 Task: Research Airbnb accommodation in Boca Raton, United States from 1st December, 2023 to 9th December, 2023 for 2 adults.1  bedroom having 1 bed and 1 bathroom. Property type can be house. Booking option can be shelf check-in. Look for 5 properties as per requirement.
Action: Mouse moved to (705, 7)
Screenshot: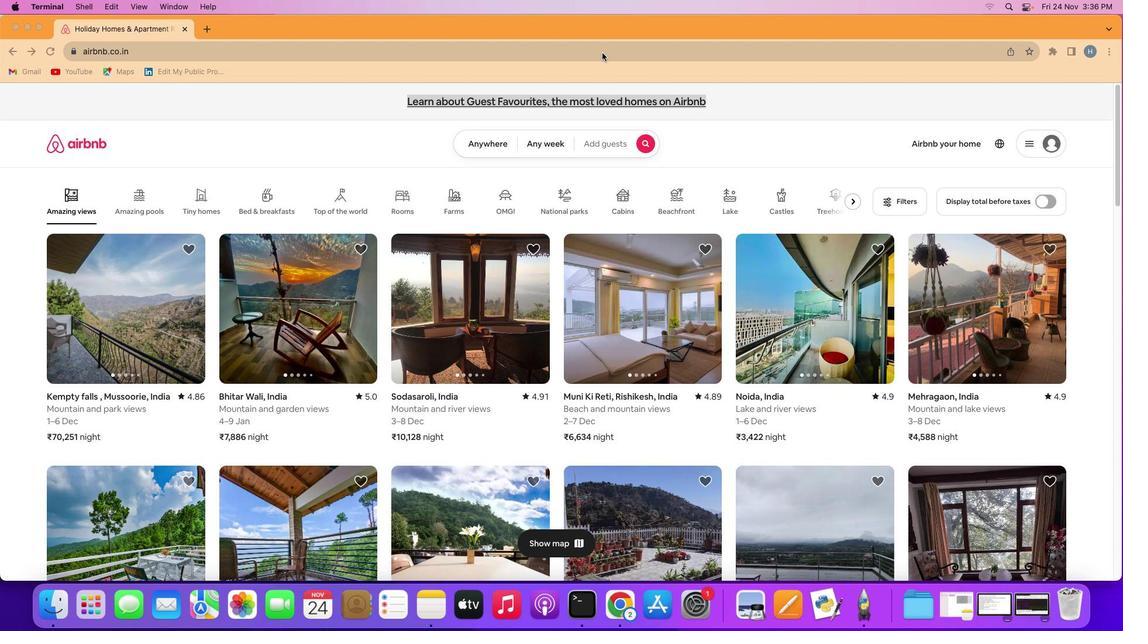 
Action: Mouse pressed left at (705, 7)
Screenshot: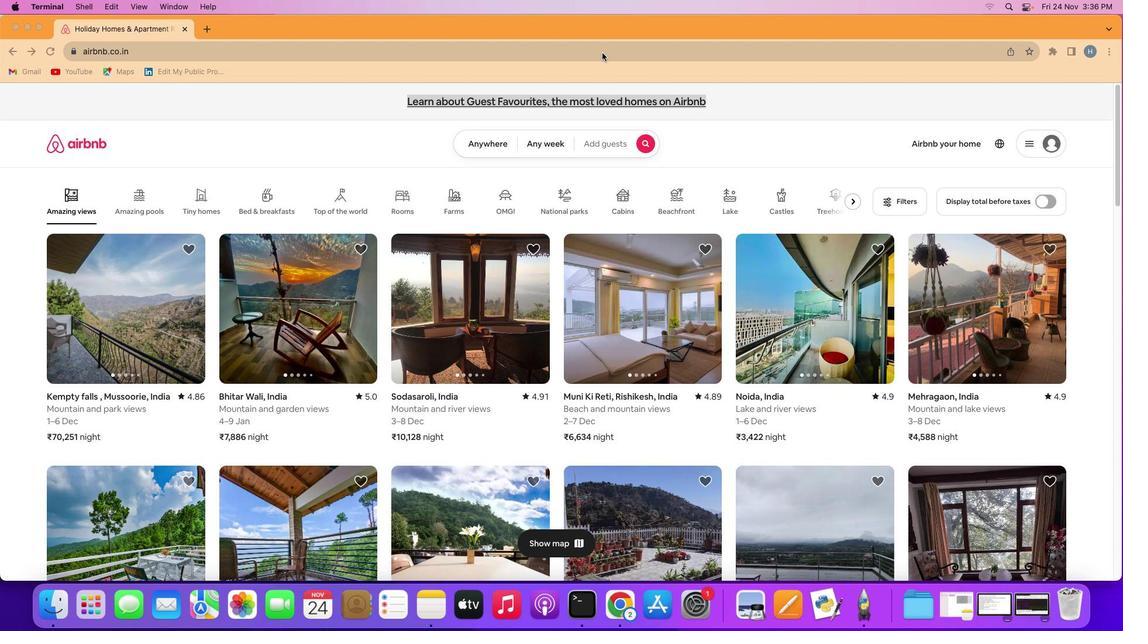 
Action: Mouse moved to (498, 144)
Screenshot: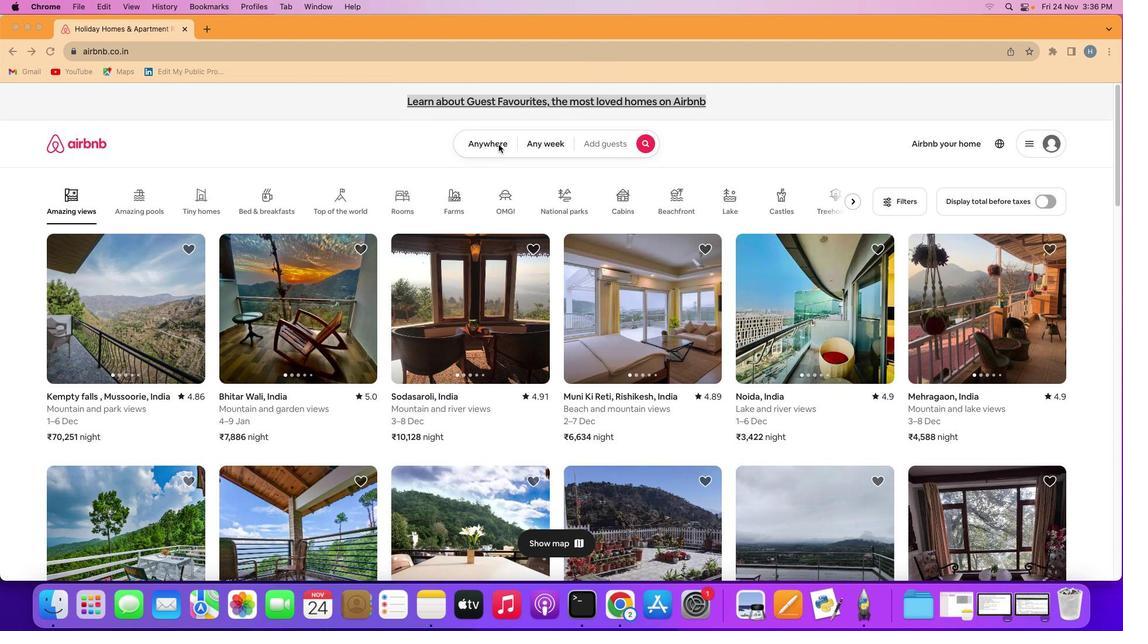 
Action: Mouse pressed left at (498, 144)
Screenshot: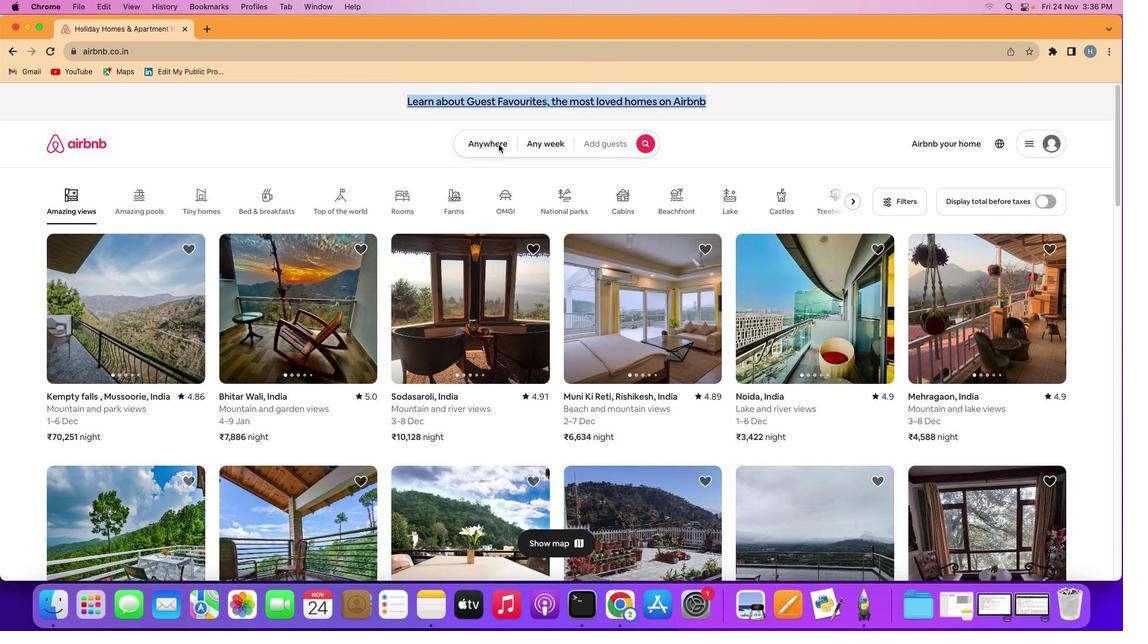 
Action: Mouse pressed left at (498, 144)
Screenshot: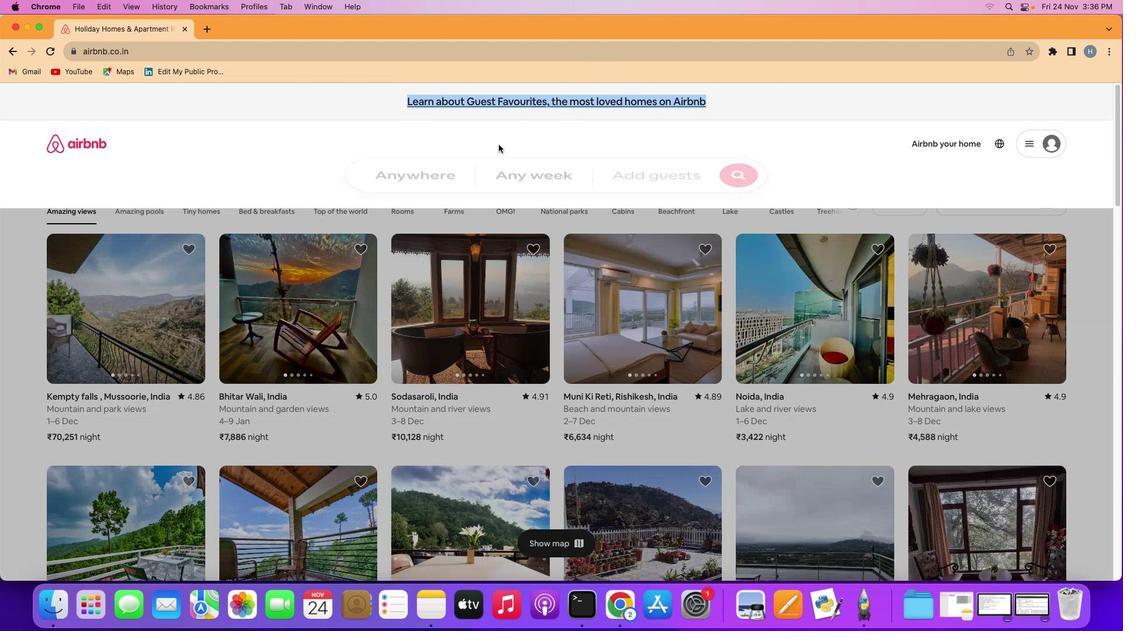 
Action: Mouse moved to (455, 189)
Screenshot: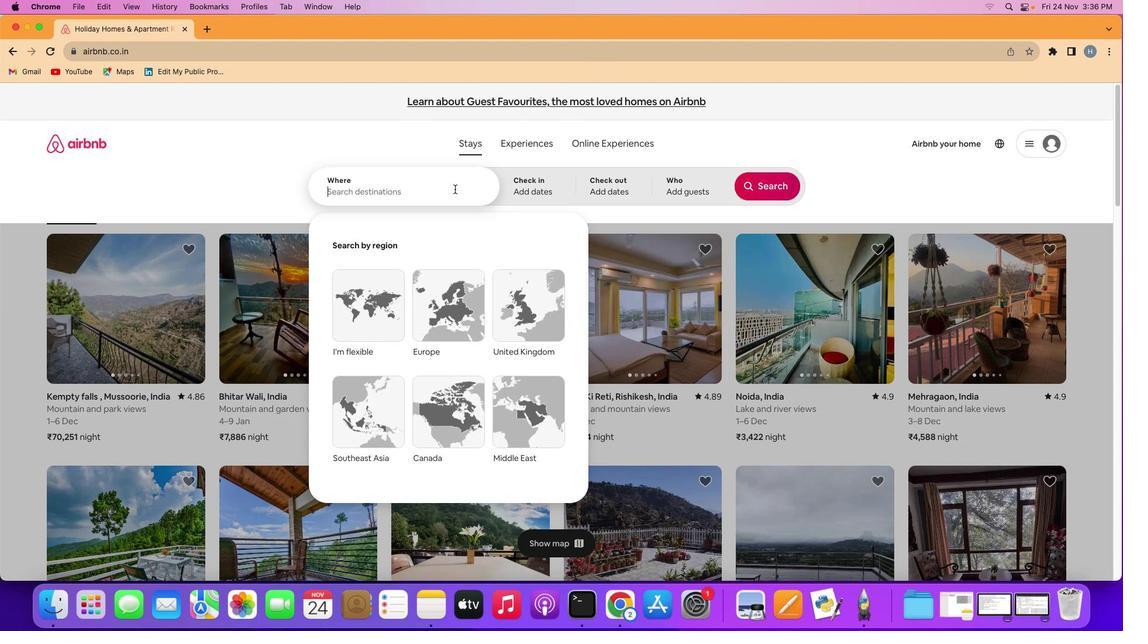 
Action: Mouse pressed left at (455, 189)
Screenshot: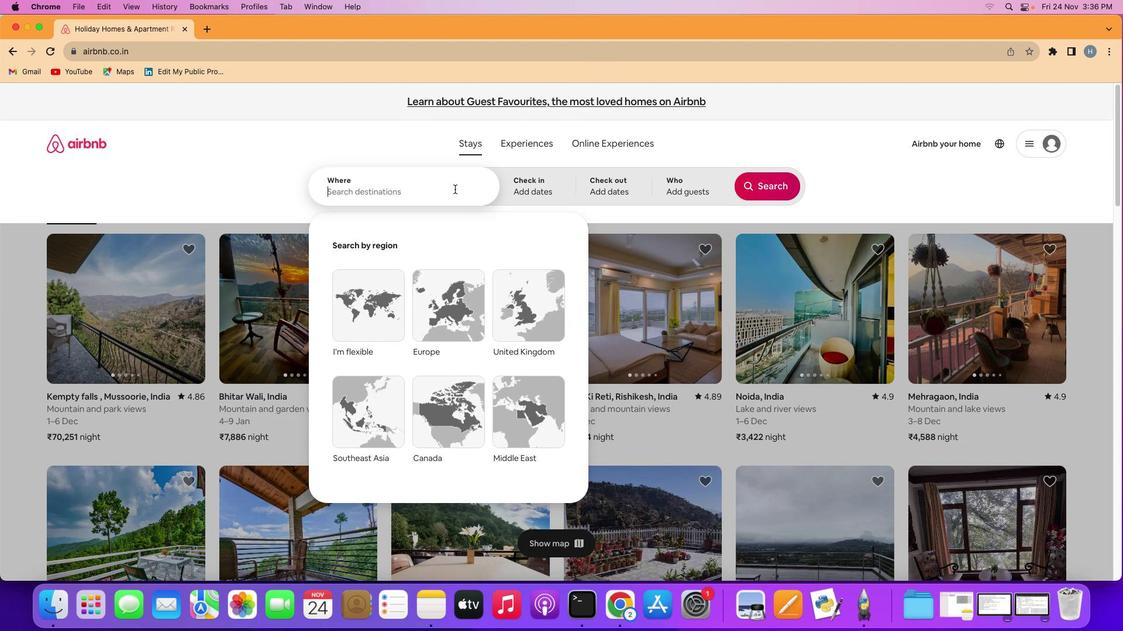 
Action: Mouse moved to (485, 179)
Screenshot: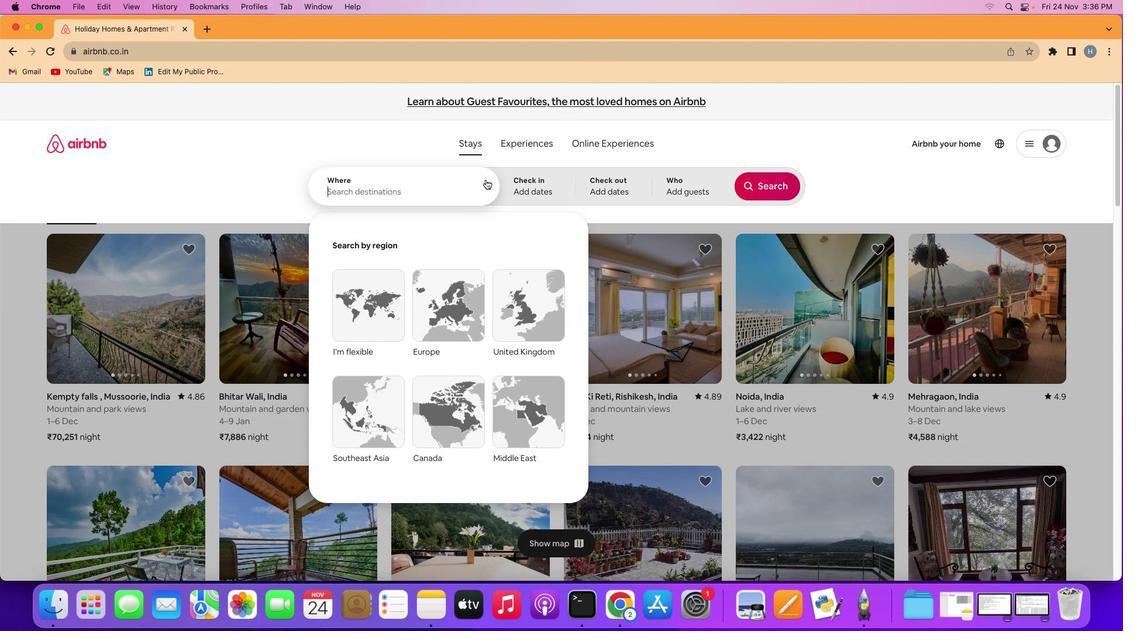 
Action: Key pressed Key.shift'B''o''c''a'Key.spaceKey.shift'R''a''t''o''n'','Key.spaceKey.shift'u''n''i''t''e''d'Key.spaceKey.shift's''t''a''t''e''s'
Screenshot: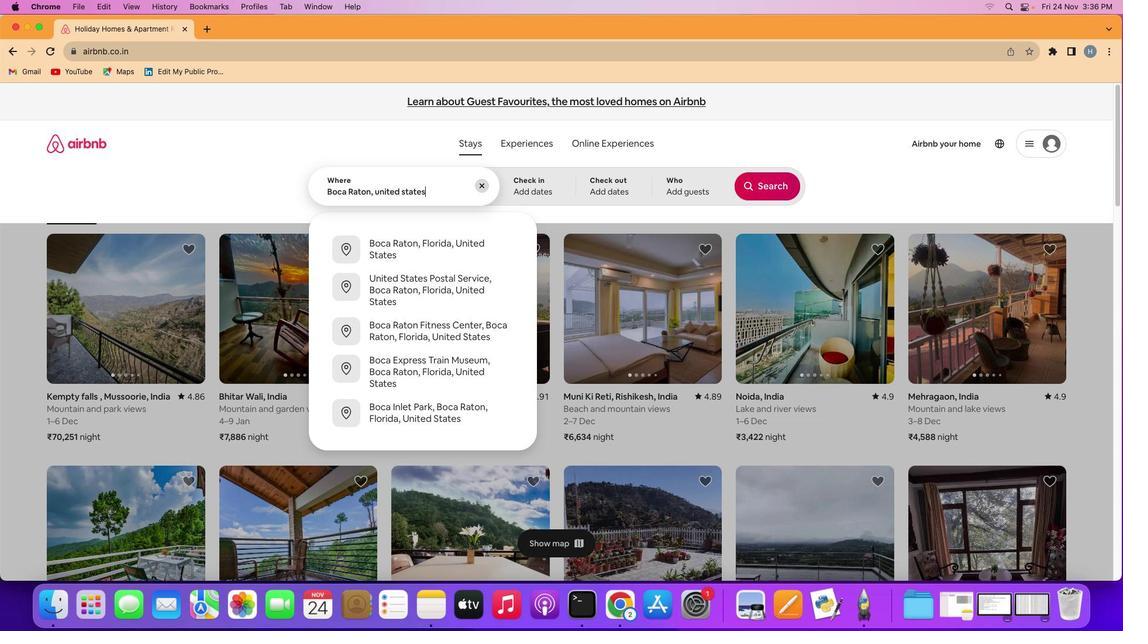 
Action: Mouse moved to (544, 174)
Screenshot: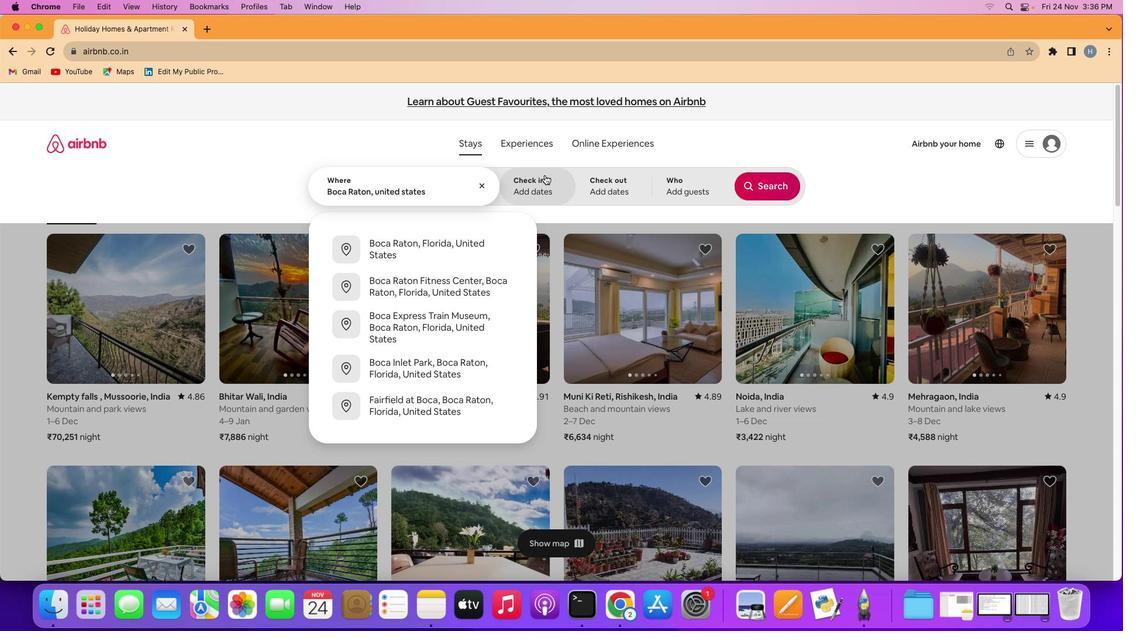 
Action: Mouse pressed left at (544, 174)
Screenshot: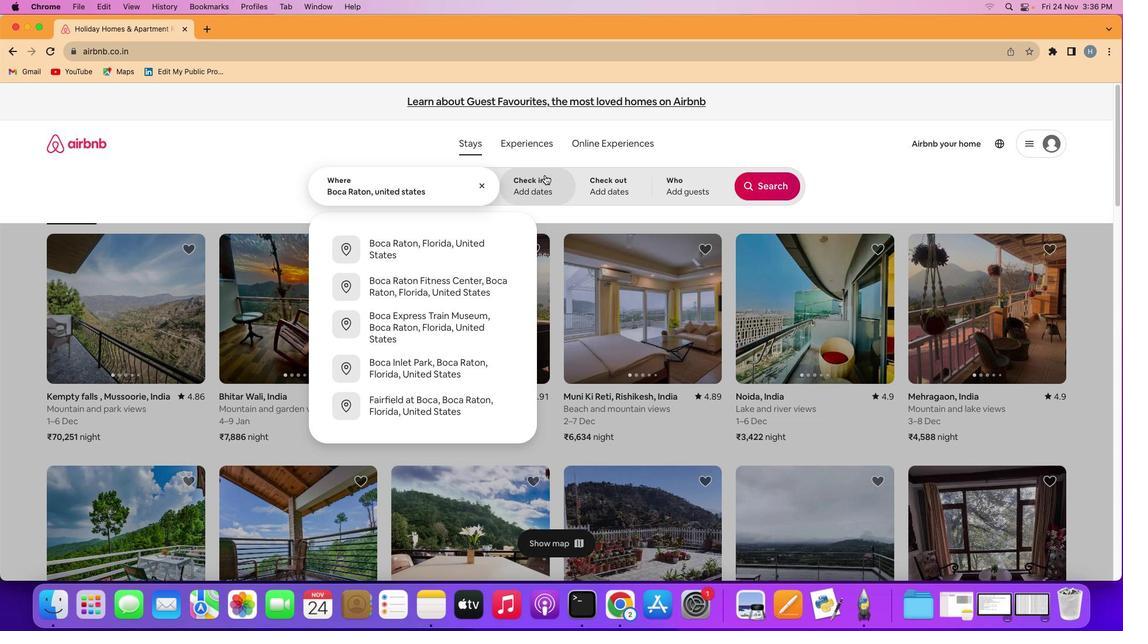 
Action: Mouse moved to (732, 321)
Screenshot: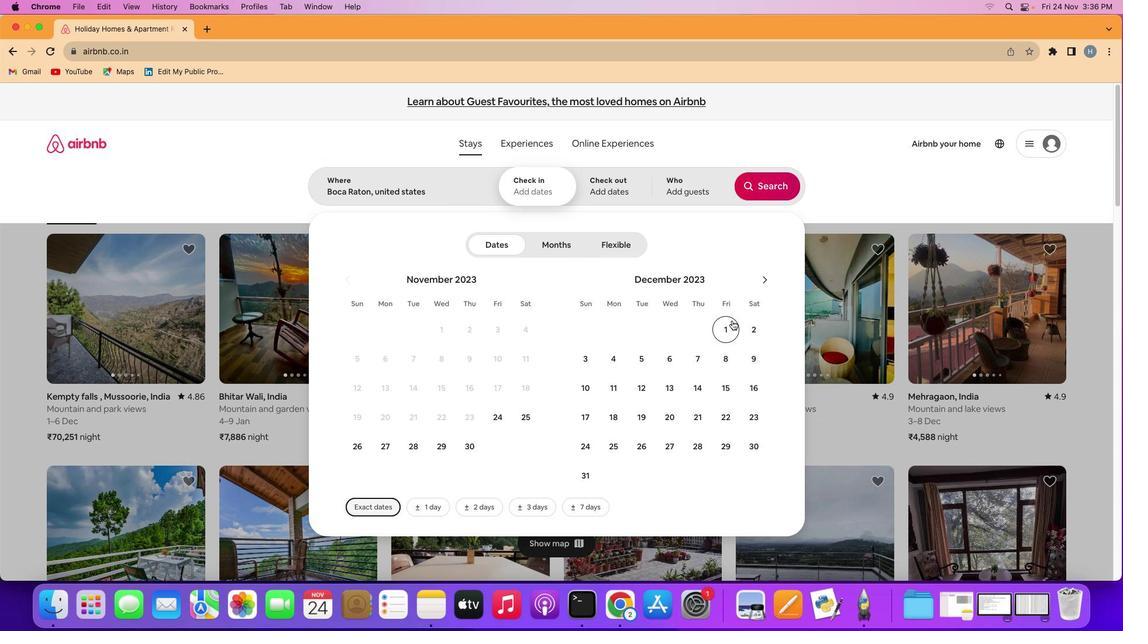 
Action: Mouse pressed left at (732, 321)
Screenshot: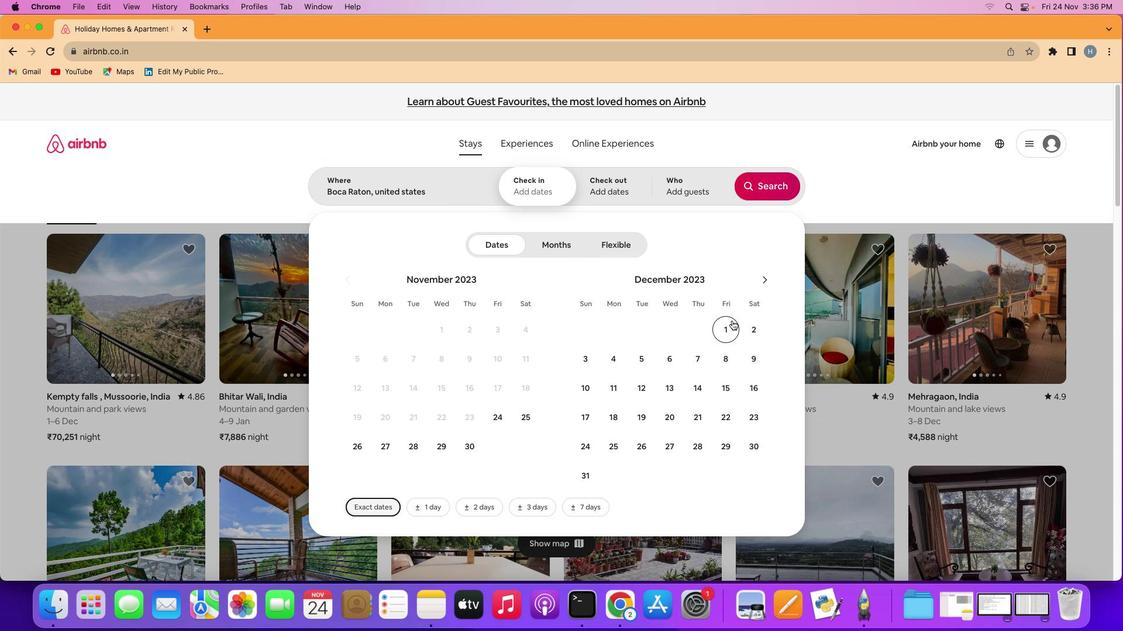 
Action: Mouse moved to (743, 358)
Screenshot: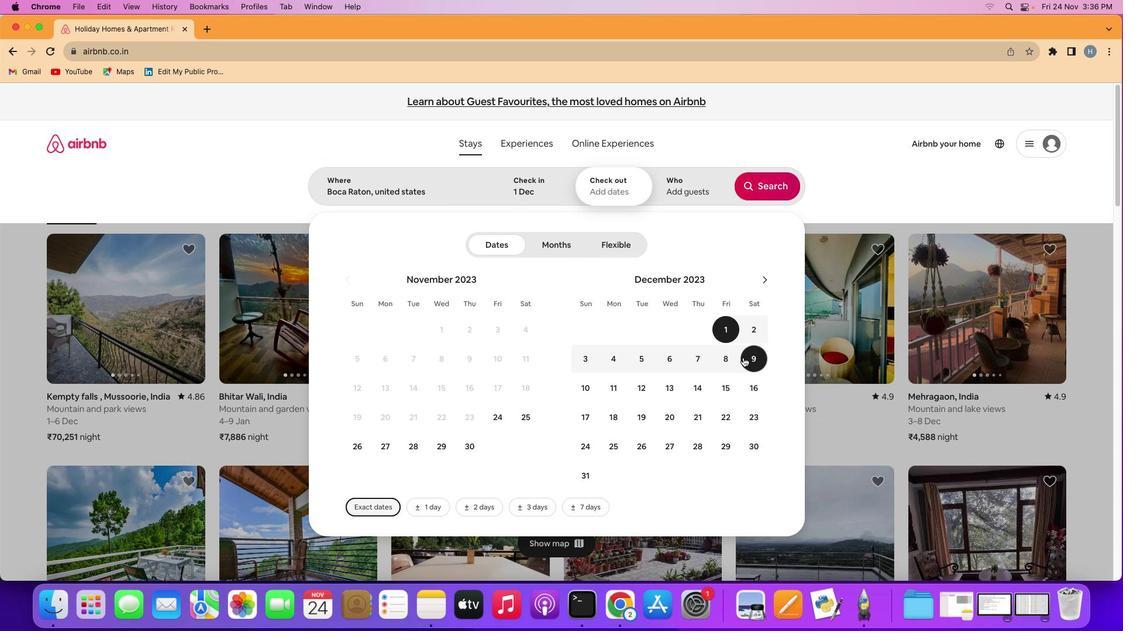 
Action: Mouse pressed left at (743, 358)
Screenshot: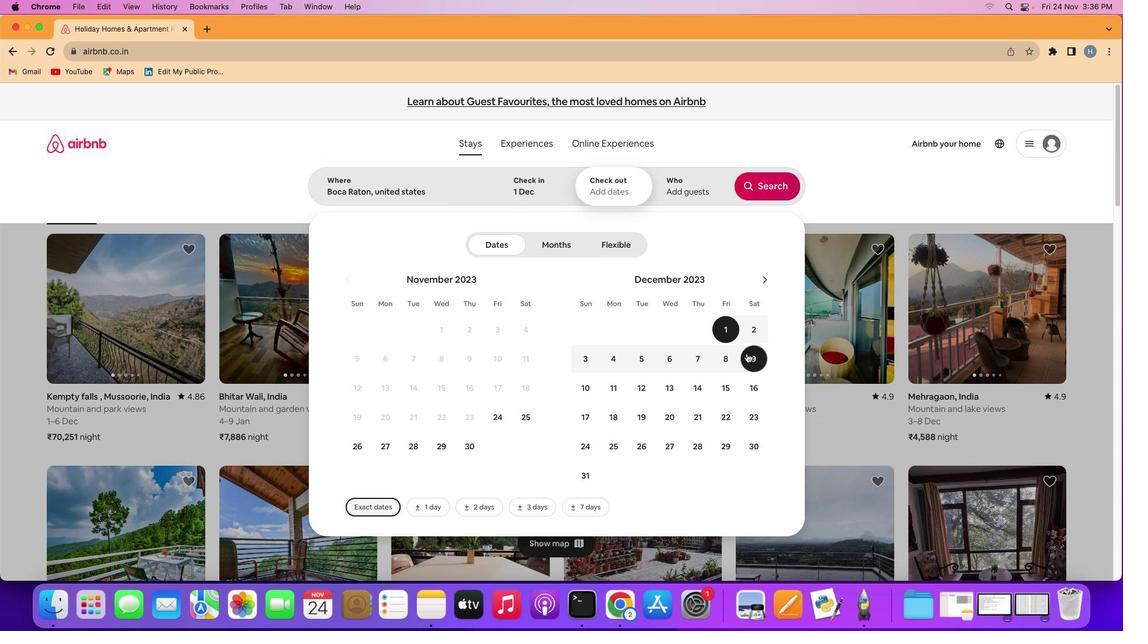 
Action: Mouse moved to (701, 188)
Screenshot: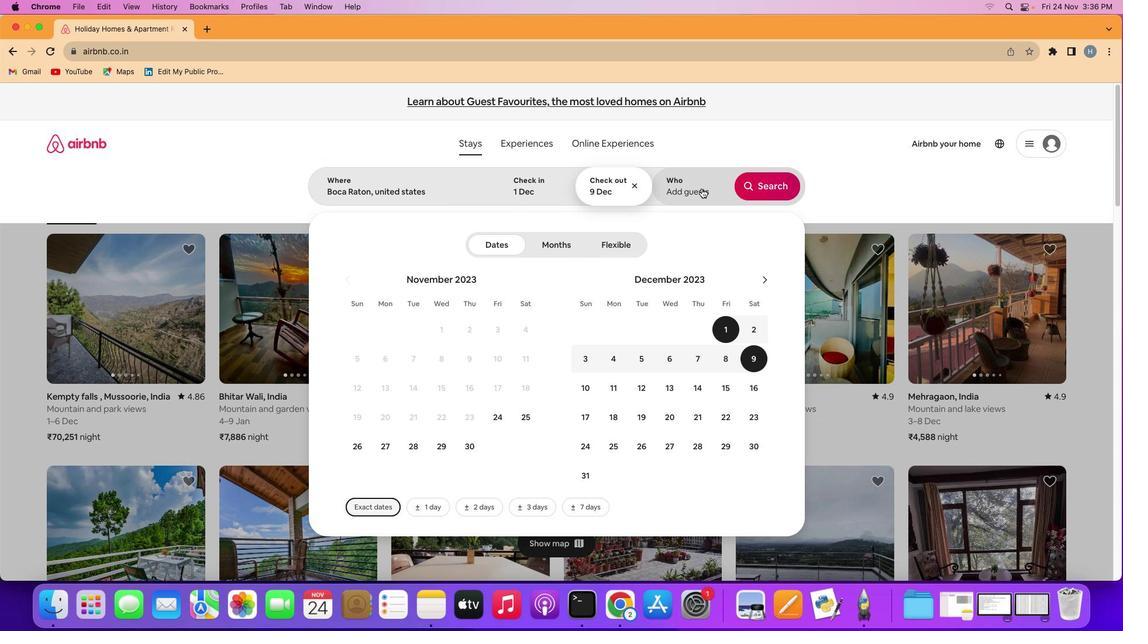 
Action: Mouse pressed left at (701, 188)
Screenshot: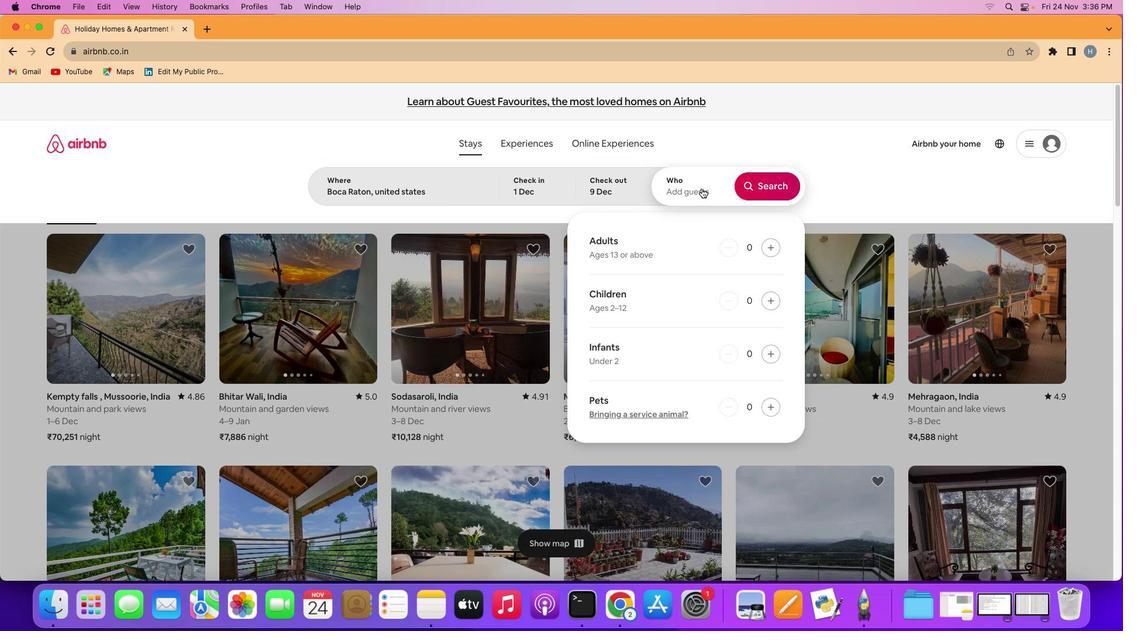 
Action: Mouse moved to (771, 244)
Screenshot: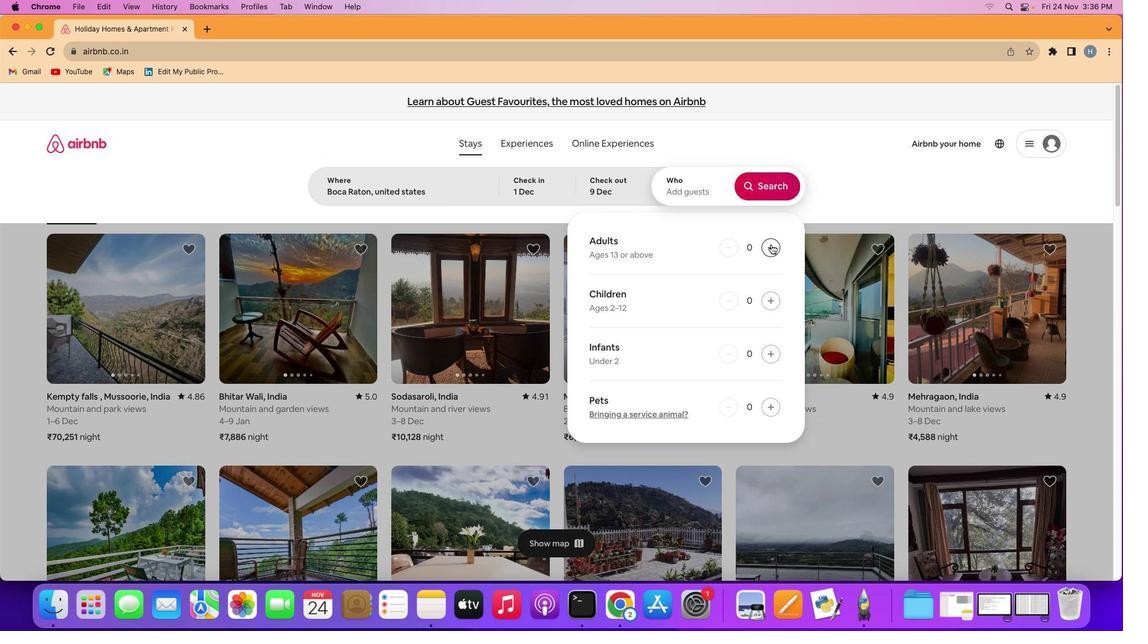 
Action: Mouse pressed left at (771, 244)
Screenshot: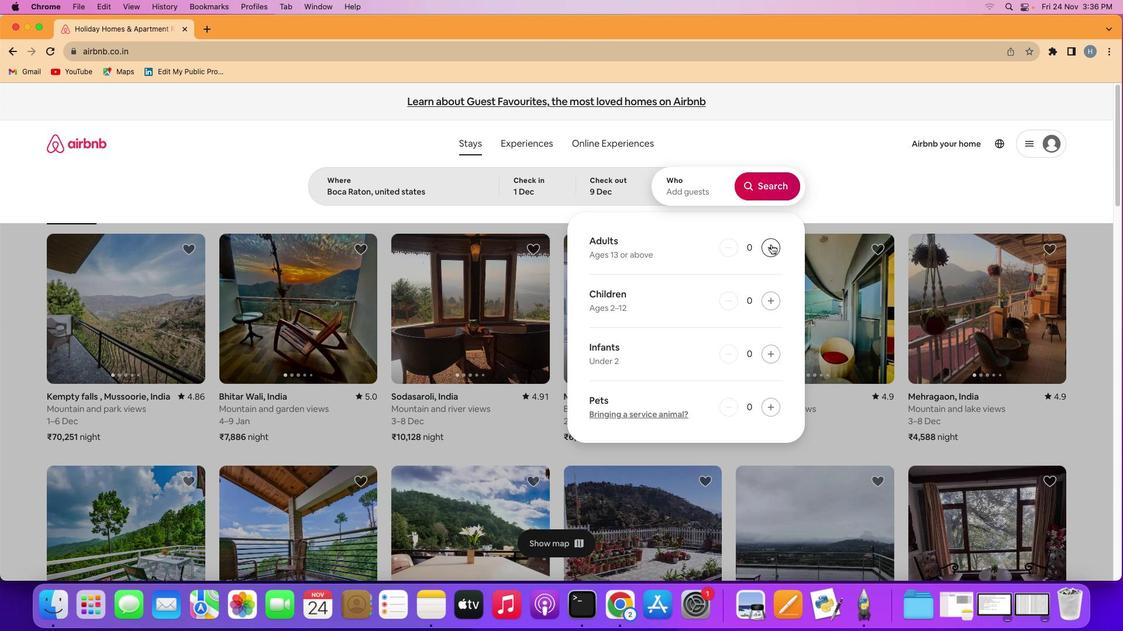 
Action: Mouse pressed left at (771, 244)
Screenshot: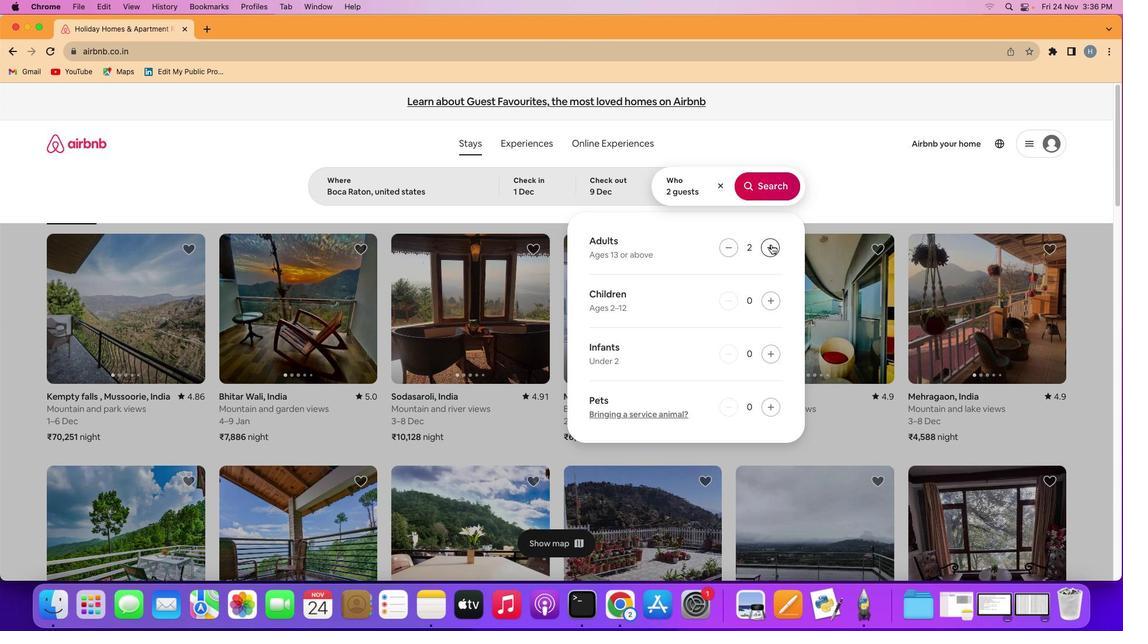 
Action: Mouse moved to (766, 192)
Screenshot: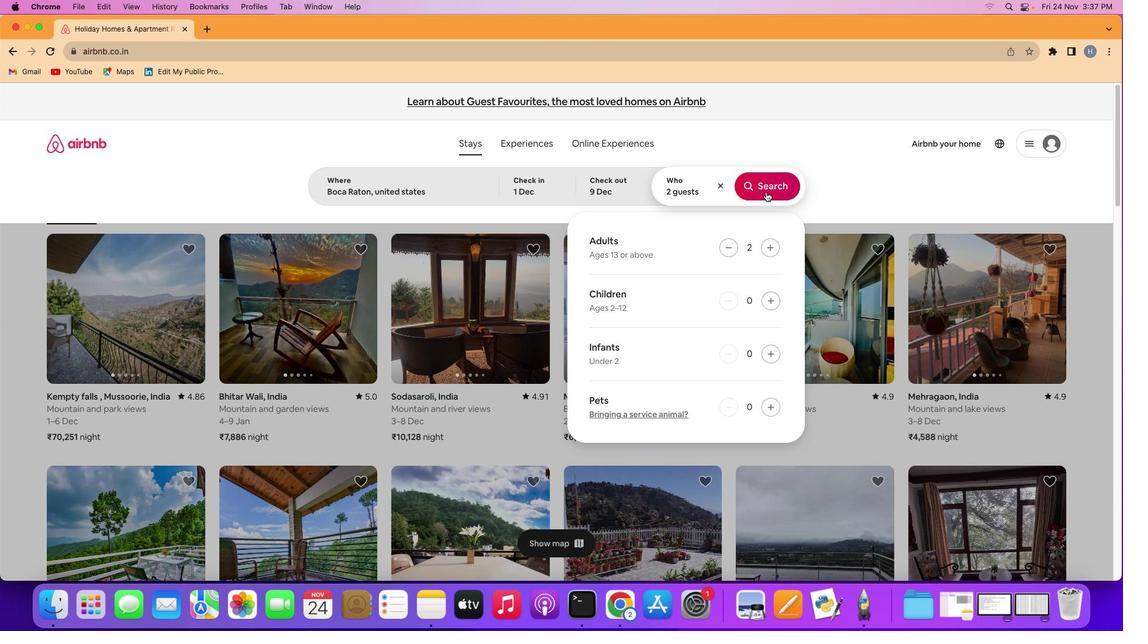 
Action: Mouse pressed left at (766, 192)
Screenshot: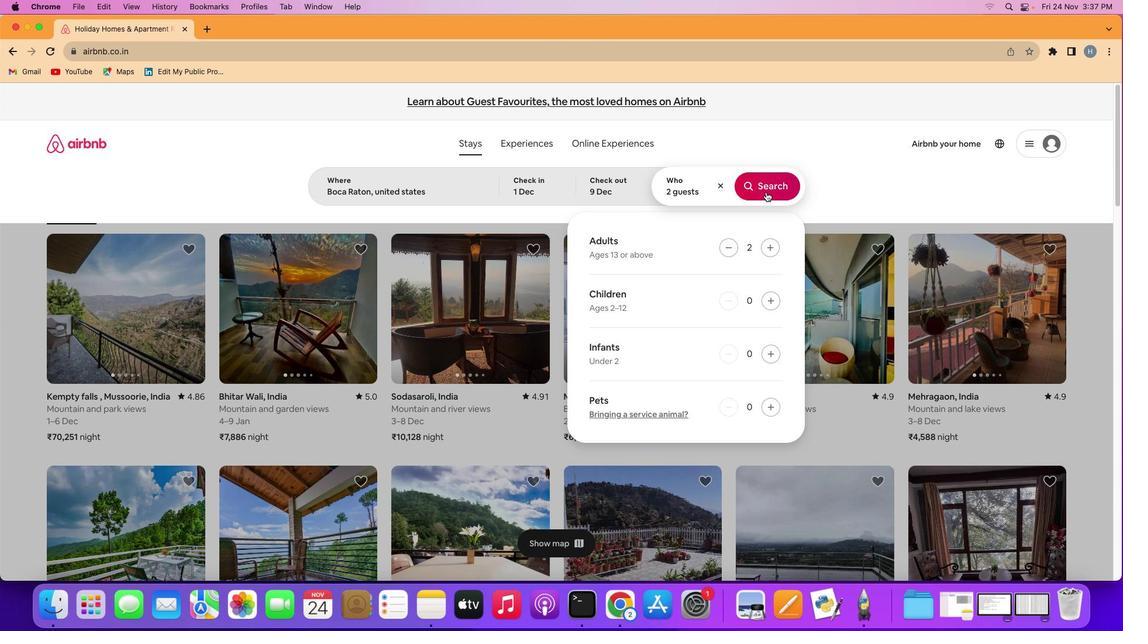 
Action: Mouse moved to (946, 152)
Screenshot: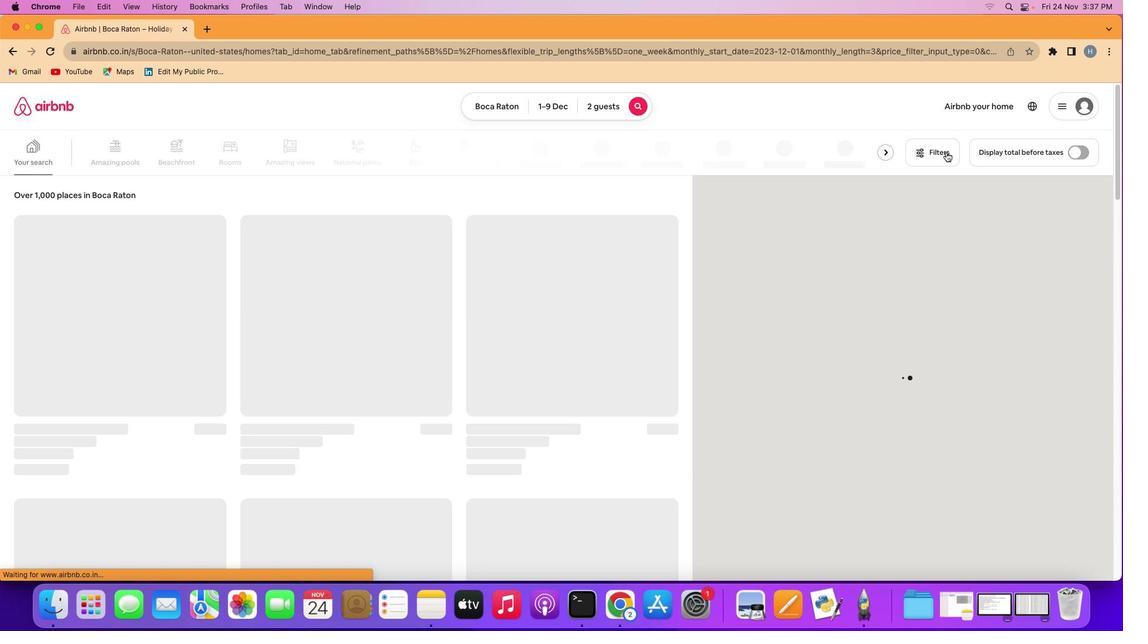 
Action: Mouse pressed left at (946, 152)
Screenshot: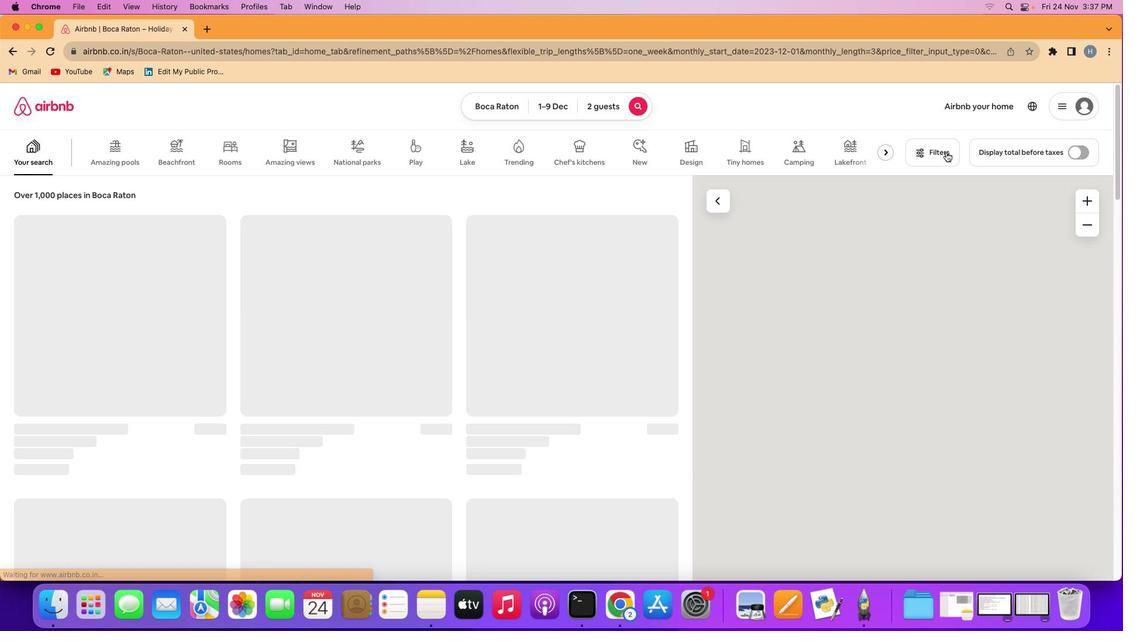 
Action: Mouse moved to (487, 352)
Screenshot: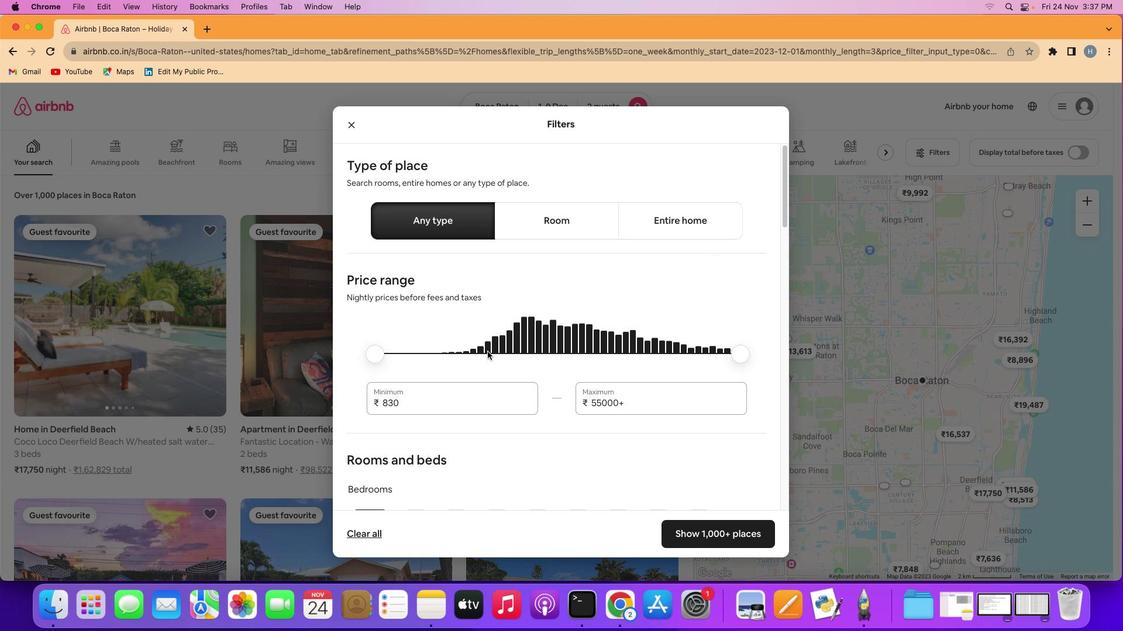 
Action: Mouse scrolled (487, 352) with delta (0, 0)
Screenshot: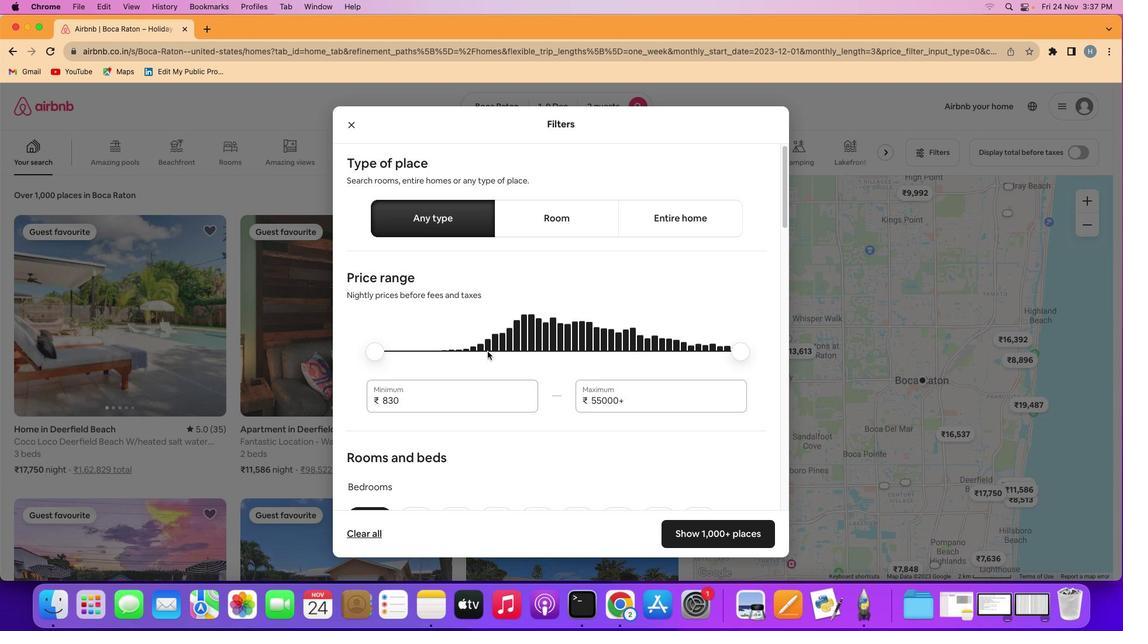 
Action: Mouse scrolled (487, 352) with delta (0, 0)
Screenshot: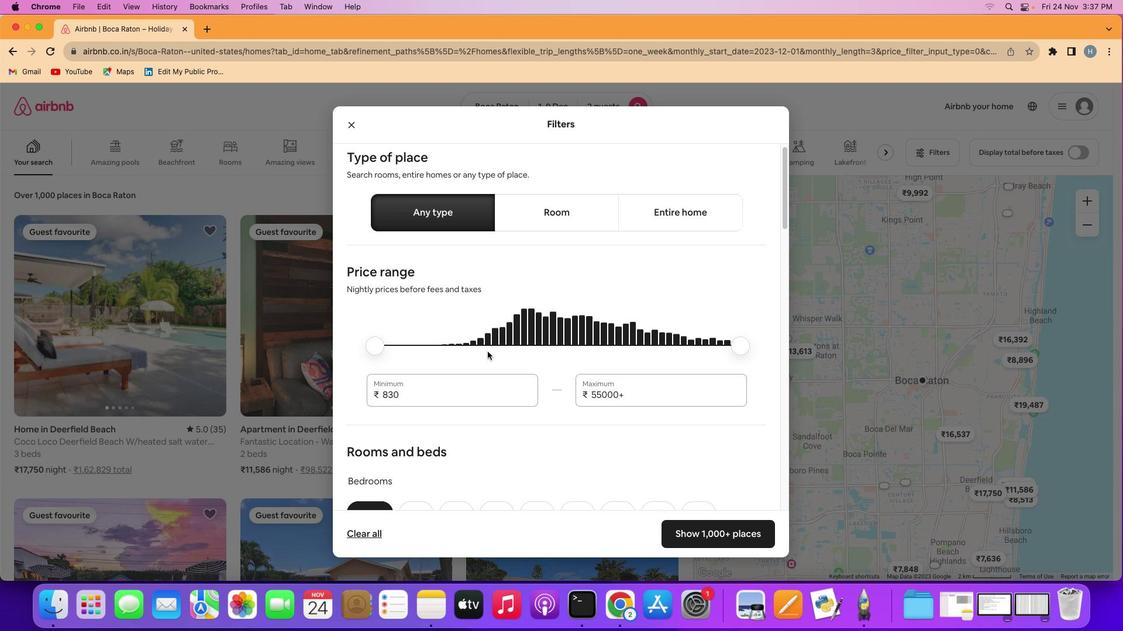 
Action: Mouse scrolled (487, 352) with delta (0, 0)
Screenshot: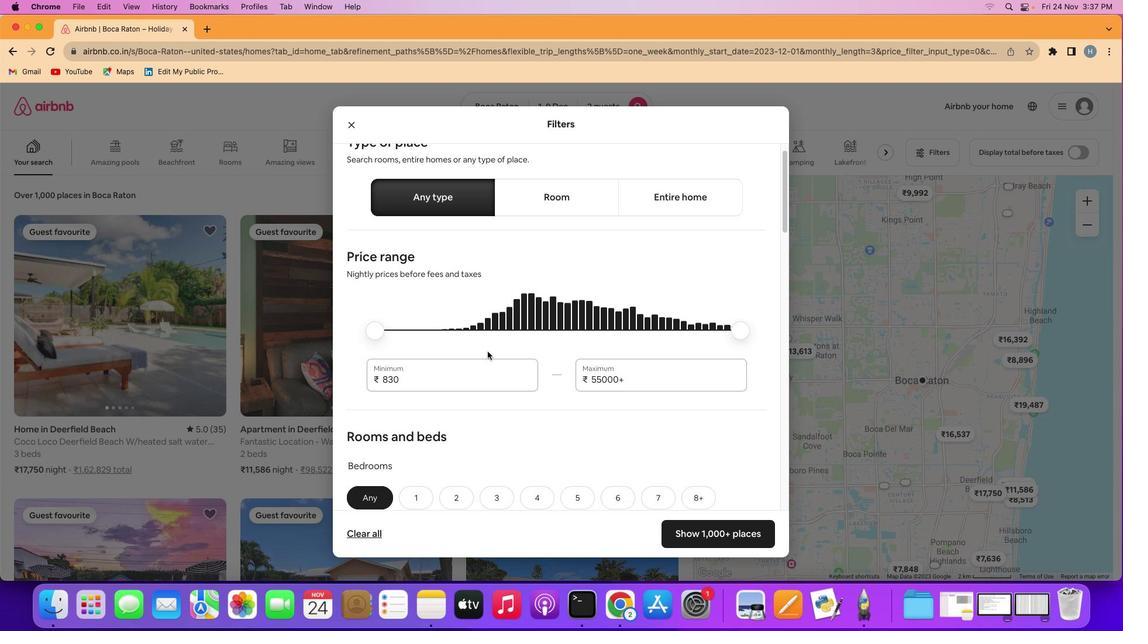
Action: Mouse scrolled (487, 352) with delta (0, 0)
Screenshot: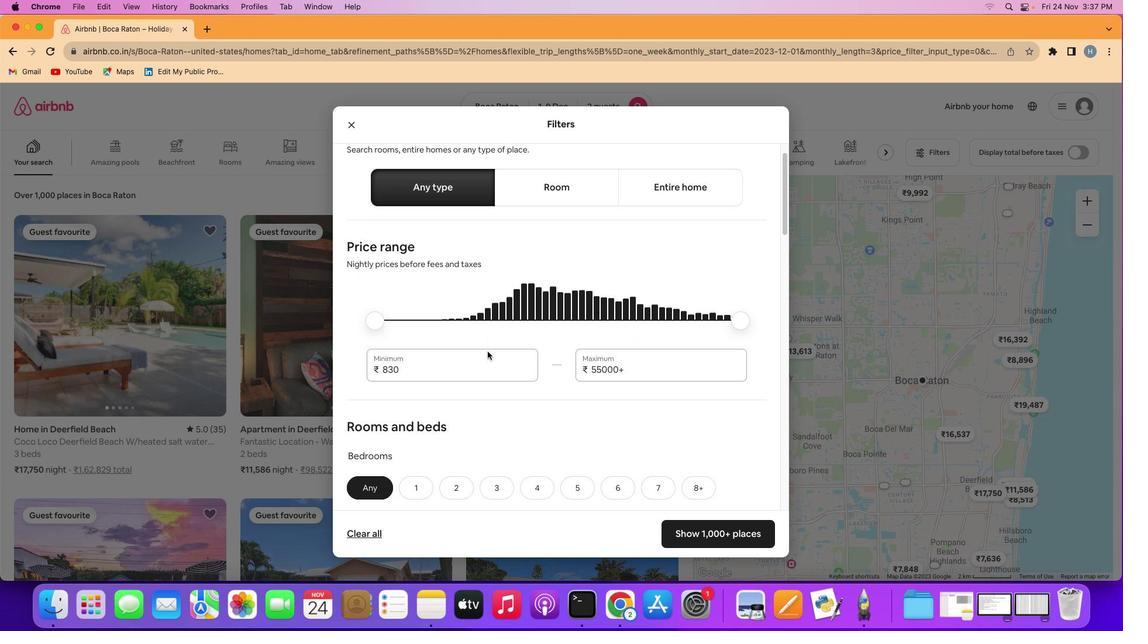 
Action: Mouse scrolled (487, 352) with delta (0, 0)
Screenshot: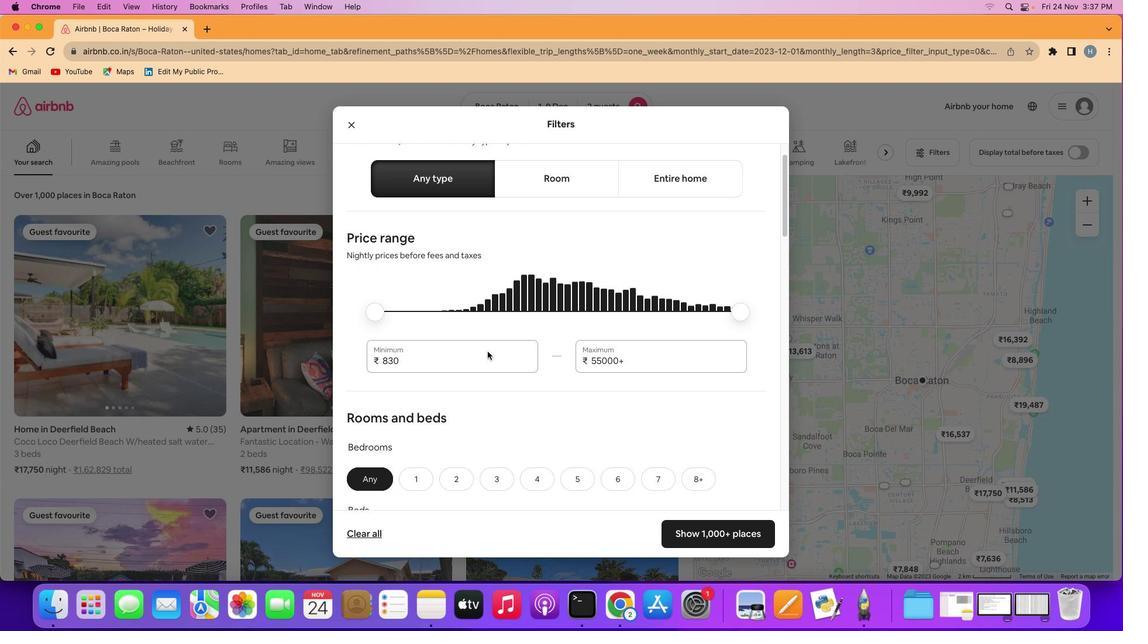 
Action: Mouse scrolled (487, 352) with delta (0, 0)
Screenshot: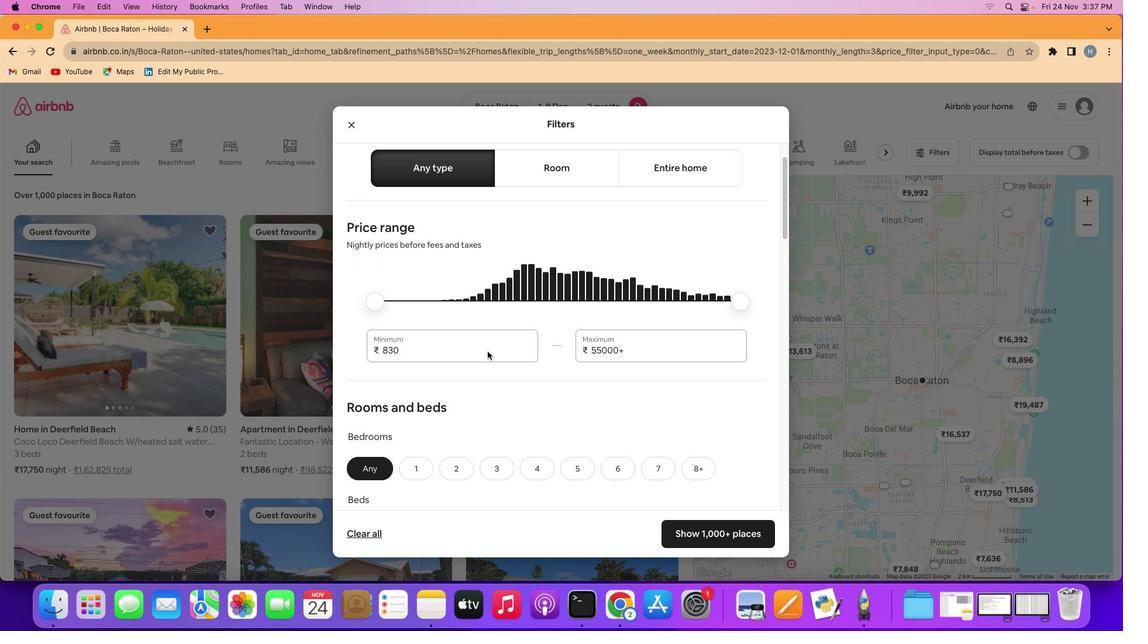 
Action: Mouse scrolled (487, 352) with delta (0, 0)
Screenshot: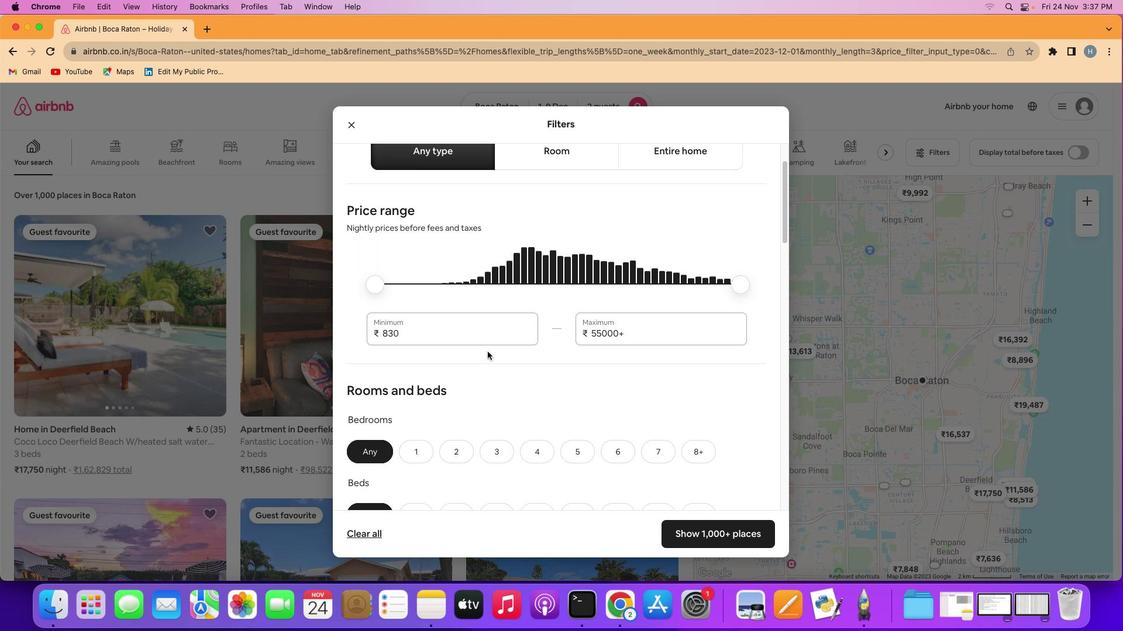 
Action: Mouse scrolled (487, 352) with delta (0, 0)
Screenshot: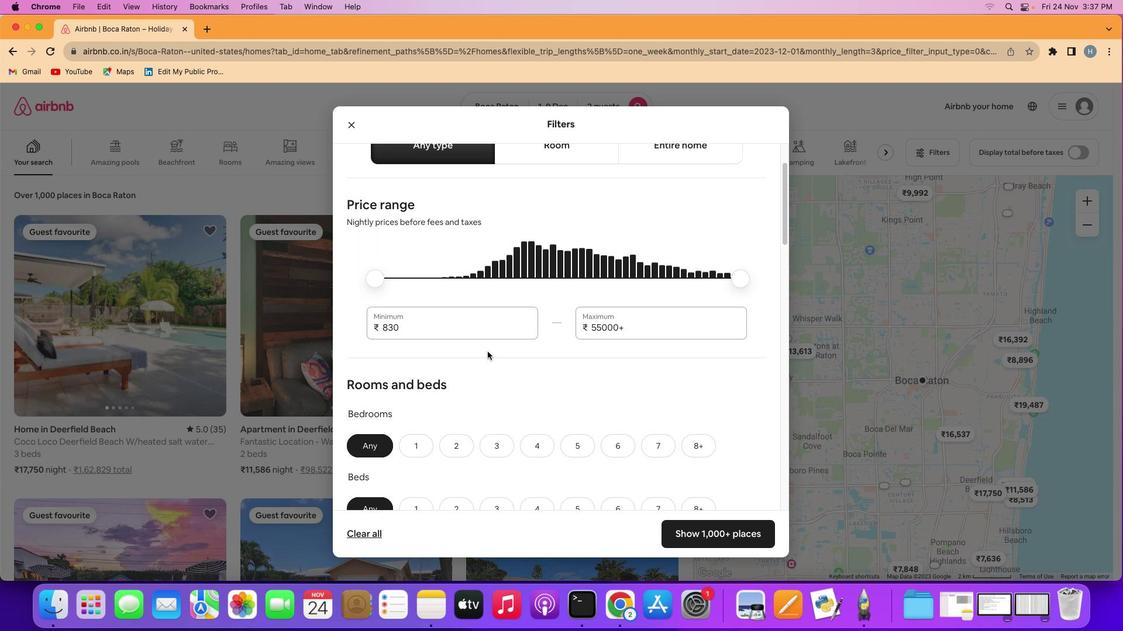 
Action: Mouse scrolled (487, 352) with delta (0, 0)
Screenshot: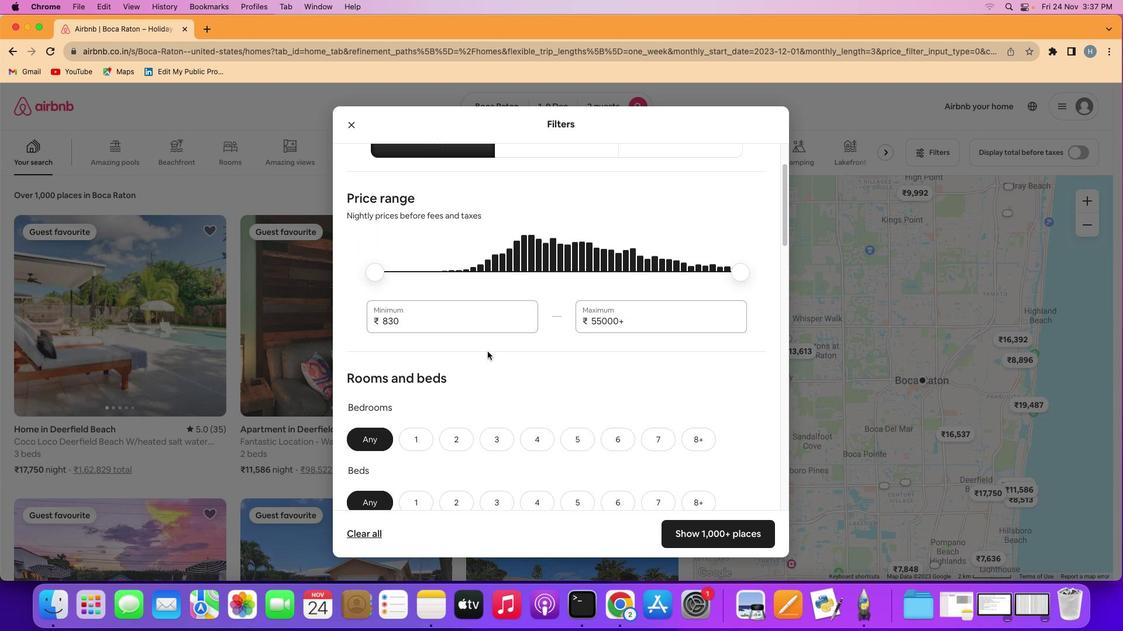 
Action: Mouse scrolled (487, 352) with delta (0, 0)
Screenshot: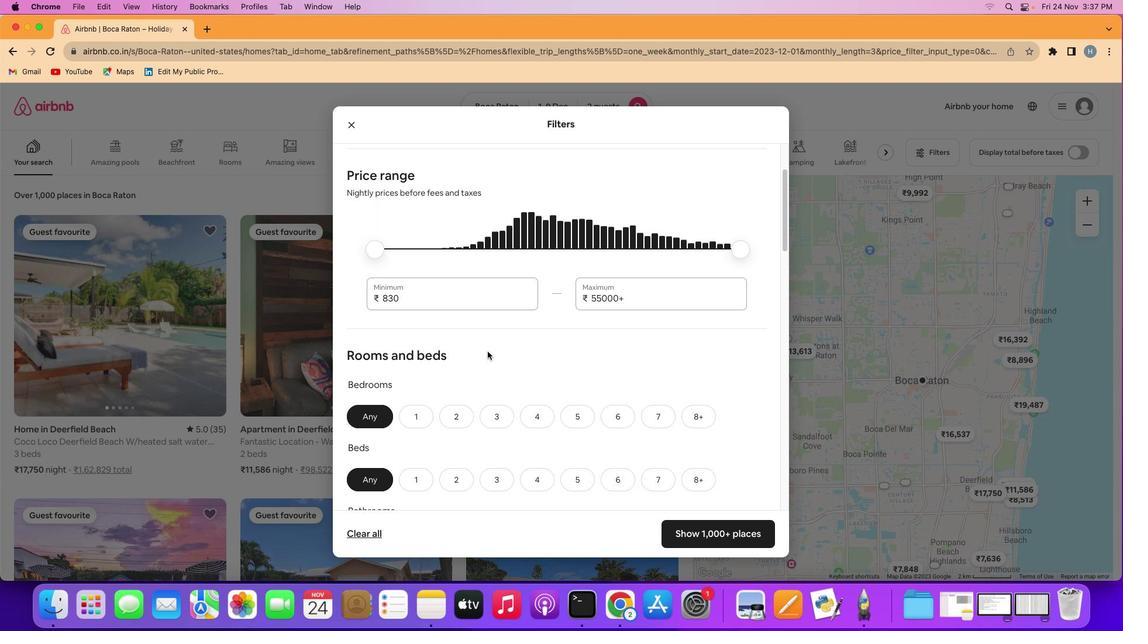 
Action: Mouse scrolled (487, 352) with delta (0, 0)
Screenshot: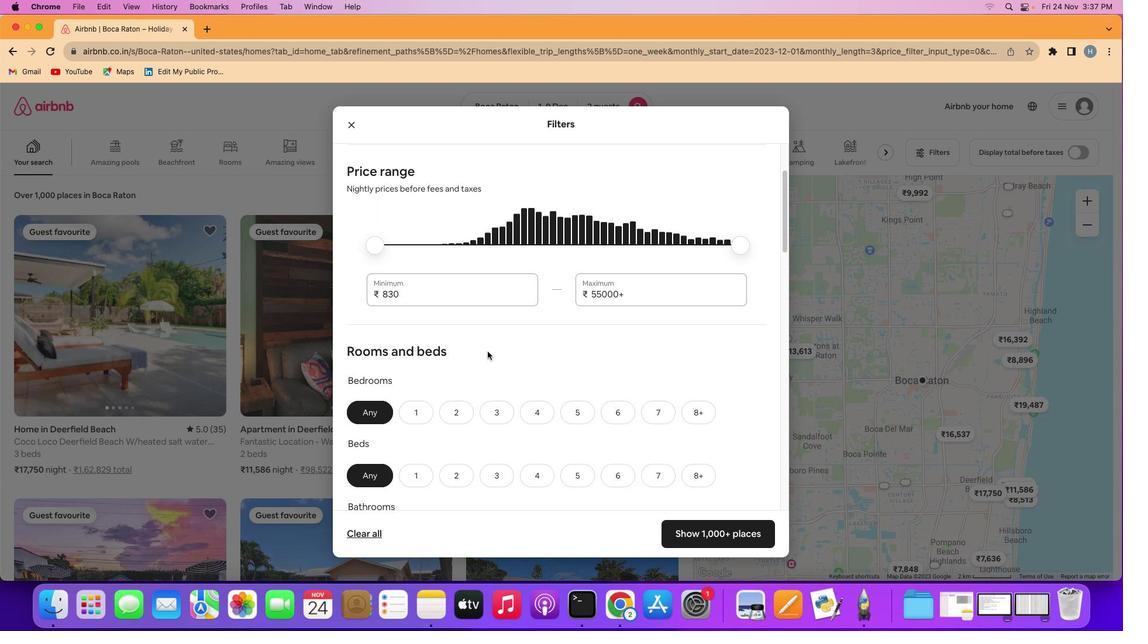 
Action: Mouse scrolled (487, 352) with delta (0, 0)
Screenshot: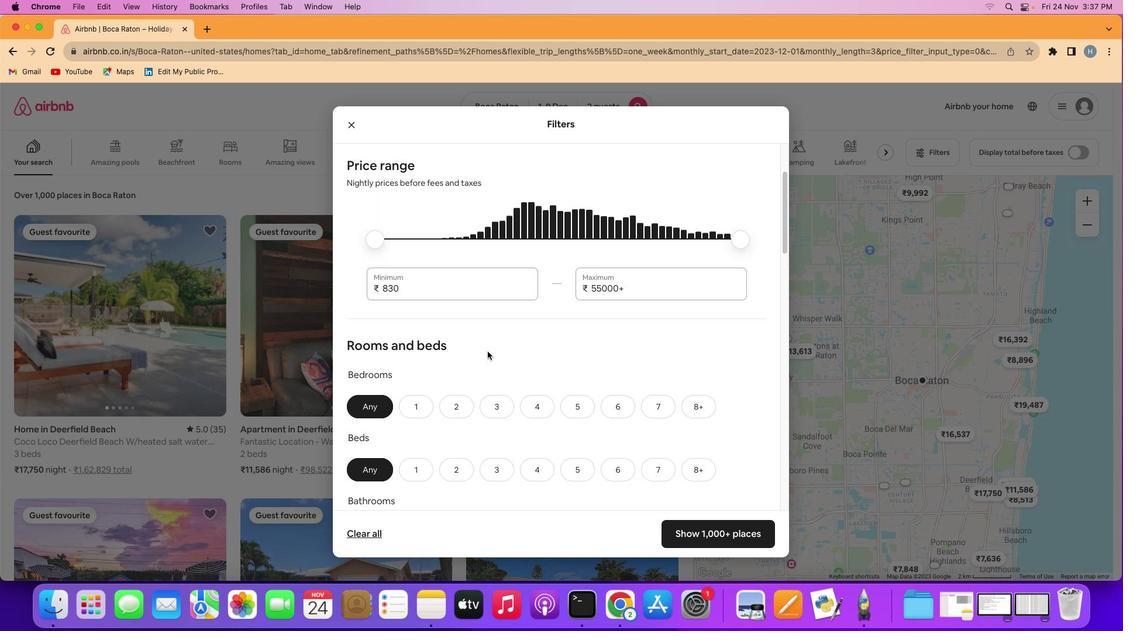 
Action: Mouse scrolled (487, 352) with delta (0, 0)
Screenshot: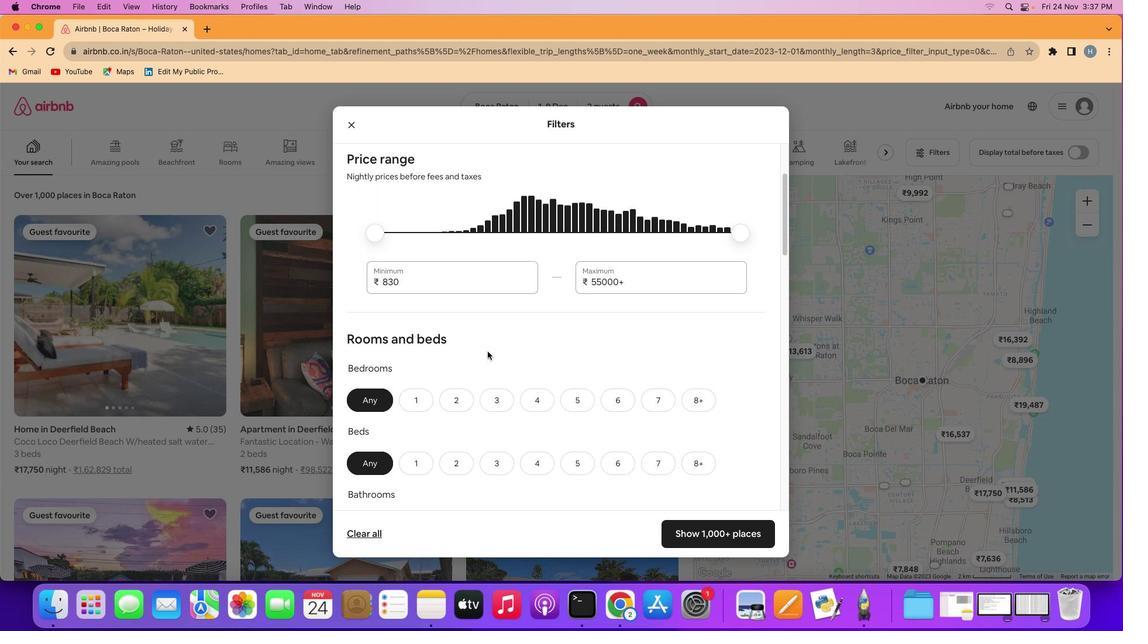 
Action: Mouse scrolled (487, 352) with delta (0, 0)
Screenshot: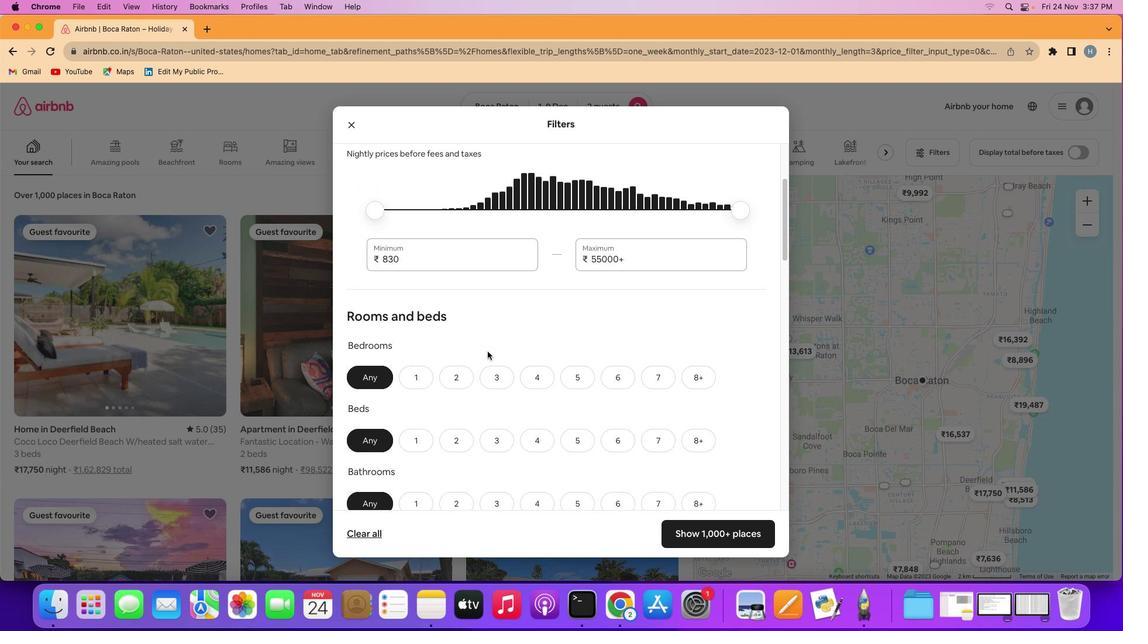 
Action: Mouse moved to (418, 364)
Screenshot: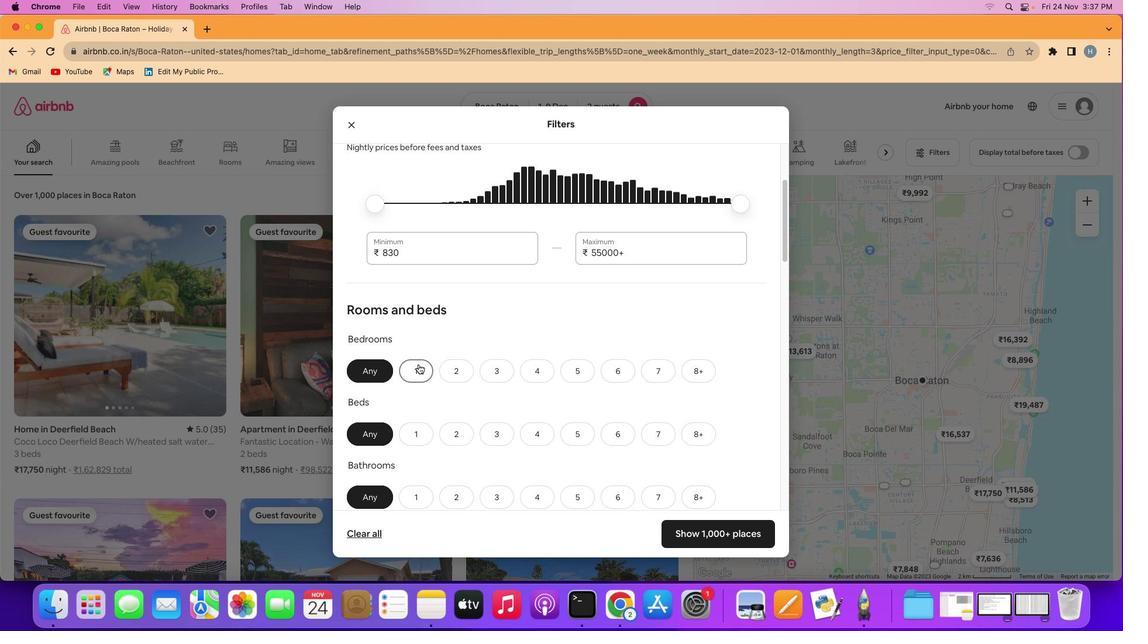 
Action: Mouse pressed left at (418, 364)
Screenshot: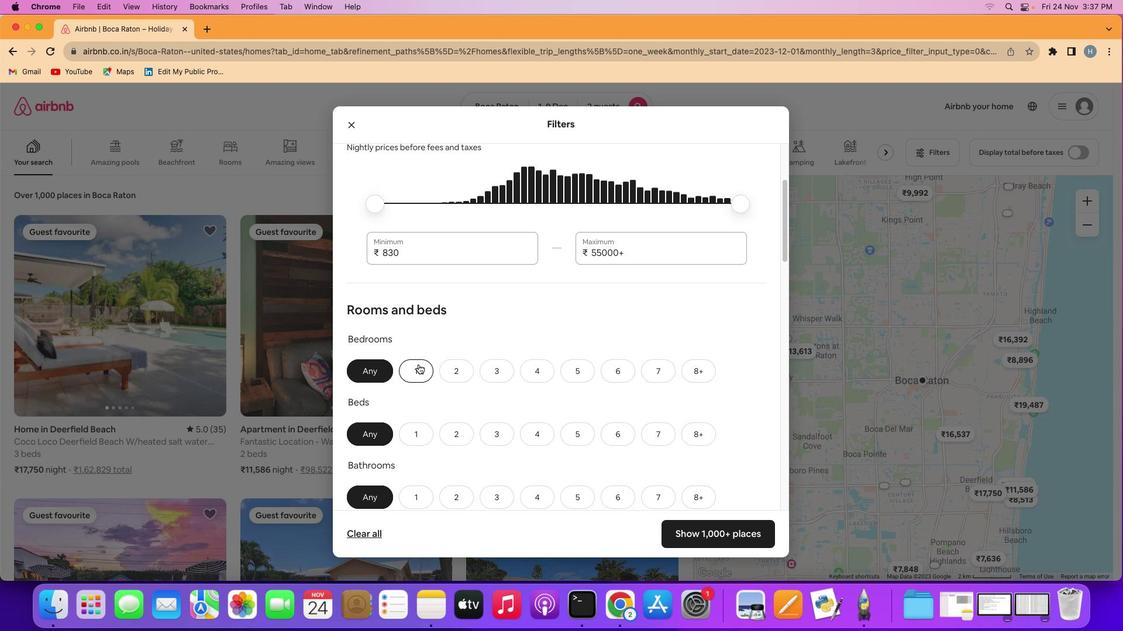 
Action: Mouse moved to (417, 428)
Screenshot: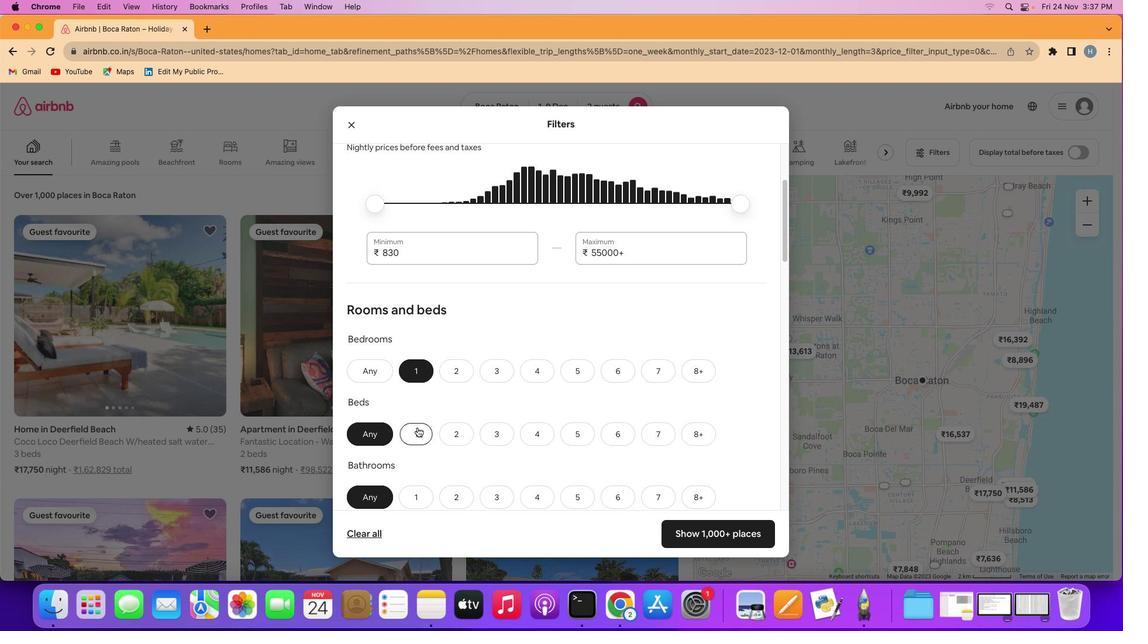 
Action: Mouse pressed left at (417, 428)
Screenshot: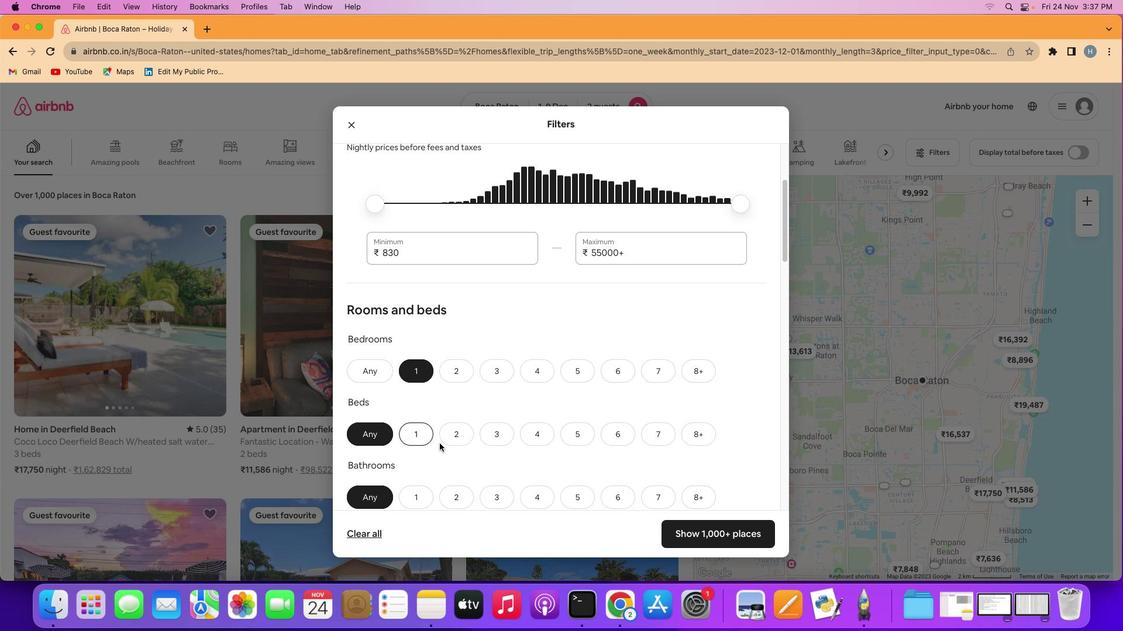 
Action: Mouse moved to (491, 451)
Screenshot: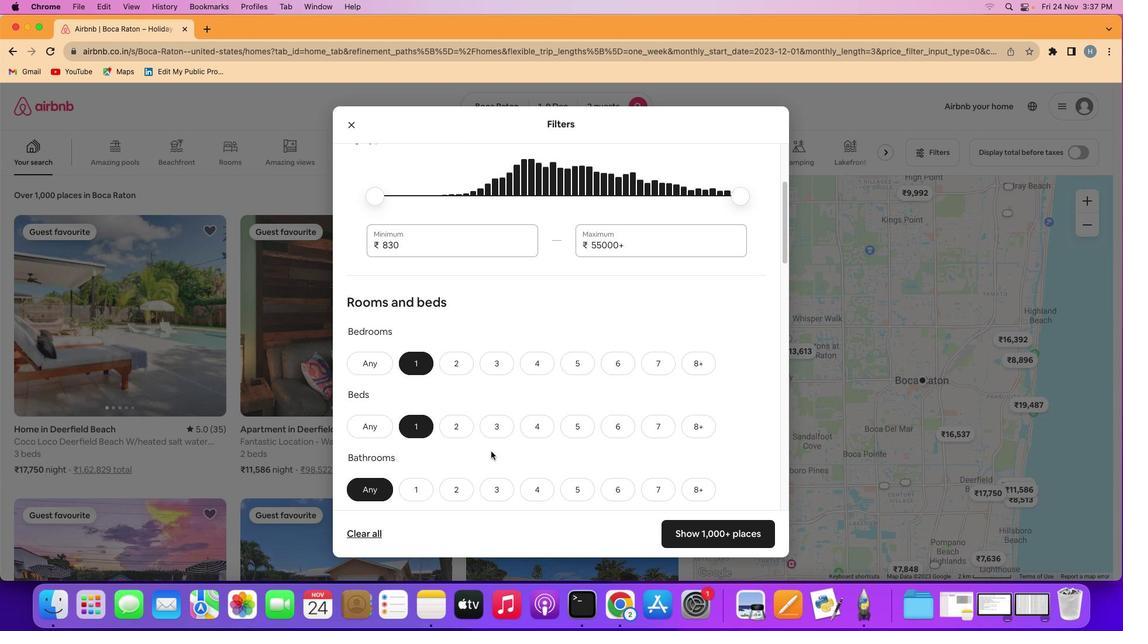
Action: Mouse scrolled (491, 451) with delta (0, 0)
Screenshot: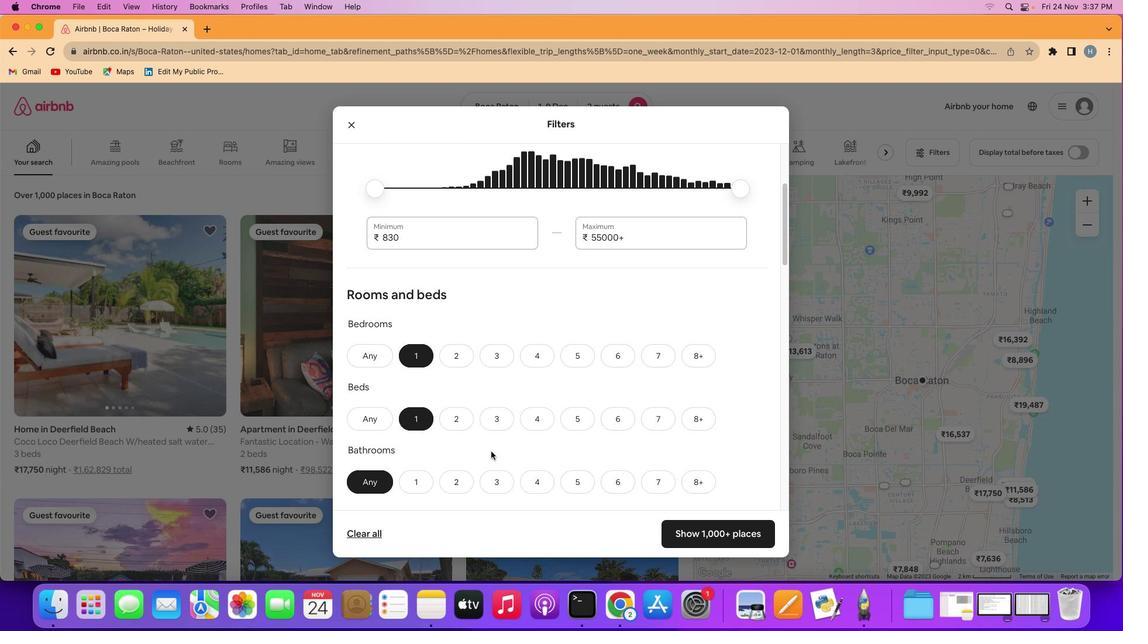 
Action: Mouse scrolled (491, 451) with delta (0, 0)
Screenshot: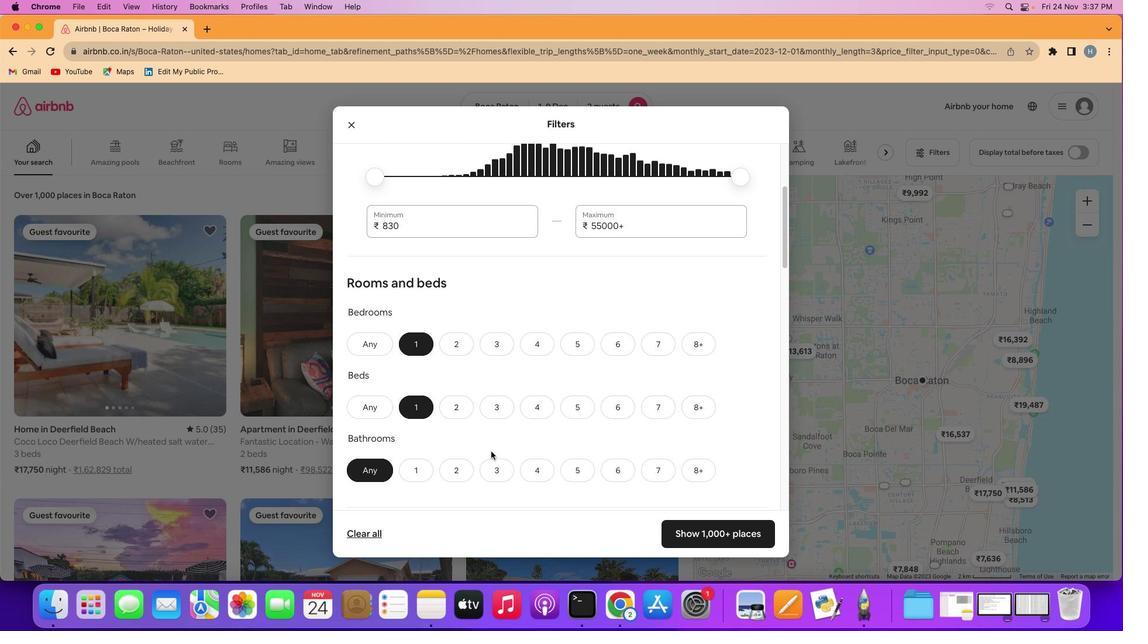 
Action: Mouse scrolled (491, 451) with delta (0, 0)
Screenshot: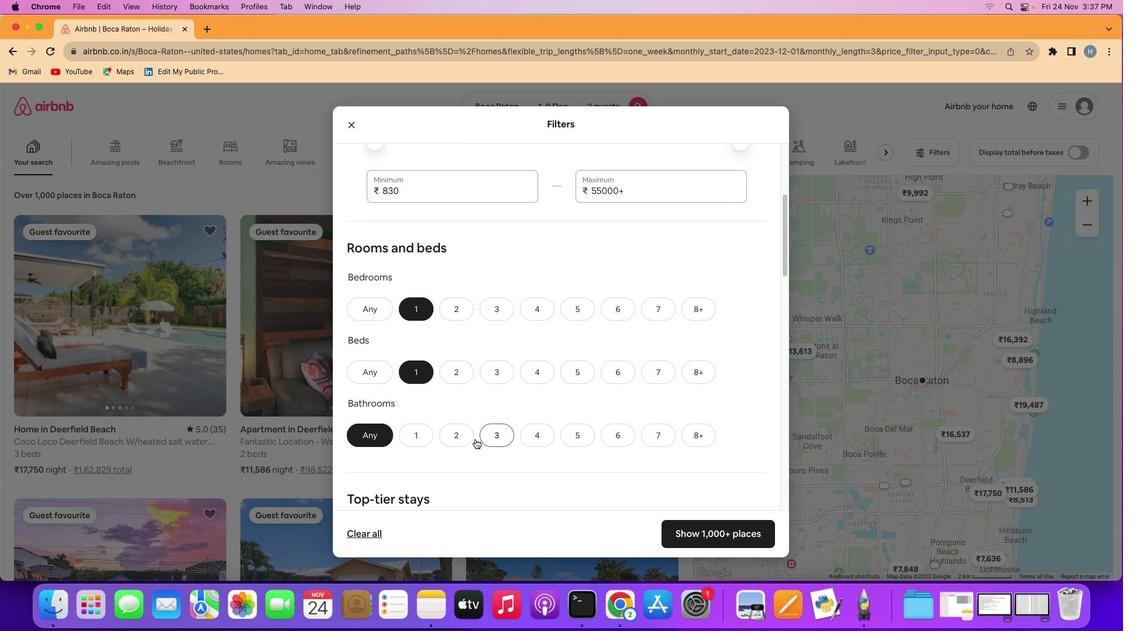 
Action: Mouse moved to (417, 435)
Screenshot: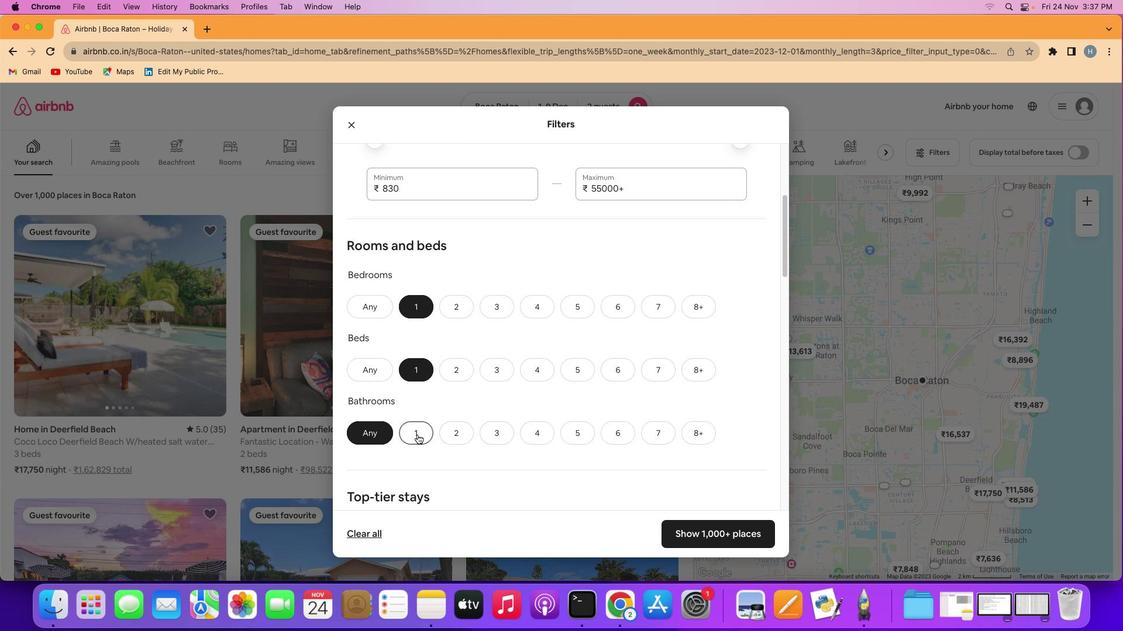 
Action: Mouse pressed left at (417, 435)
Screenshot: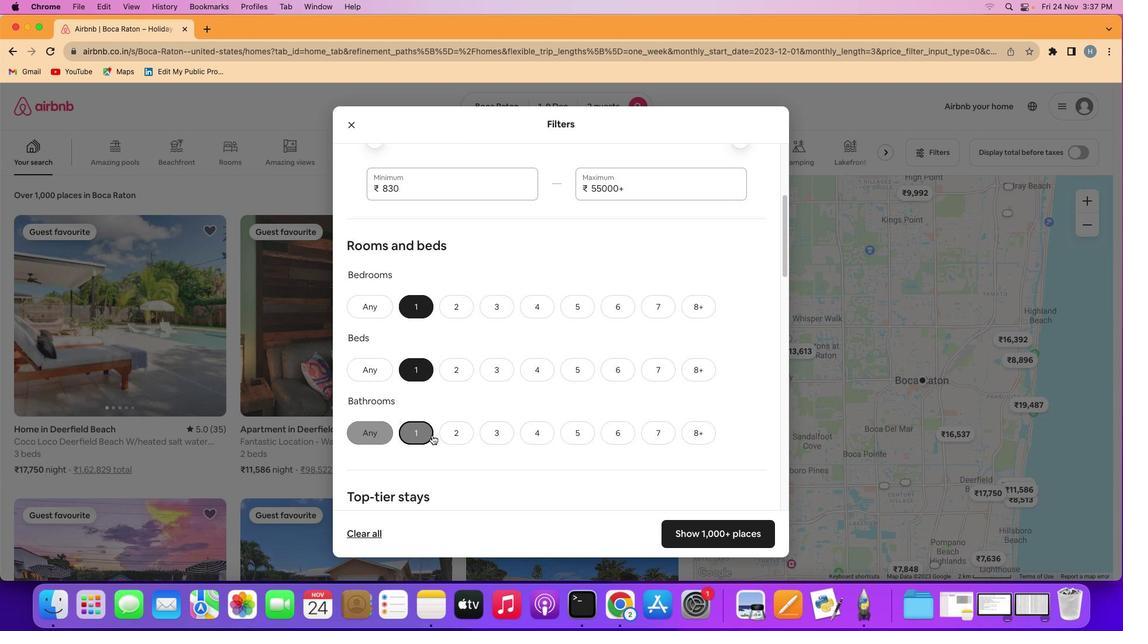 
Action: Mouse moved to (560, 451)
Screenshot: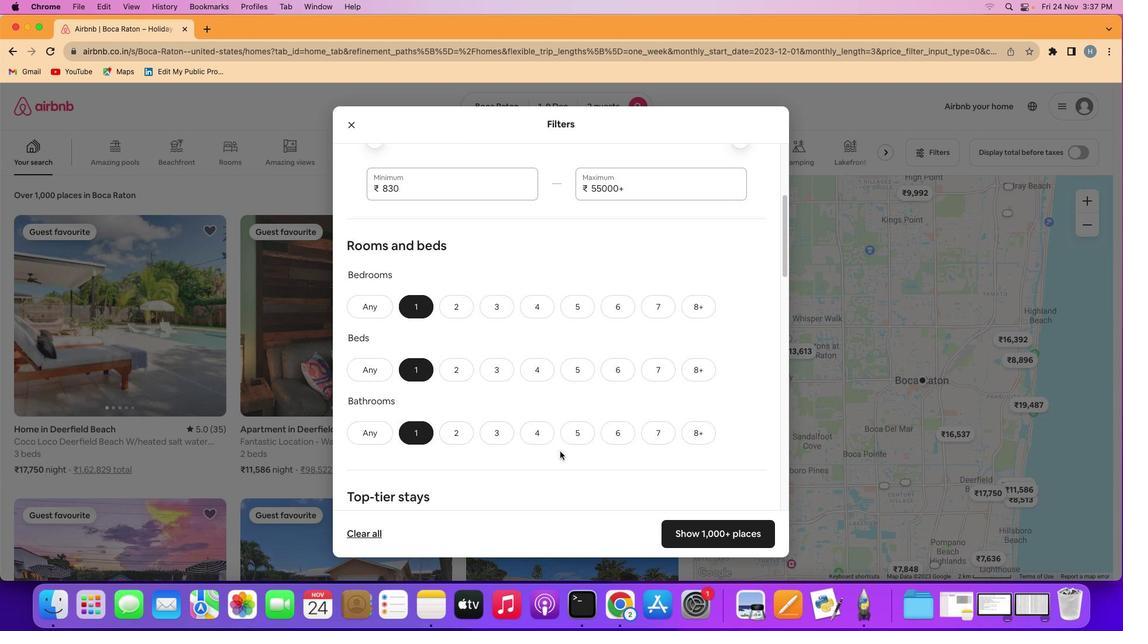 
Action: Mouse scrolled (560, 451) with delta (0, 0)
Screenshot: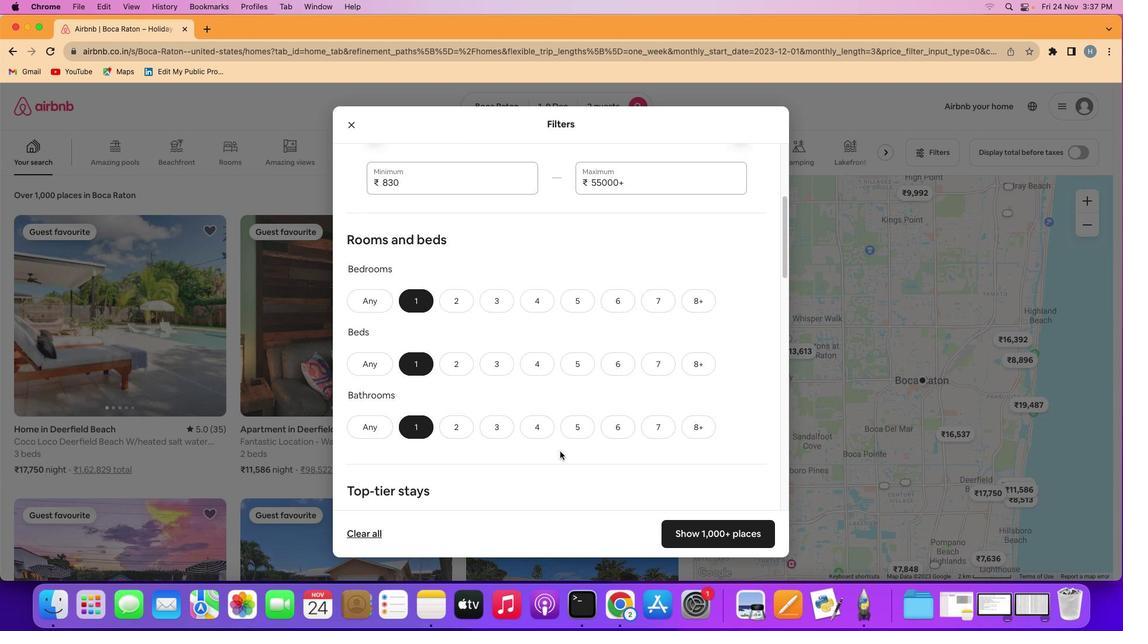 
Action: Mouse scrolled (560, 451) with delta (0, 0)
Screenshot: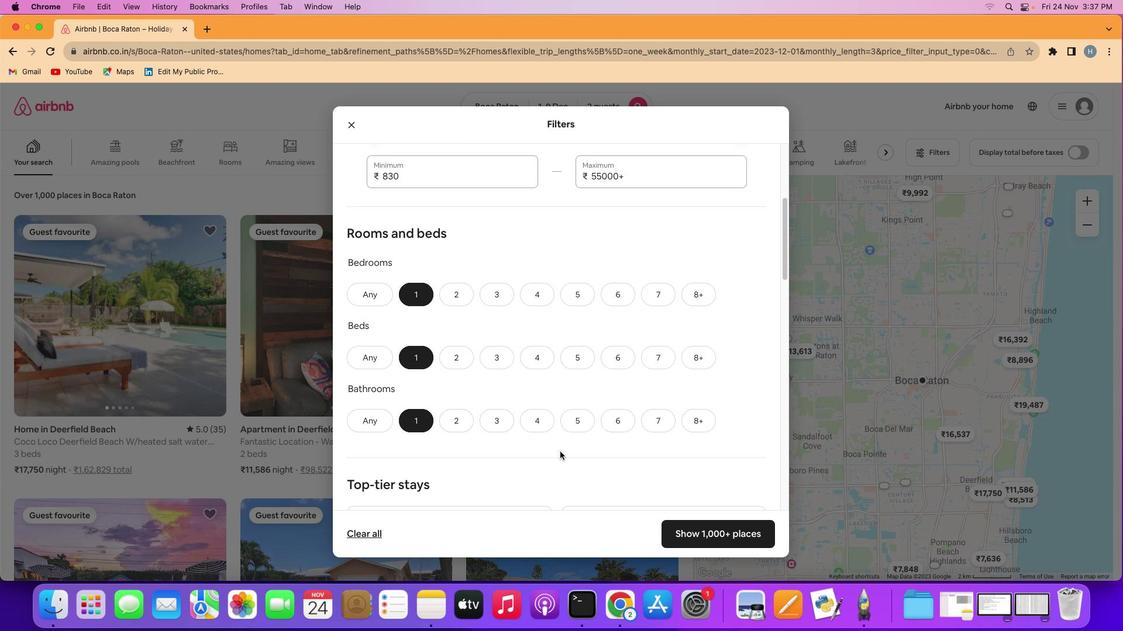 
Action: Mouse scrolled (560, 451) with delta (0, 0)
Screenshot: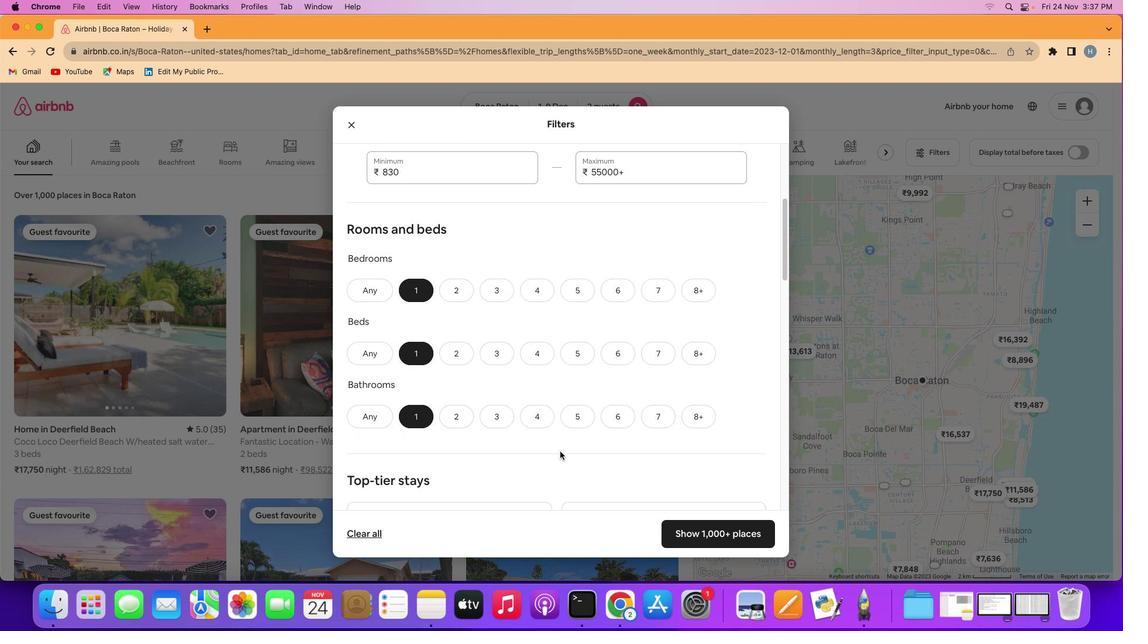 
Action: Mouse scrolled (560, 451) with delta (0, 0)
Screenshot: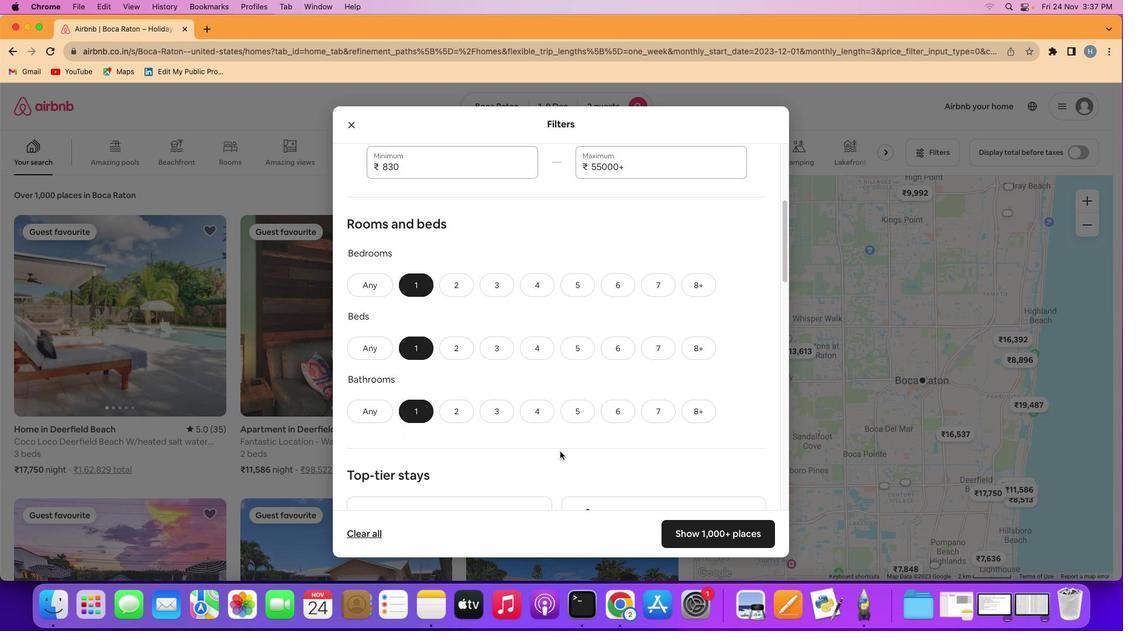 
Action: Mouse scrolled (560, 451) with delta (0, 0)
Screenshot: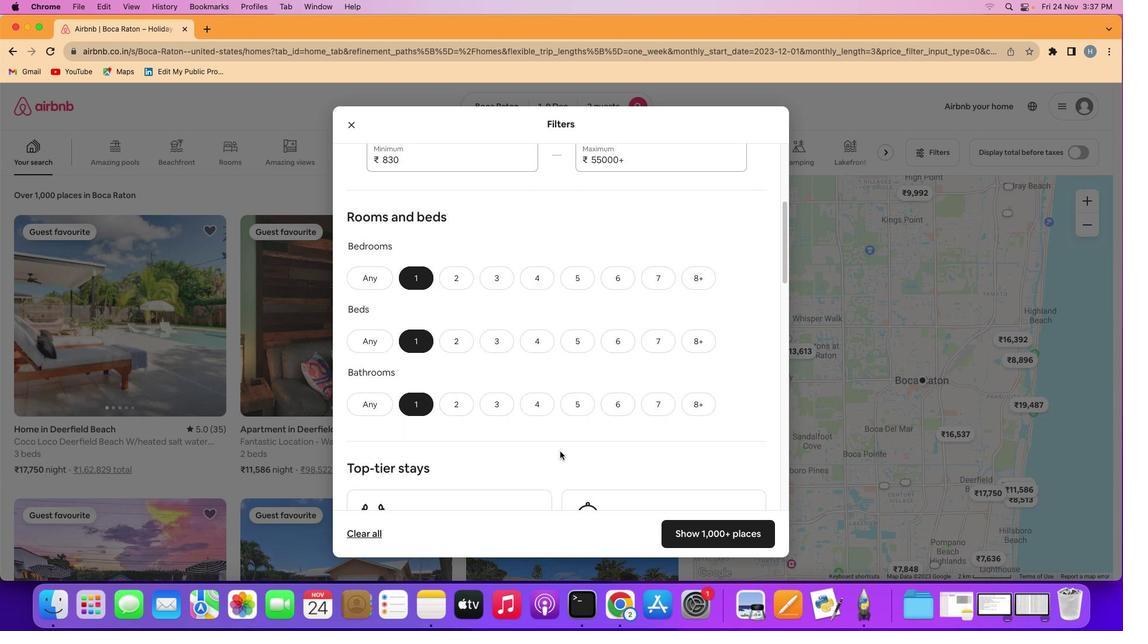 
Action: Mouse scrolled (560, 451) with delta (0, 0)
Screenshot: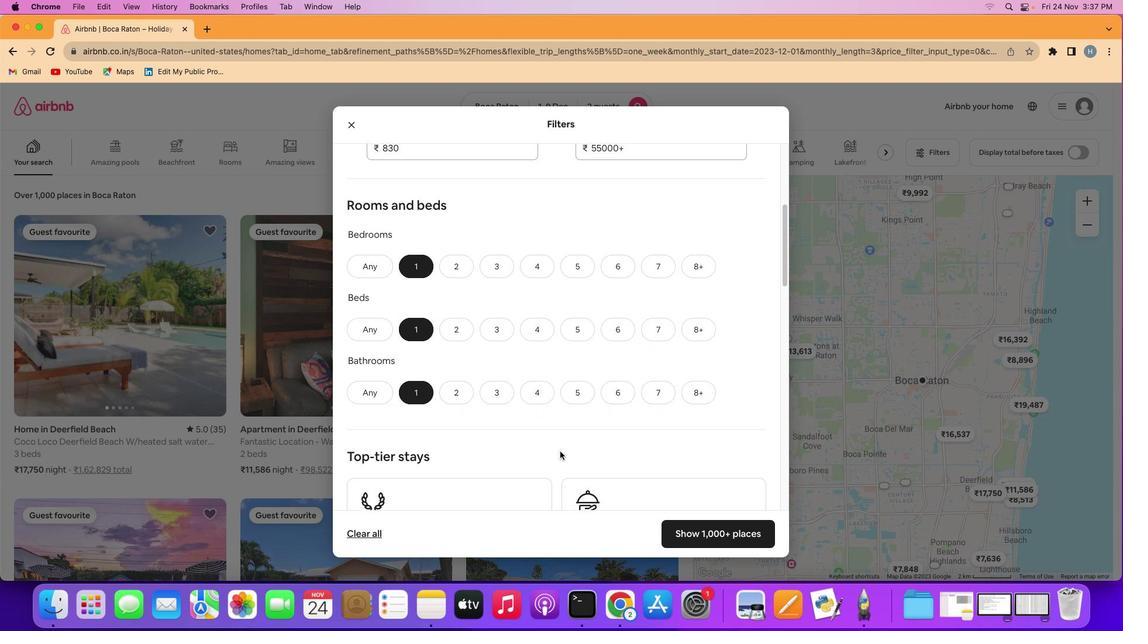 
Action: Mouse scrolled (560, 451) with delta (0, 0)
Screenshot: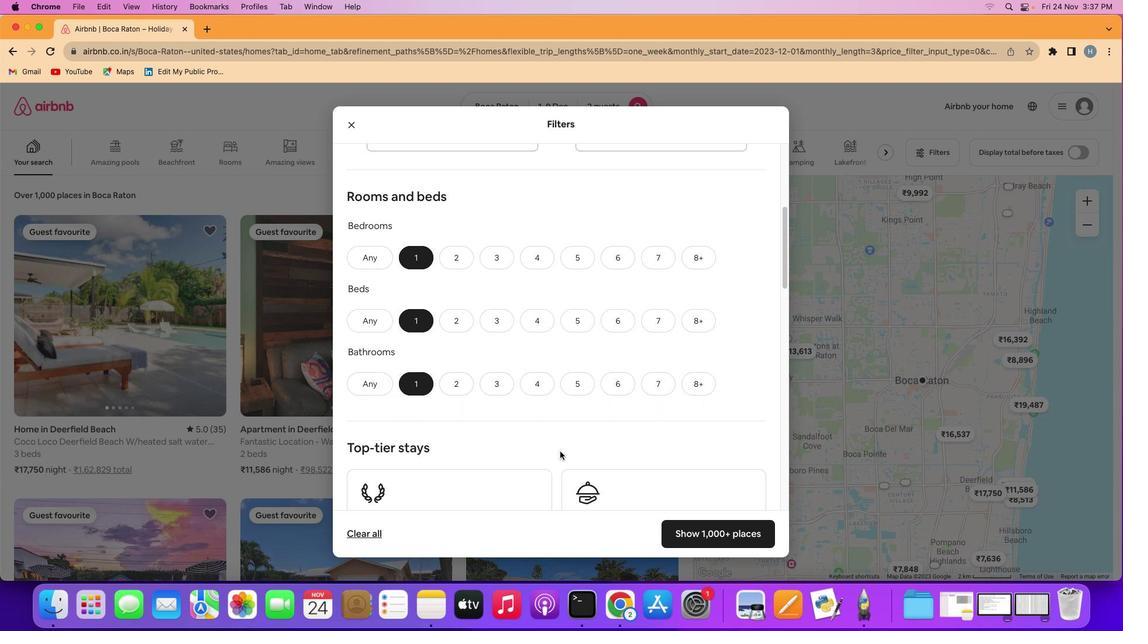 
Action: Mouse scrolled (560, 451) with delta (0, 0)
Screenshot: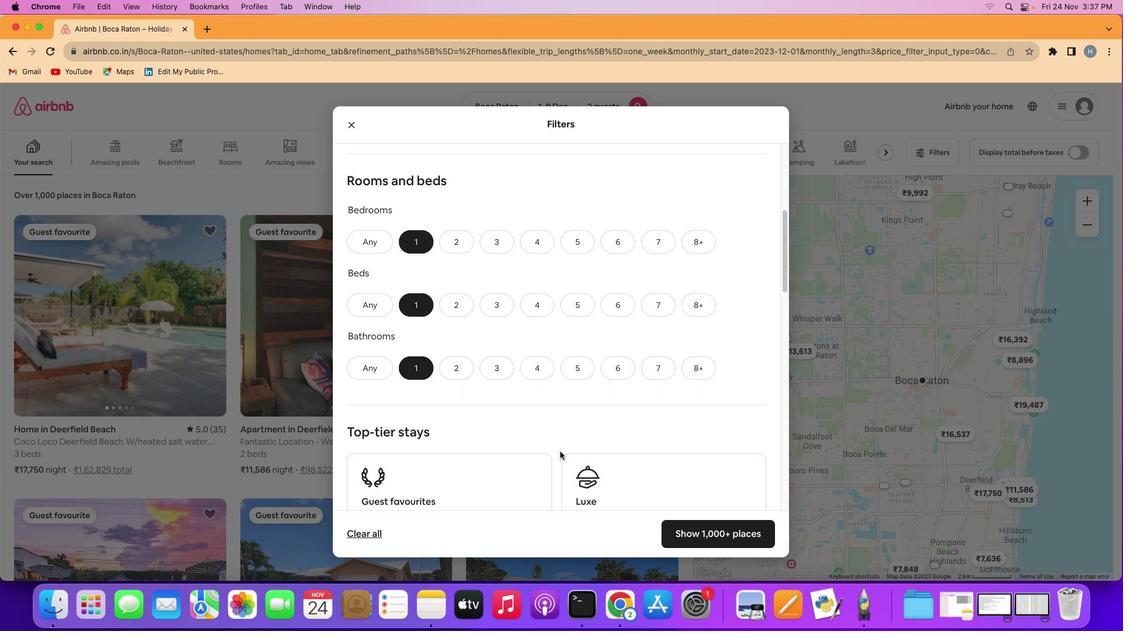 
Action: Mouse scrolled (560, 451) with delta (0, 0)
Screenshot: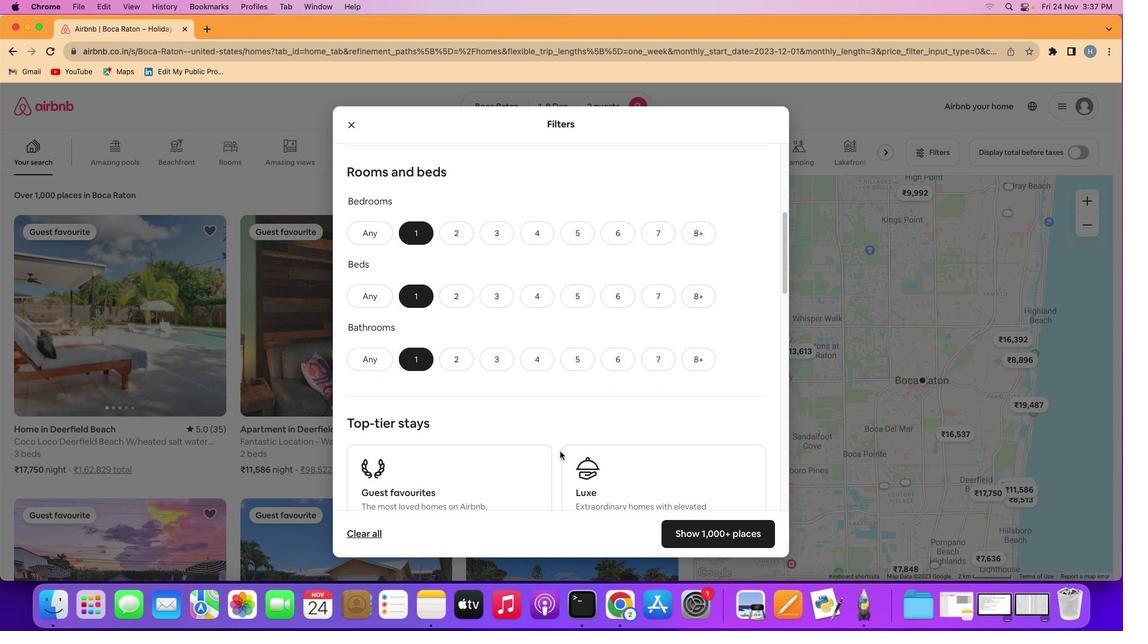 
Action: Mouse scrolled (560, 451) with delta (0, 0)
Screenshot: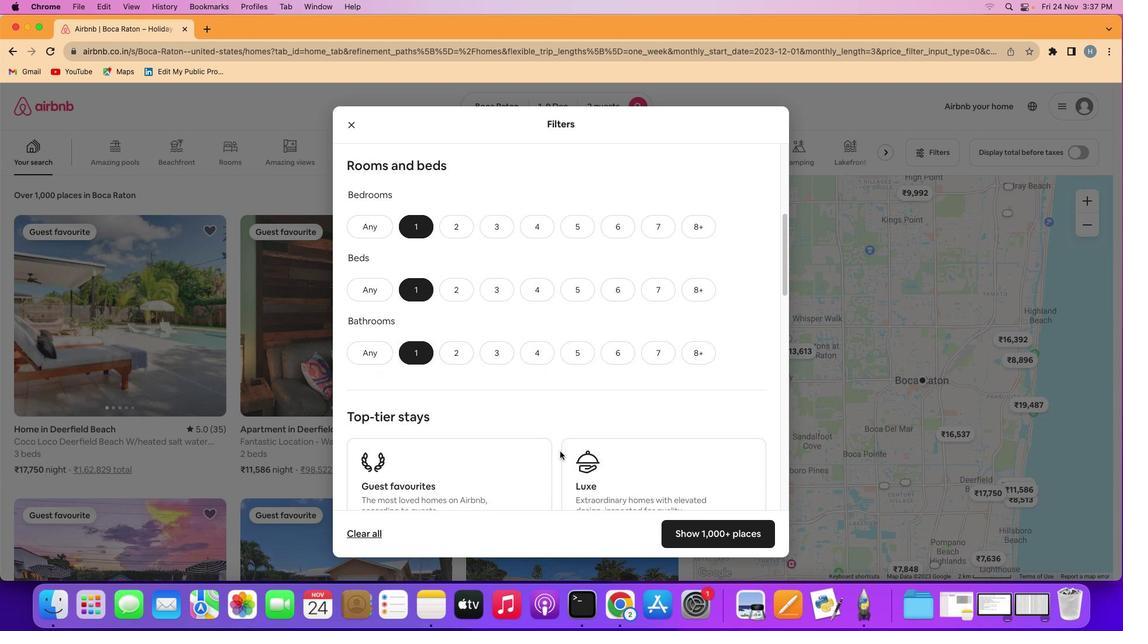 
Action: Mouse scrolled (560, 451) with delta (0, 0)
Screenshot: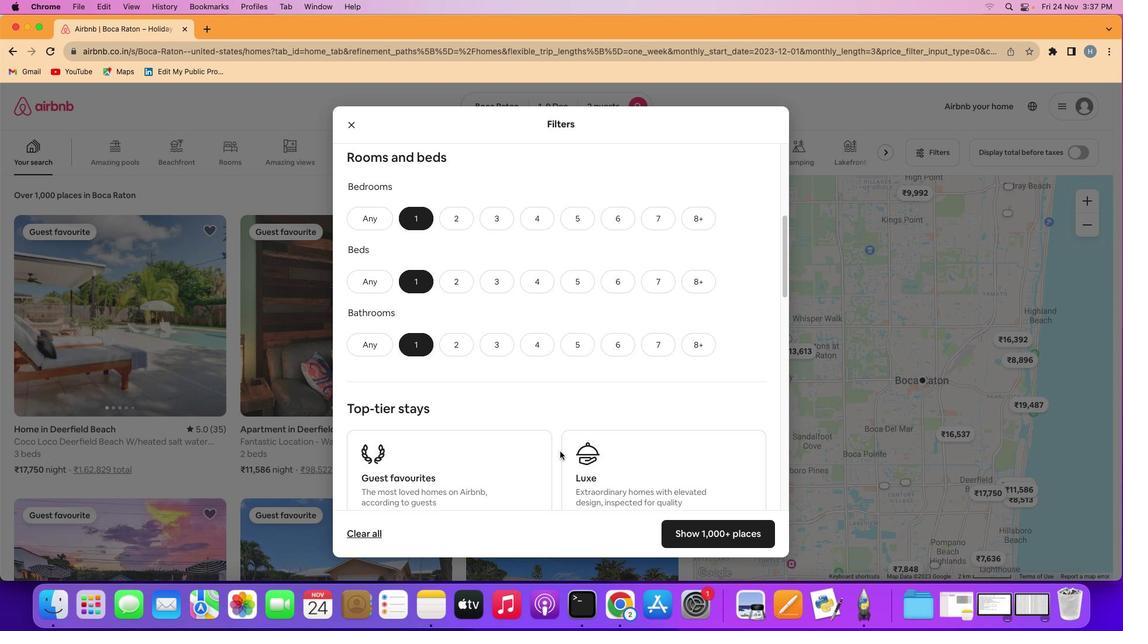 
Action: Mouse scrolled (560, 451) with delta (0, 0)
Screenshot: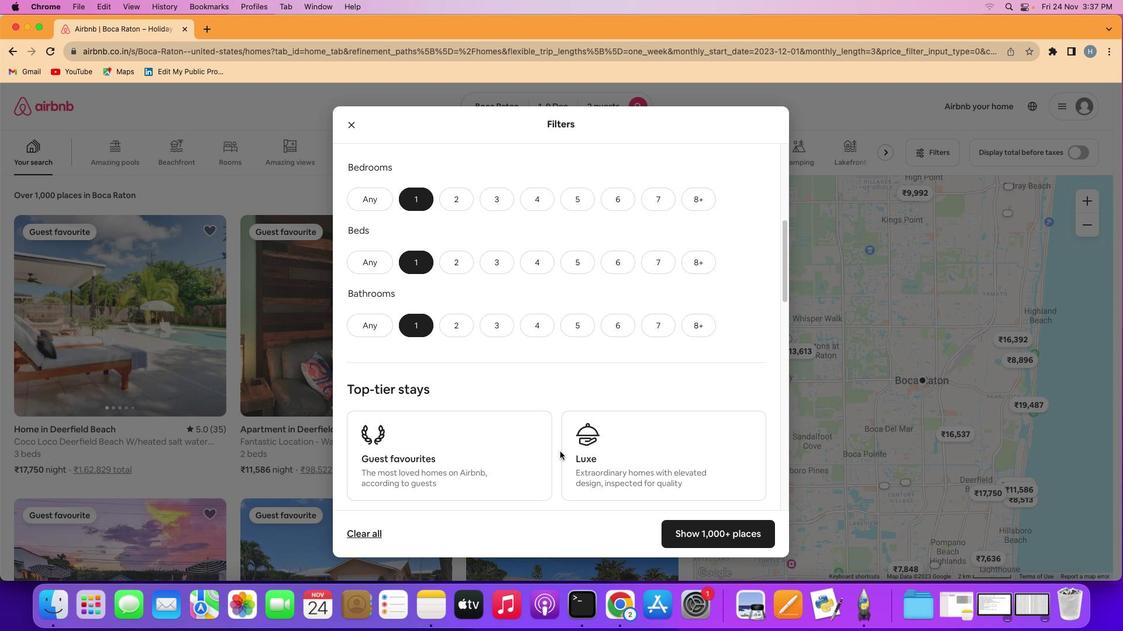 
Action: Mouse scrolled (560, 451) with delta (0, -1)
Screenshot: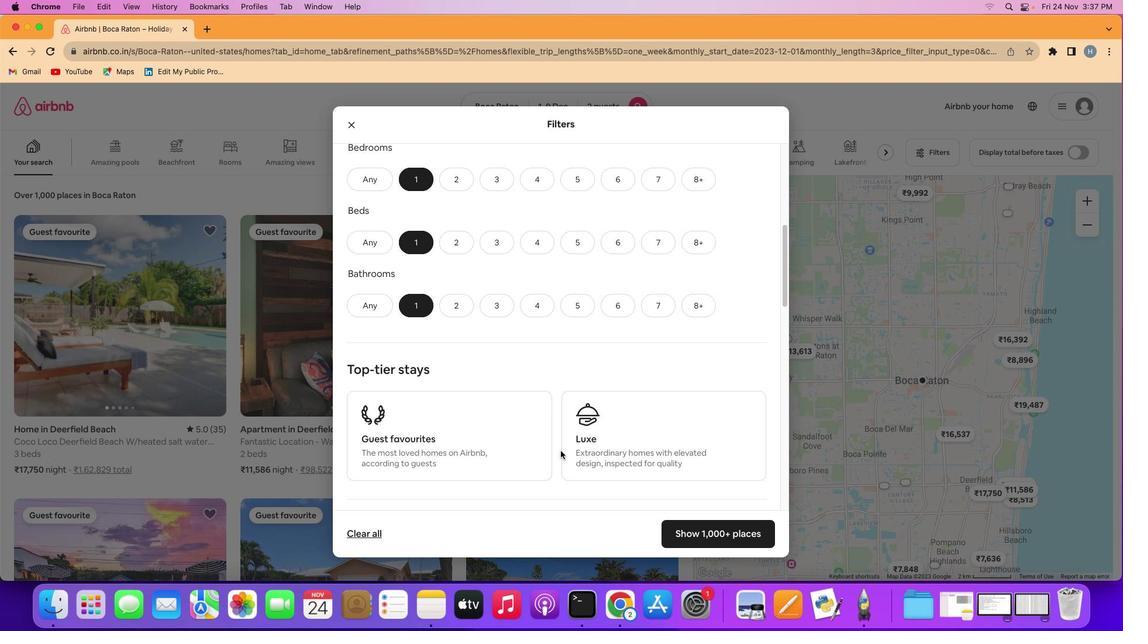 
Action: Mouse scrolled (560, 451) with delta (0, -1)
Screenshot: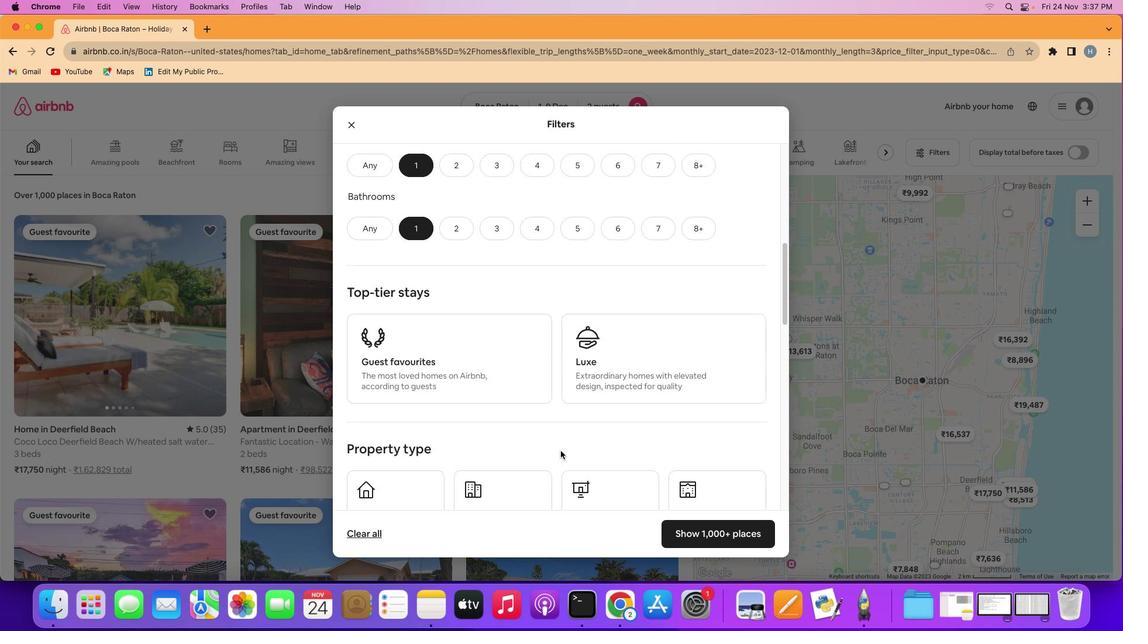 
Action: Mouse moved to (561, 450)
Screenshot: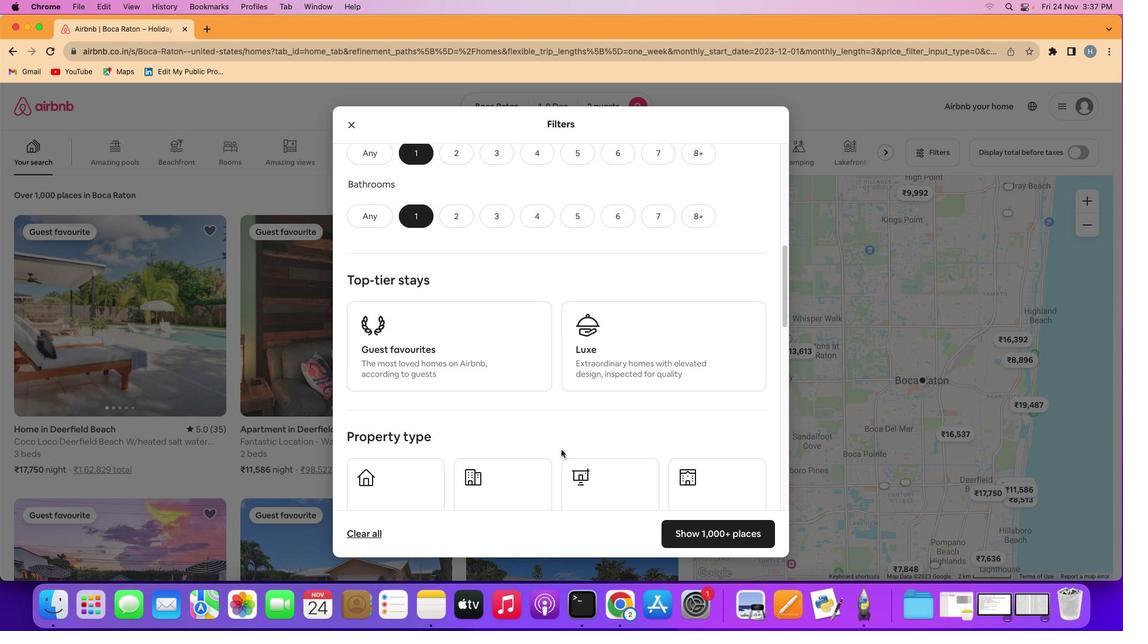 
Action: Mouse scrolled (561, 450) with delta (0, 0)
Screenshot: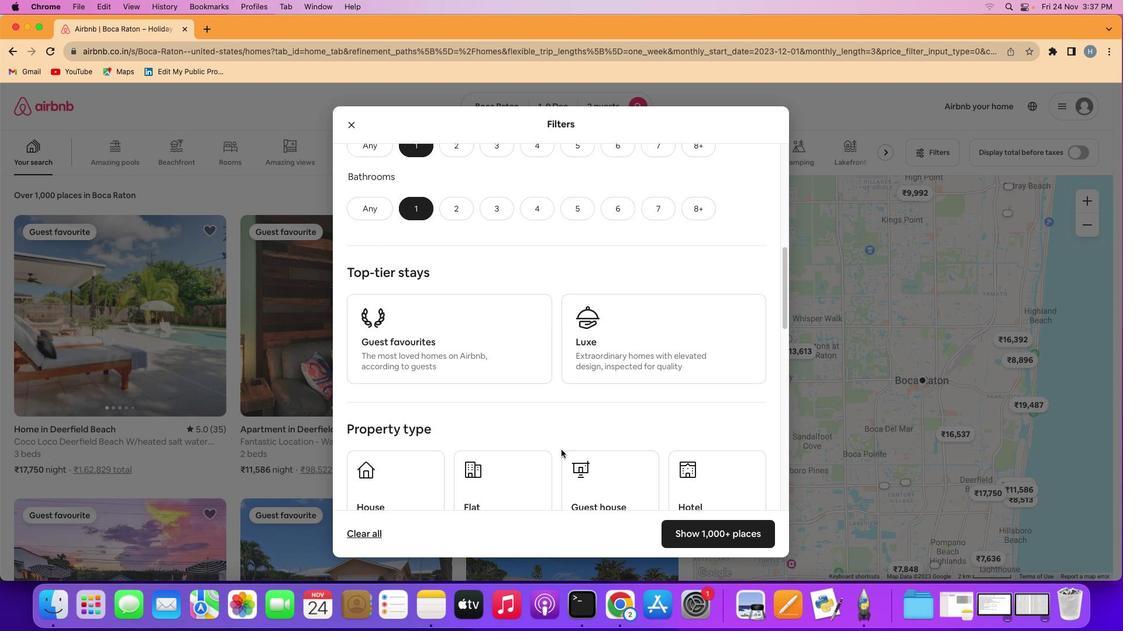
Action: Mouse scrolled (561, 450) with delta (0, 0)
Screenshot: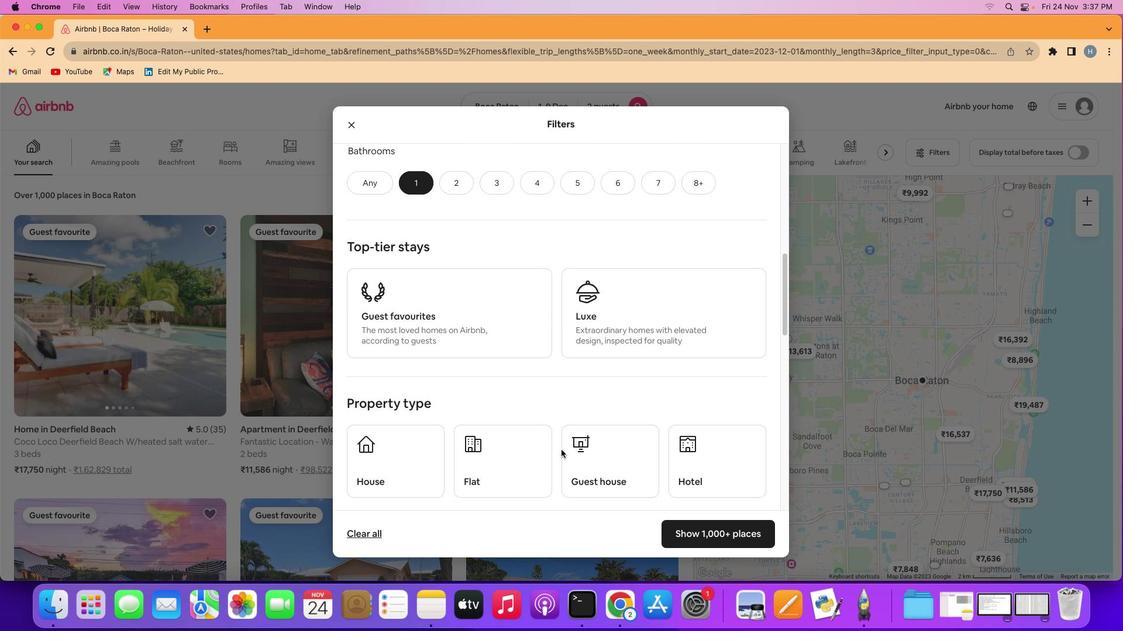 
Action: Mouse scrolled (561, 450) with delta (0, -1)
Screenshot: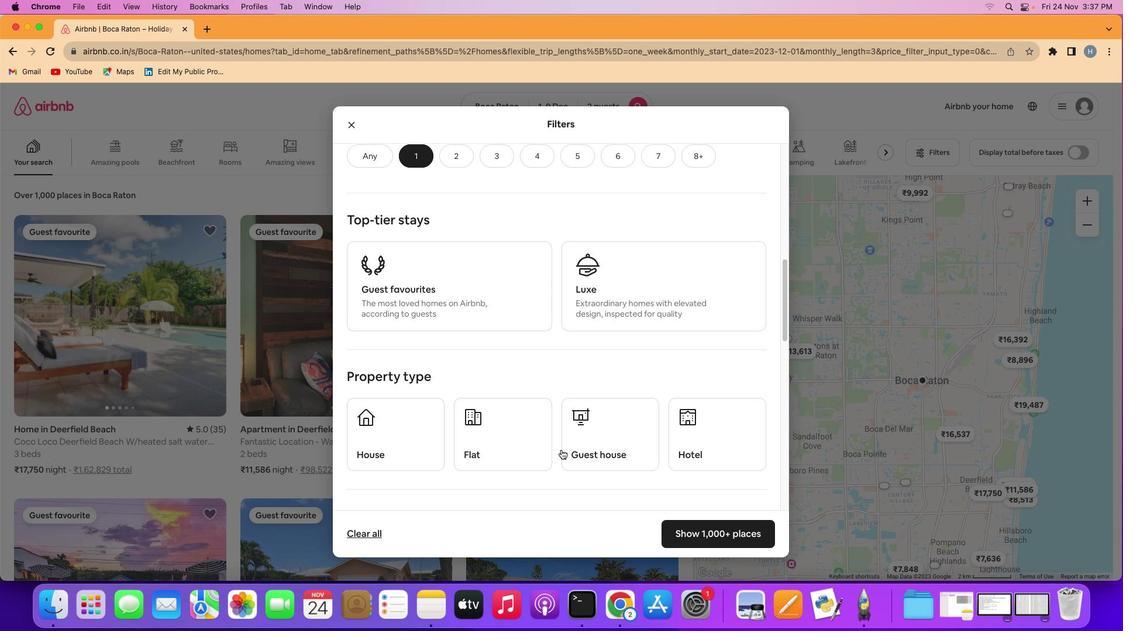 
Action: Mouse moved to (561, 449)
Screenshot: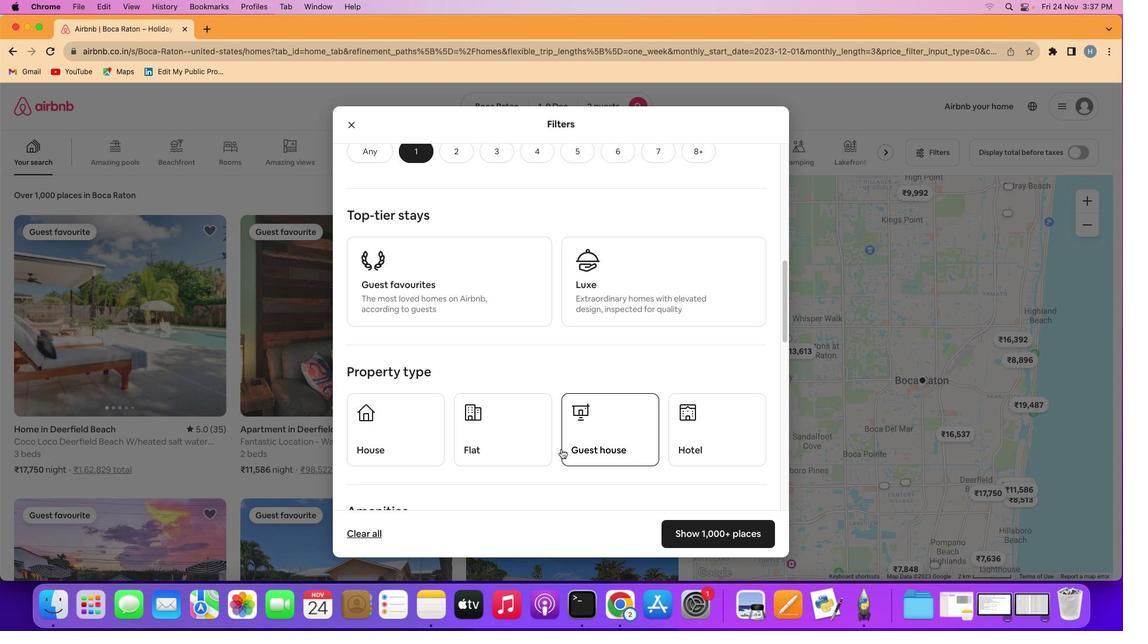 
Action: Mouse scrolled (561, 449) with delta (0, 0)
Screenshot: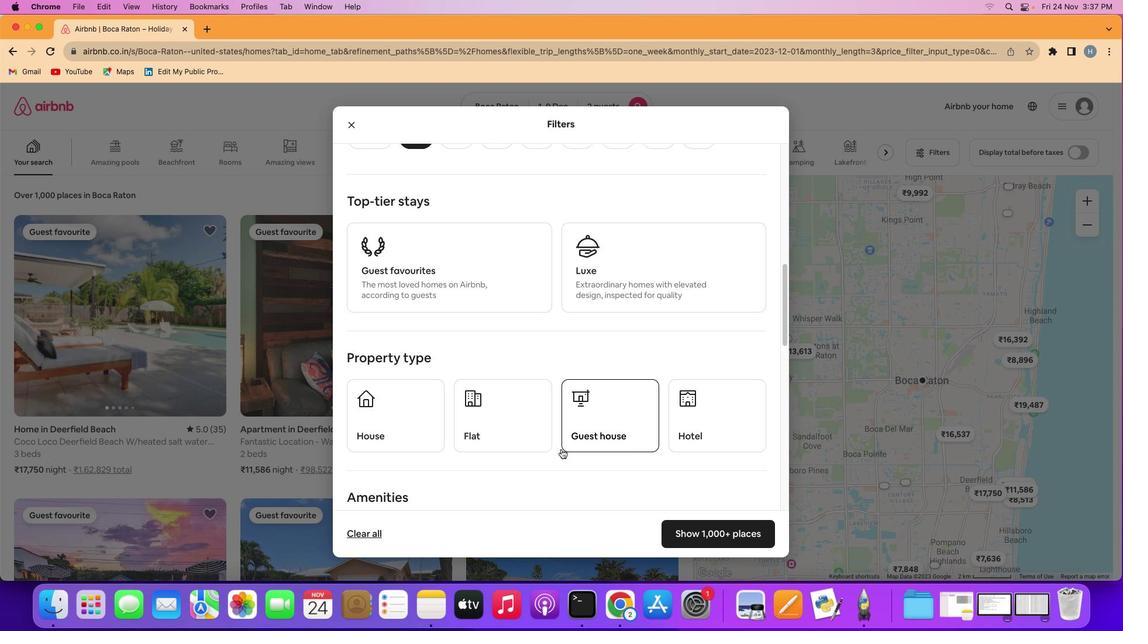 
Action: Mouse scrolled (561, 449) with delta (0, 0)
Screenshot: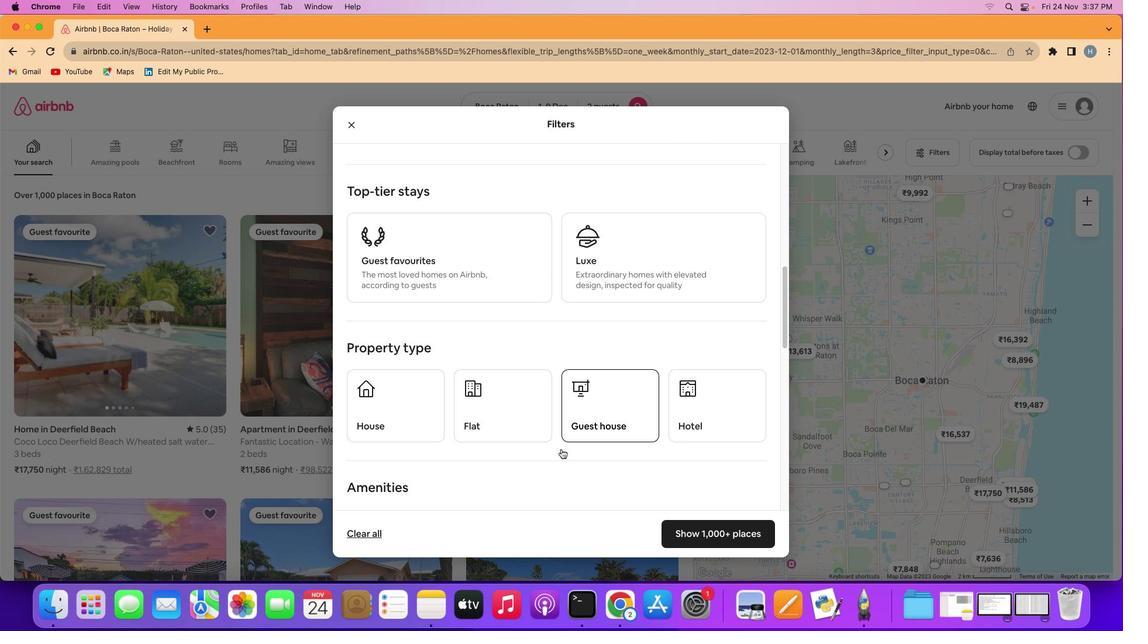 
Action: Mouse scrolled (561, 449) with delta (0, 0)
Screenshot: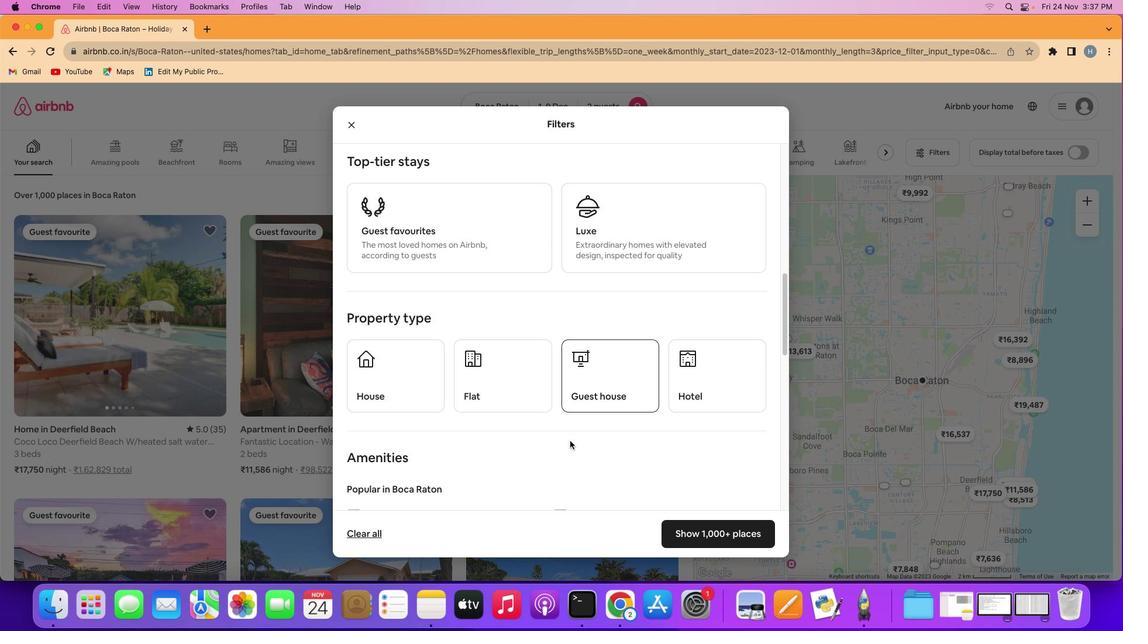 
Action: Mouse moved to (411, 363)
Screenshot: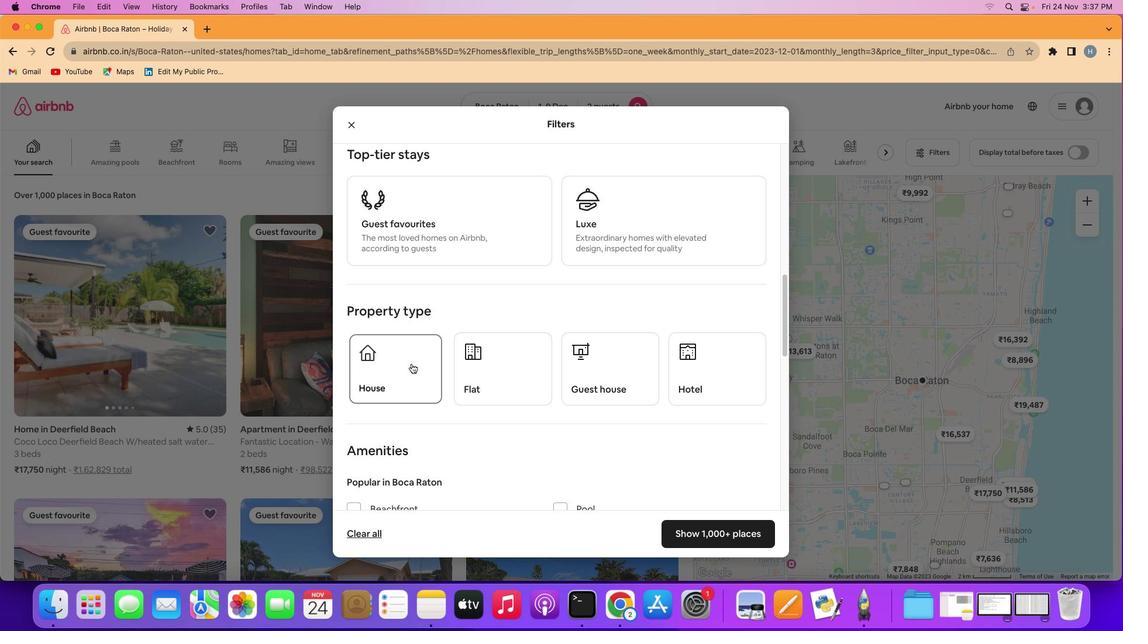
Action: Mouse pressed left at (411, 363)
Screenshot: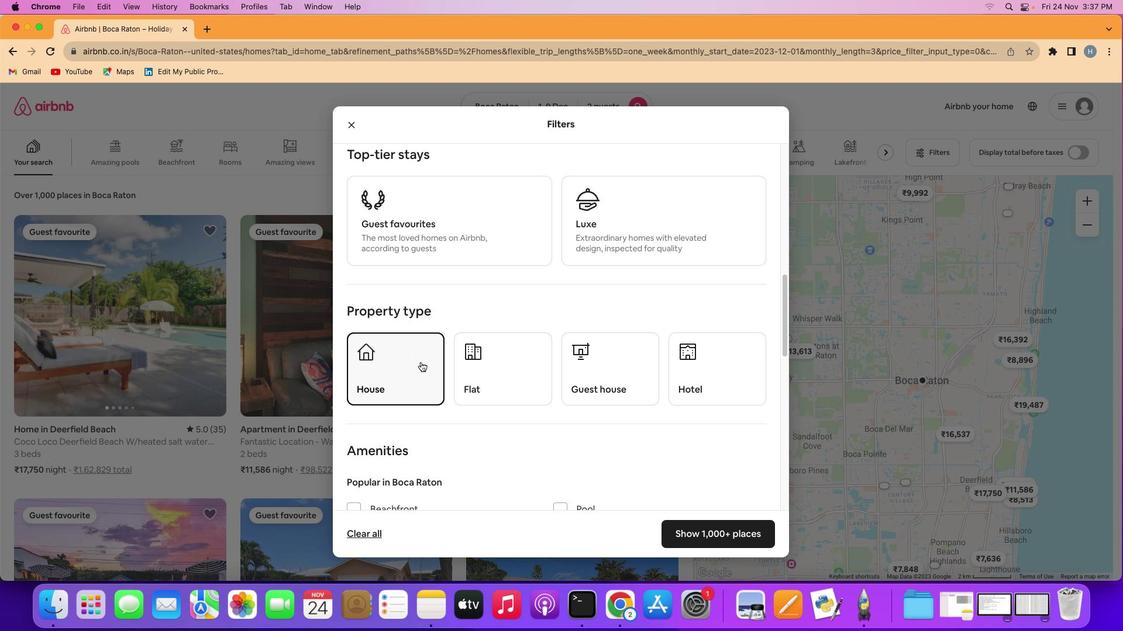 
Action: Mouse moved to (597, 423)
Screenshot: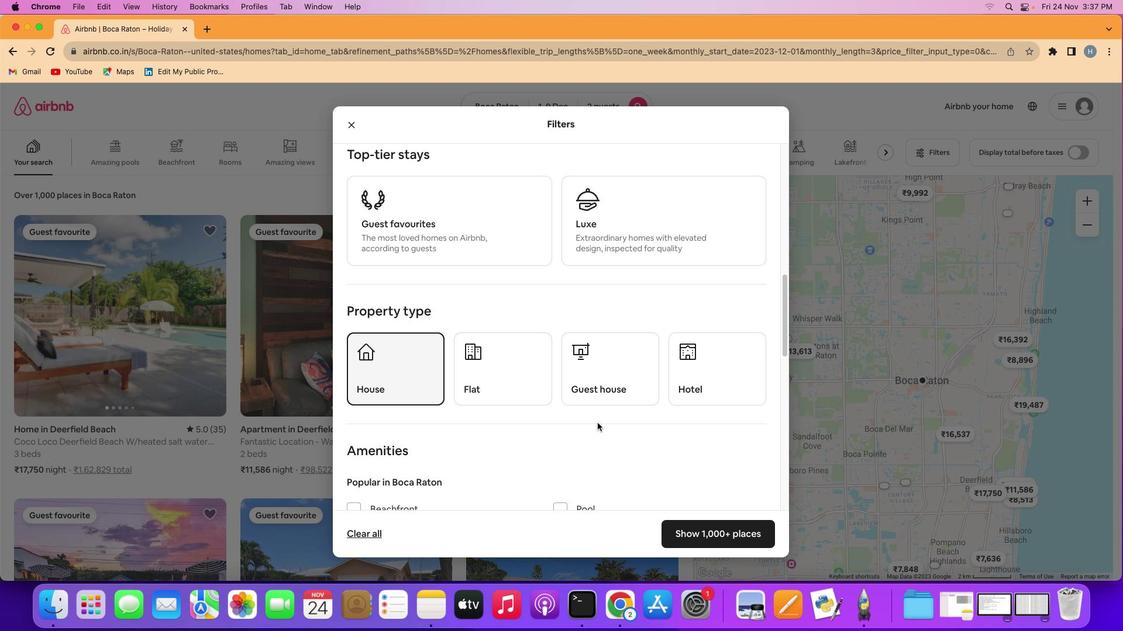
Action: Mouse scrolled (597, 423) with delta (0, 0)
Screenshot: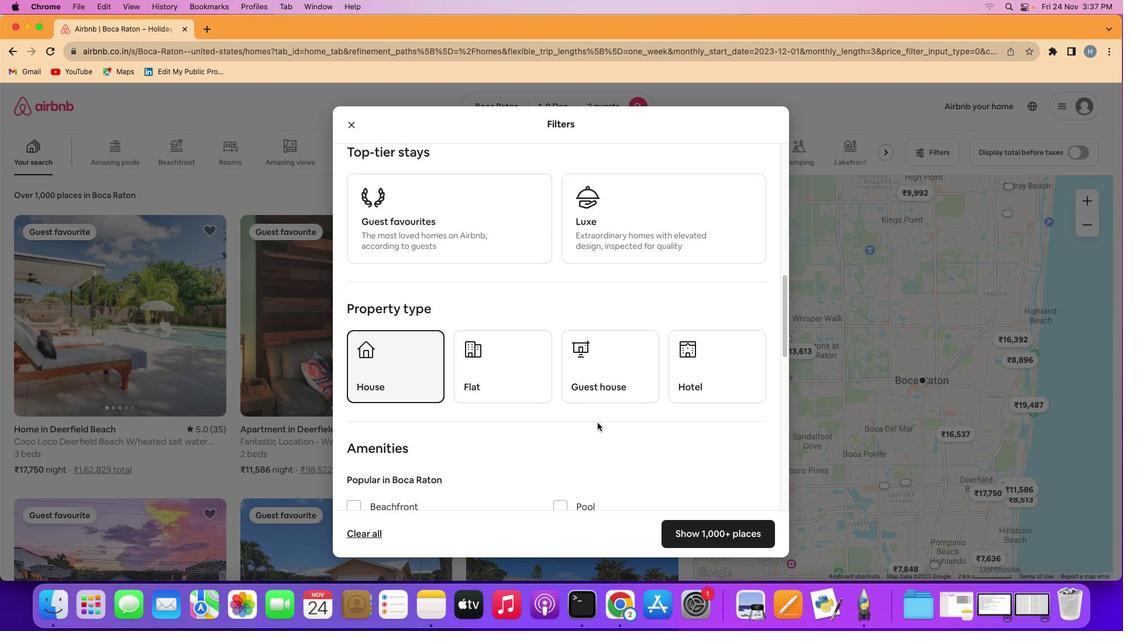 
Action: Mouse scrolled (597, 423) with delta (0, 0)
Screenshot: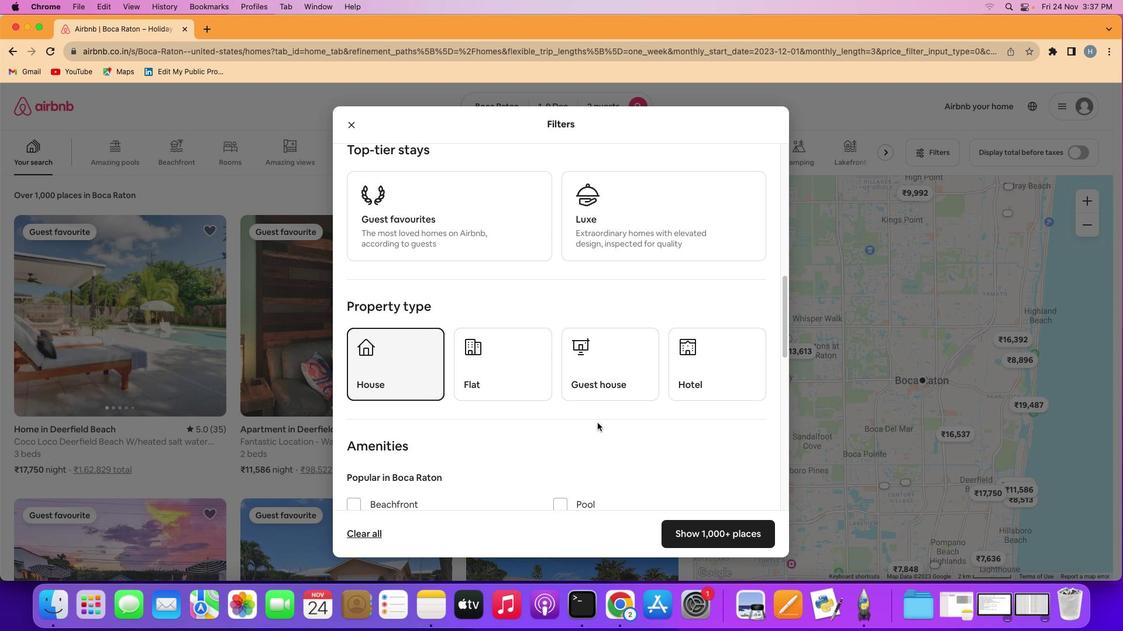 
Action: Mouse scrolled (597, 423) with delta (0, 0)
Screenshot: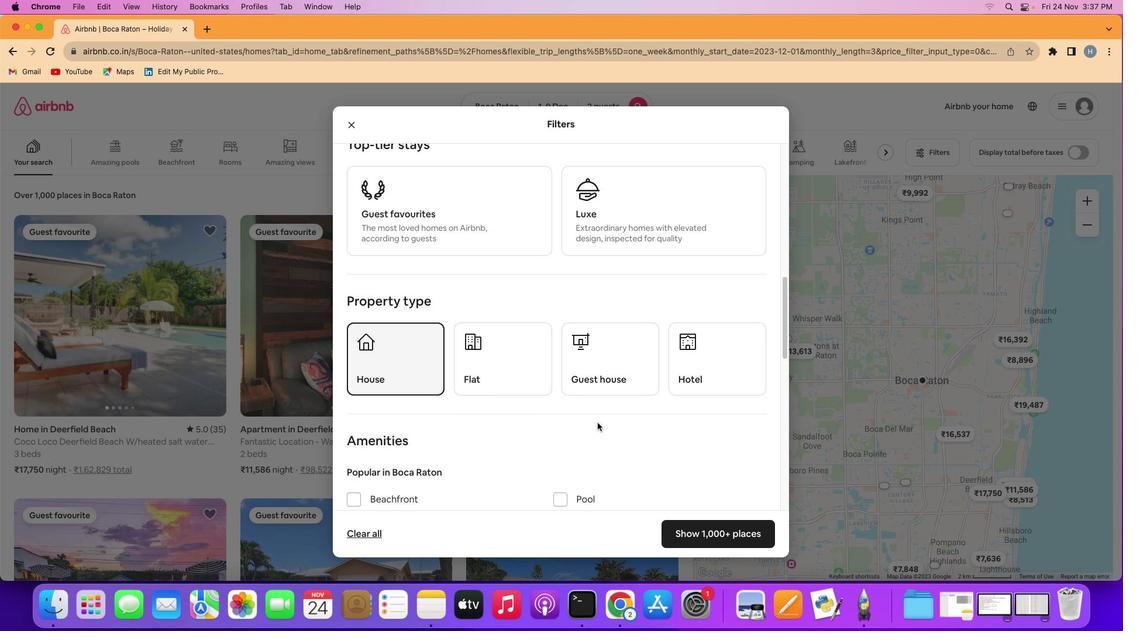 
Action: Mouse scrolled (597, 423) with delta (0, 0)
Screenshot: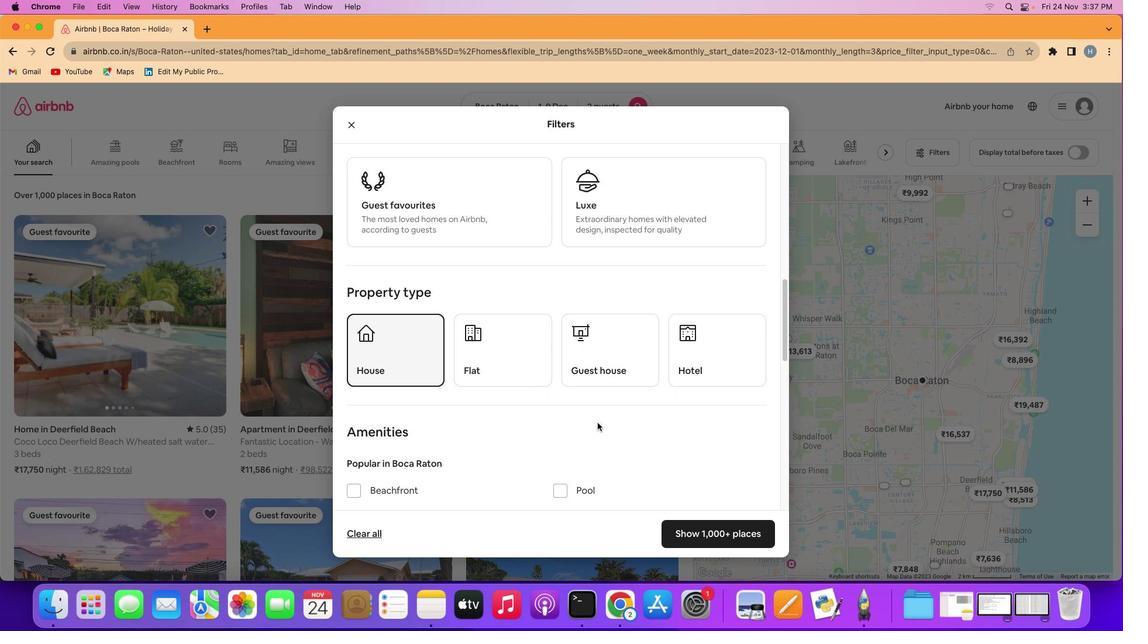 
Action: Mouse scrolled (597, 423) with delta (0, 0)
Screenshot: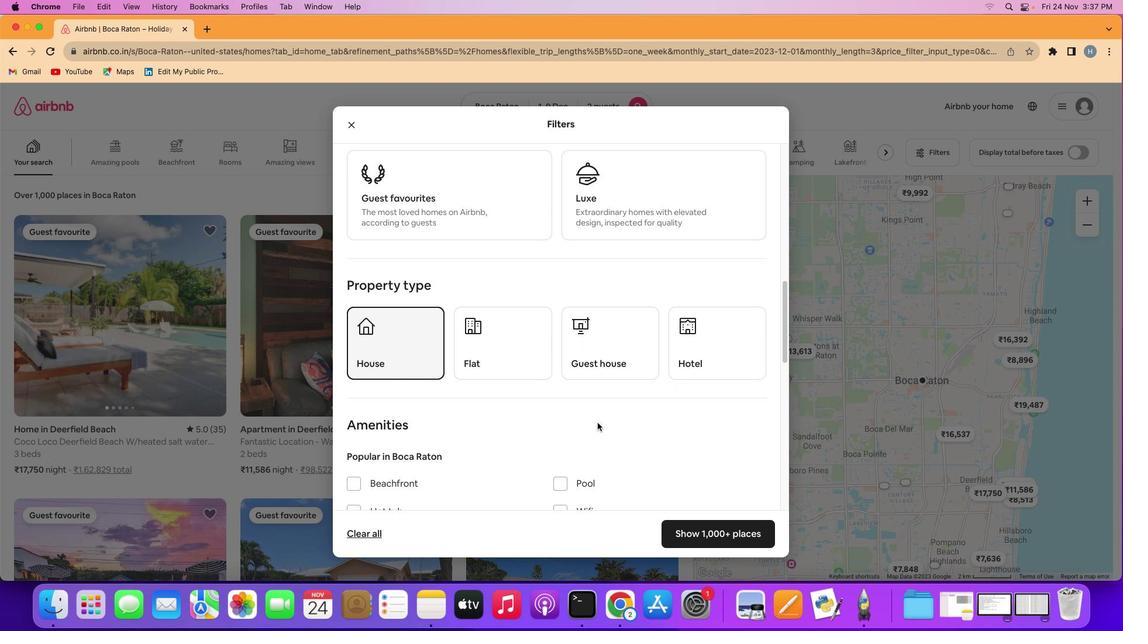 
Action: Mouse scrolled (597, 423) with delta (0, 0)
Screenshot: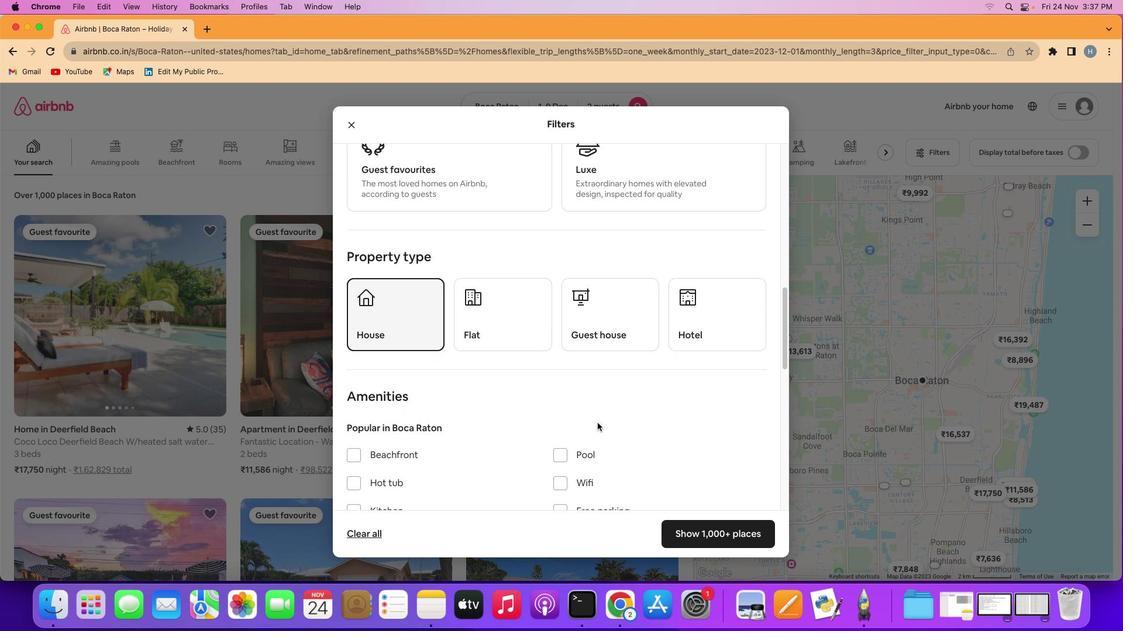 
Action: Mouse scrolled (597, 423) with delta (0, 0)
Screenshot: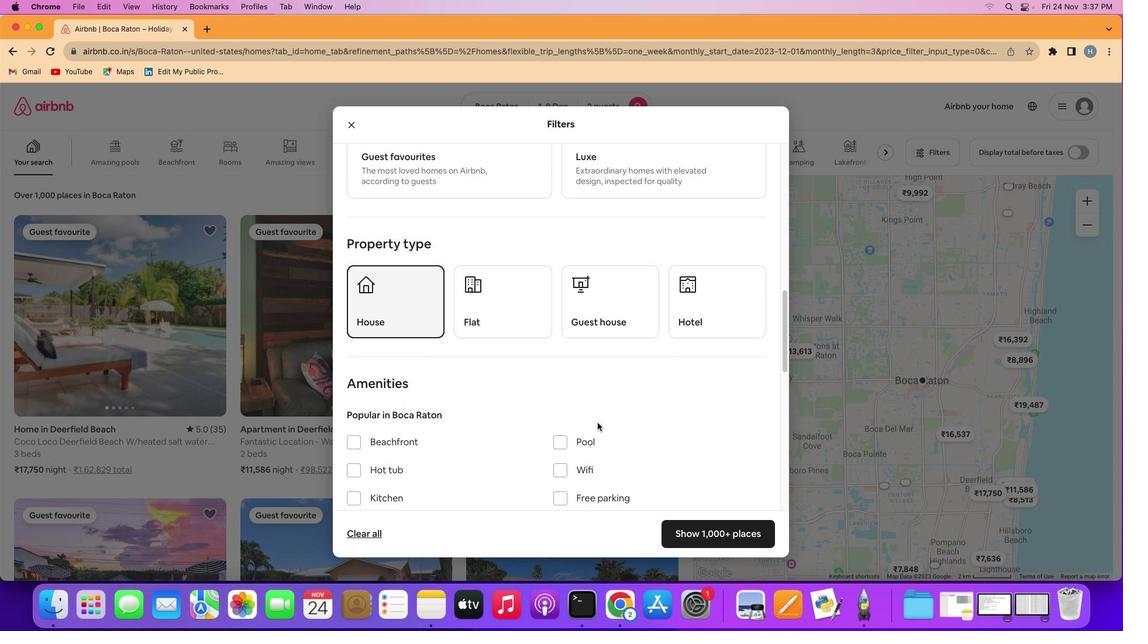 
Action: Mouse scrolled (597, 423) with delta (0, 0)
Screenshot: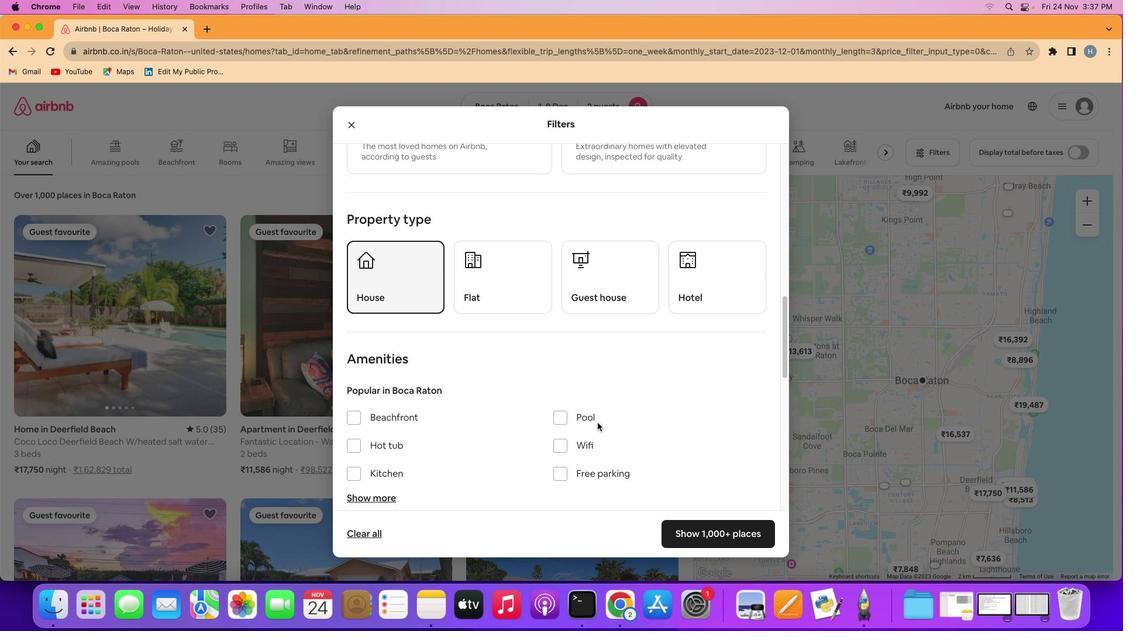 
Action: Mouse scrolled (597, 423) with delta (0, -1)
Screenshot: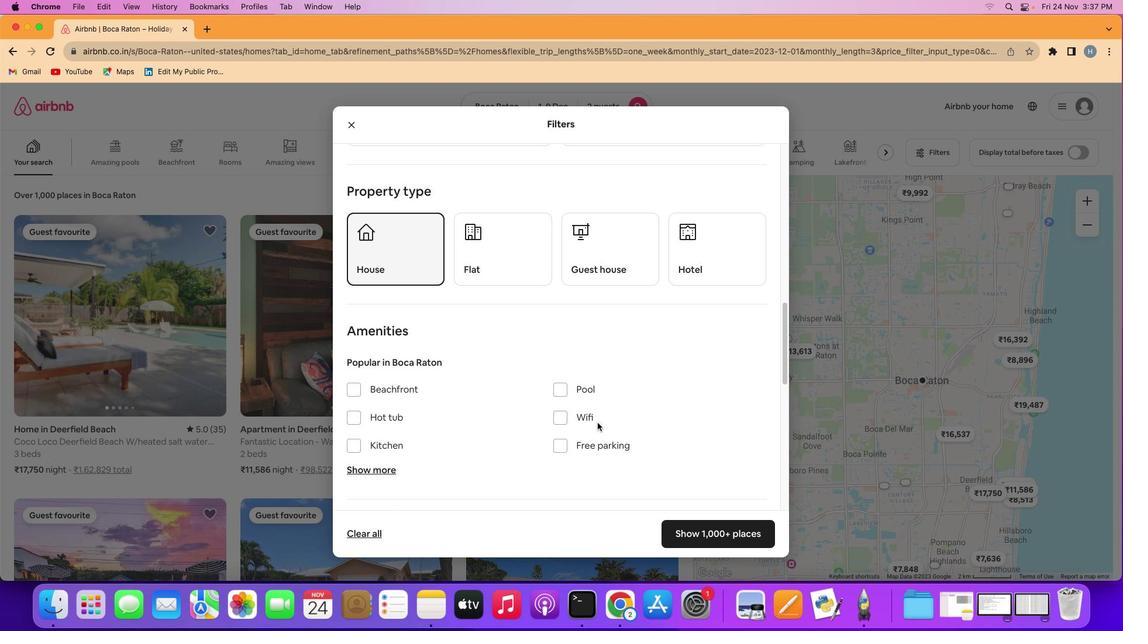 
Action: Mouse moved to (599, 423)
Screenshot: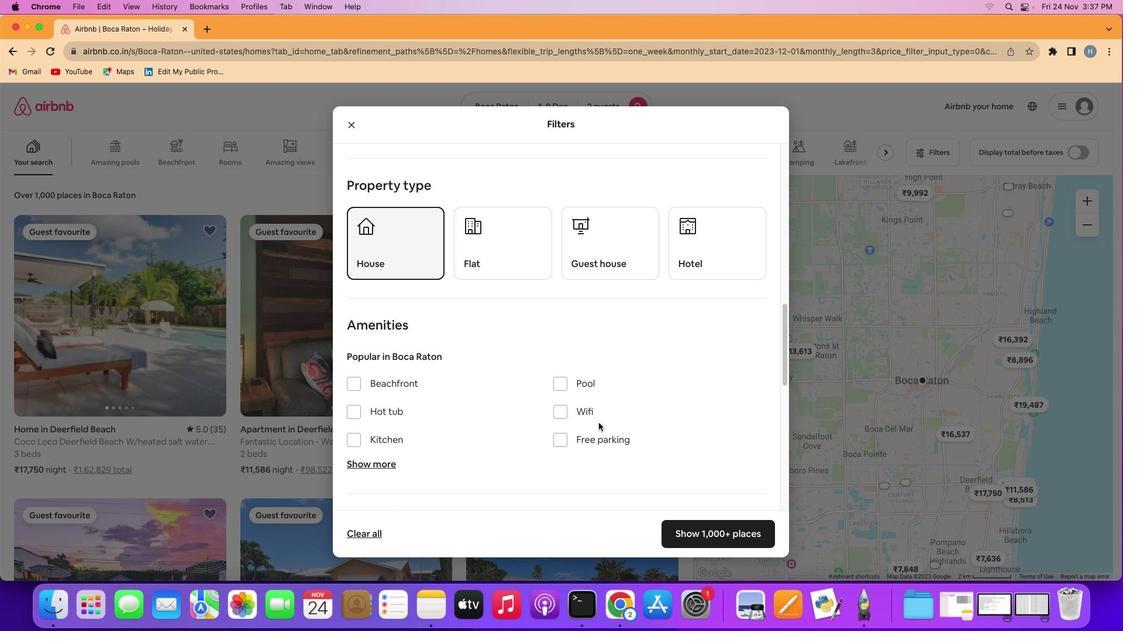 
Action: Mouse scrolled (599, 423) with delta (0, 0)
Screenshot: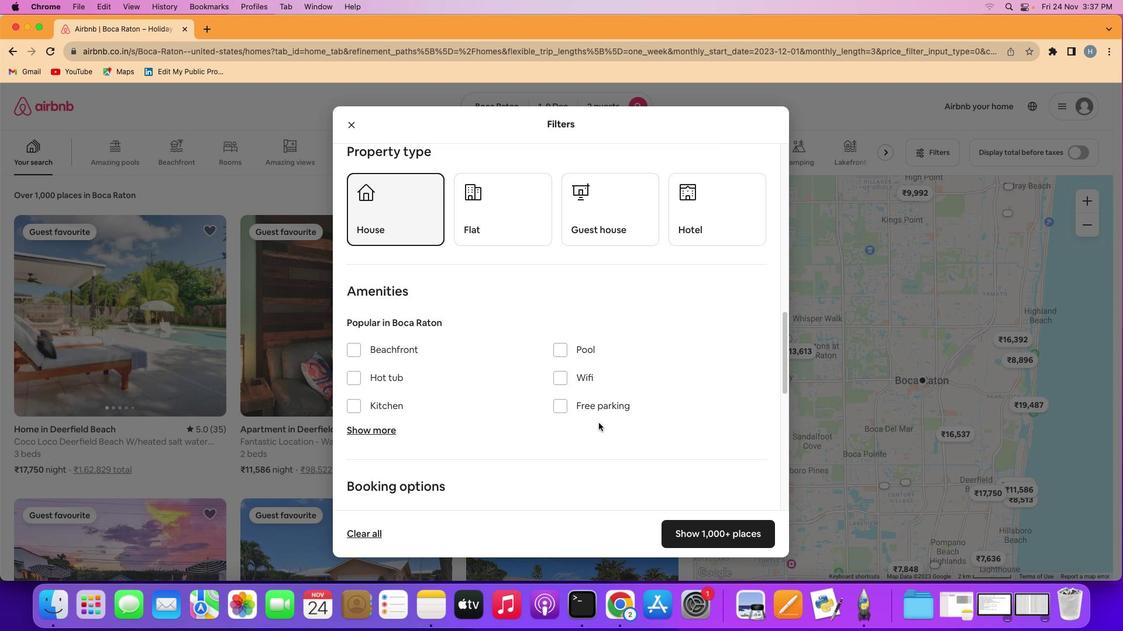 
Action: Mouse scrolled (599, 423) with delta (0, 0)
Screenshot: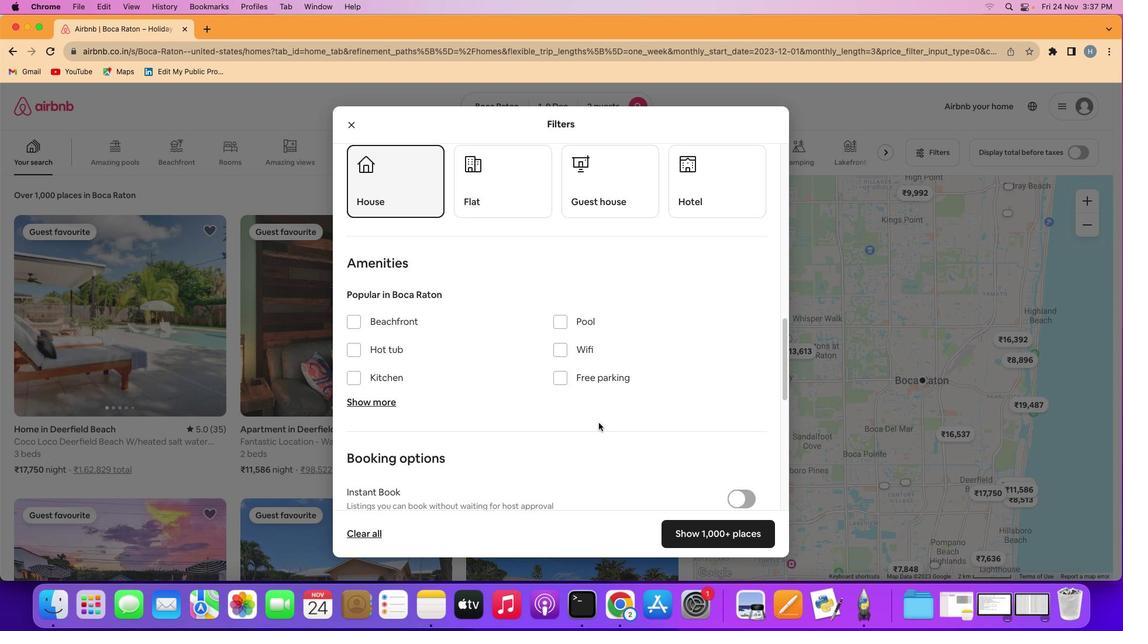
Action: Mouse scrolled (599, 423) with delta (0, -1)
Screenshot: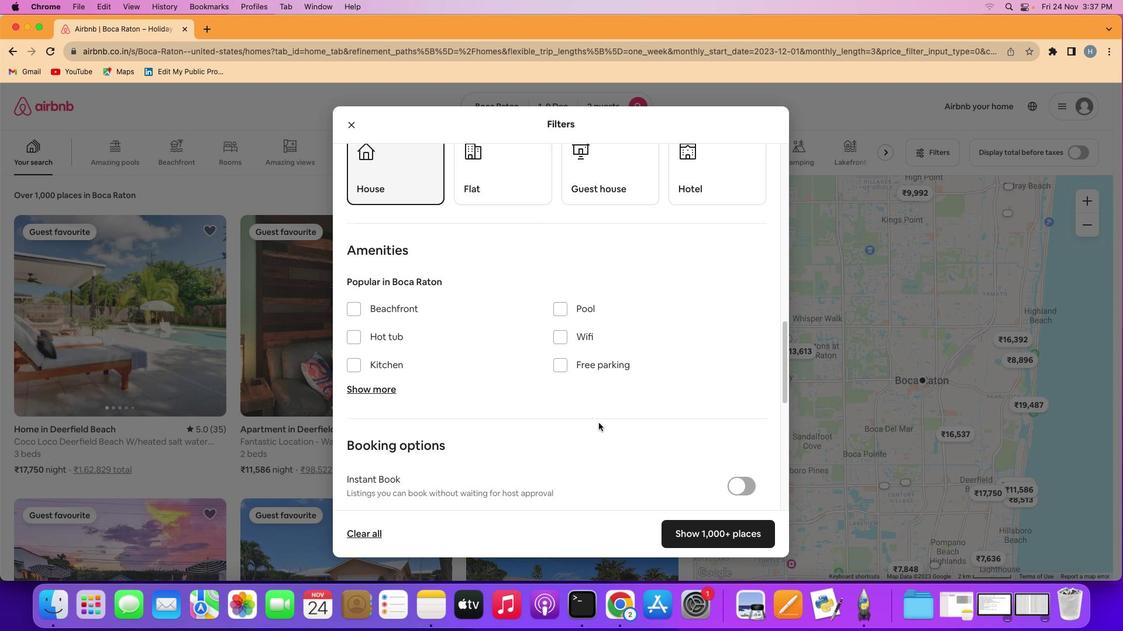 
Action: Mouse scrolled (599, 423) with delta (0, 0)
Screenshot: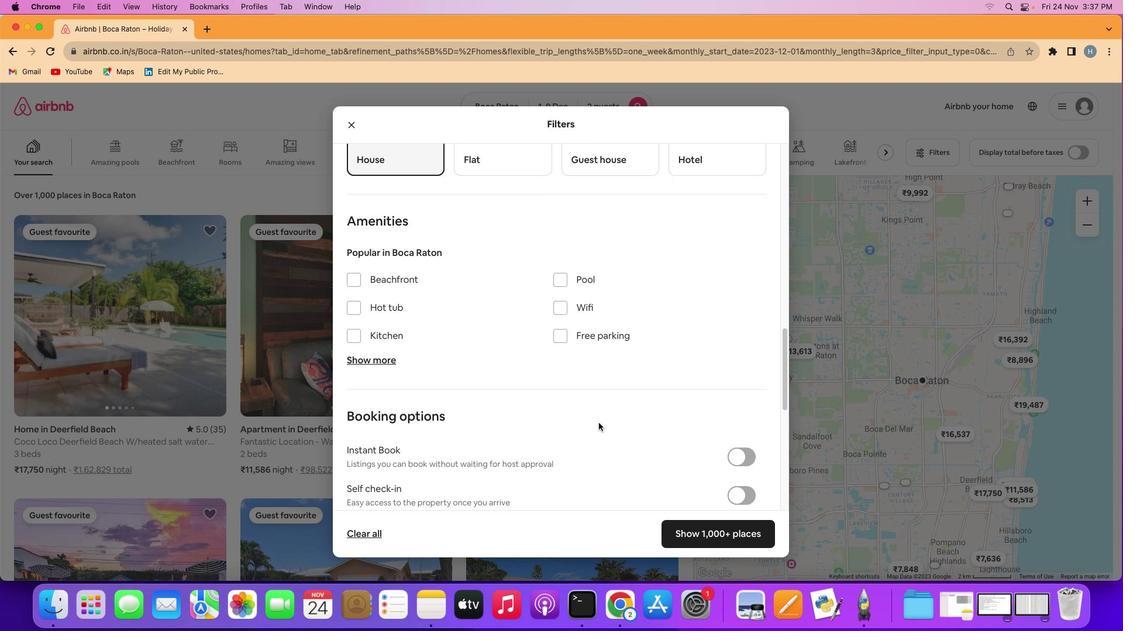 
Action: Mouse scrolled (599, 423) with delta (0, 0)
Screenshot: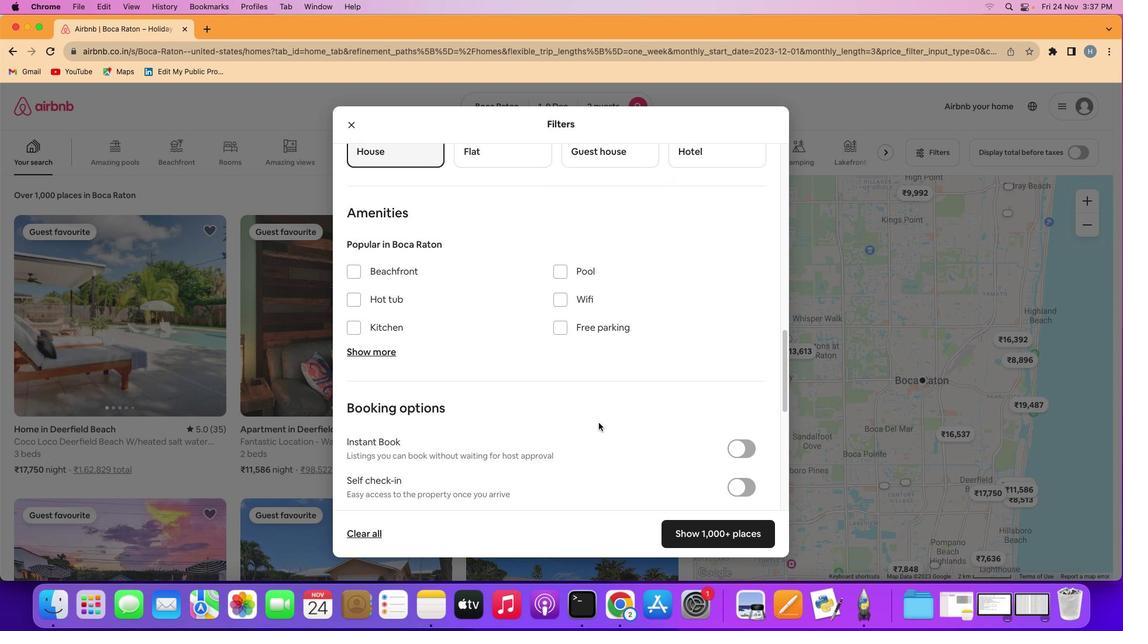 
Action: Mouse scrolled (599, 423) with delta (0, 0)
Screenshot: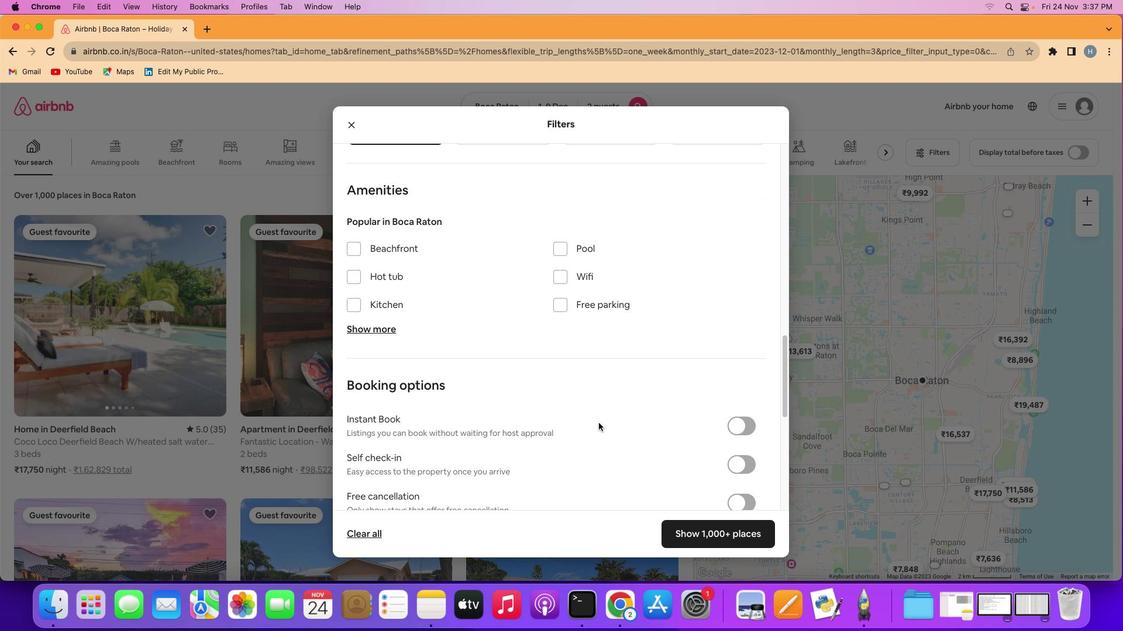 
Action: Mouse scrolled (599, 423) with delta (0, 0)
Screenshot: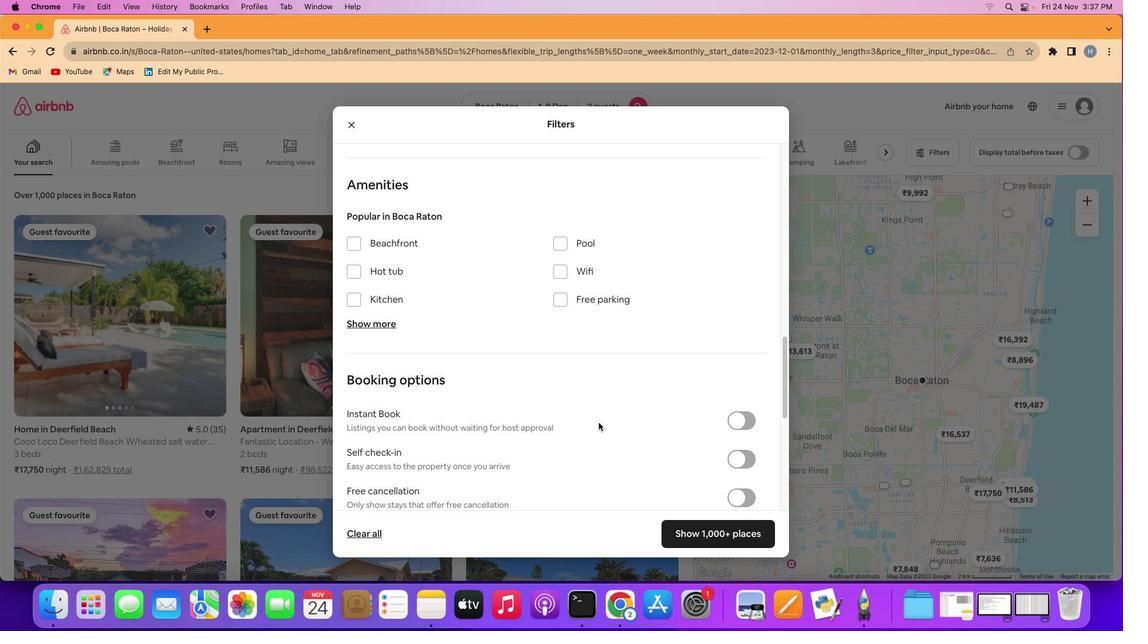 
Action: Mouse scrolled (599, 423) with delta (0, 0)
Screenshot: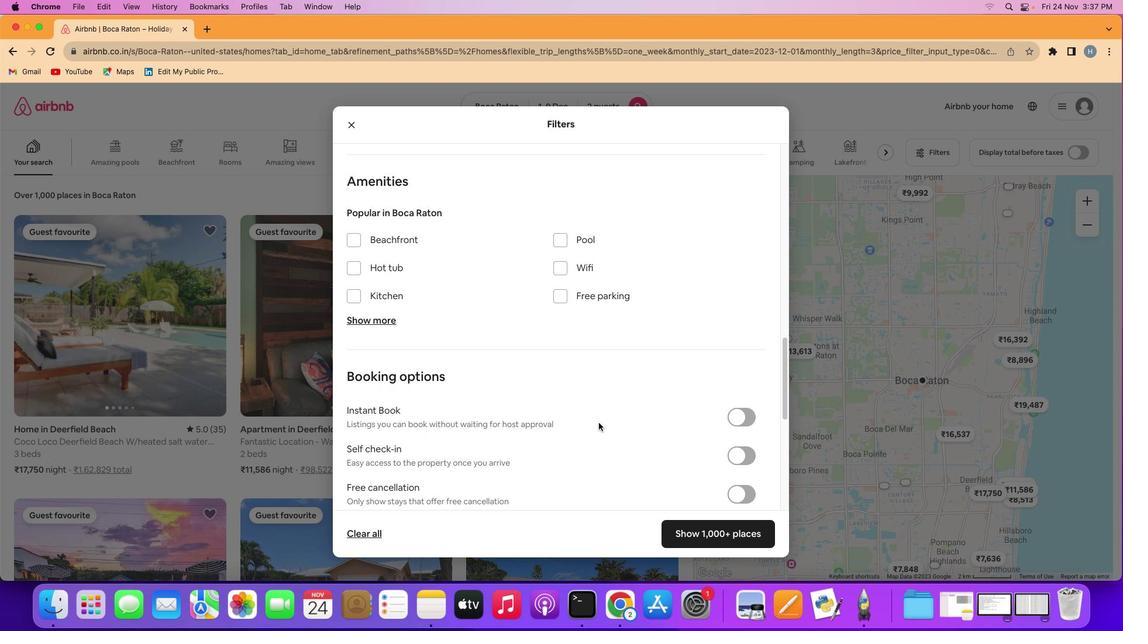 
Action: Mouse scrolled (599, 423) with delta (0, 0)
Screenshot: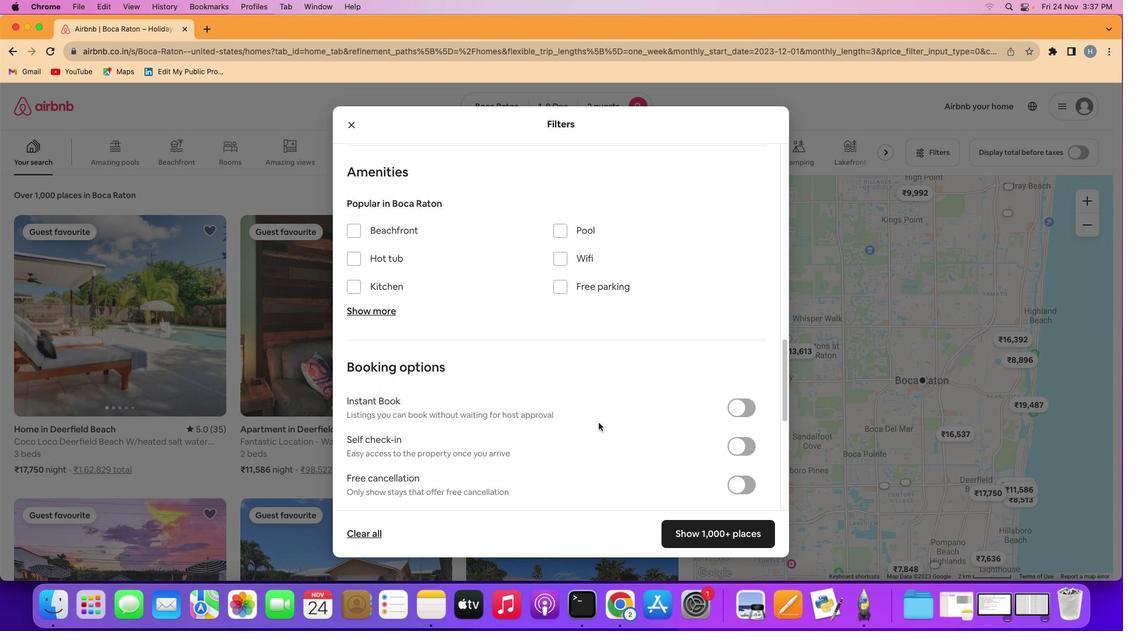 
Action: Mouse scrolled (599, 423) with delta (0, 0)
Screenshot: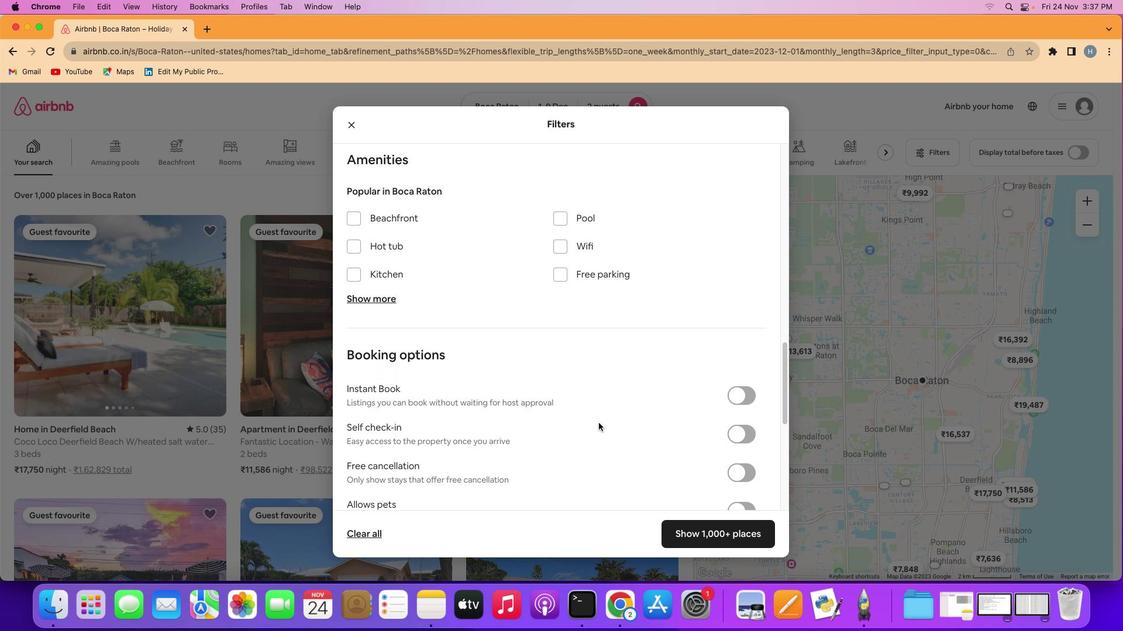 
Action: Mouse moved to (736, 432)
Screenshot: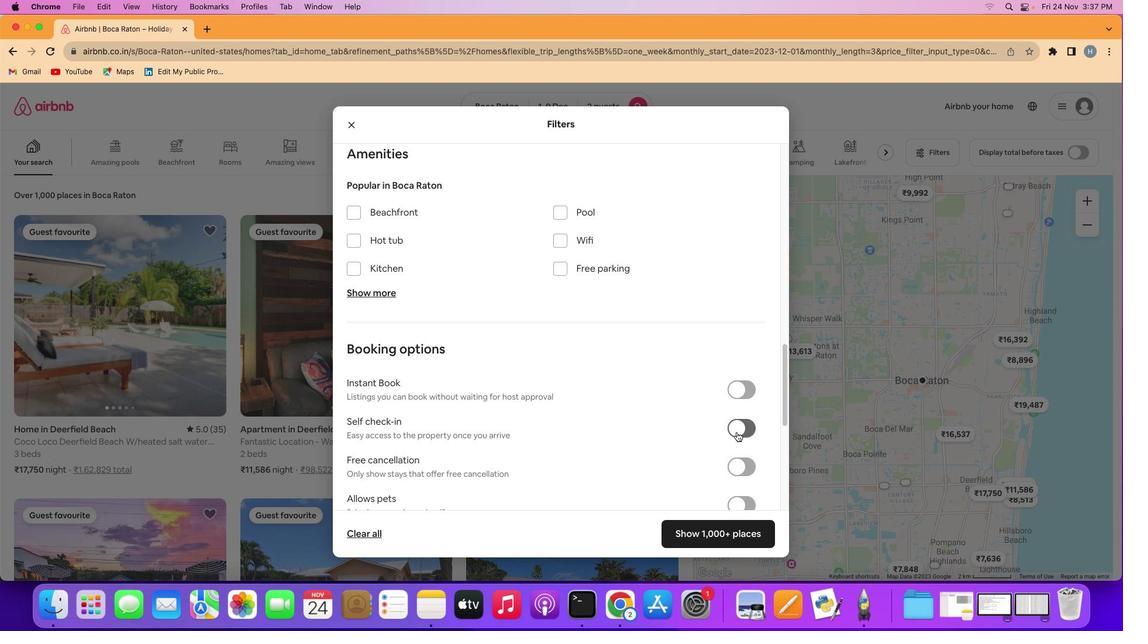 
Action: Mouse pressed left at (736, 432)
Screenshot: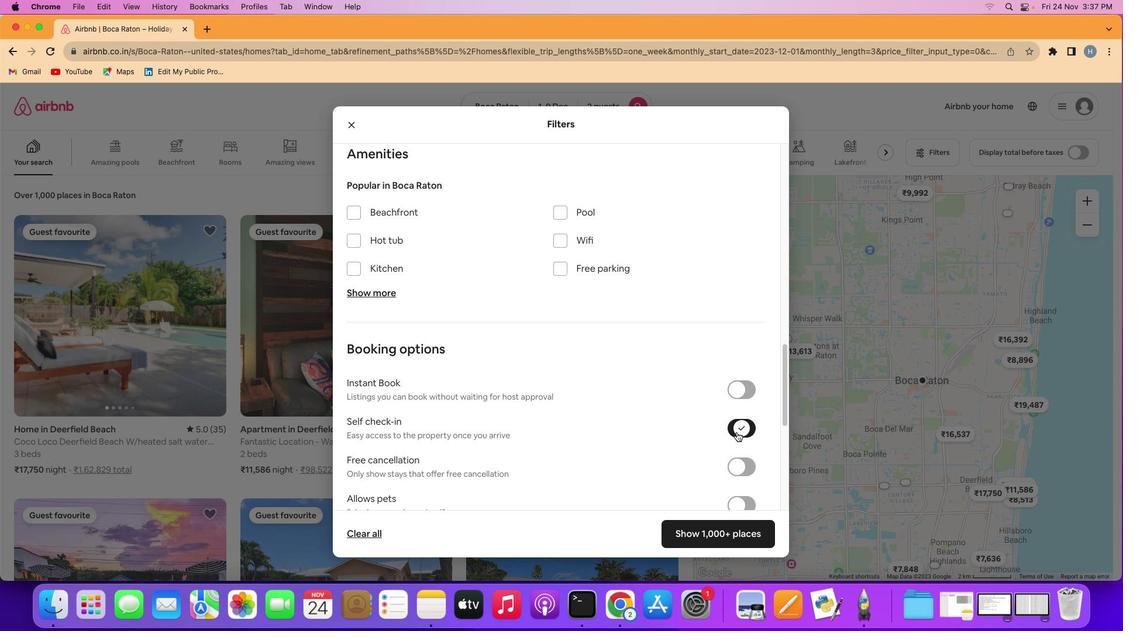 
Action: Mouse moved to (558, 451)
Screenshot: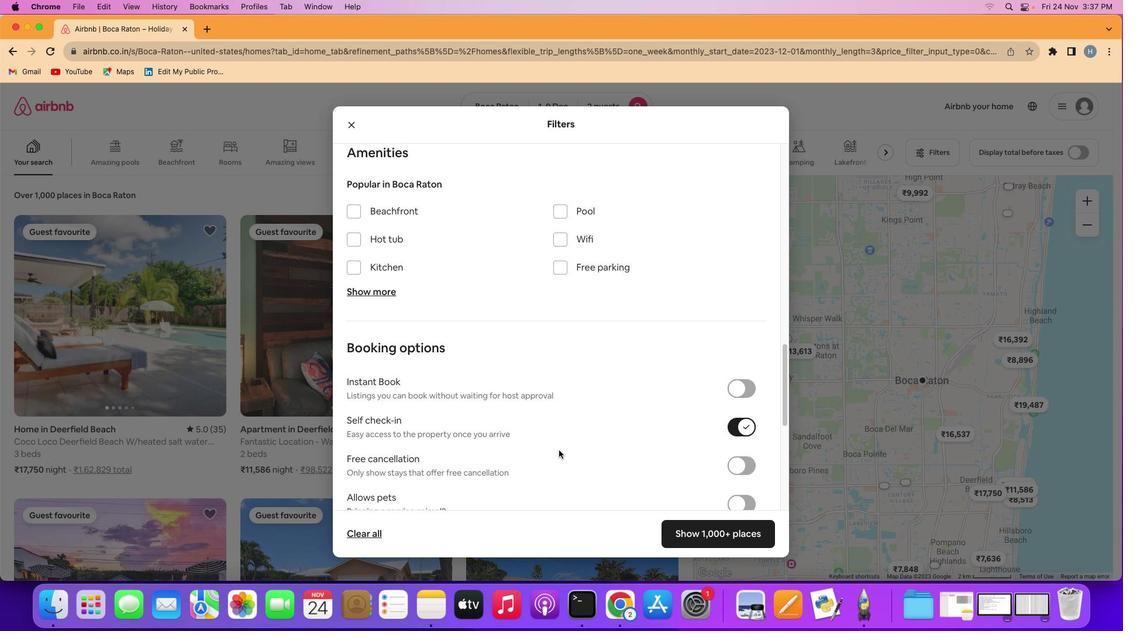 
Action: Mouse scrolled (558, 451) with delta (0, 0)
Screenshot: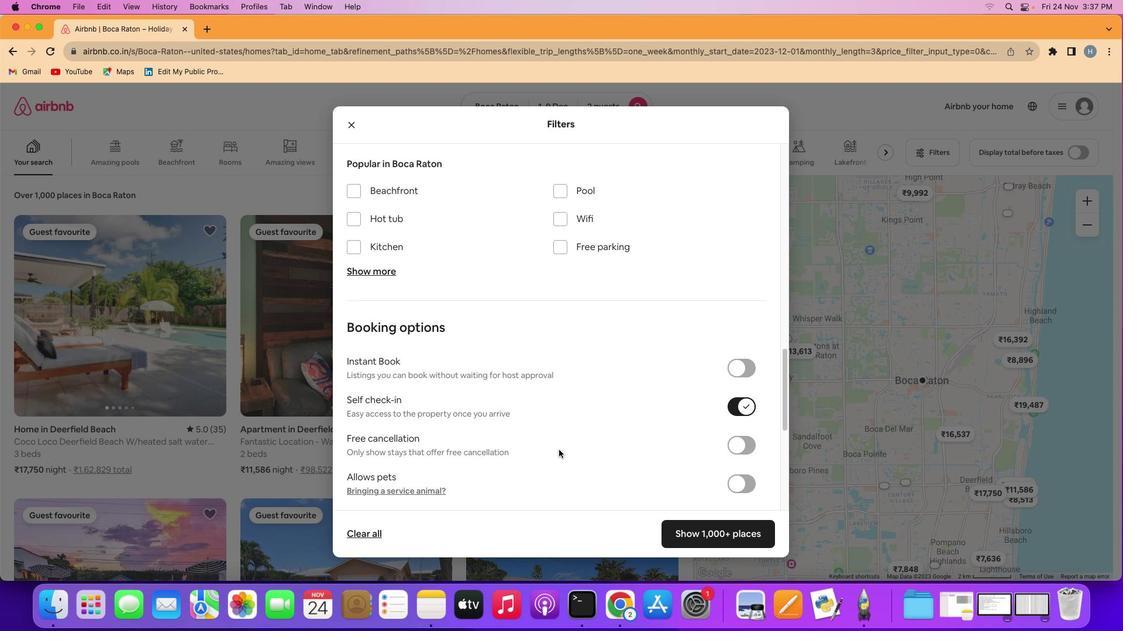 
Action: Mouse scrolled (558, 451) with delta (0, 0)
Screenshot: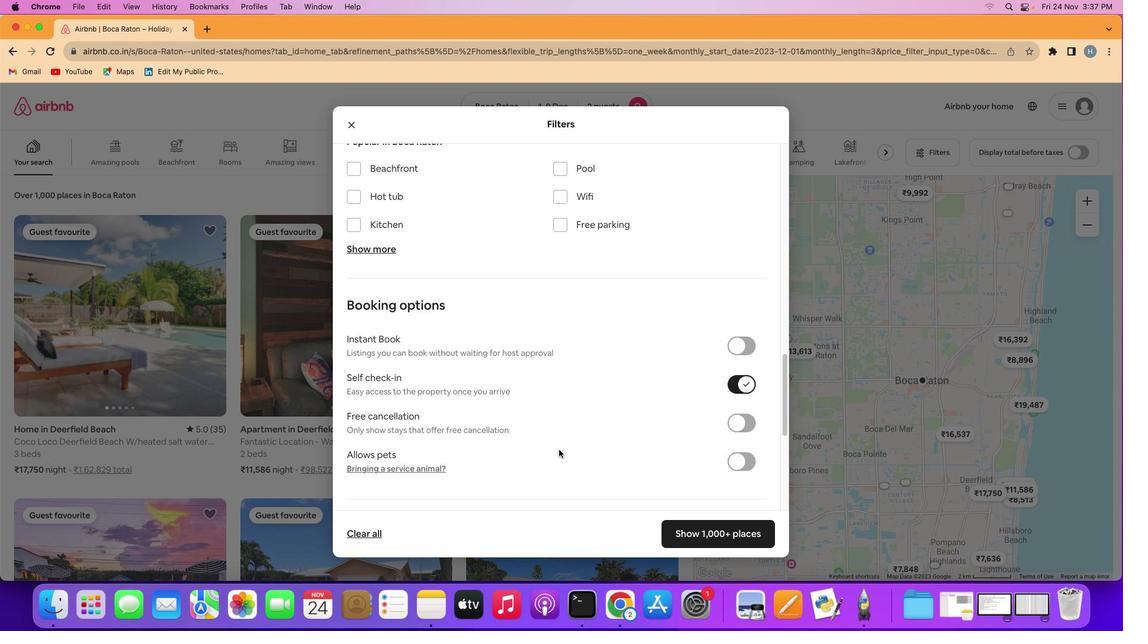 
Action: Mouse scrolled (558, 451) with delta (0, -1)
Screenshot: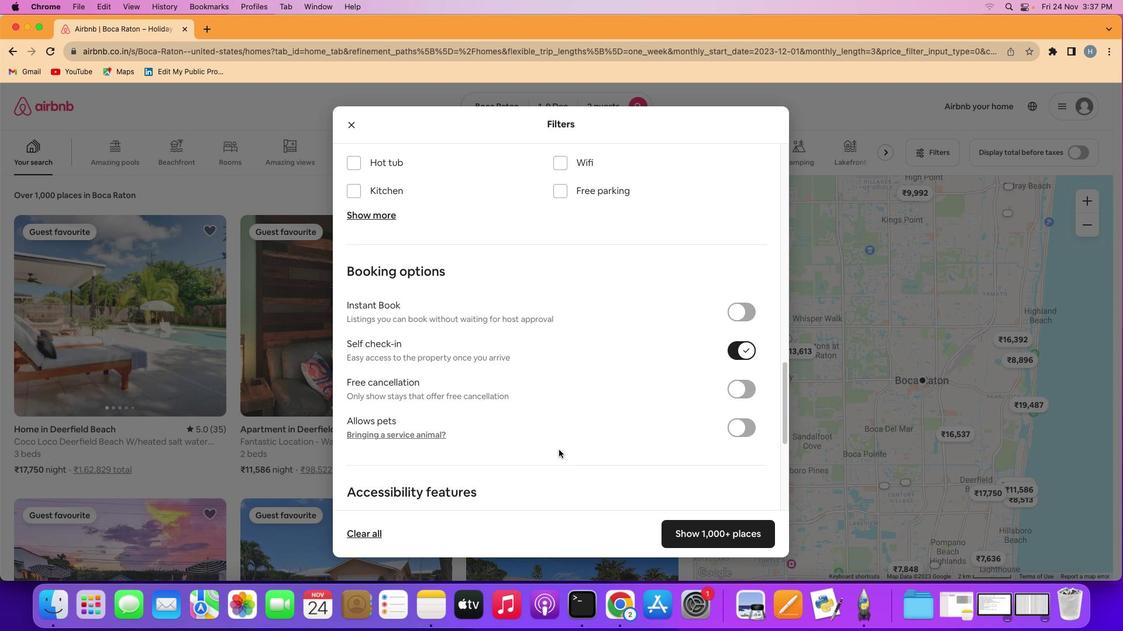 
Action: Mouse moved to (558, 450)
Screenshot: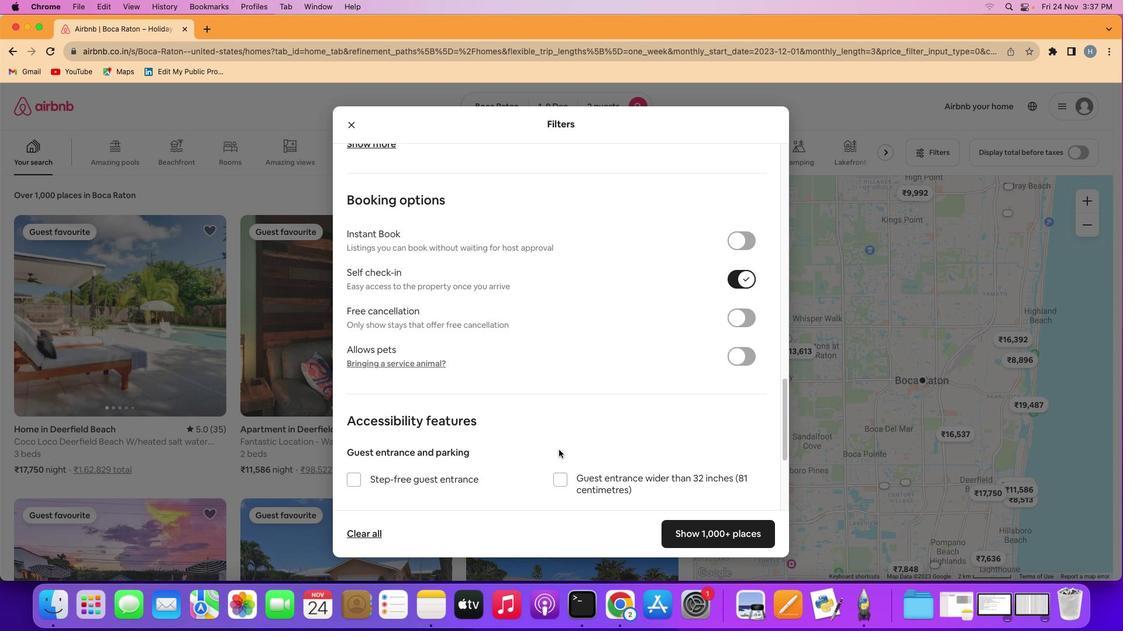
Action: Mouse scrolled (558, 450) with delta (0, -1)
Screenshot: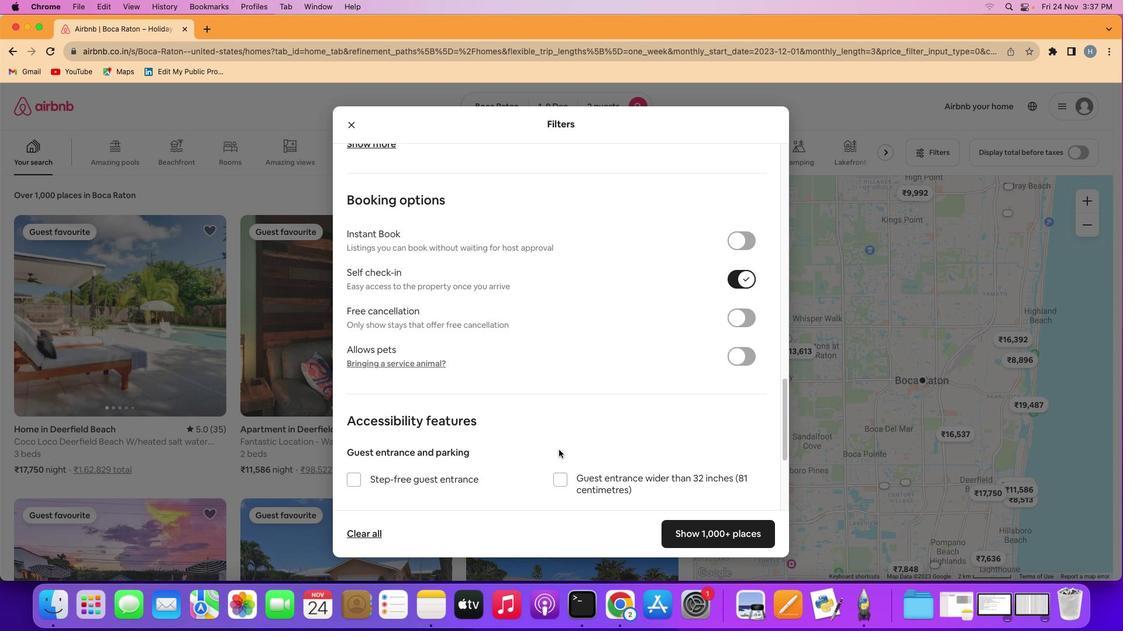
Action: Mouse moved to (559, 449)
Screenshot: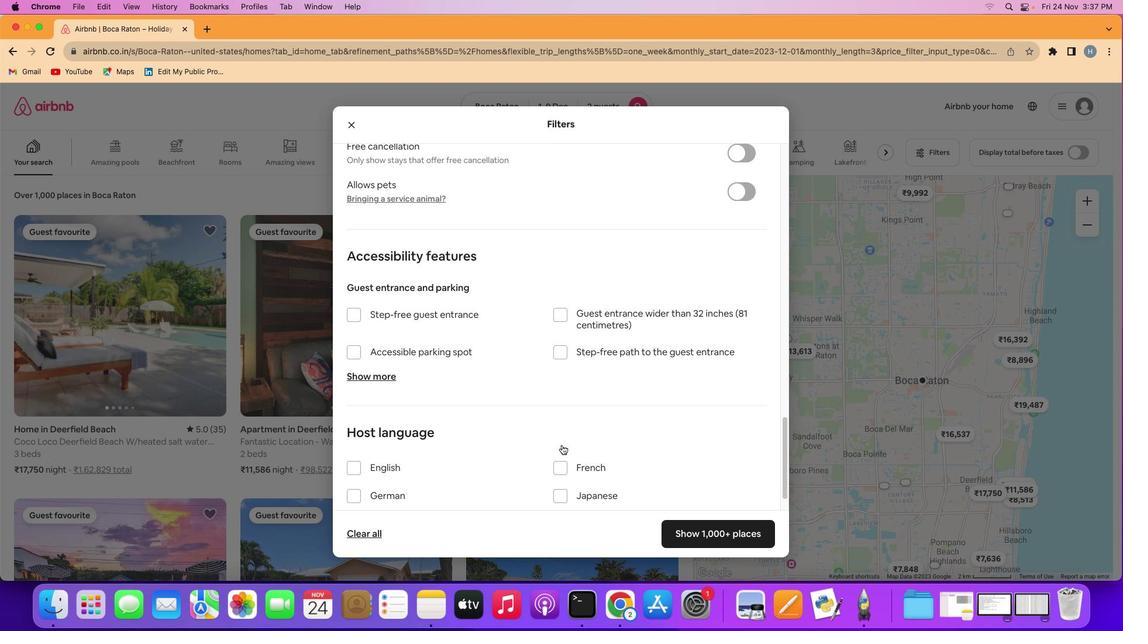 
Action: Mouse scrolled (559, 449) with delta (0, 0)
Screenshot: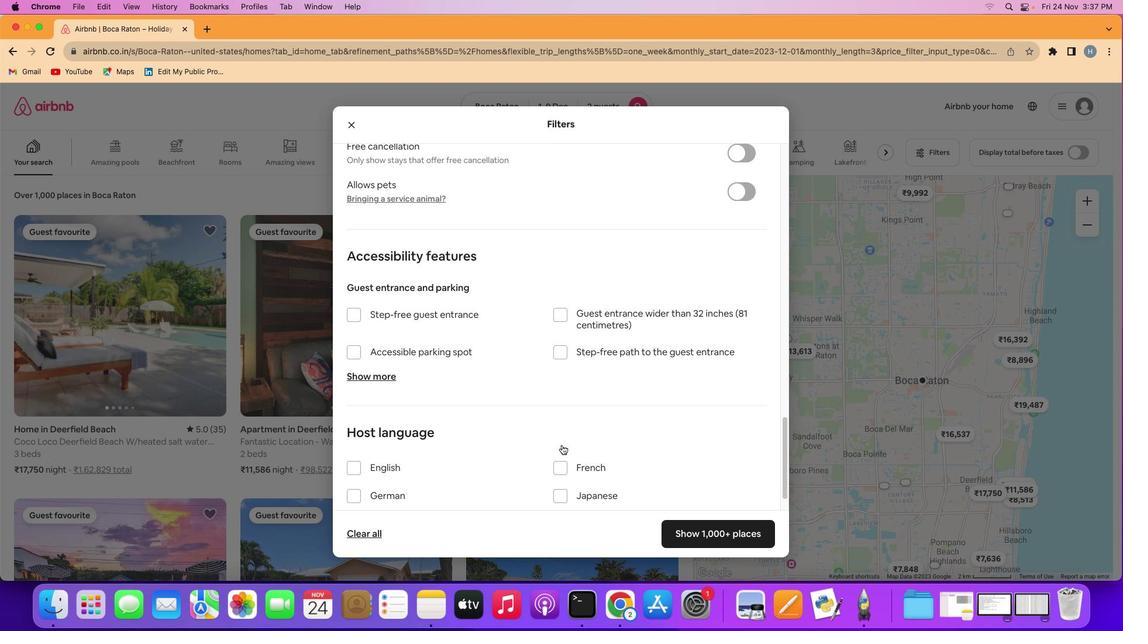 
Action: Mouse scrolled (559, 449) with delta (0, -2)
Screenshot: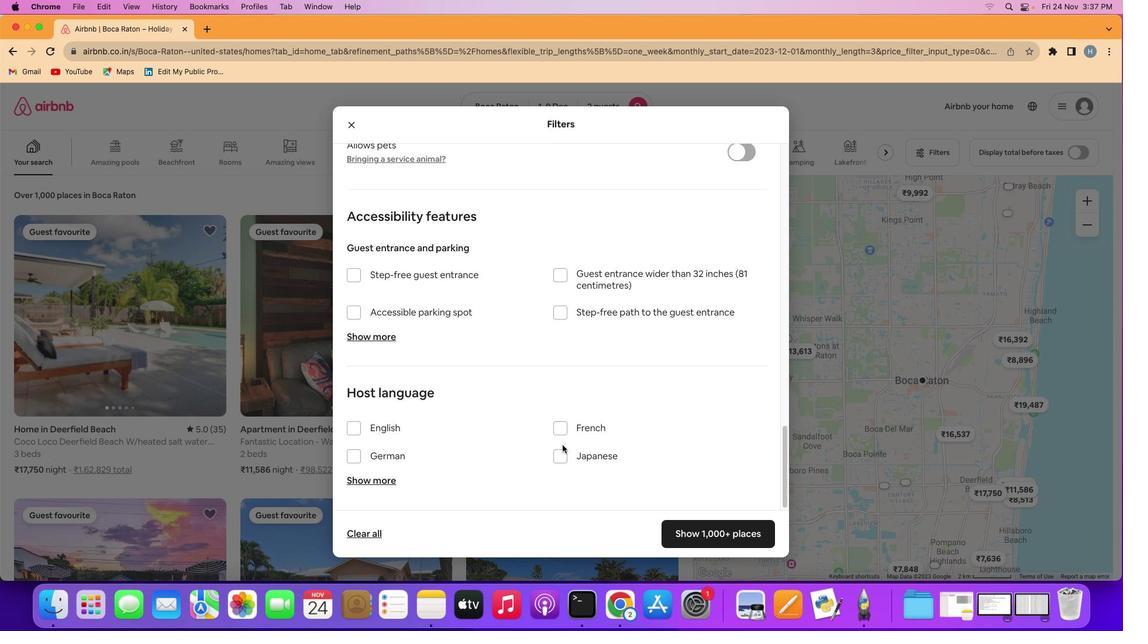 
Action: Mouse moved to (559, 448)
Screenshot: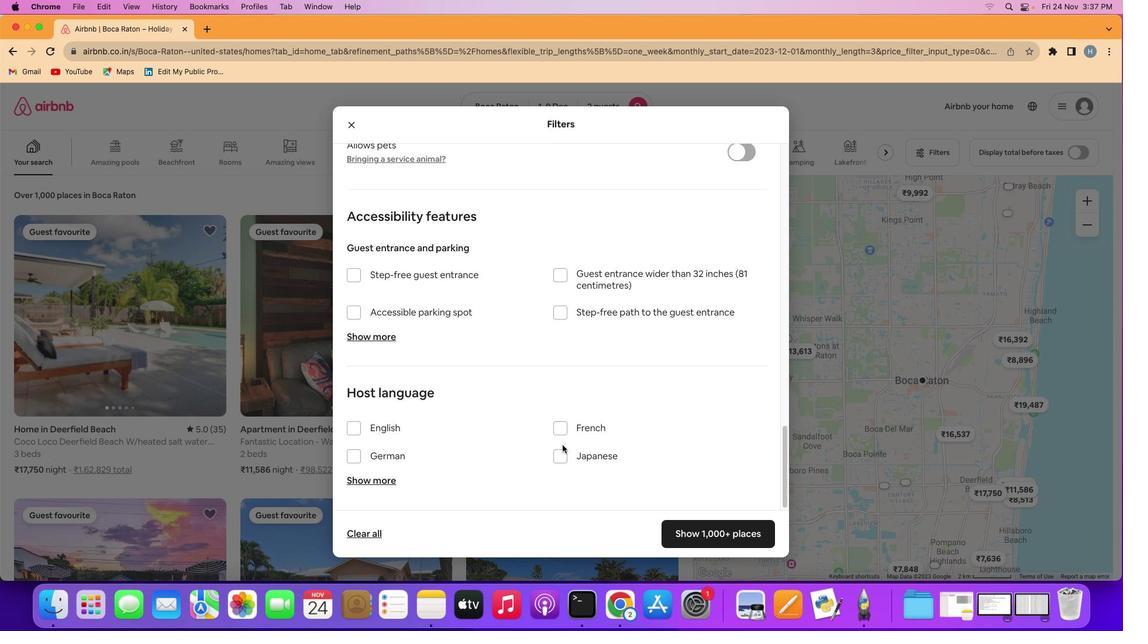 
Action: Mouse scrolled (559, 448) with delta (0, -2)
Screenshot: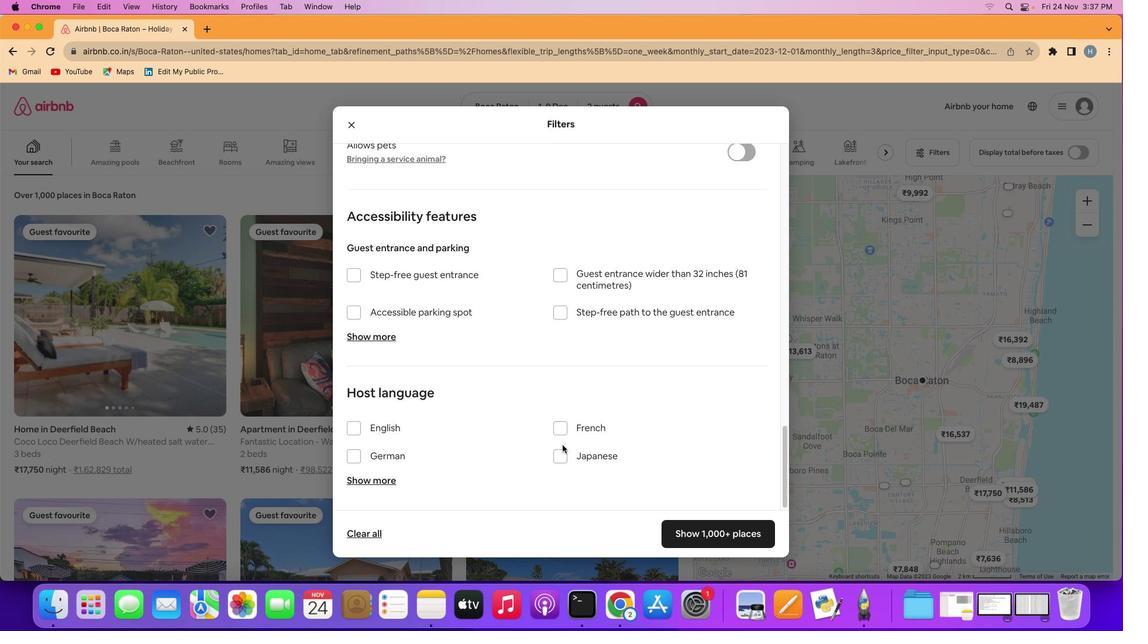 
Action: Mouse moved to (560, 447)
Screenshot: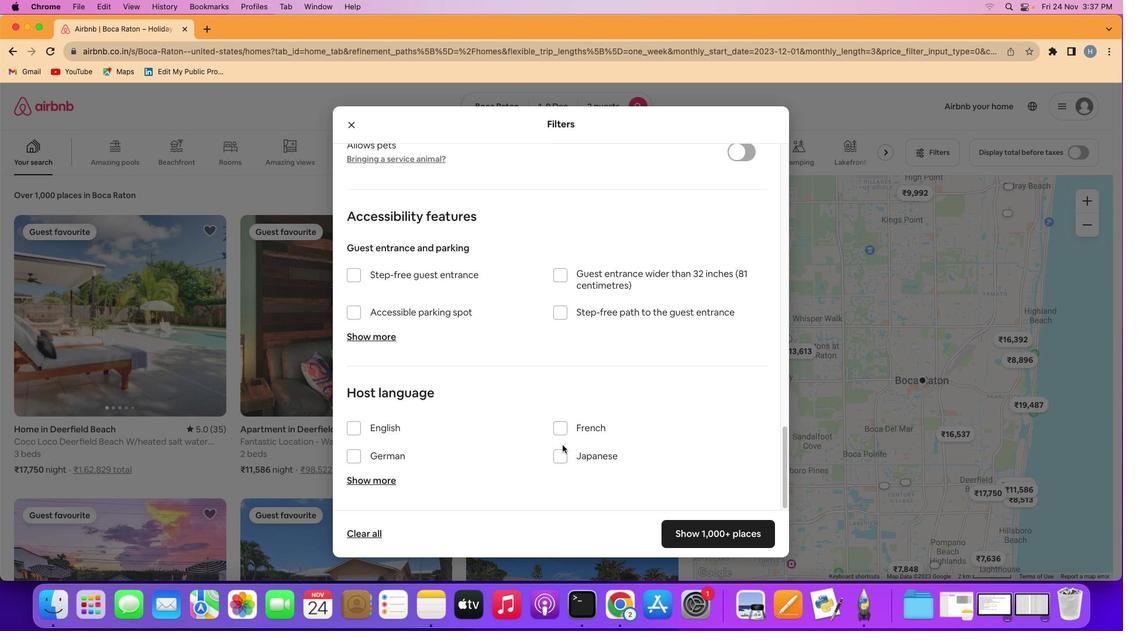 
Action: Mouse scrolled (560, 447) with delta (0, -3)
Screenshot: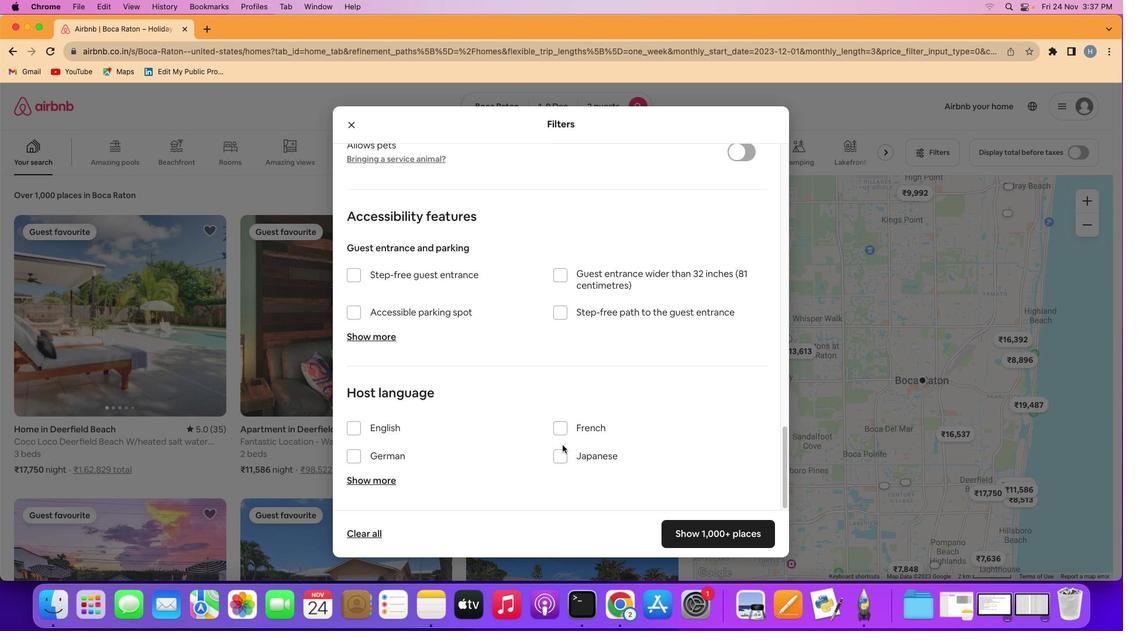 
Action: Mouse moved to (561, 446)
Screenshot: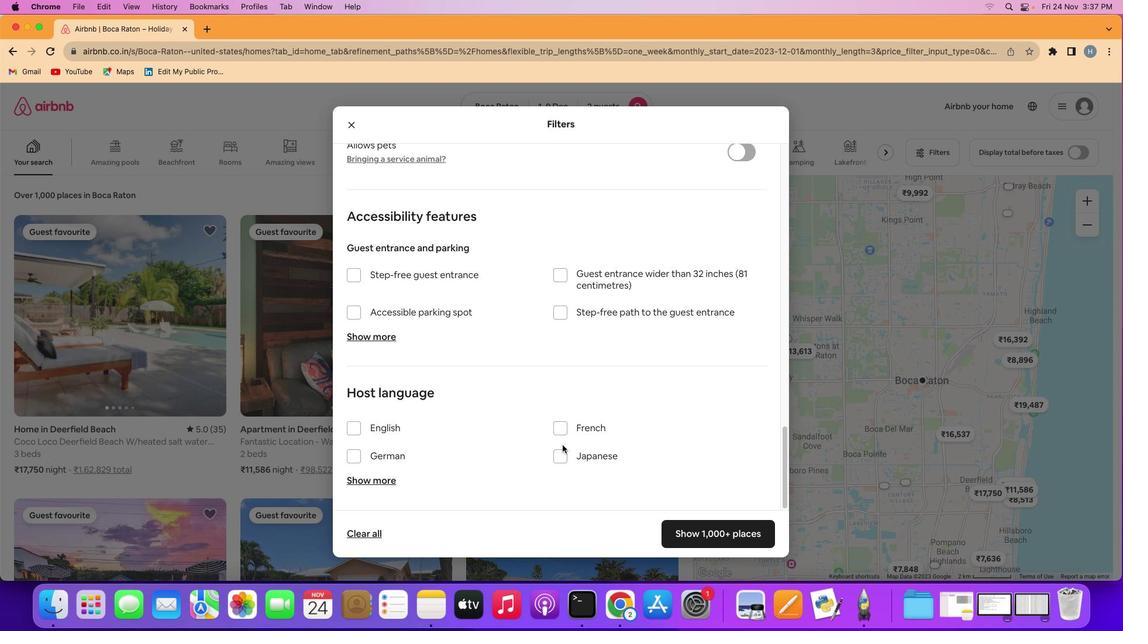 
Action: Mouse scrolled (561, 446) with delta (0, -3)
Screenshot: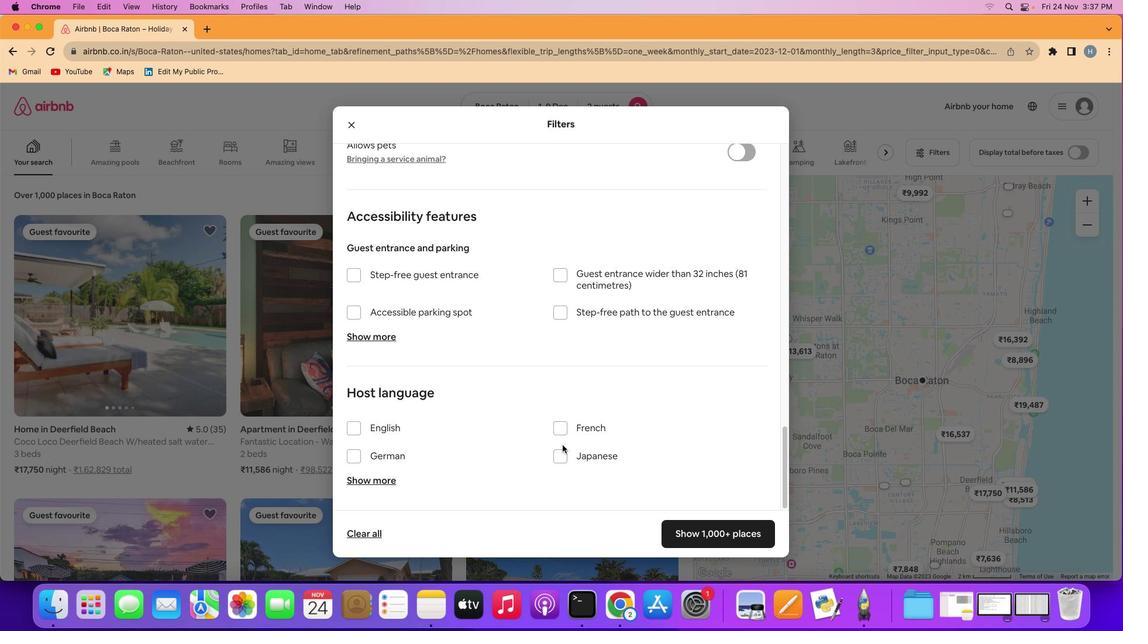 
Action: Mouse moved to (562, 445)
Screenshot: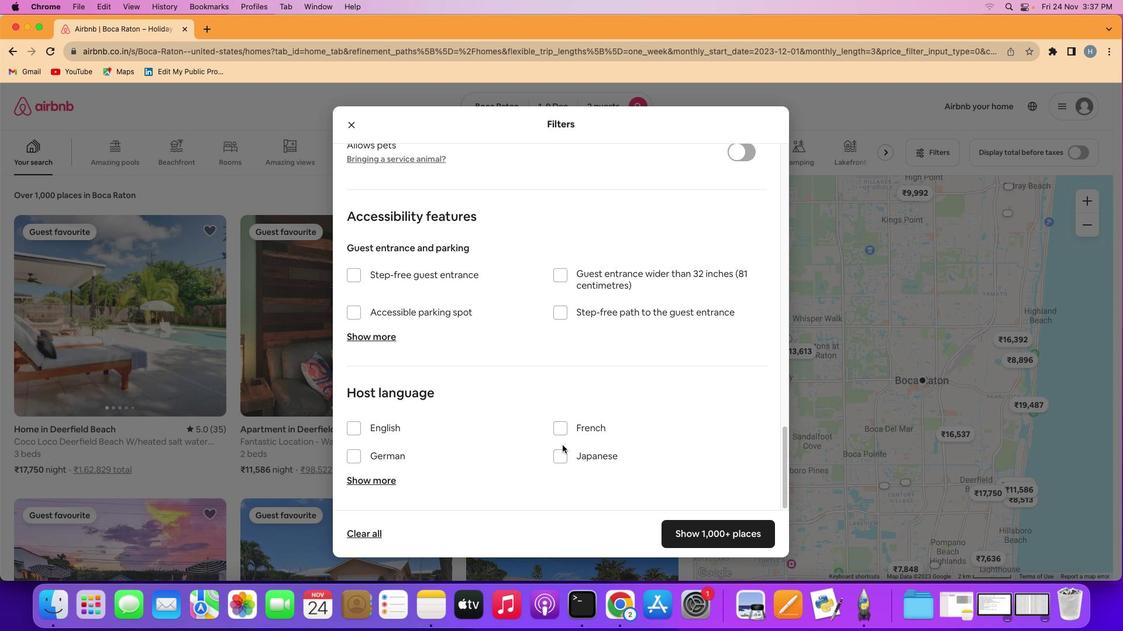 
Action: Mouse scrolled (562, 445) with delta (0, 0)
Screenshot: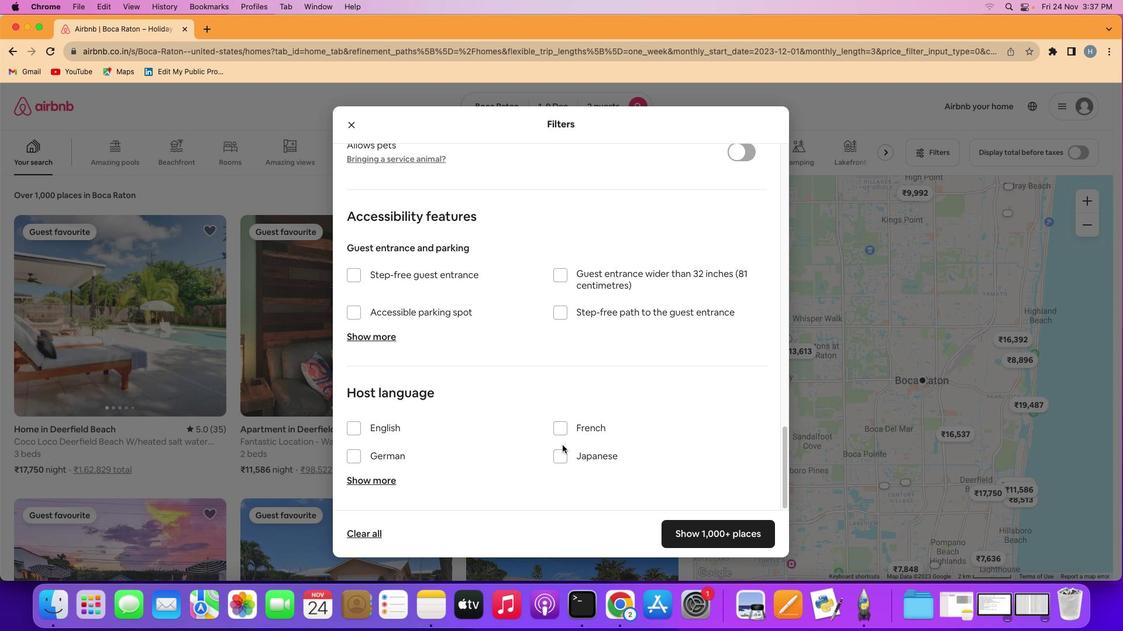
Action: Mouse scrolled (562, 445) with delta (0, 0)
Screenshot: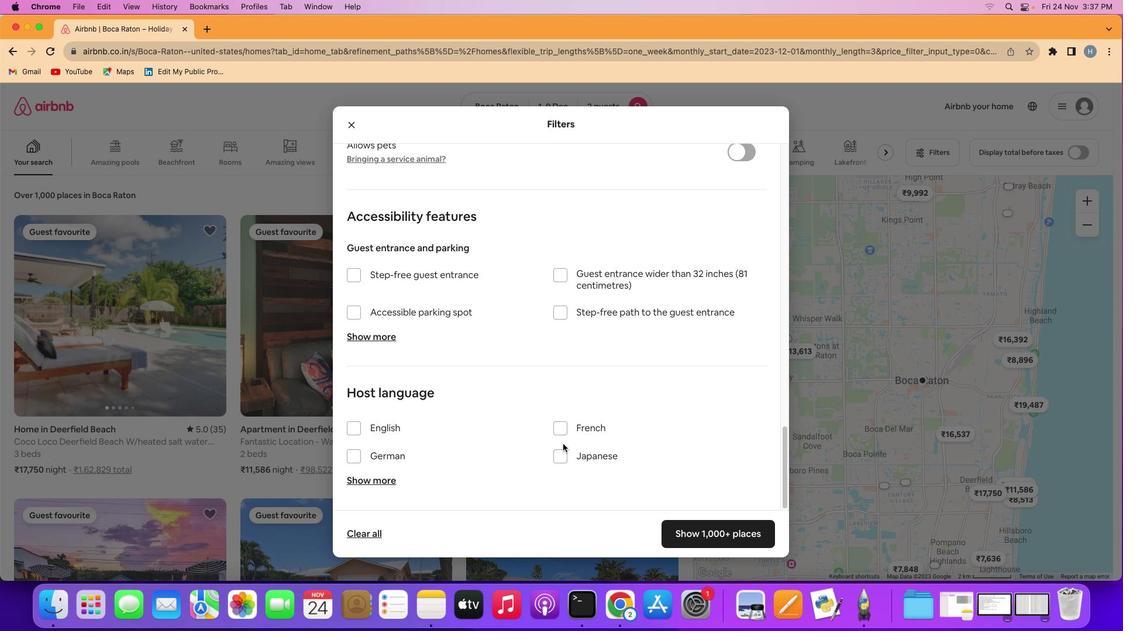 
Action: Mouse scrolled (562, 445) with delta (0, 0)
Screenshot: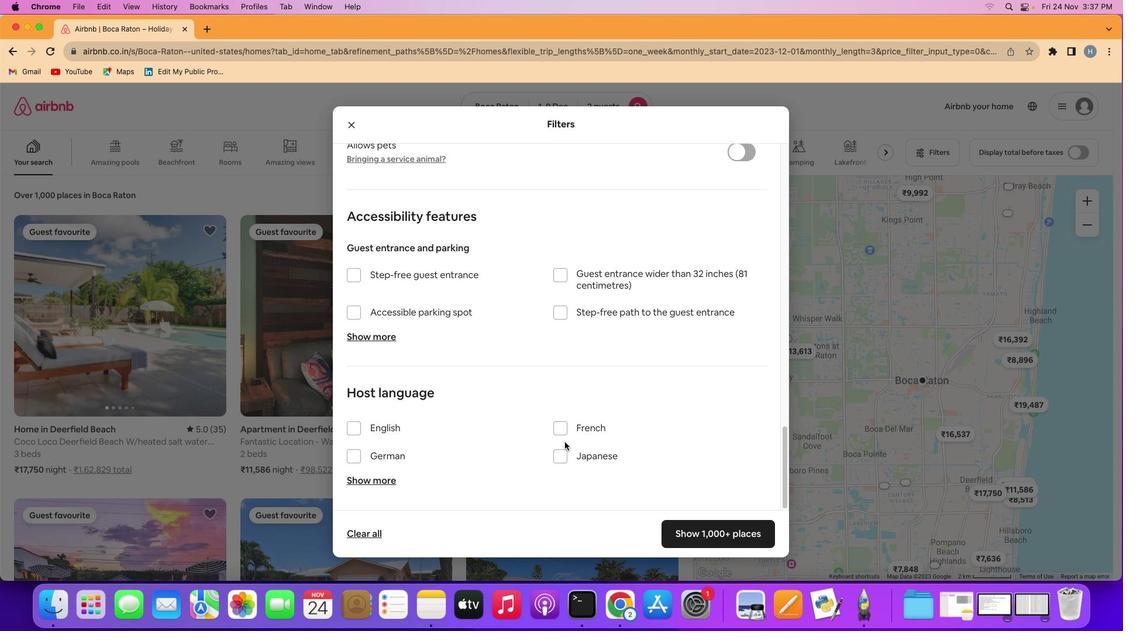 
Action: Mouse moved to (734, 540)
Screenshot: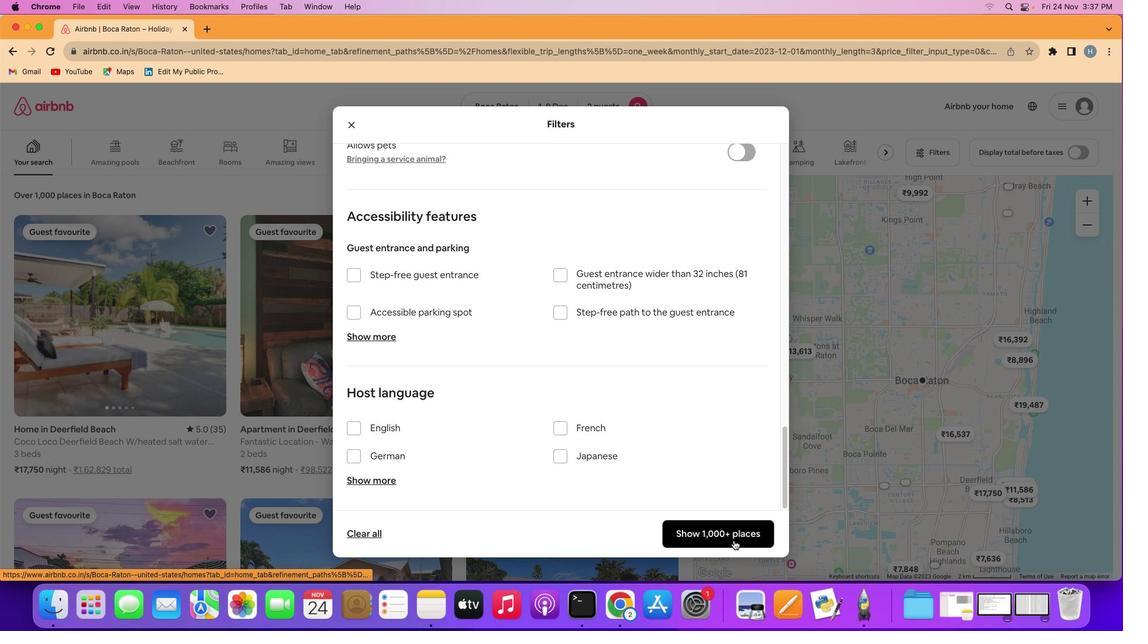 
Action: Mouse pressed left at (734, 540)
Screenshot: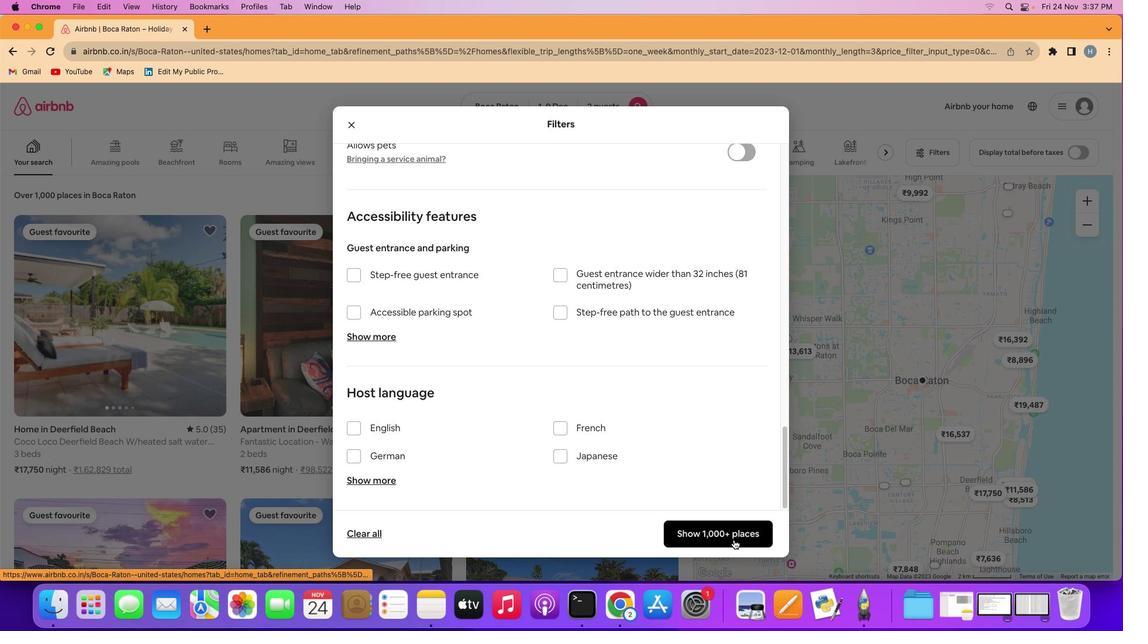 
Action: Mouse moved to (539, 403)
Screenshot: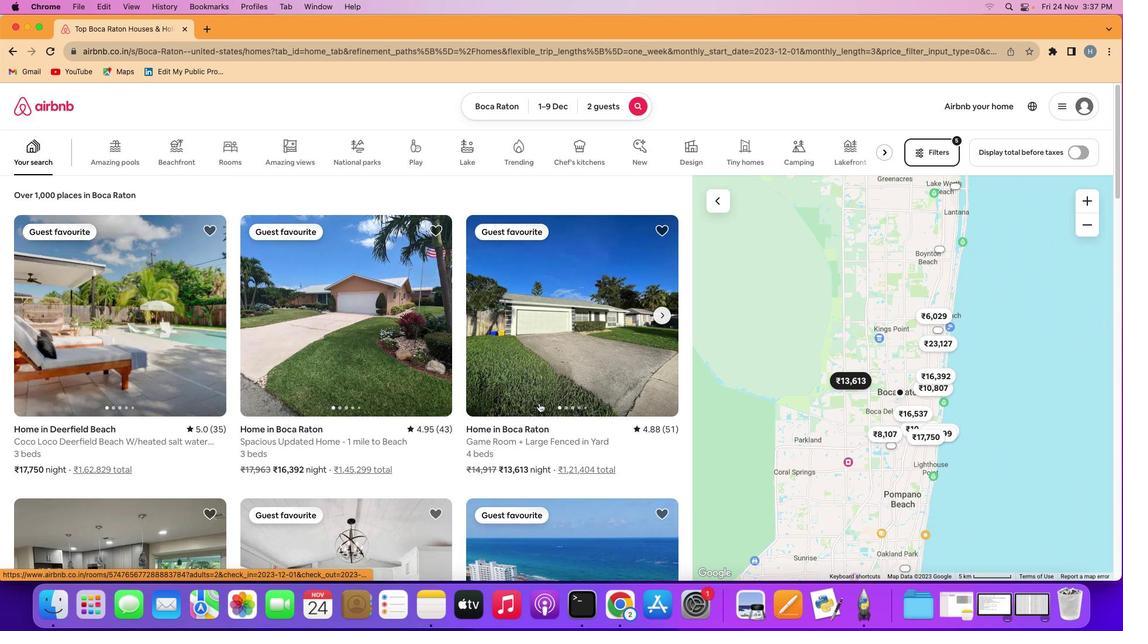 
Action: Mouse scrolled (539, 403) with delta (0, 0)
Screenshot: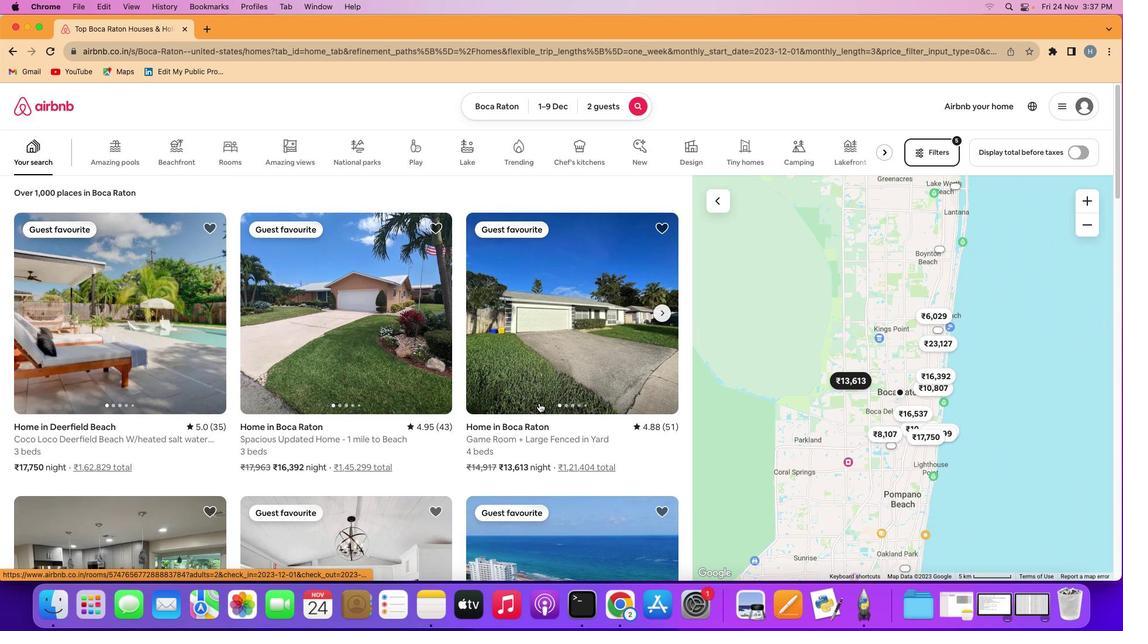 
Action: Mouse scrolled (539, 403) with delta (0, 0)
Screenshot: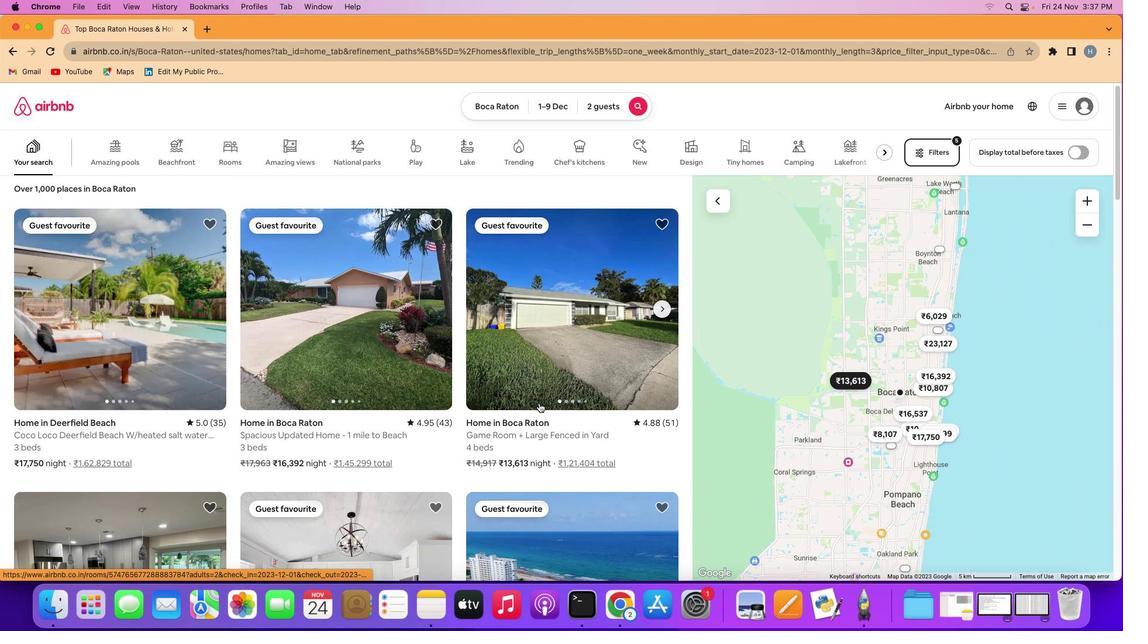 
Action: Mouse scrolled (539, 403) with delta (0, 0)
Screenshot: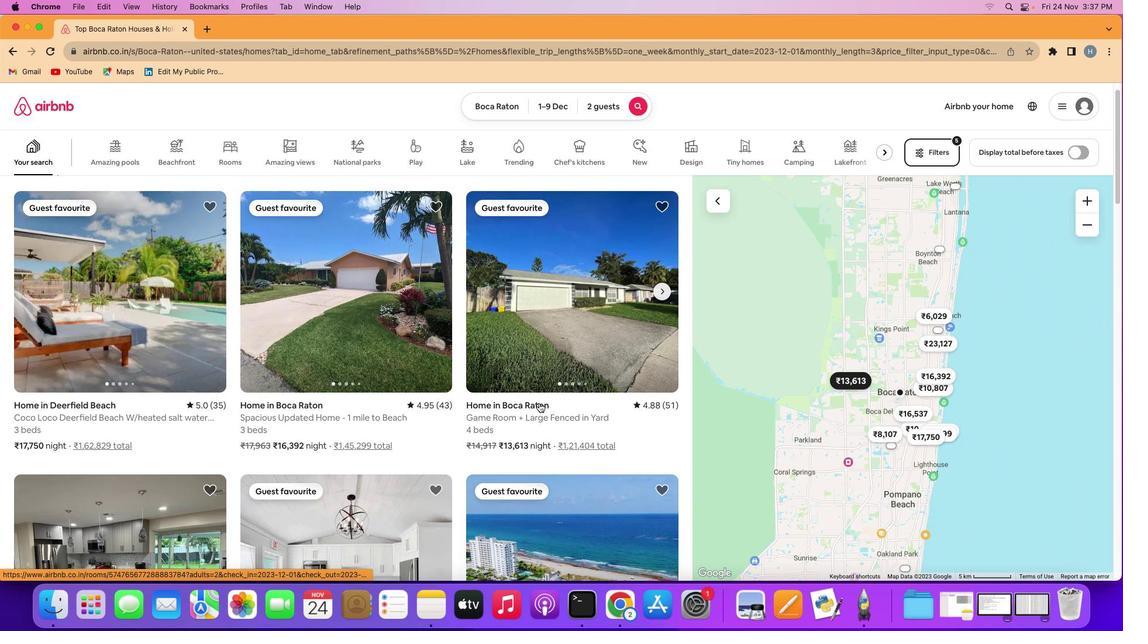 
Action: Mouse scrolled (539, 403) with delta (0, 0)
Screenshot: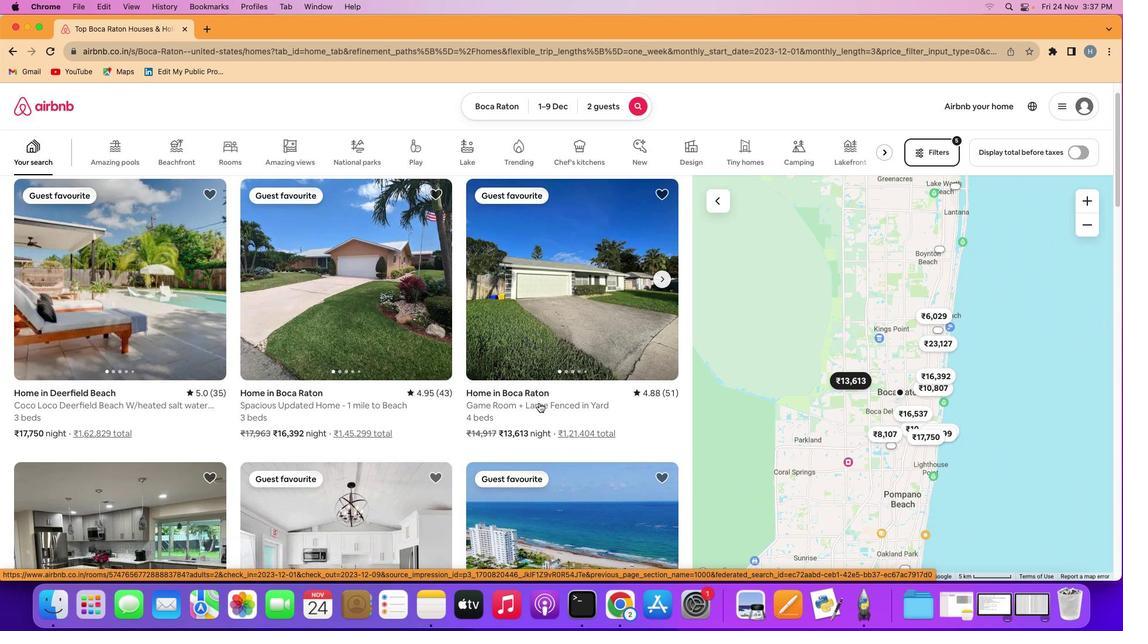 
Action: Mouse scrolled (539, 403) with delta (0, 0)
Screenshot: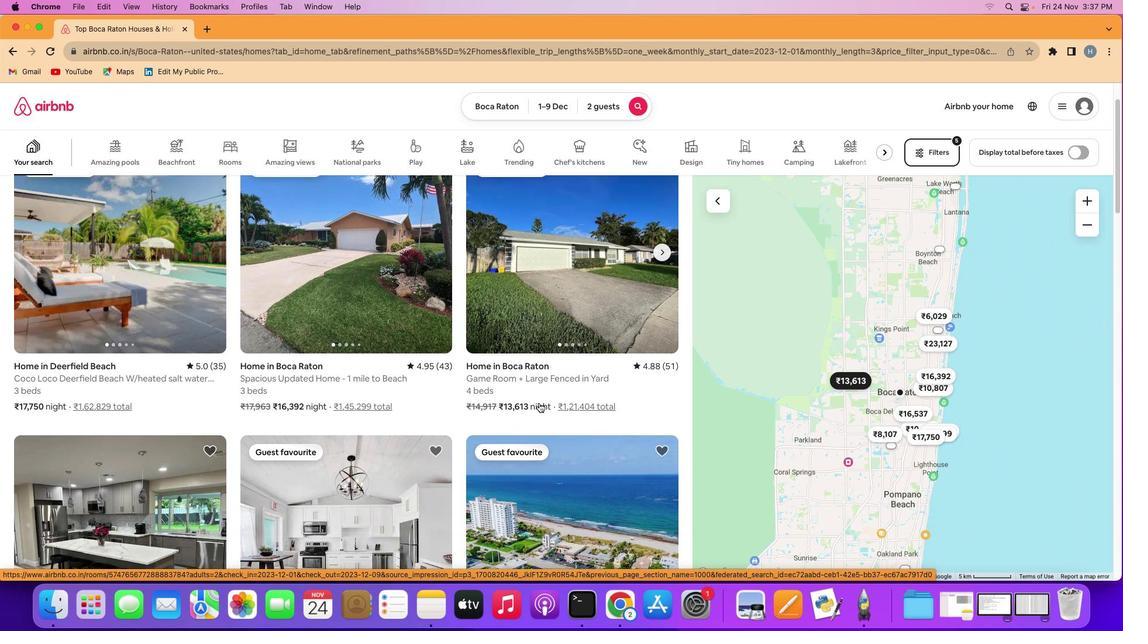 
Action: Mouse scrolled (539, 403) with delta (0, -1)
Screenshot: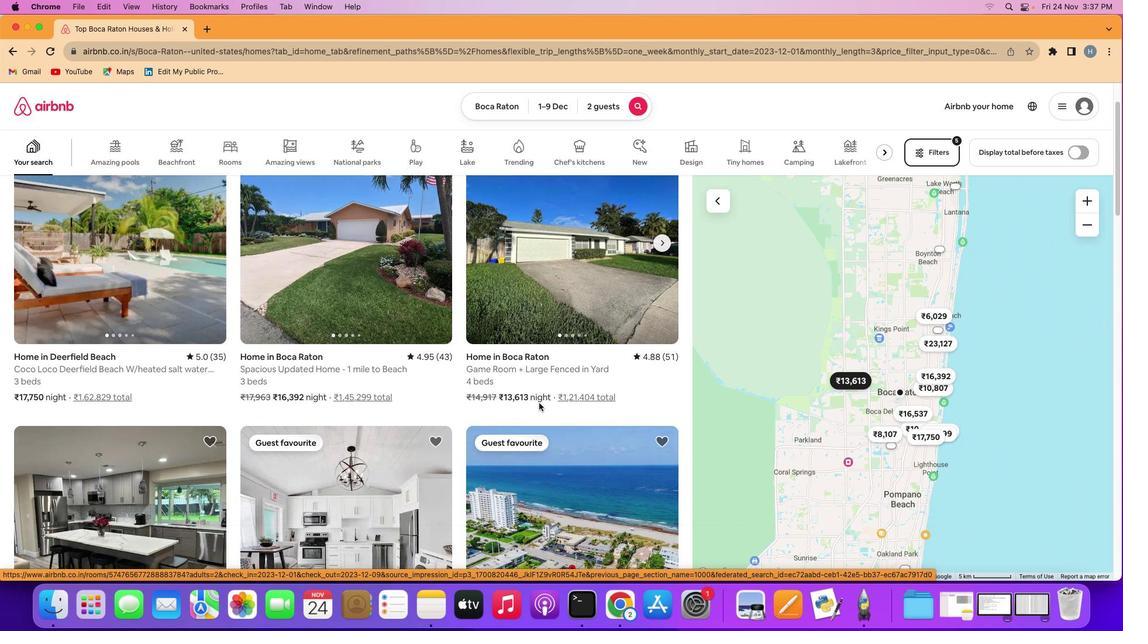 
Action: Mouse moved to (597, 454)
Screenshot: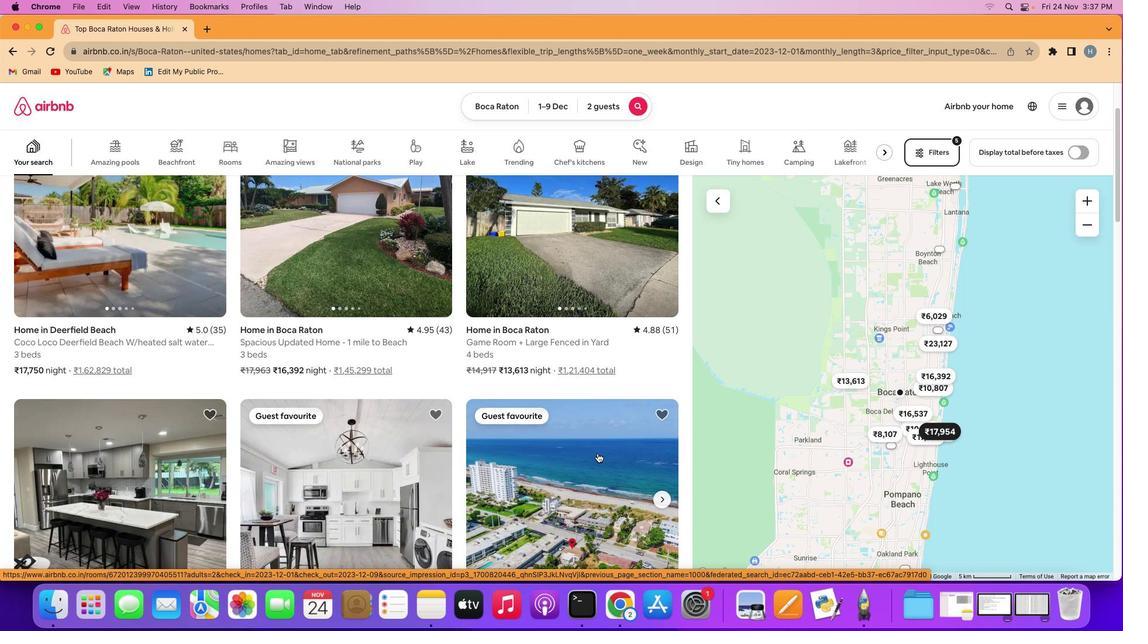 
Action: Mouse scrolled (597, 454) with delta (0, 0)
Screenshot: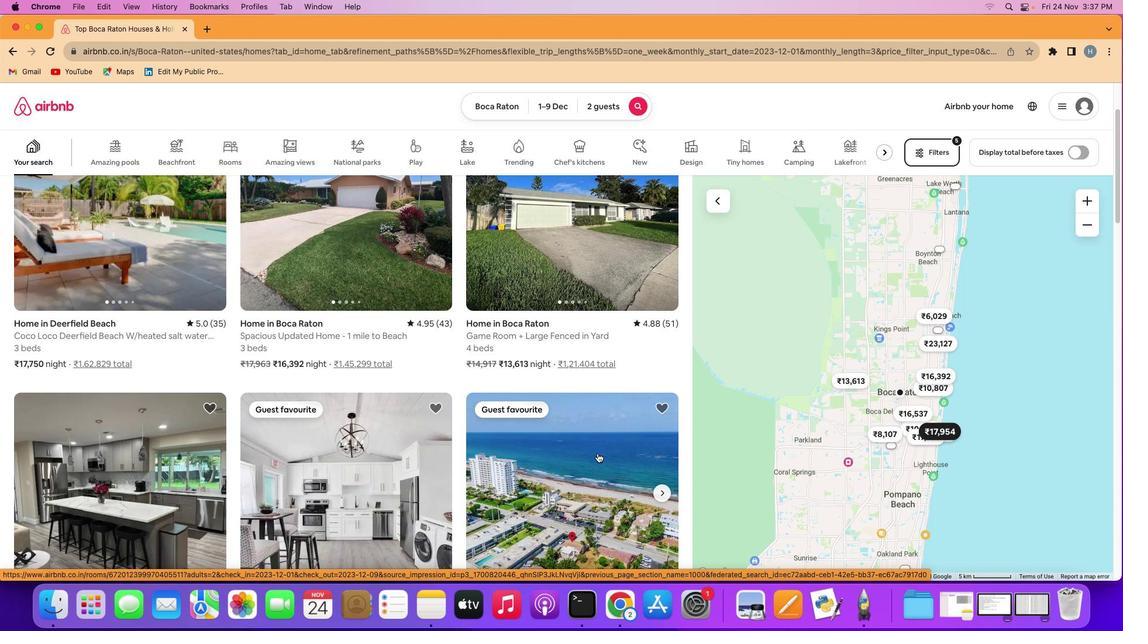 
Action: Mouse scrolled (597, 454) with delta (0, 0)
Screenshot: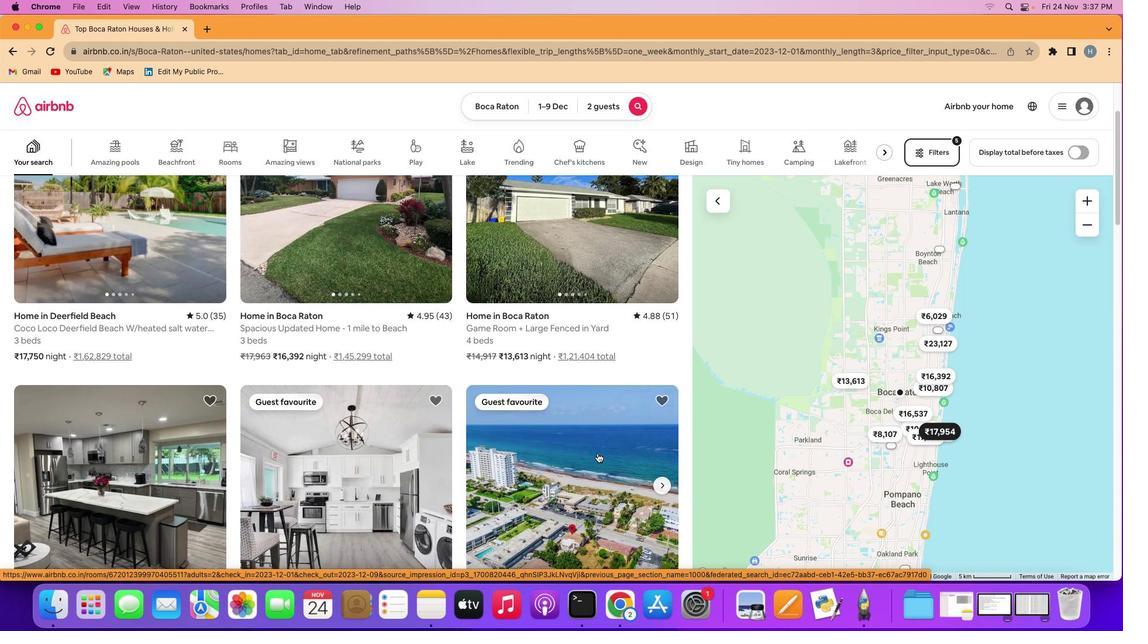 
Action: Mouse scrolled (597, 454) with delta (0, 0)
Screenshot: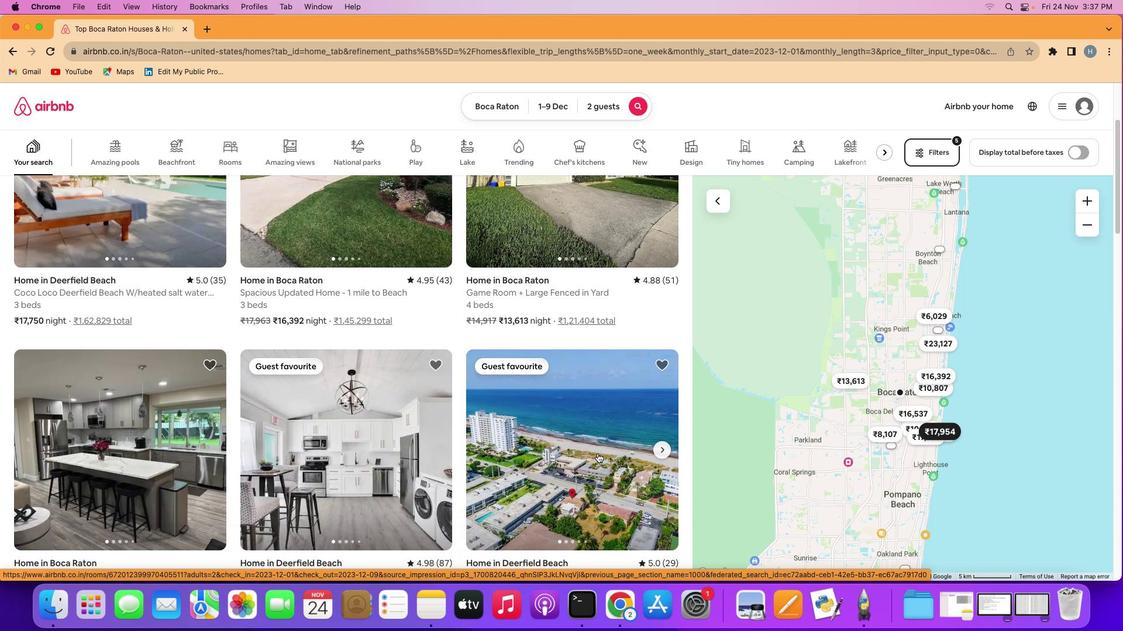 
Action: Mouse moved to (597, 454)
Screenshot: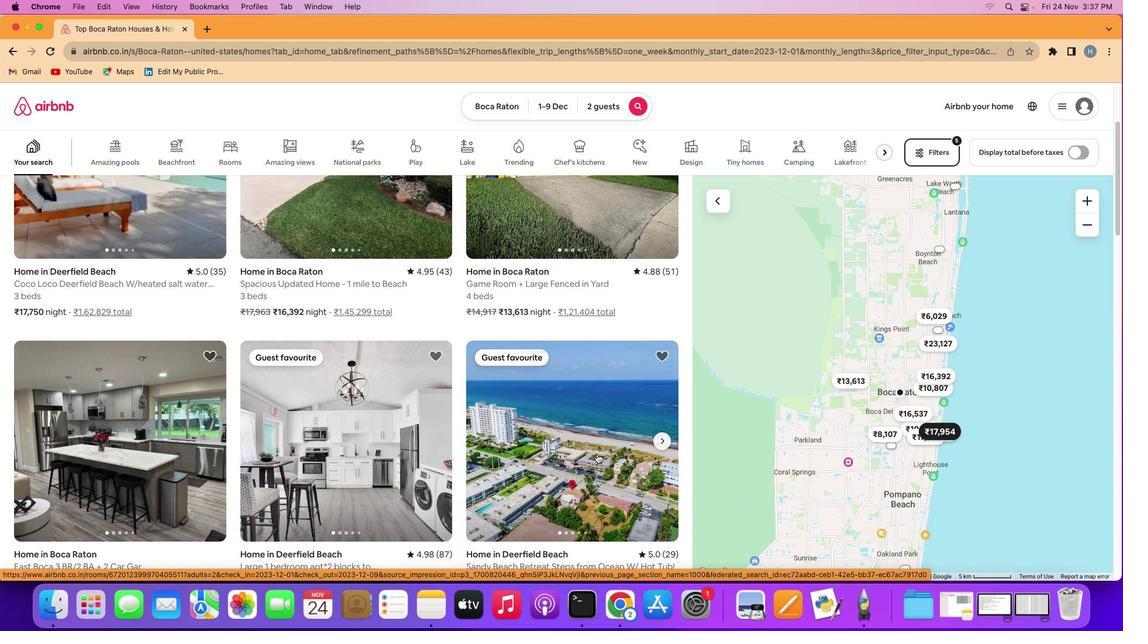 
Action: Mouse scrolled (597, 454) with delta (0, 0)
Screenshot: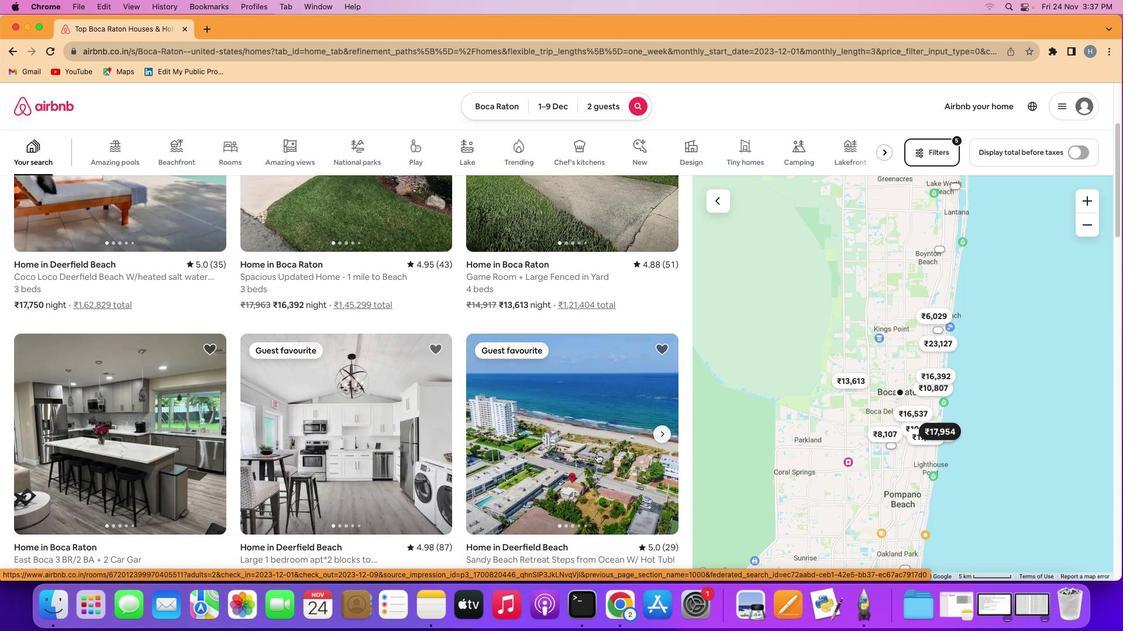 
Action: Mouse scrolled (597, 454) with delta (0, 0)
Screenshot: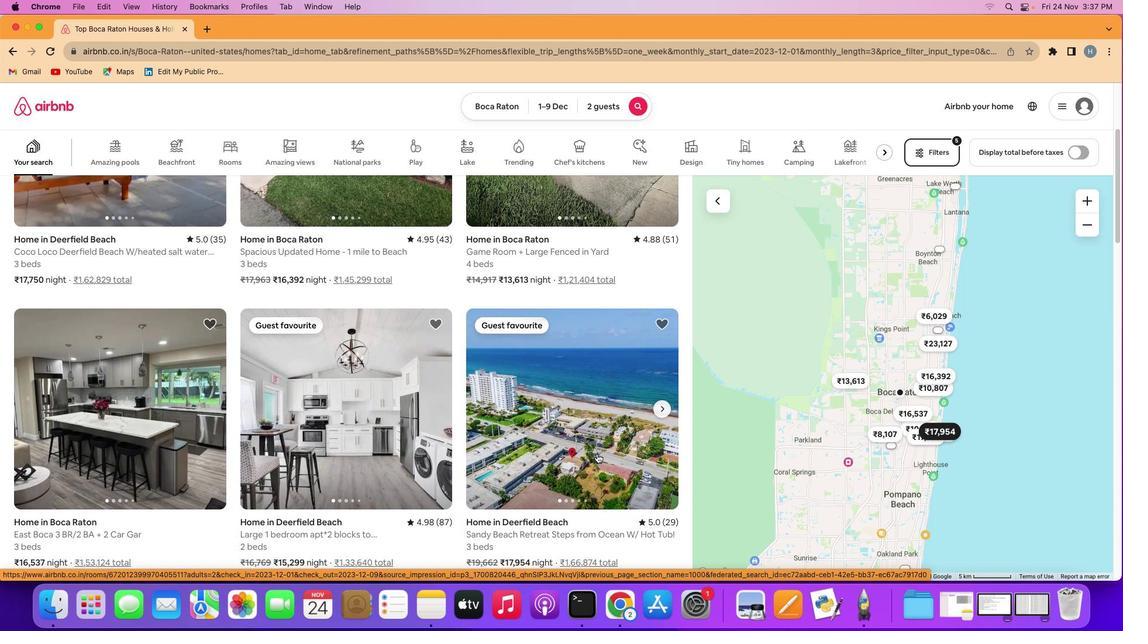 
Action: Mouse scrolled (597, 454) with delta (0, -1)
Screenshot: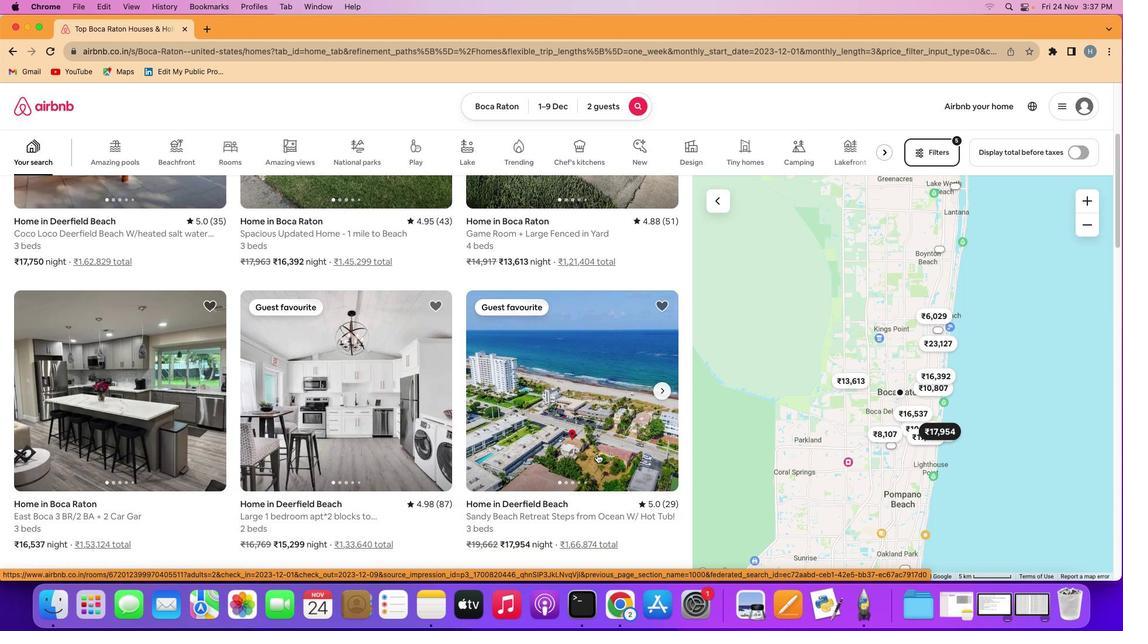 
Action: Mouse moved to (598, 444)
Screenshot: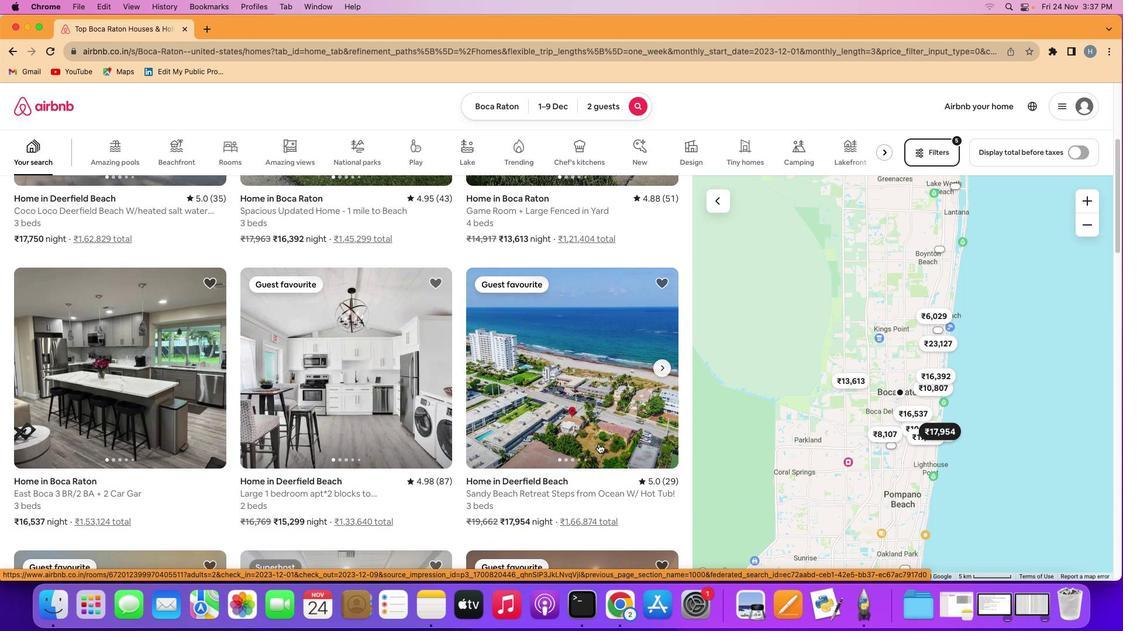 
Action: Mouse pressed left at (598, 444)
Screenshot: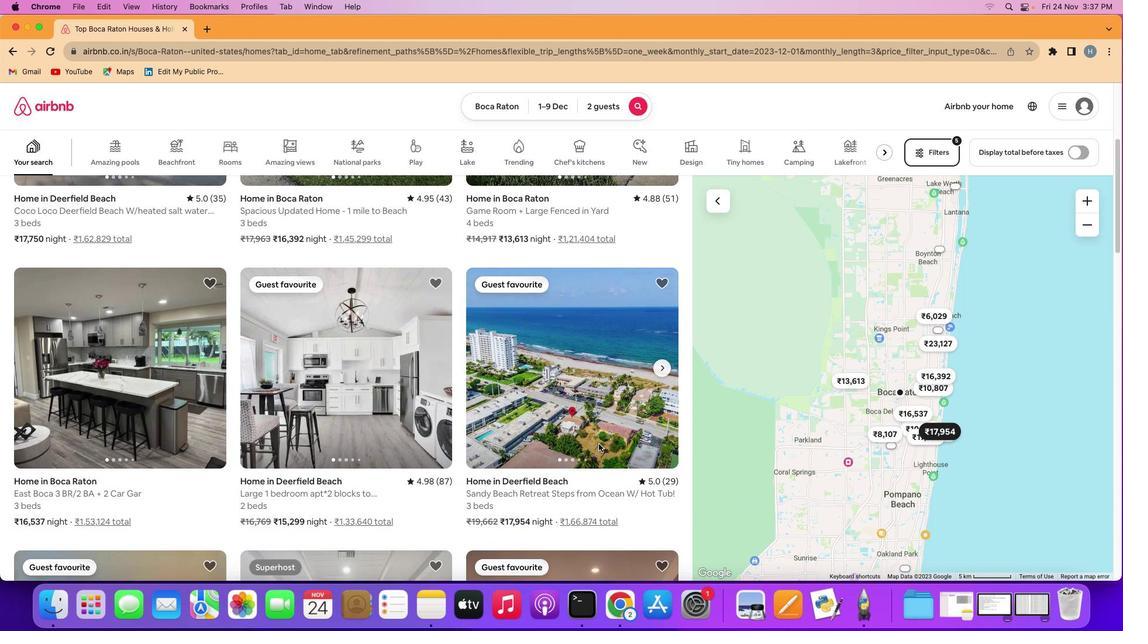 
Action: Mouse moved to (816, 411)
Screenshot: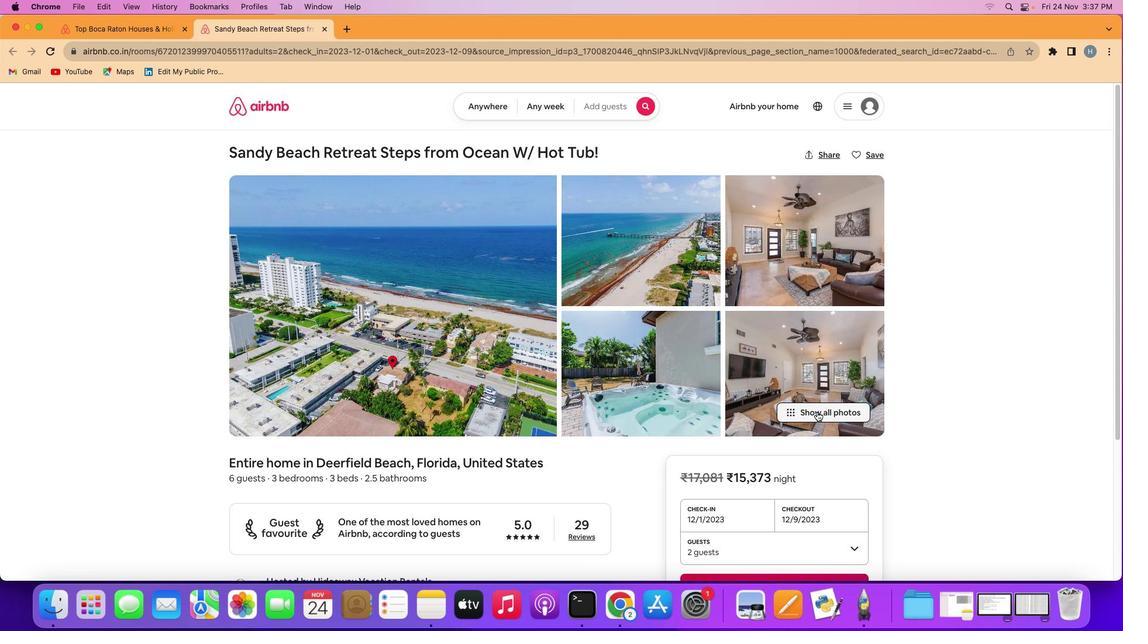 
Action: Mouse pressed left at (816, 411)
Screenshot: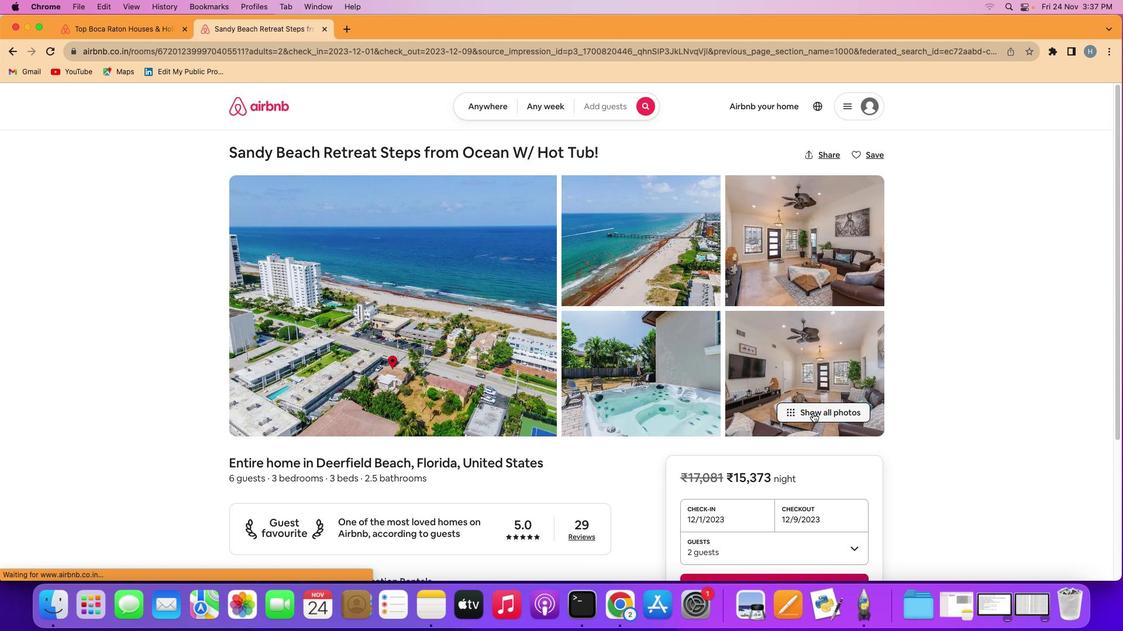
Action: Mouse moved to (576, 455)
Screenshot: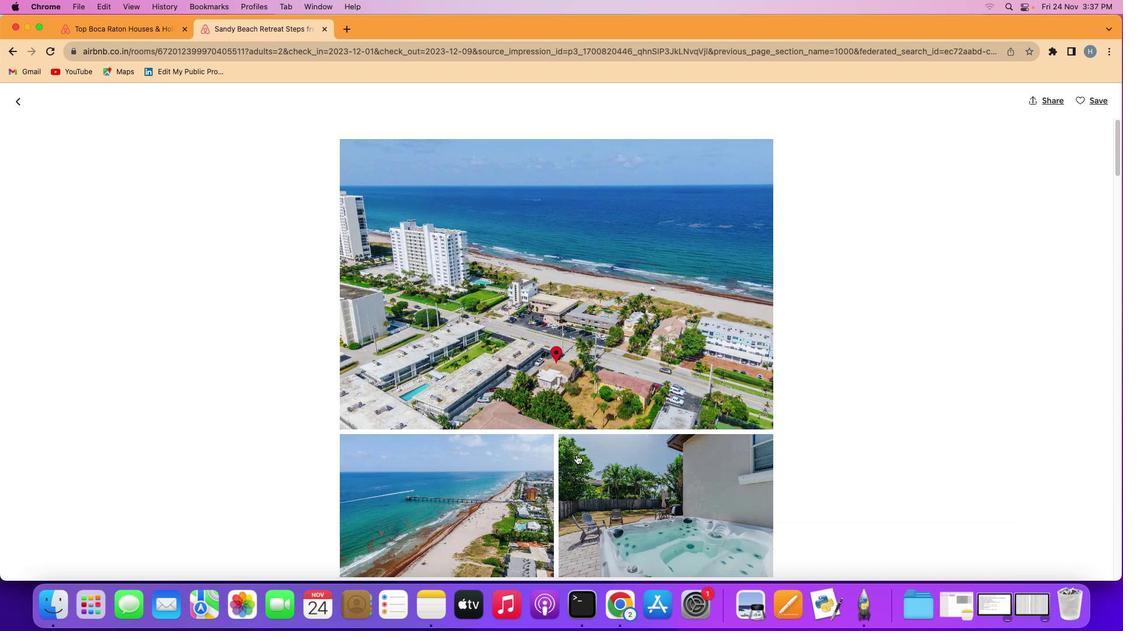
Action: Mouse scrolled (576, 455) with delta (0, 0)
Screenshot: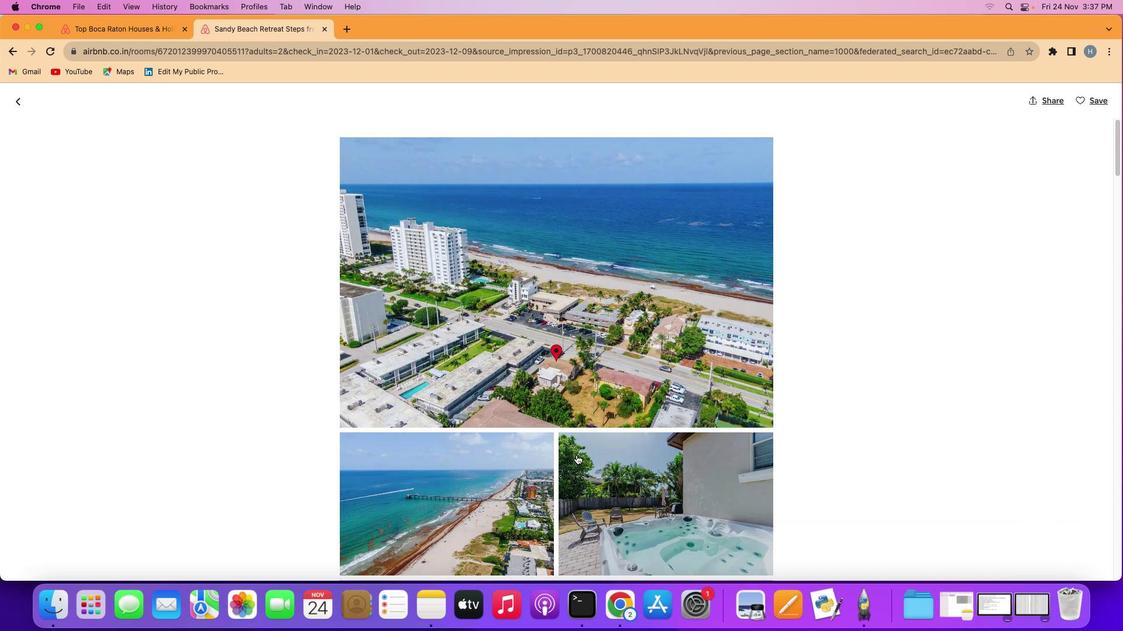 
Action: Mouse scrolled (576, 455) with delta (0, 0)
Screenshot: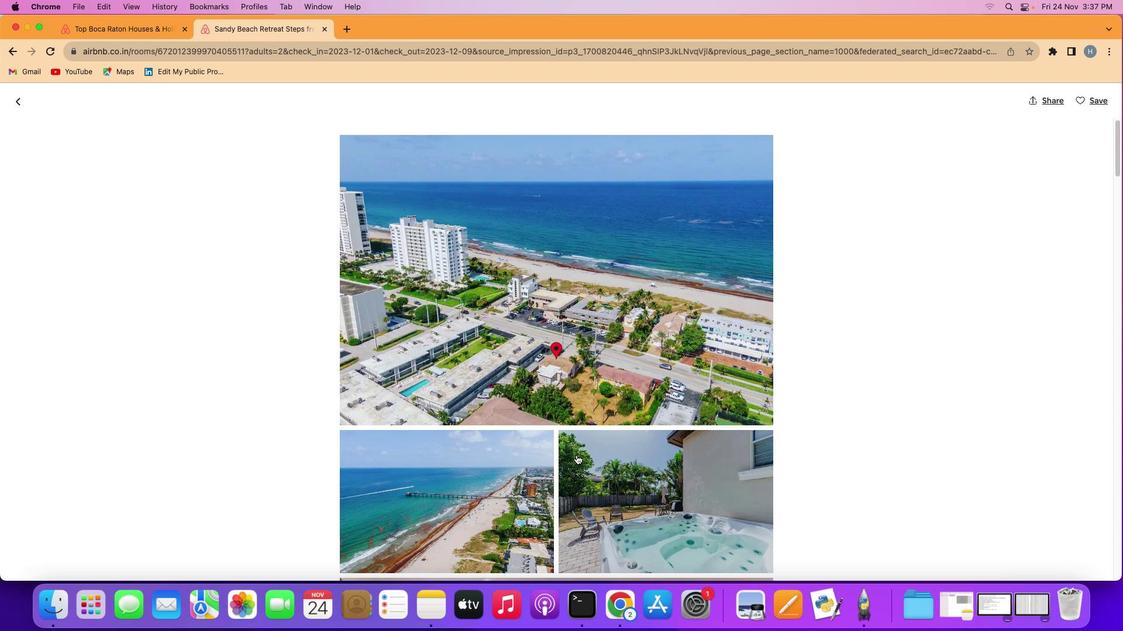 
Action: Mouse scrolled (576, 455) with delta (0, -1)
Screenshot: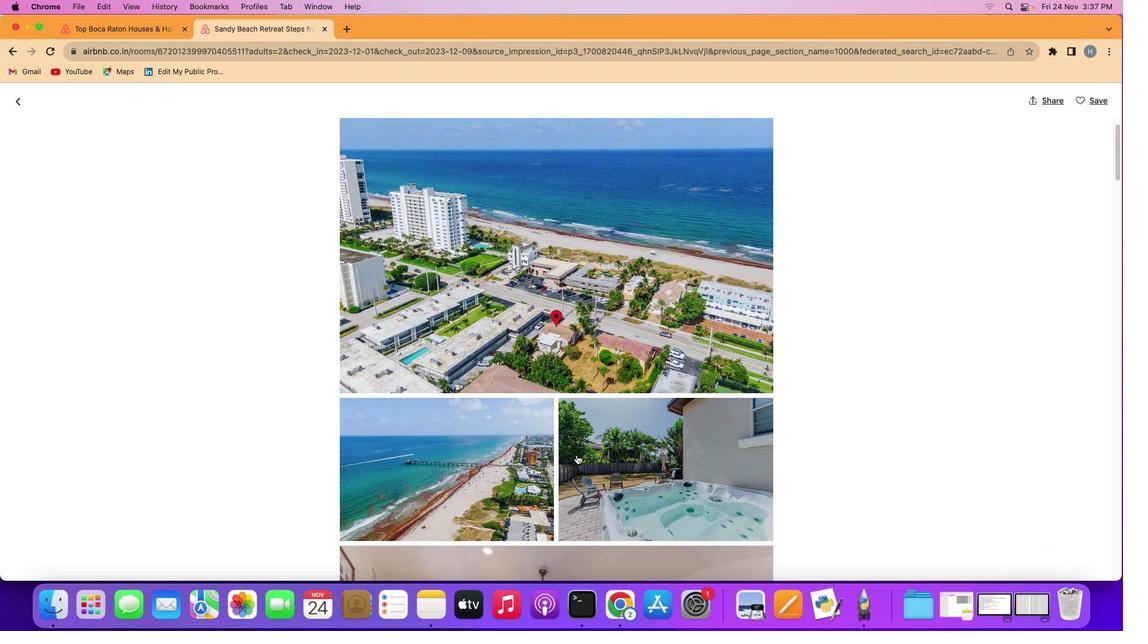 
Action: Mouse scrolled (576, 455) with delta (0, -1)
Screenshot: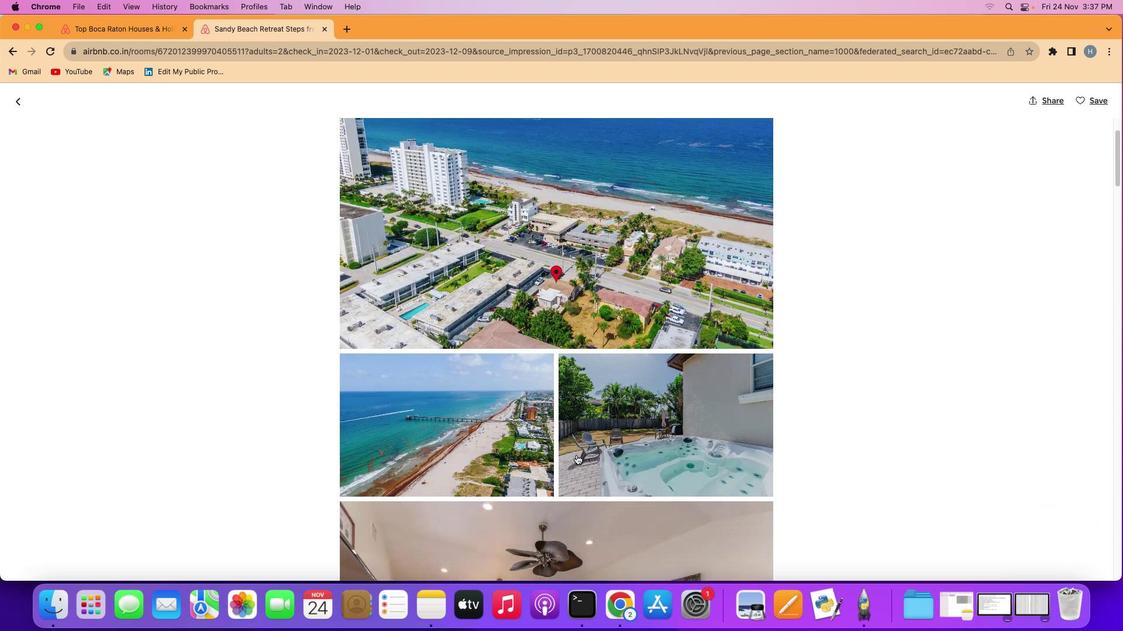 
Action: Mouse moved to (577, 455)
Screenshot: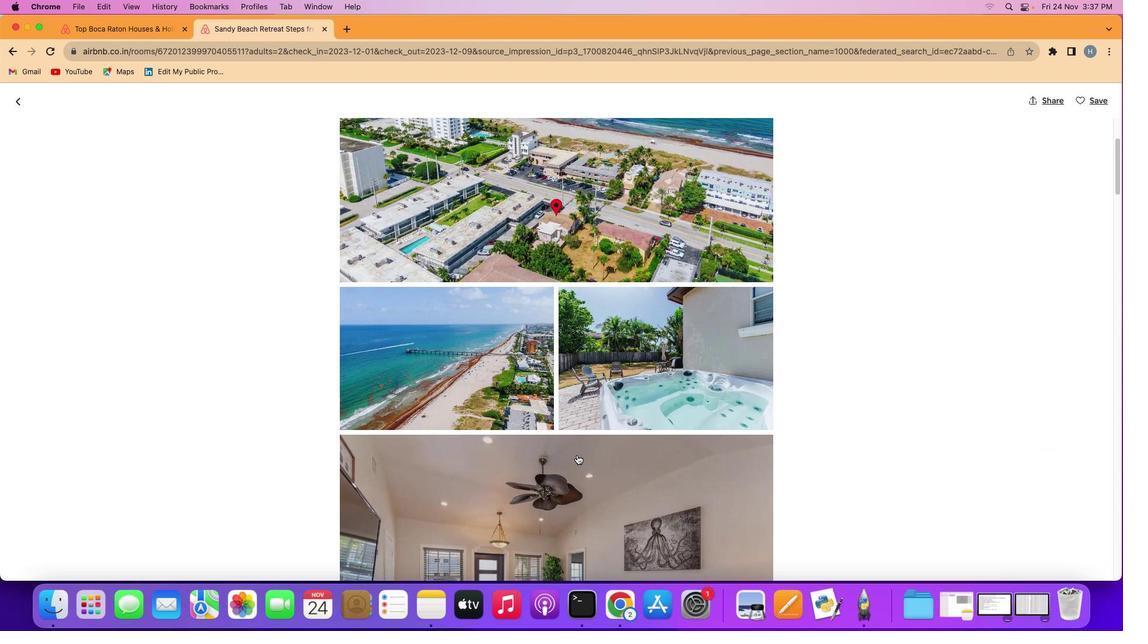
Action: Mouse scrolled (577, 455) with delta (0, 0)
Screenshot: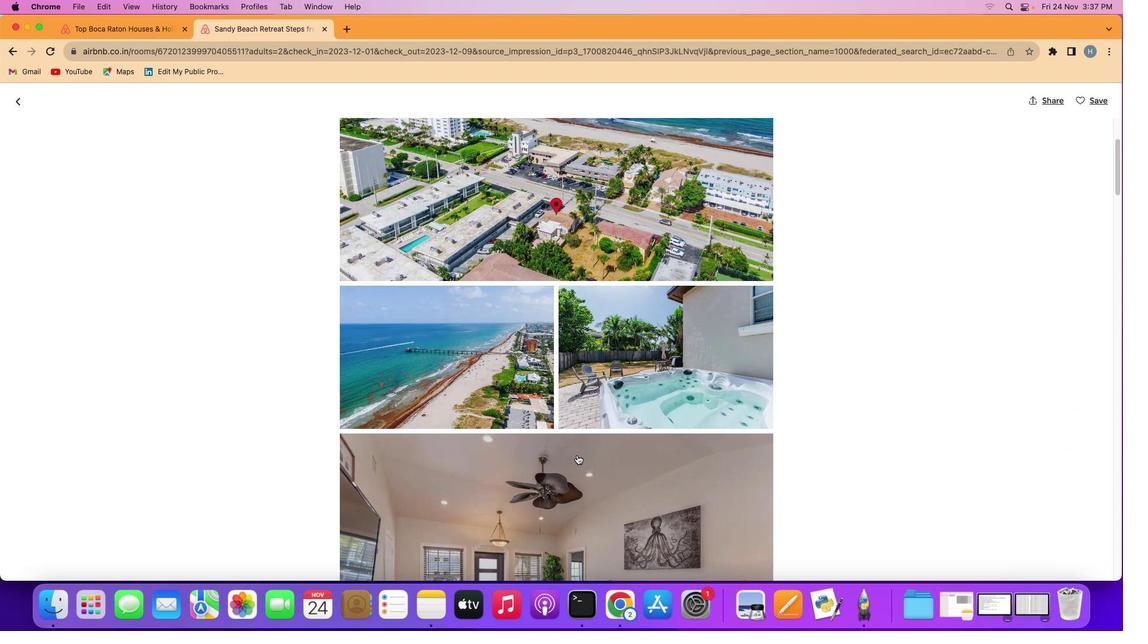 
Action: Mouse scrolled (577, 455) with delta (0, 0)
Screenshot: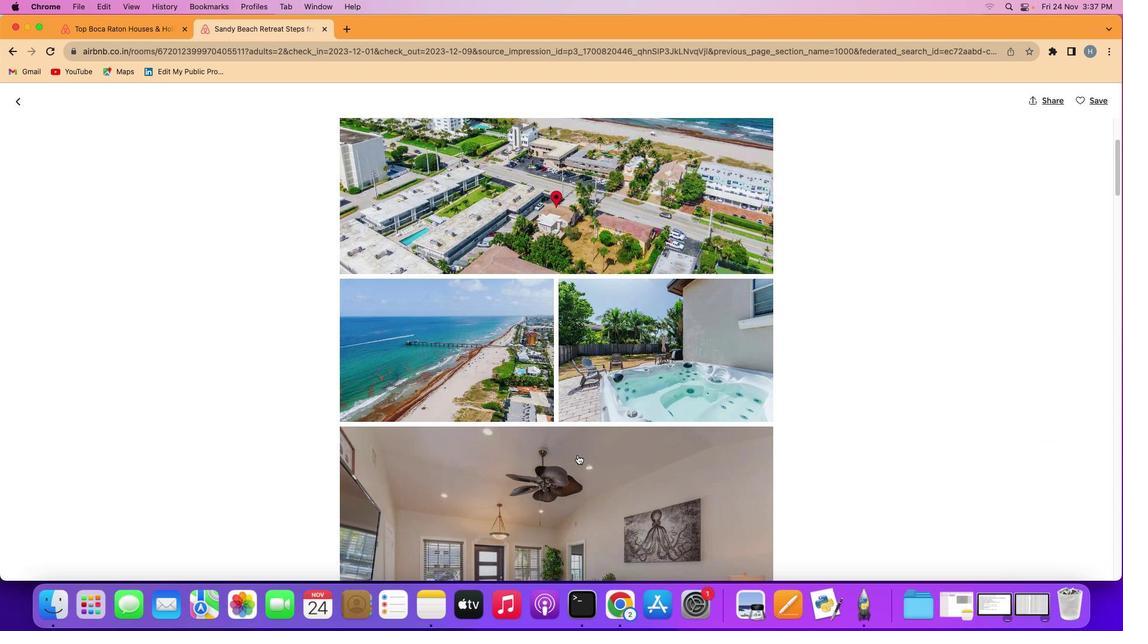 
Action: Mouse scrolled (577, 455) with delta (0, 0)
Screenshot: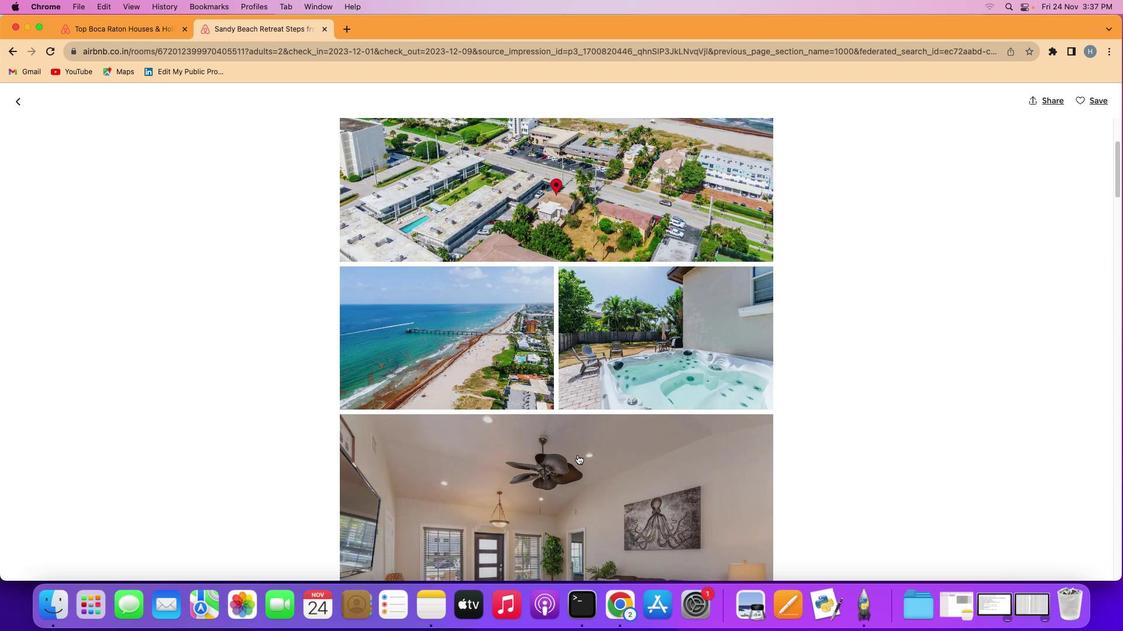 
Action: Mouse moved to (578, 454)
Screenshot: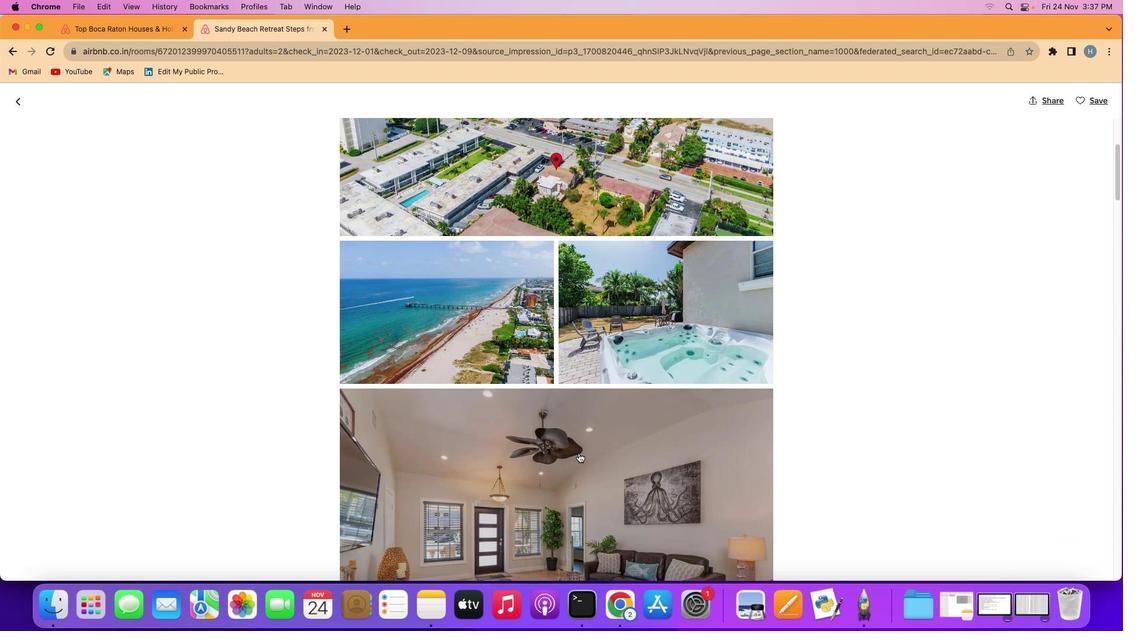 
Action: Mouse scrolled (578, 454) with delta (0, 0)
Screenshot: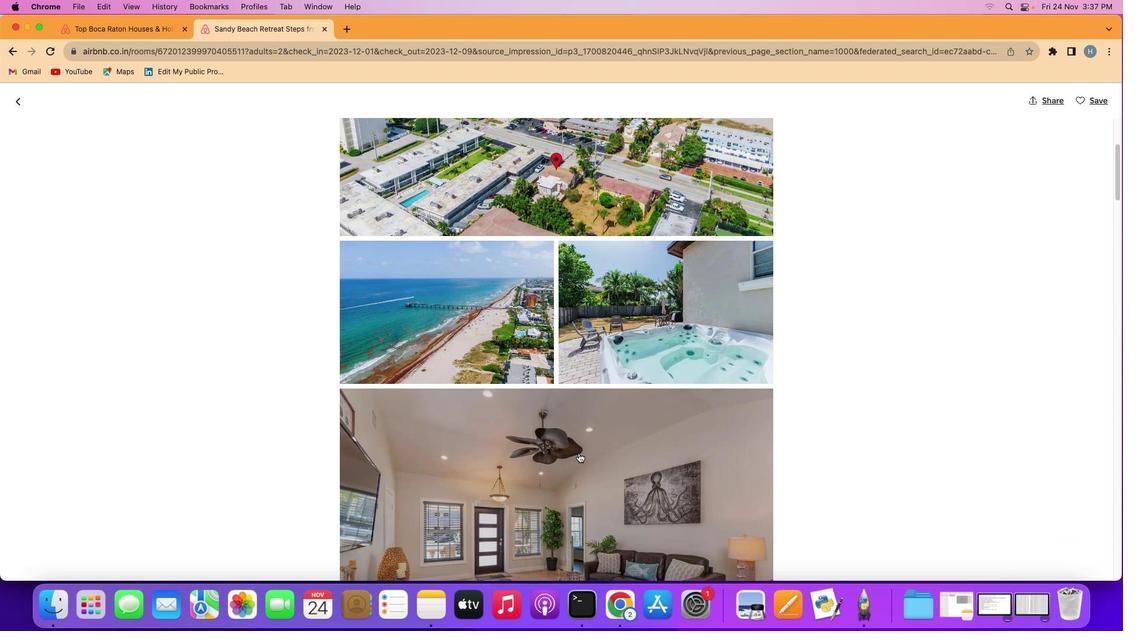 
Action: Mouse moved to (579, 454)
Screenshot: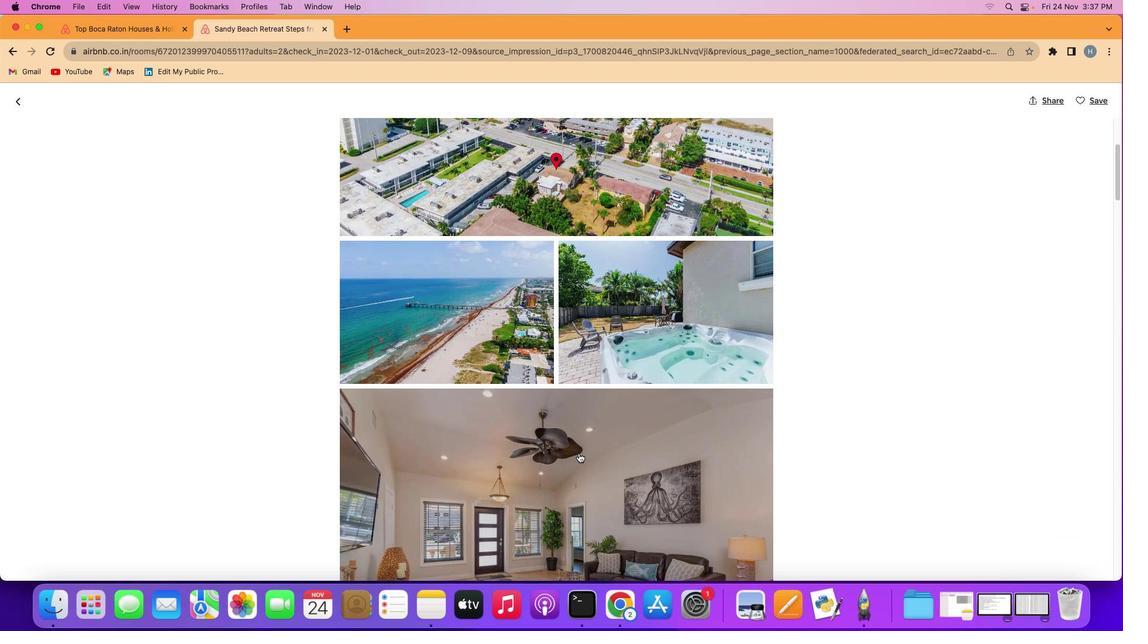 
Action: Mouse scrolled (579, 454) with delta (0, 0)
Screenshot: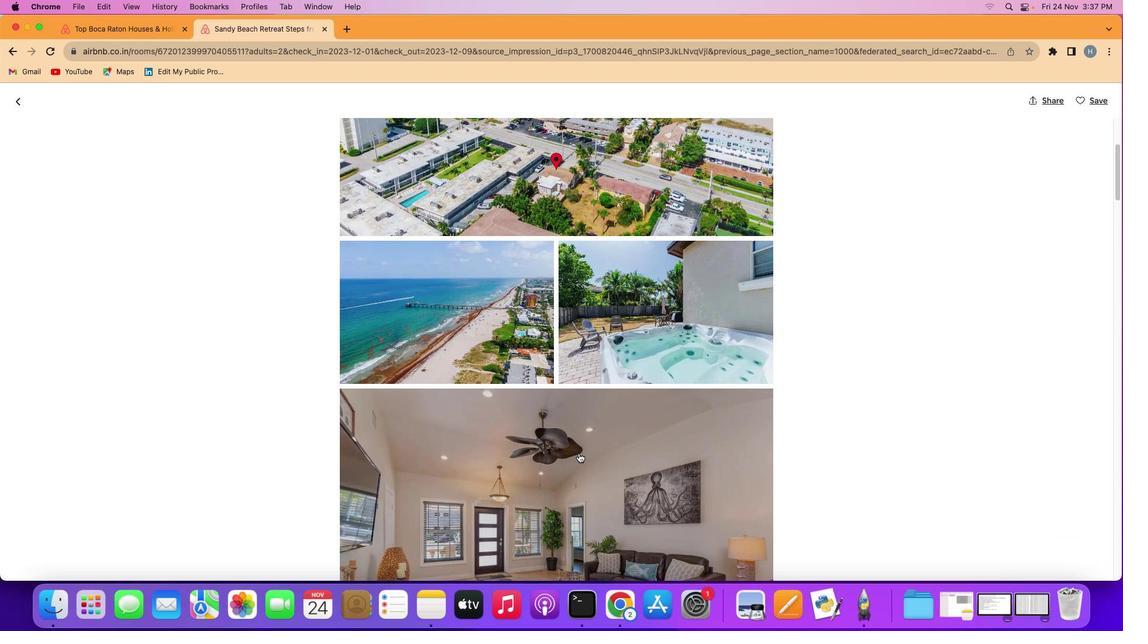 
Action: Mouse moved to (579, 454)
Screenshot: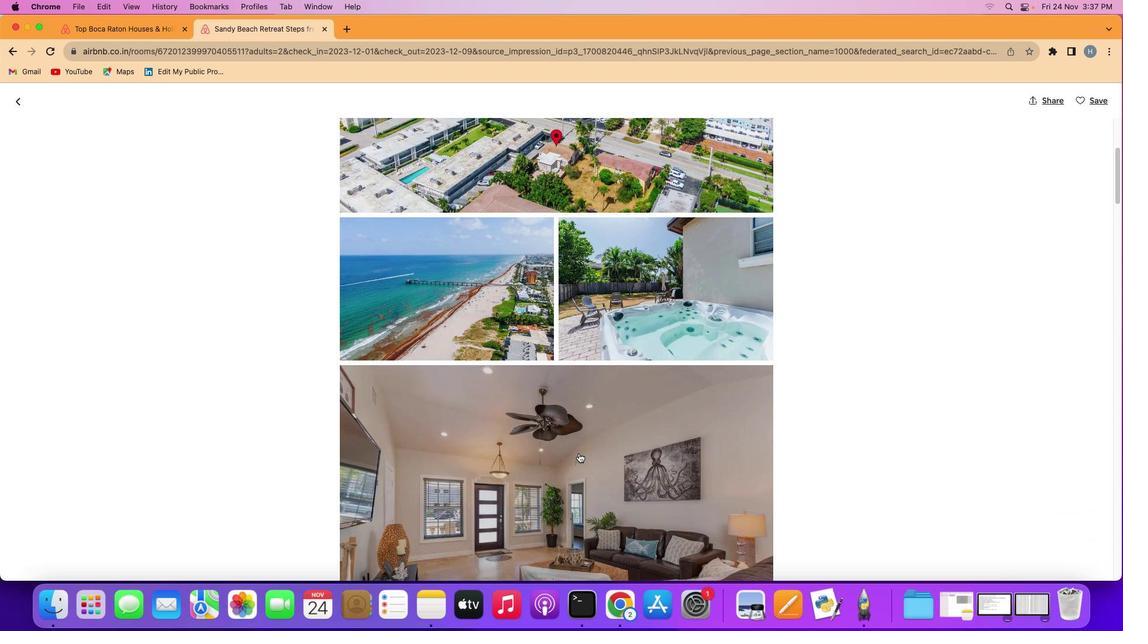 
Action: Mouse scrolled (579, 454) with delta (0, -1)
Screenshot: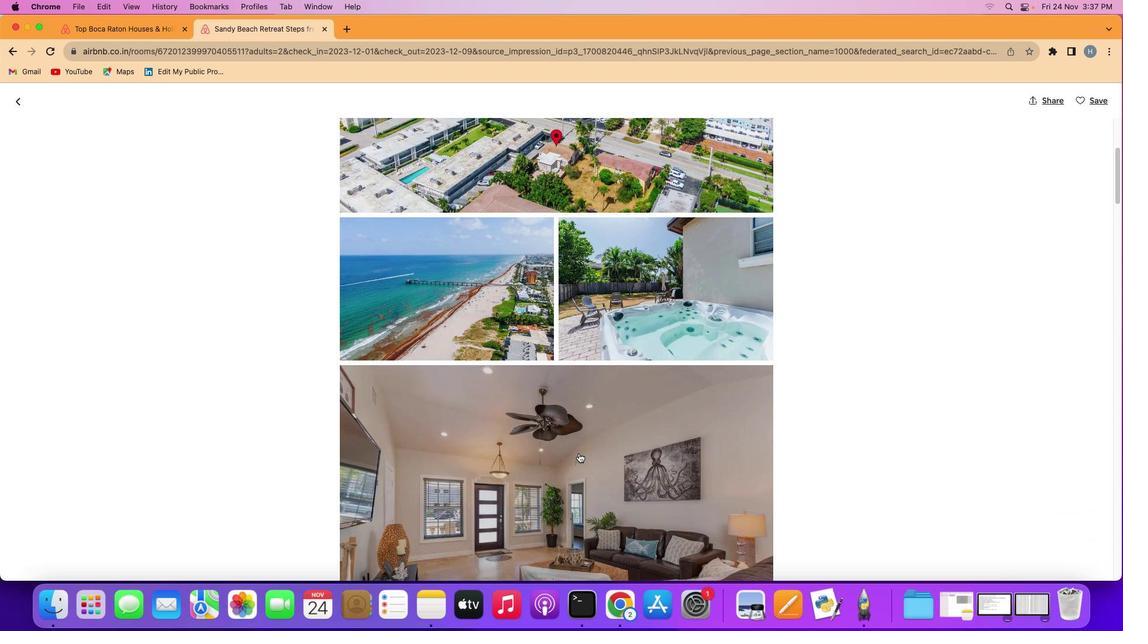 
Action: Mouse moved to (579, 453)
Screenshot: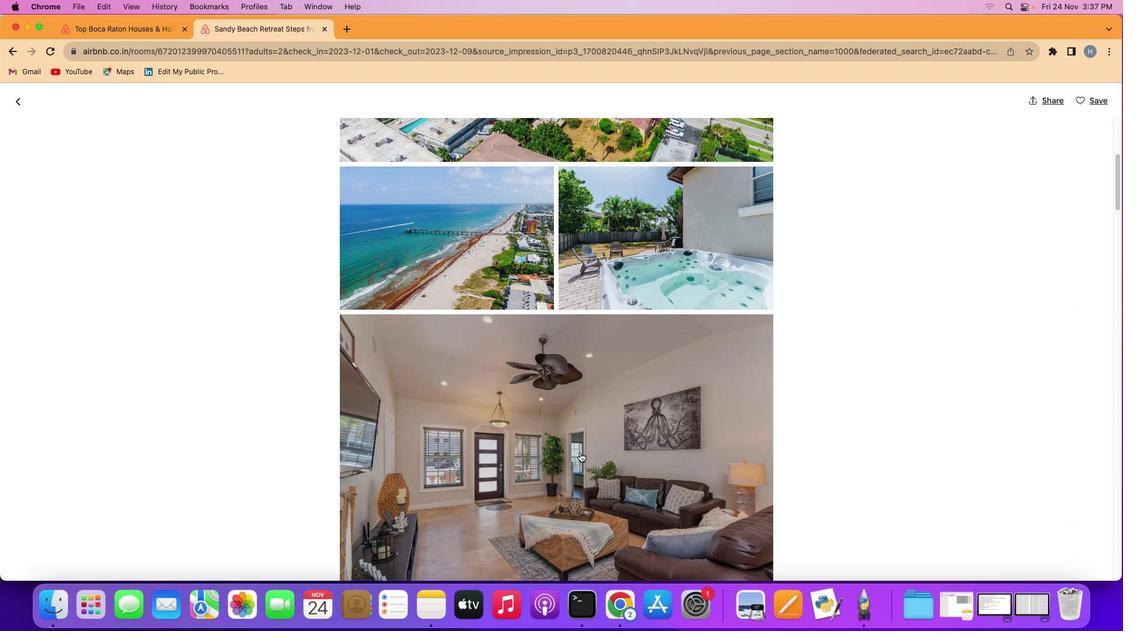 
Action: Mouse scrolled (579, 453) with delta (0, 0)
Screenshot: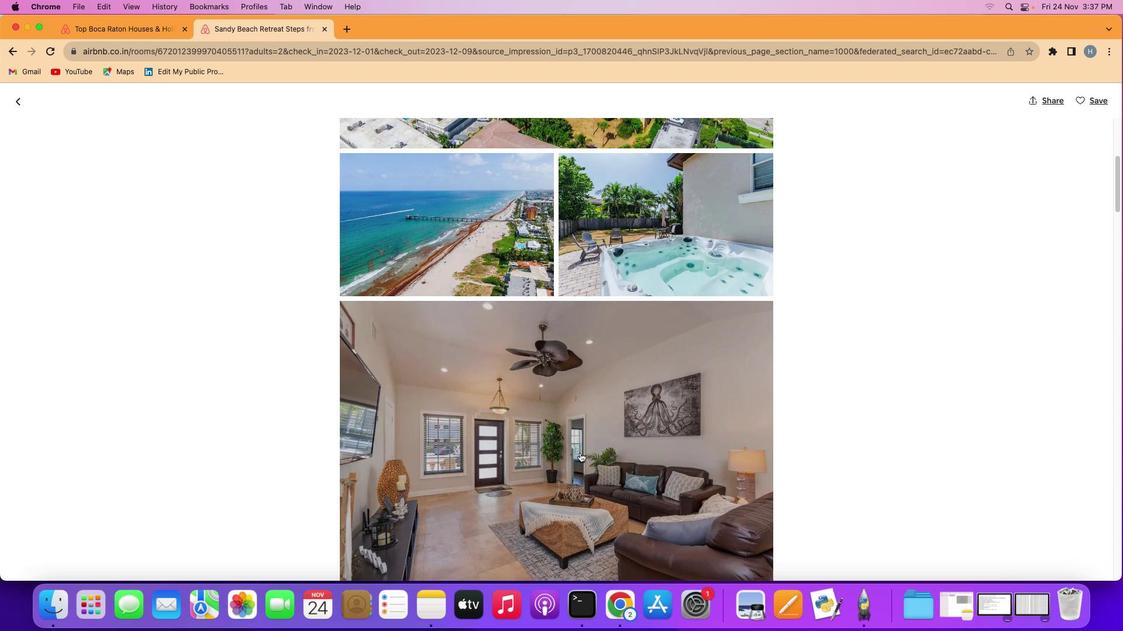 
Action: Mouse scrolled (579, 453) with delta (0, 0)
Screenshot: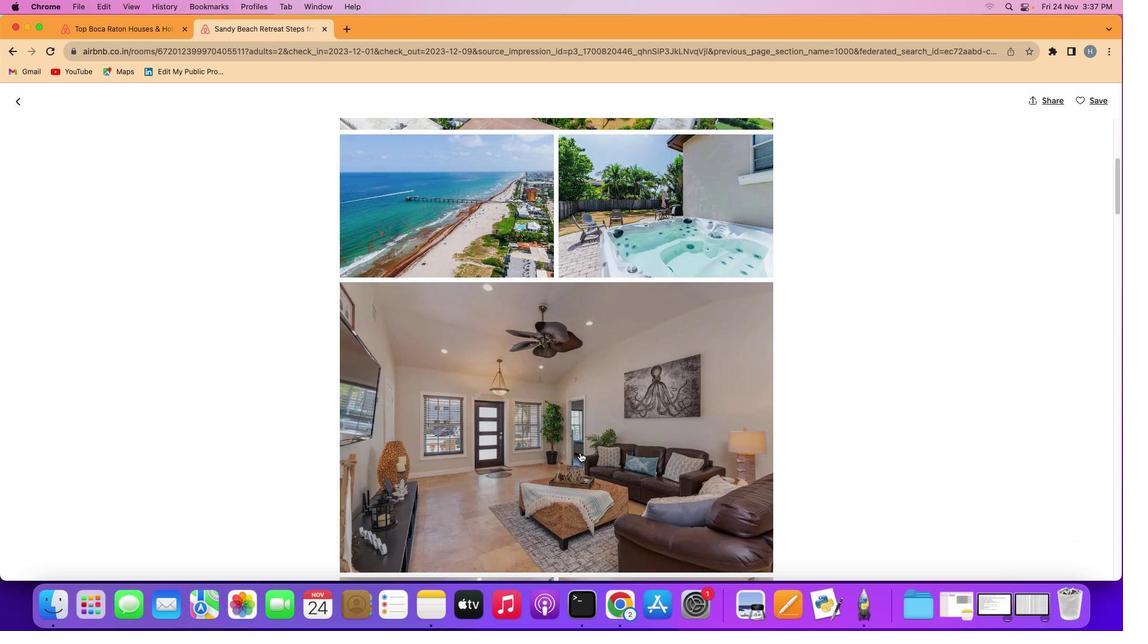 
Action: Mouse scrolled (579, 453) with delta (0, -1)
Screenshot: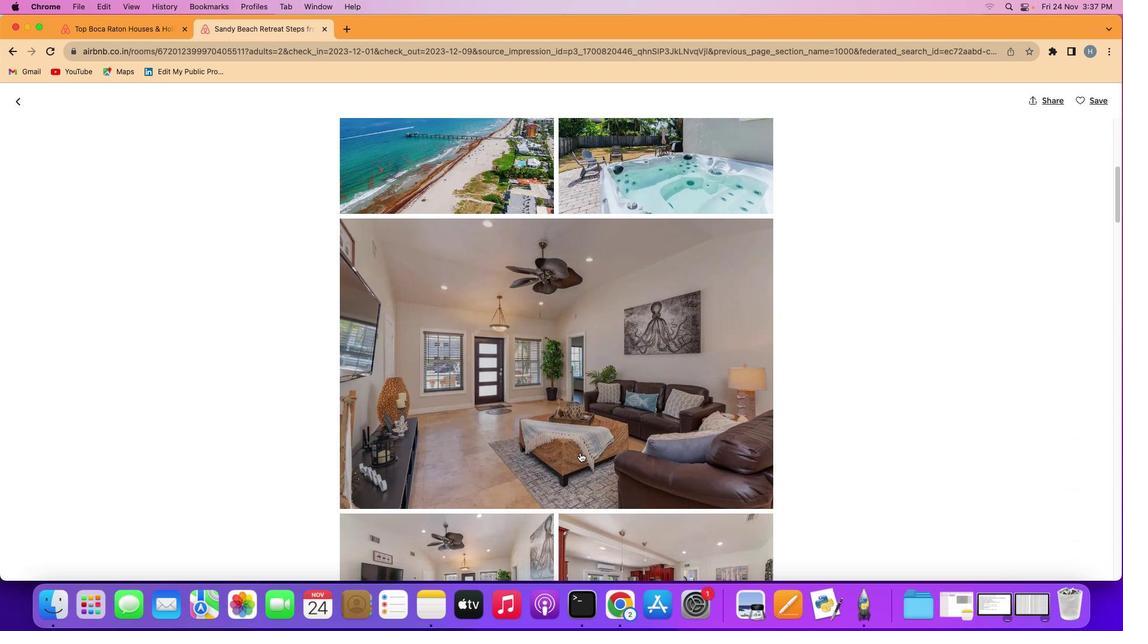 
Action: Mouse scrolled (579, 453) with delta (0, -1)
Screenshot: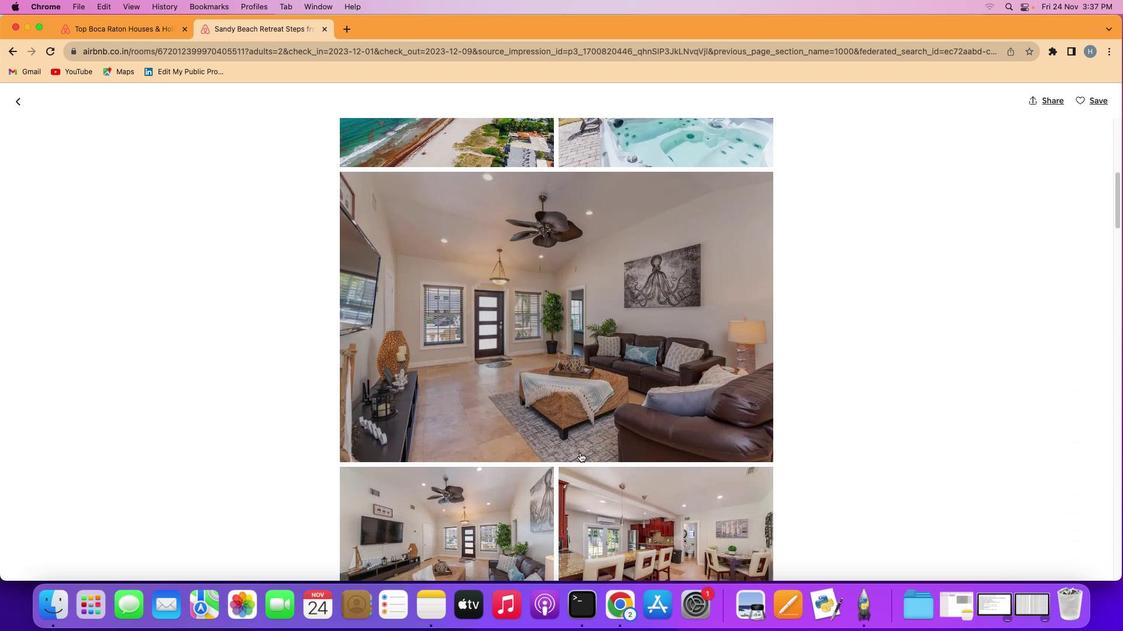 
Action: Mouse scrolled (579, 453) with delta (0, 0)
Screenshot: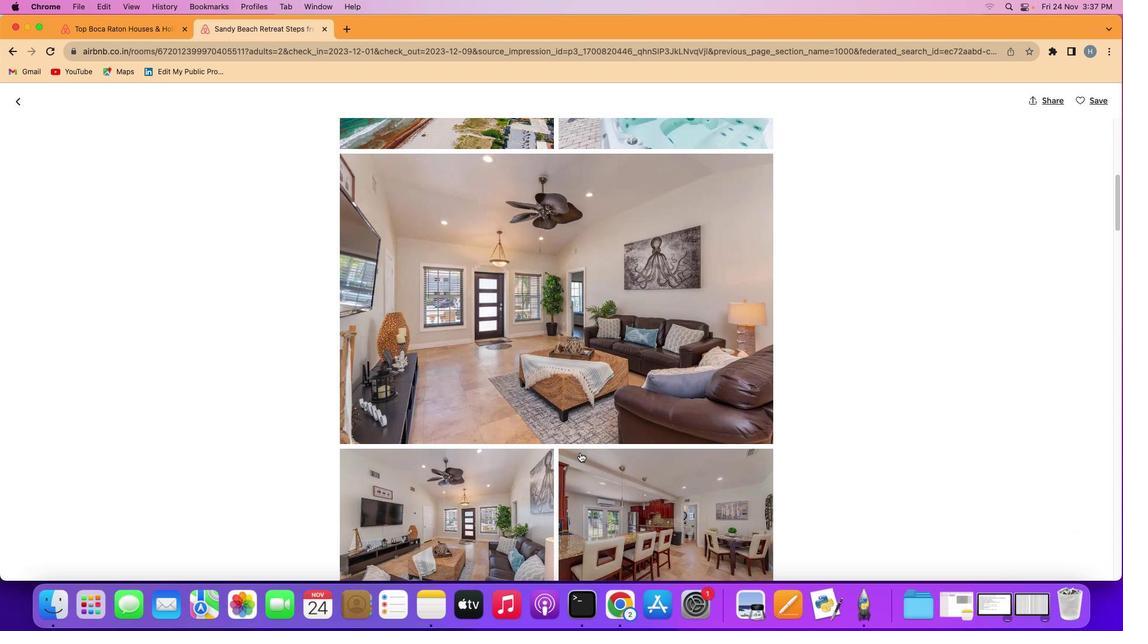 
Action: Mouse scrolled (579, 453) with delta (0, 0)
Screenshot: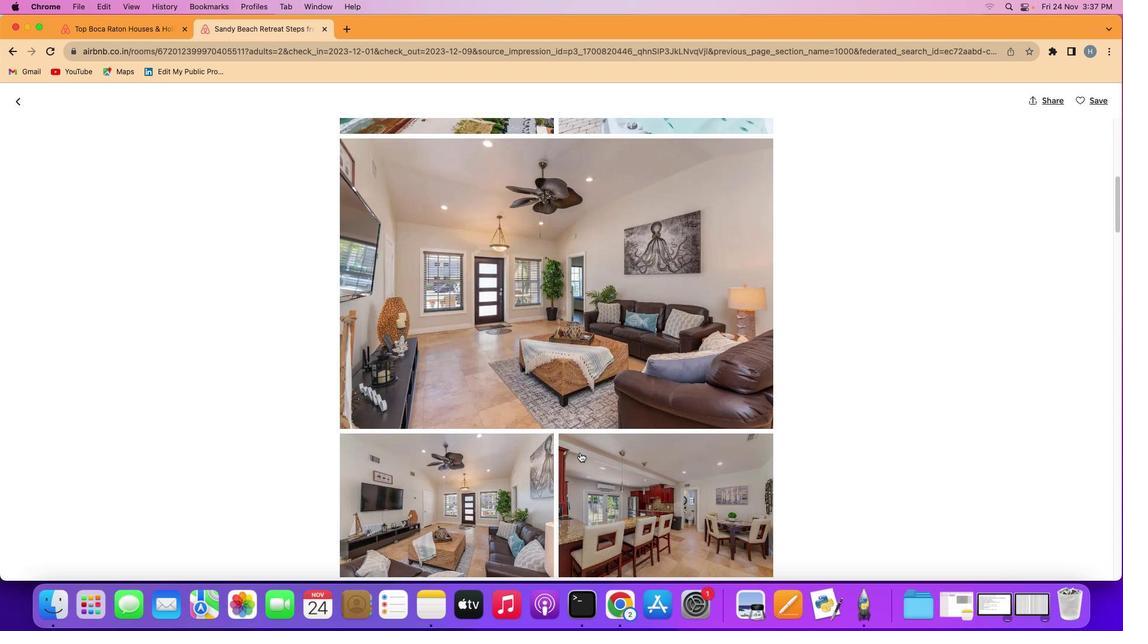 
Action: Mouse scrolled (579, 453) with delta (0, -1)
Screenshot: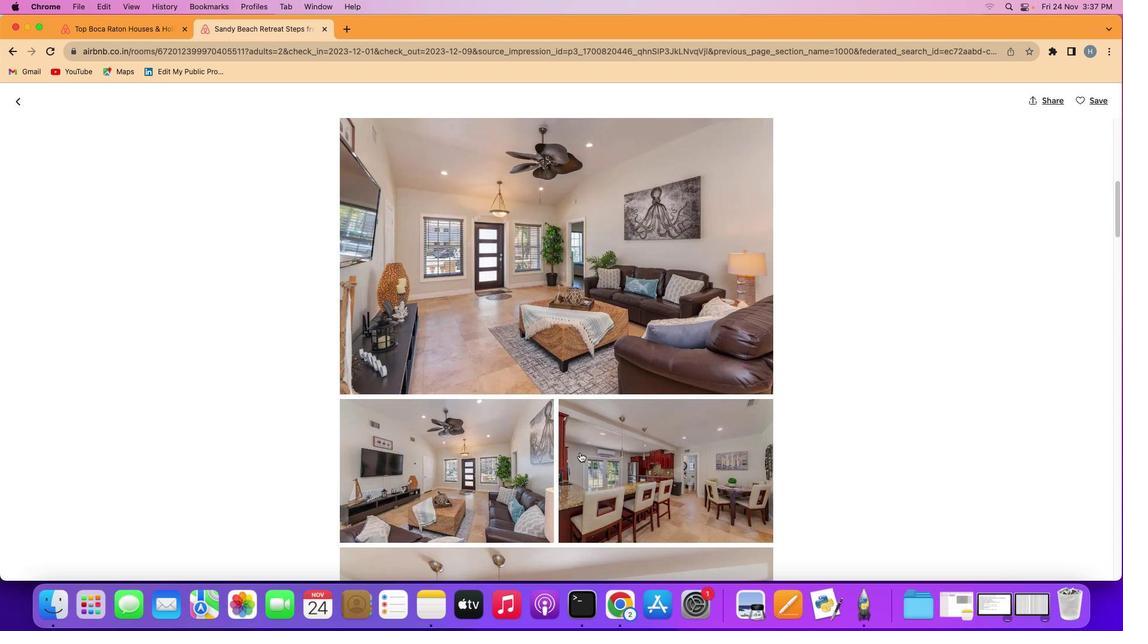 
Action: Mouse scrolled (579, 453) with delta (0, -1)
Screenshot: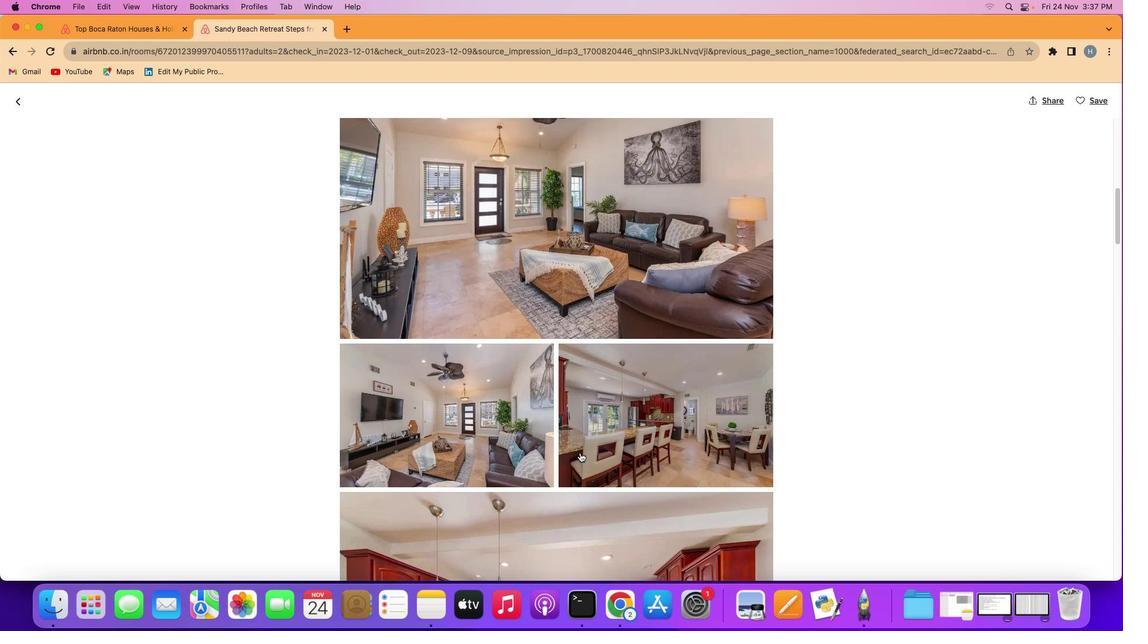 
Action: Mouse scrolled (579, 453) with delta (0, 0)
Screenshot: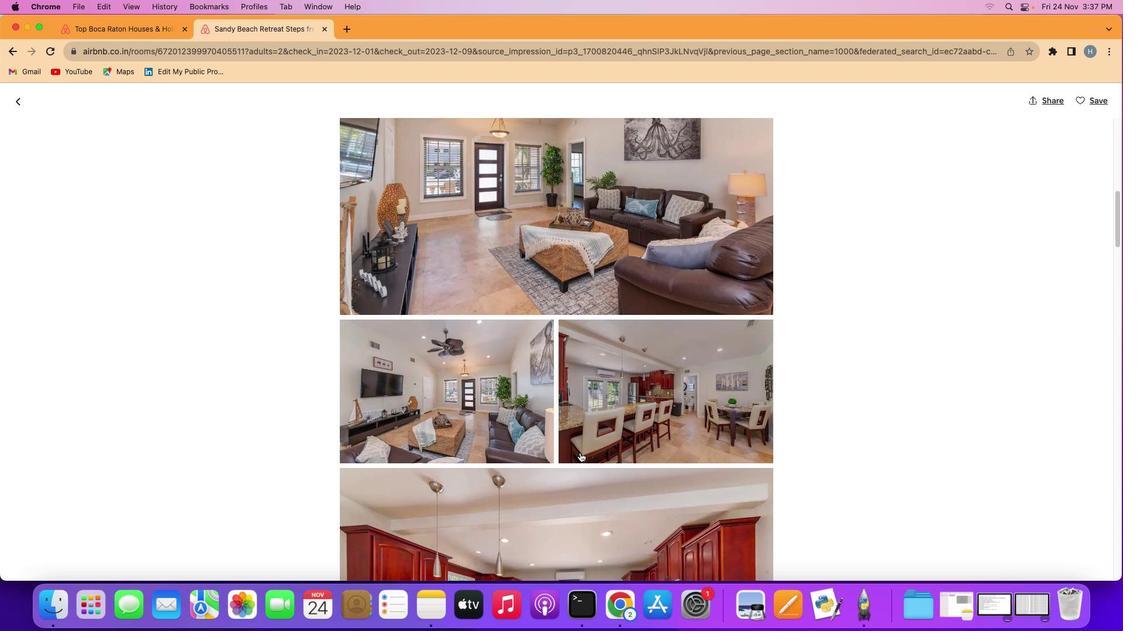 
Action: Mouse scrolled (579, 453) with delta (0, 0)
Screenshot: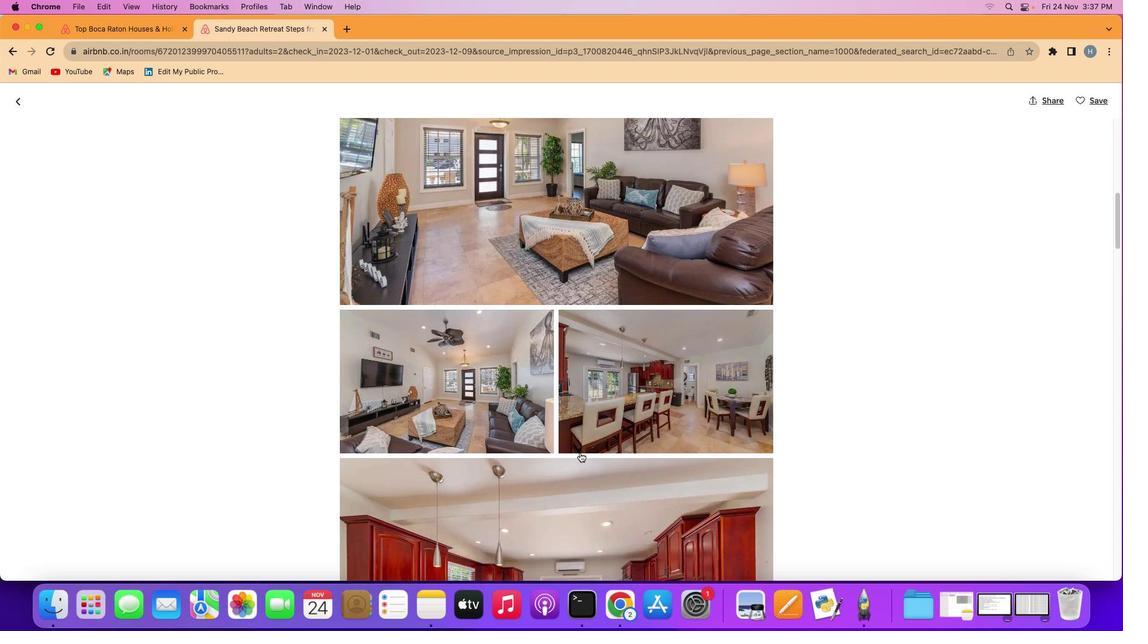 
Action: Mouse scrolled (579, 453) with delta (0, -1)
Screenshot: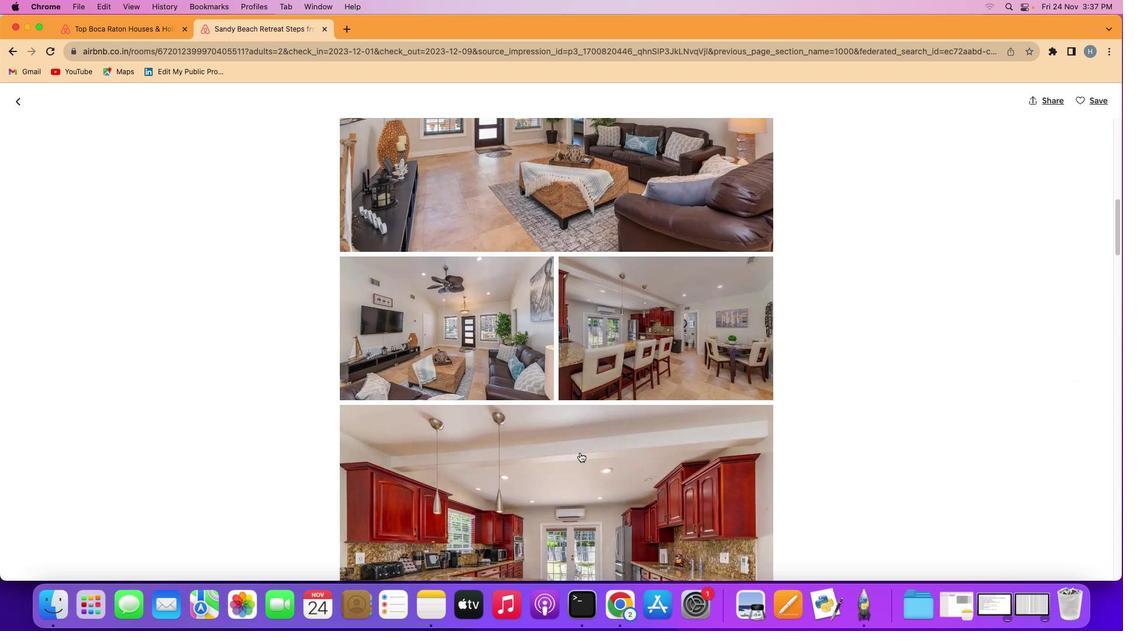 
Action: Mouse scrolled (579, 453) with delta (0, -1)
Screenshot: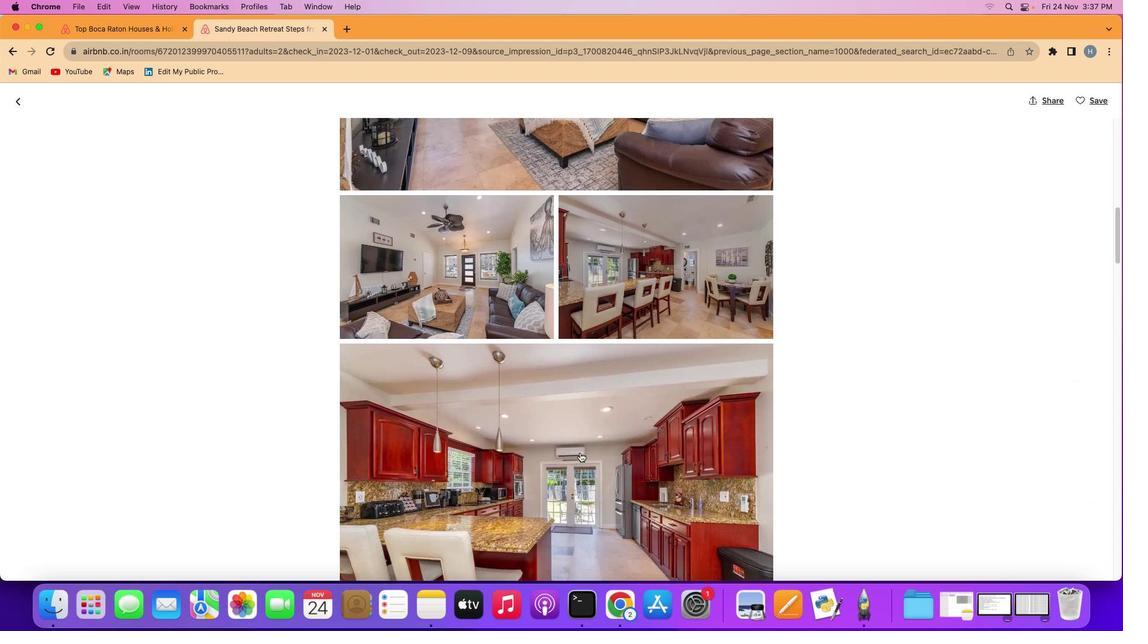 
Action: Mouse scrolled (579, 453) with delta (0, 0)
Screenshot: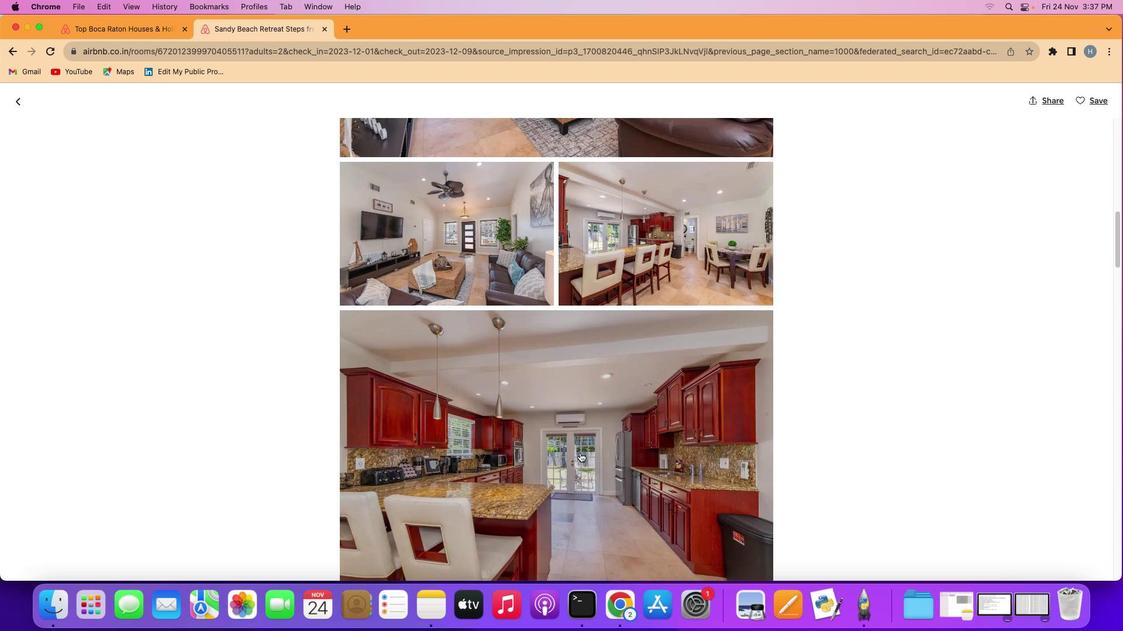 
Action: Mouse scrolled (579, 453) with delta (0, 0)
Screenshot: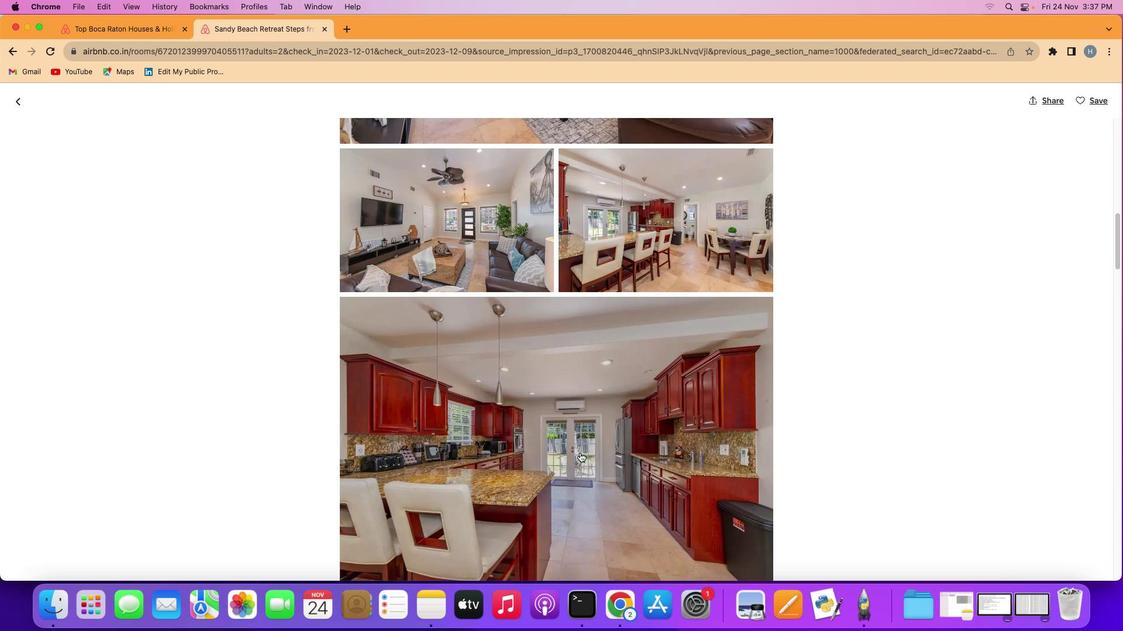 
Action: Mouse scrolled (579, 453) with delta (0, -1)
Screenshot: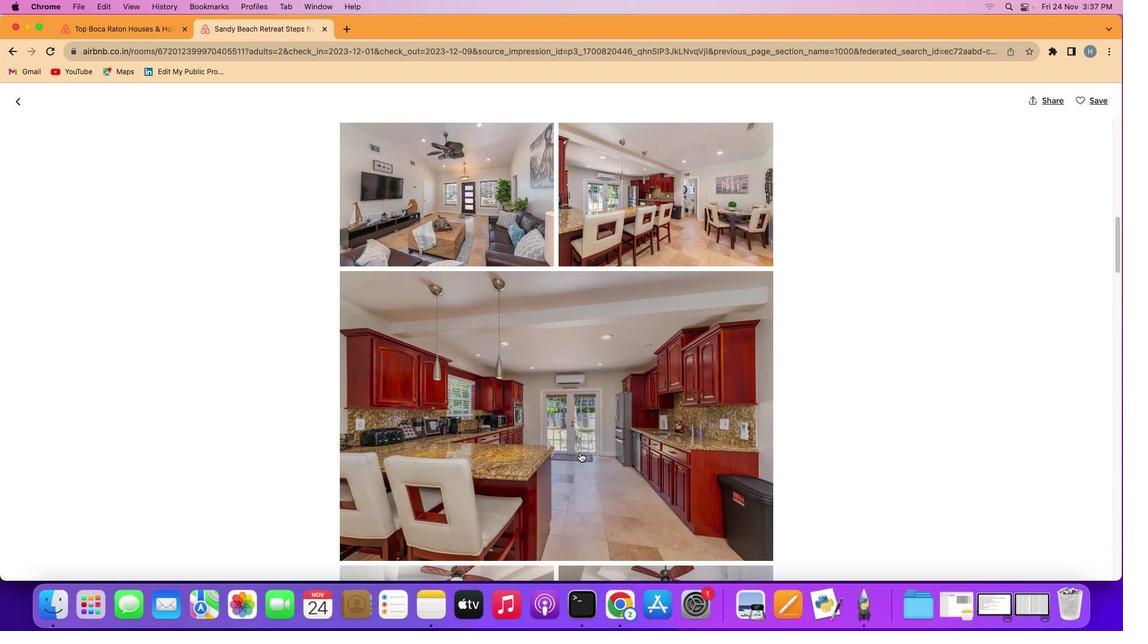
Action: Mouse scrolled (579, 453) with delta (0, -1)
Screenshot: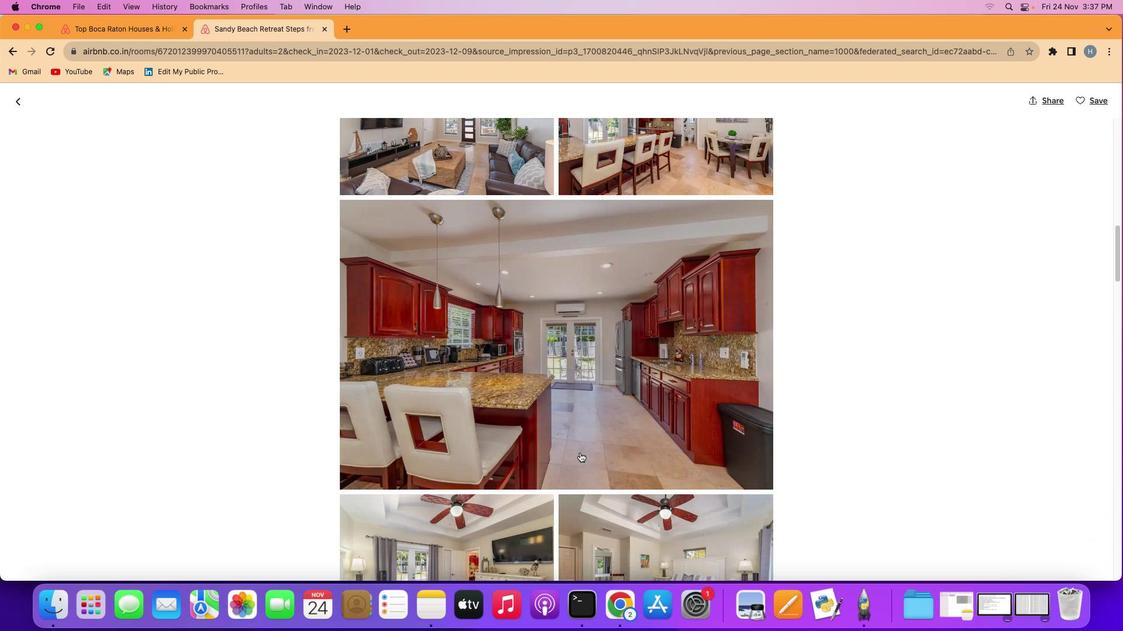 
Action: Mouse scrolled (579, 453) with delta (0, 0)
Screenshot: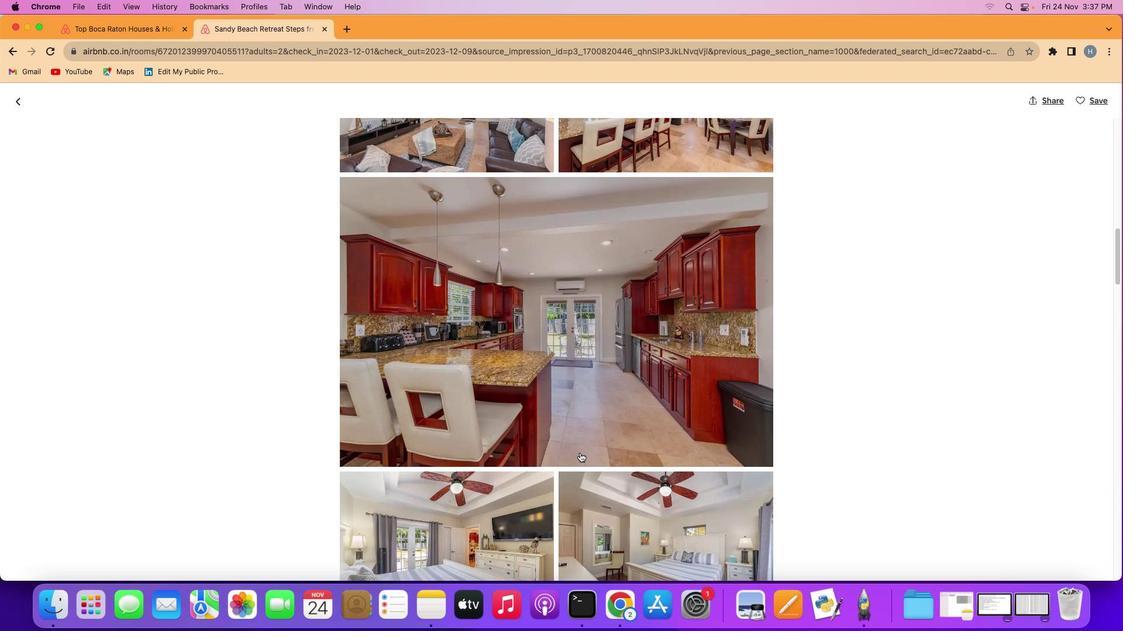 
Action: Mouse scrolled (579, 453) with delta (0, 0)
Screenshot: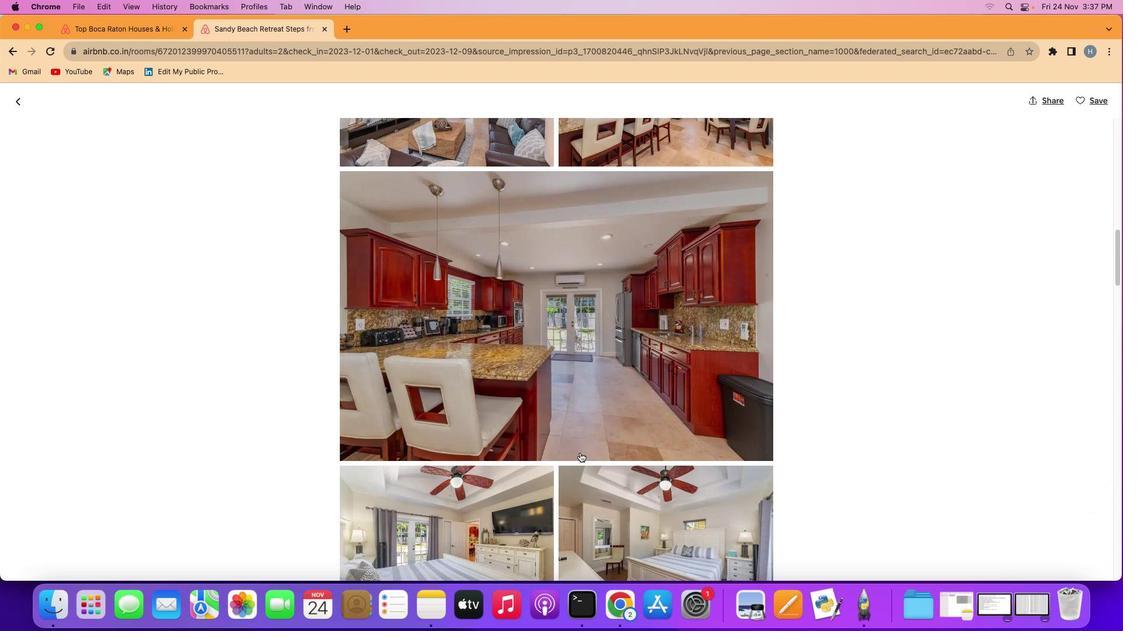 
Action: Mouse scrolled (579, 453) with delta (0, 0)
Screenshot: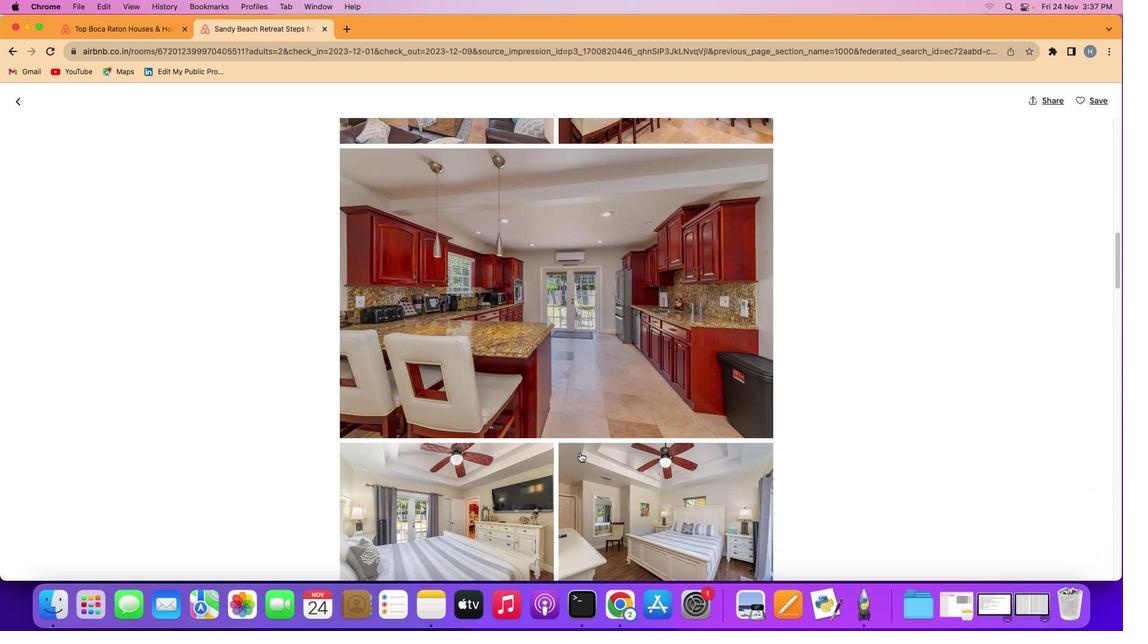 
Action: Mouse scrolled (579, 453) with delta (0, 0)
Screenshot: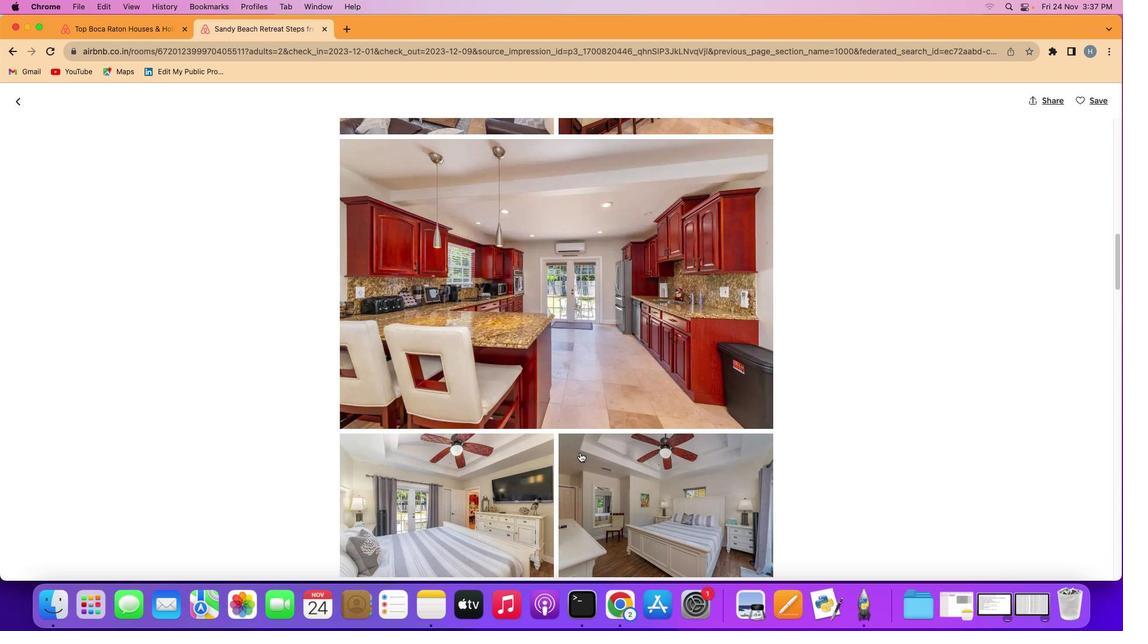
Action: Mouse scrolled (579, 453) with delta (0, 0)
Screenshot: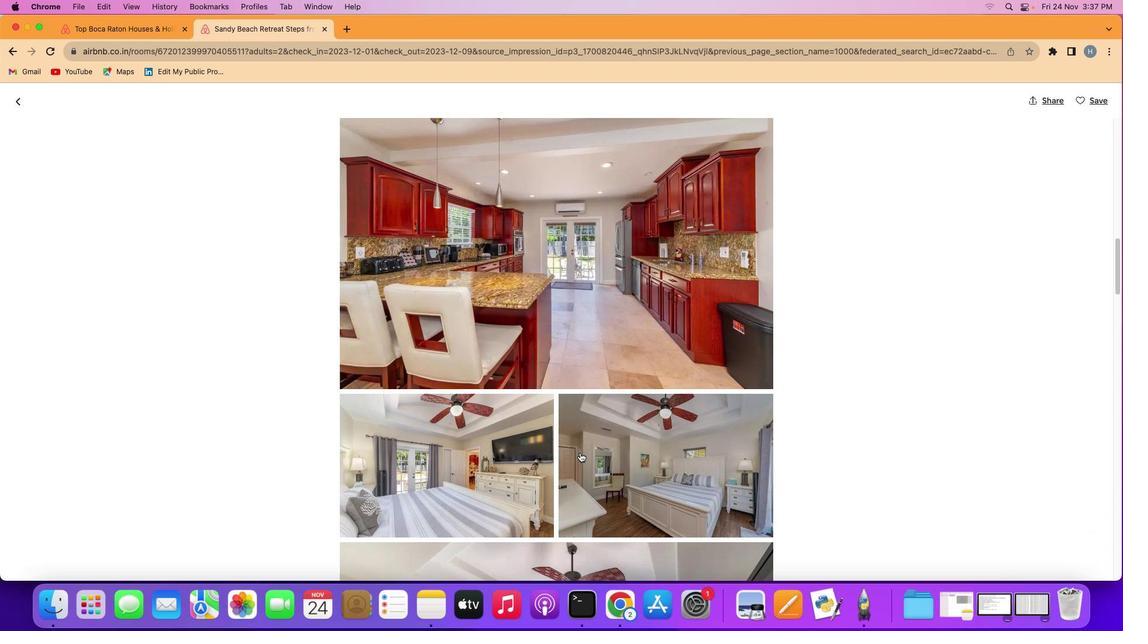 
Action: Mouse scrolled (579, 453) with delta (0, -1)
Screenshot: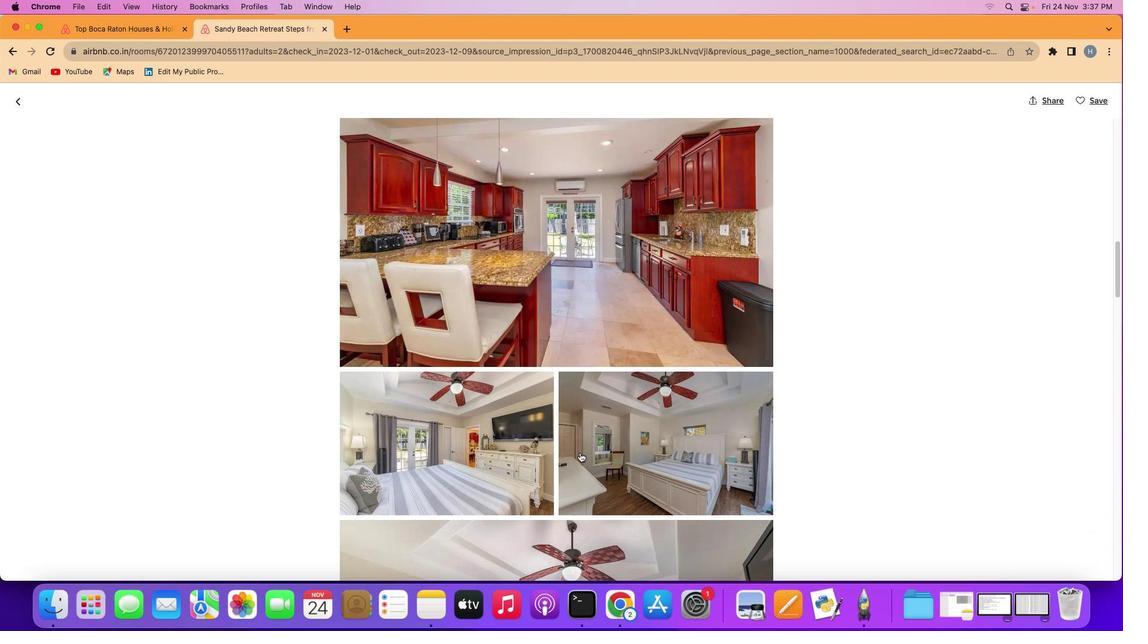 
Action: Mouse scrolled (579, 453) with delta (0, -2)
Screenshot: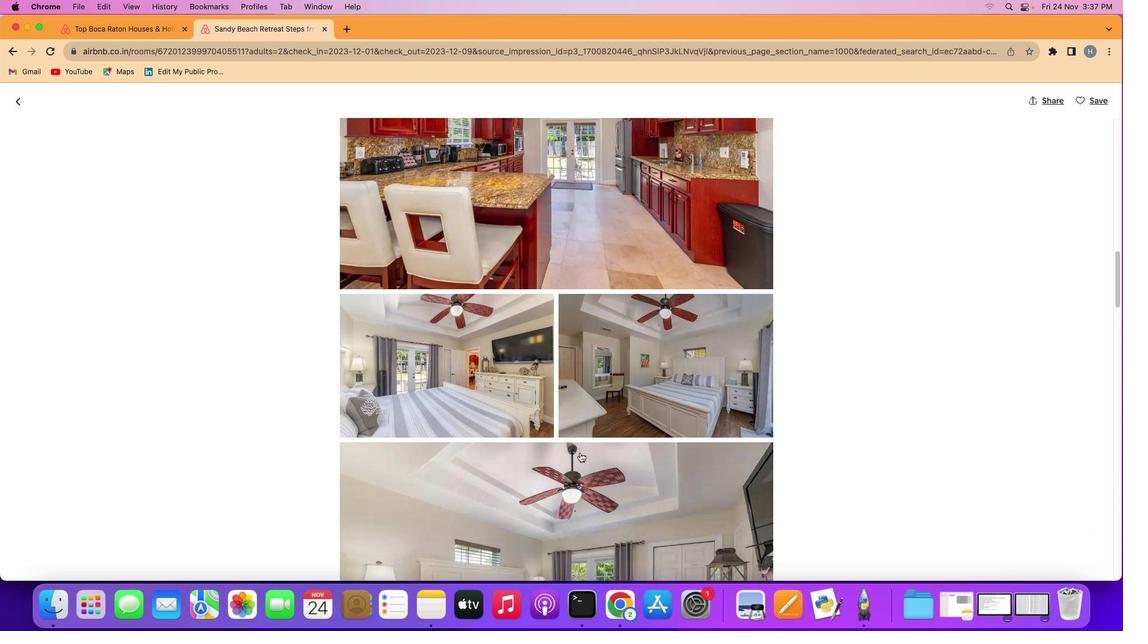 
Action: Mouse scrolled (579, 453) with delta (0, 0)
Screenshot: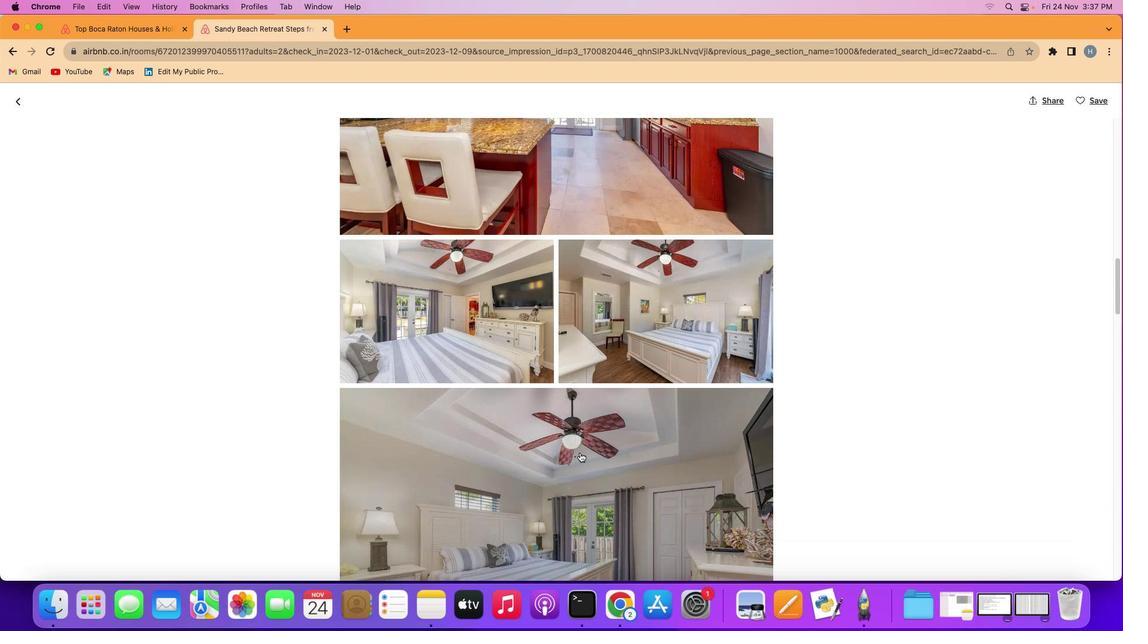 
Action: Mouse scrolled (579, 453) with delta (0, 0)
Screenshot: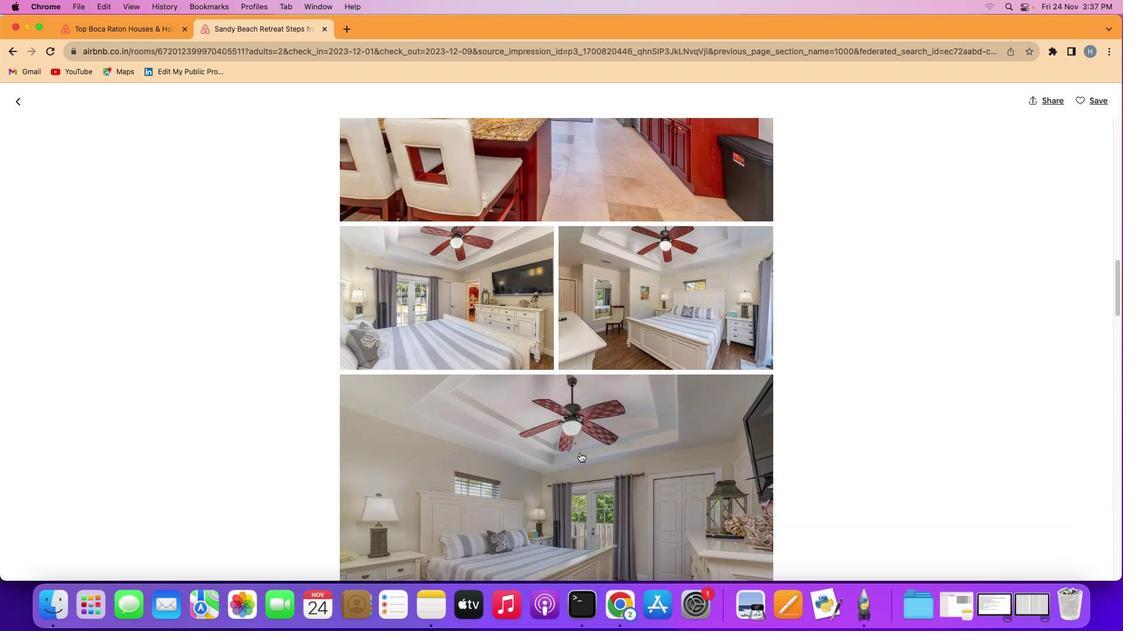
Action: Mouse scrolled (579, 453) with delta (0, -1)
Screenshot: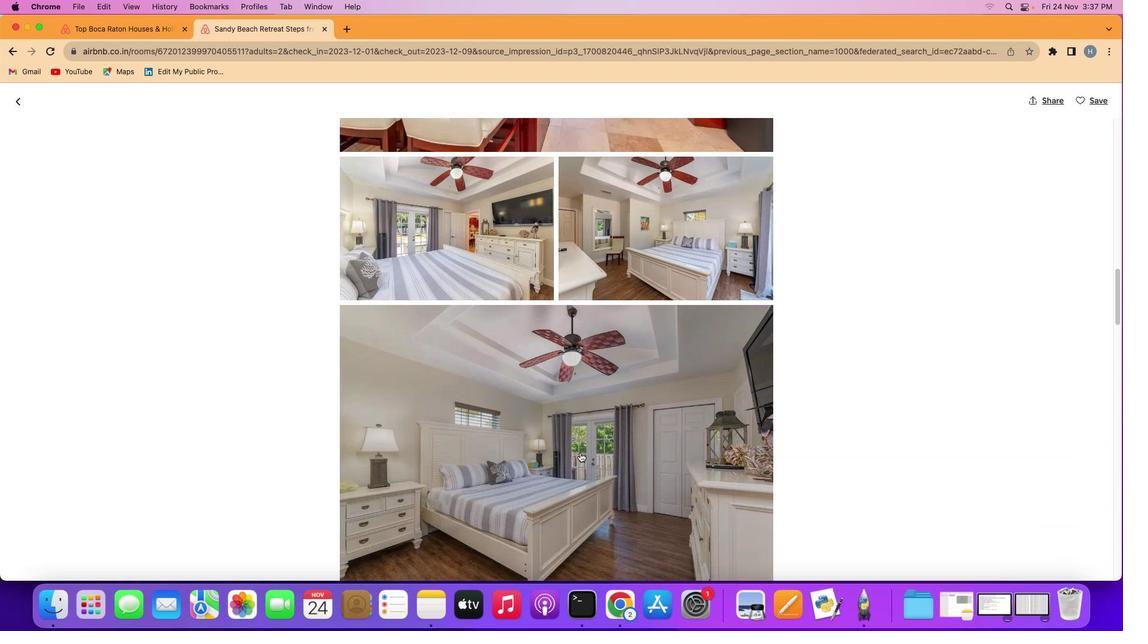 
Action: Mouse scrolled (579, 453) with delta (0, -2)
Screenshot: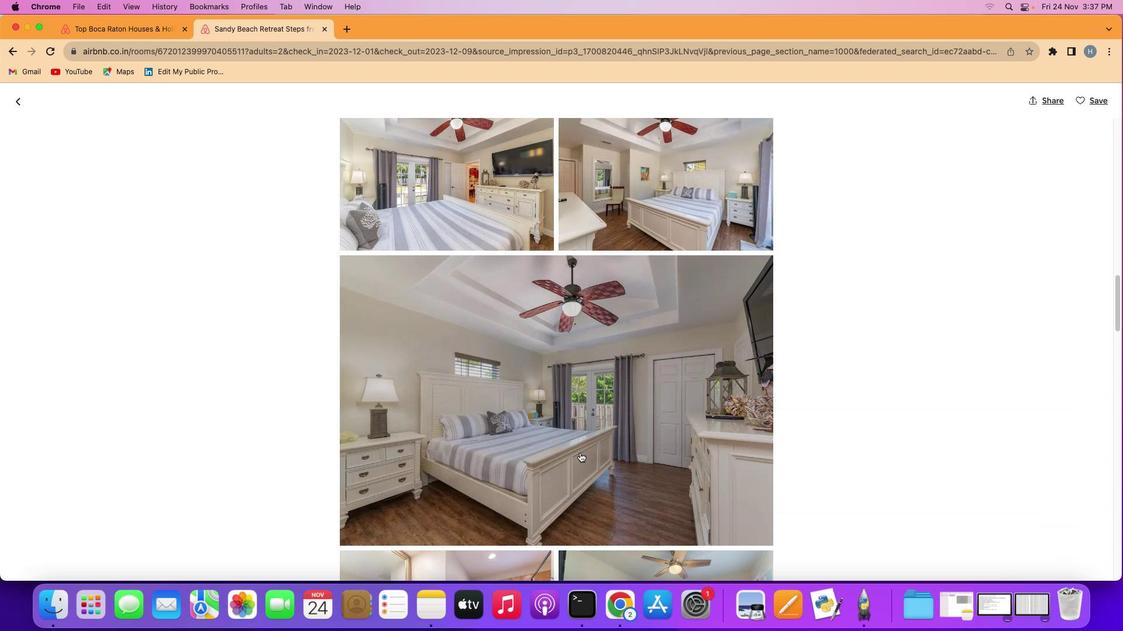 
Action: Mouse scrolled (579, 453) with delta (0, 0)
Screenshot: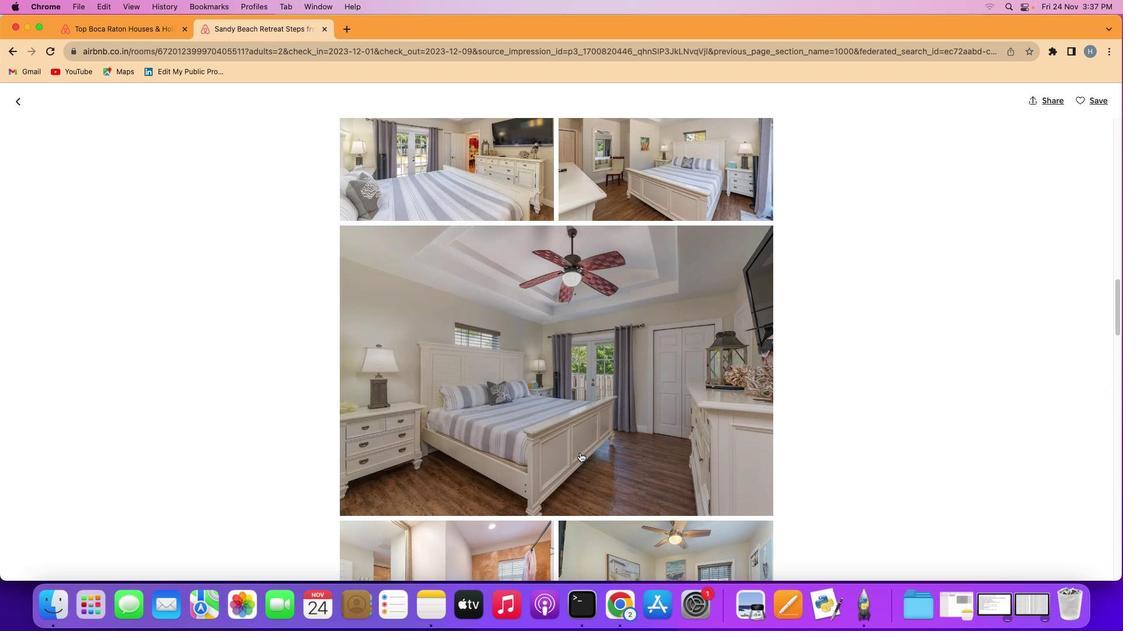 
Action: Mouse scrolled (579, 453) with delta (0, 0)
Screenshot: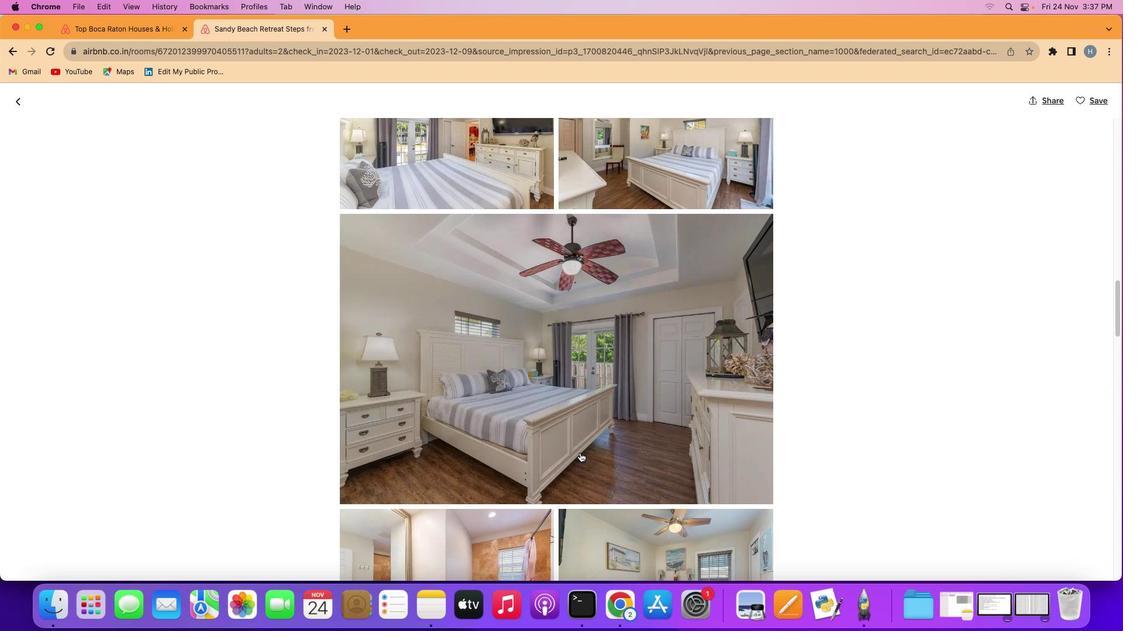 
Action: Mouse scrolled (579, 453) with delta (0, 0)
Screenshot: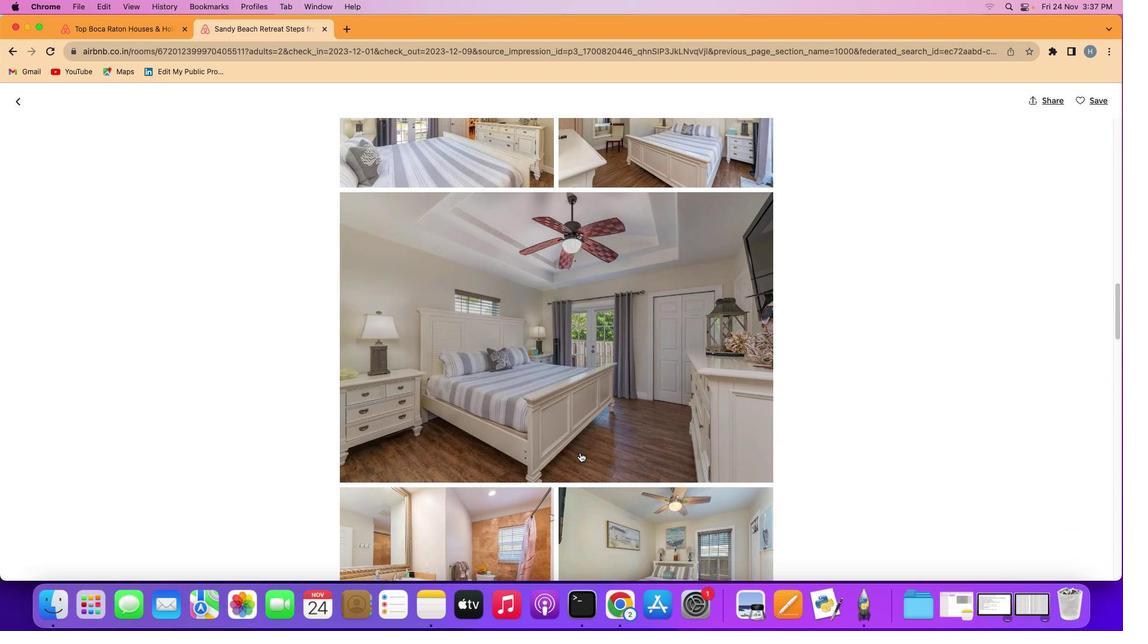 
Action: Mouse scrolled (579, 453) with delta (0, -1)
Screenshot: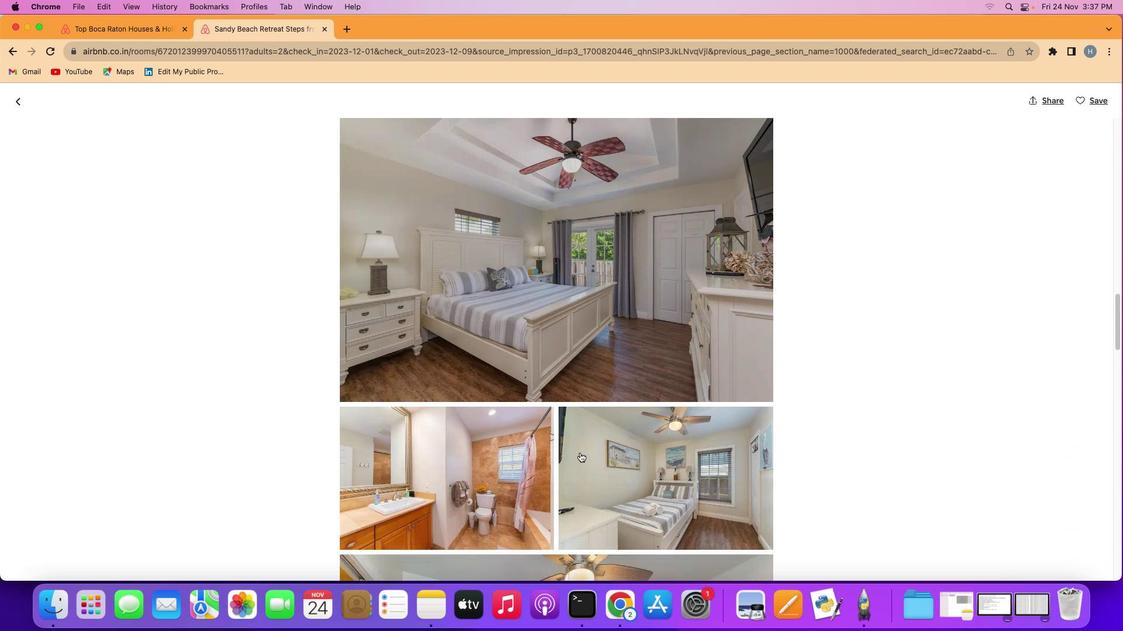 
Action: Mouse scrolled (579, 453) with delta (0, -1)
Screenshot: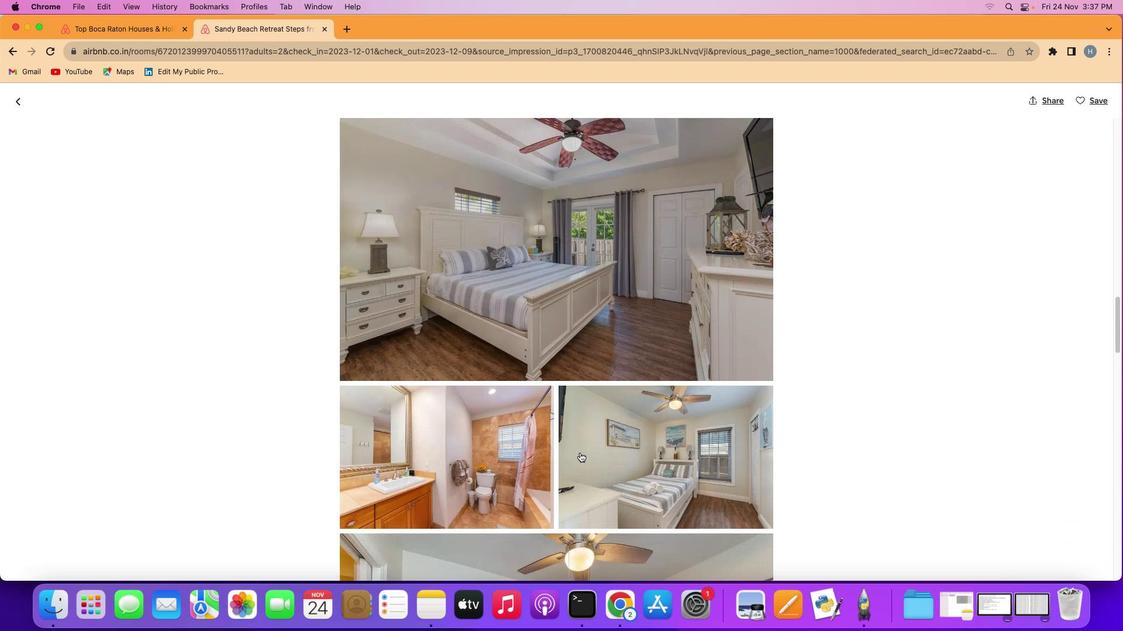
Action: Mouse scrolled (579, 453) with delta (0, 0)
Screenshot: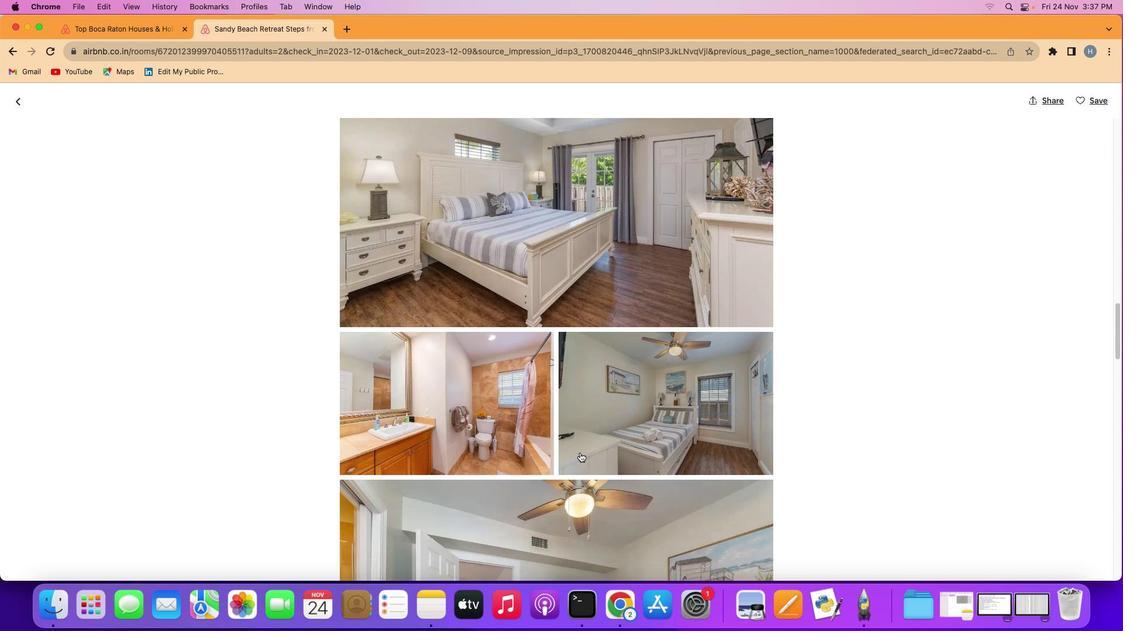 
Action: Mouse scrolled (579, 453) with delta (0, 0)
Screenshot: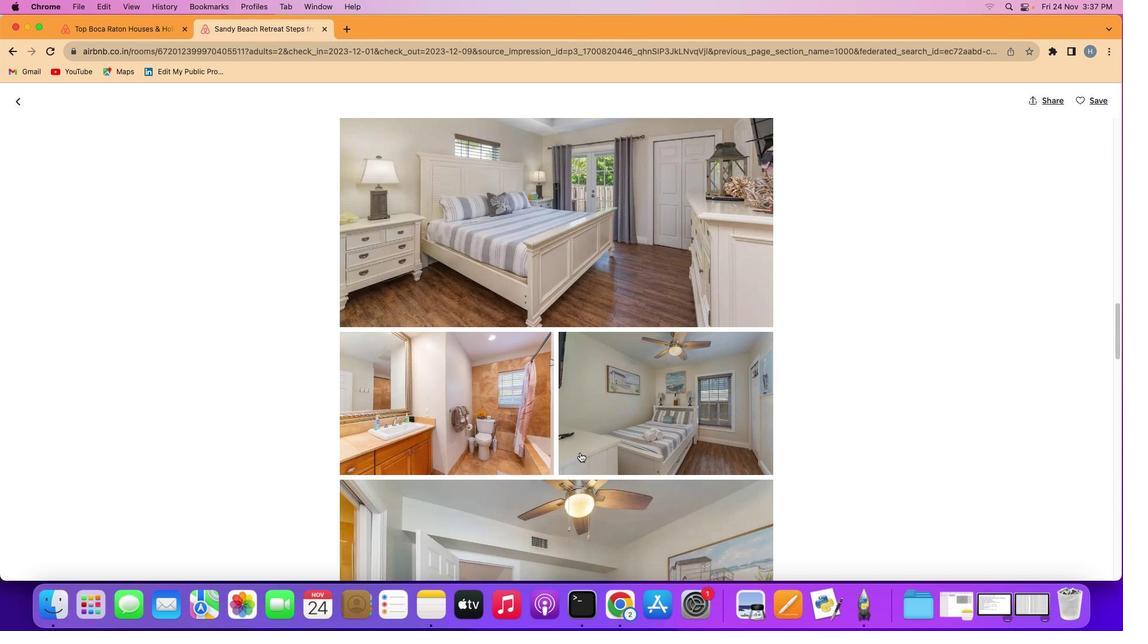 
Action: Mouse scrolled (579, 453) with delta (0, -1)
Screenshot: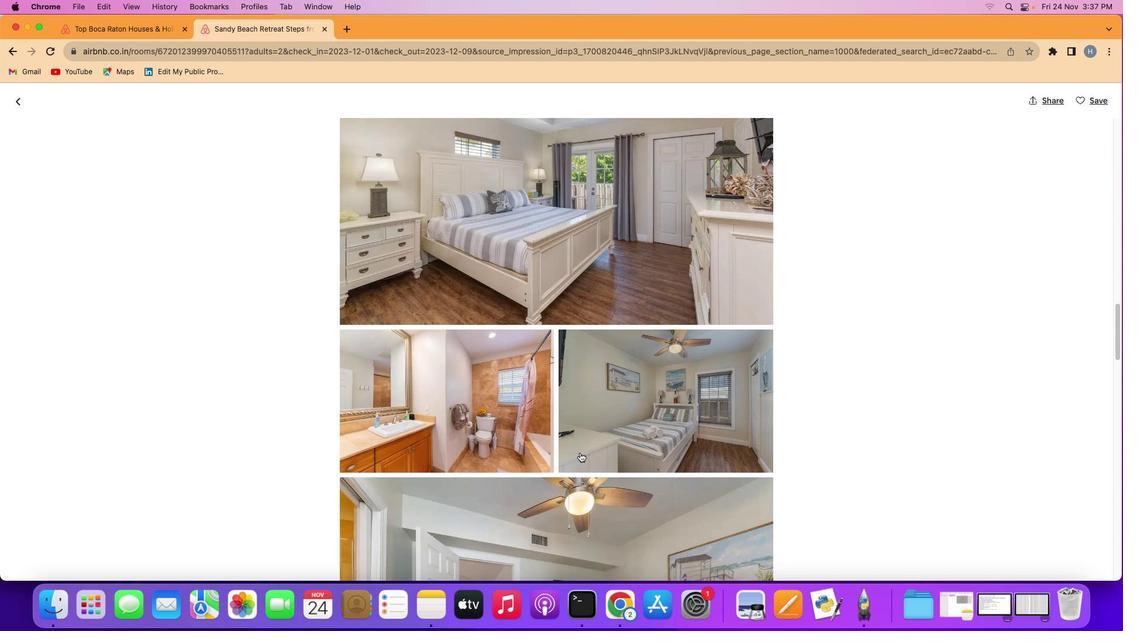 
Action: Mouse scrolled (579, 453) with delta (0, 0)
Screenshot: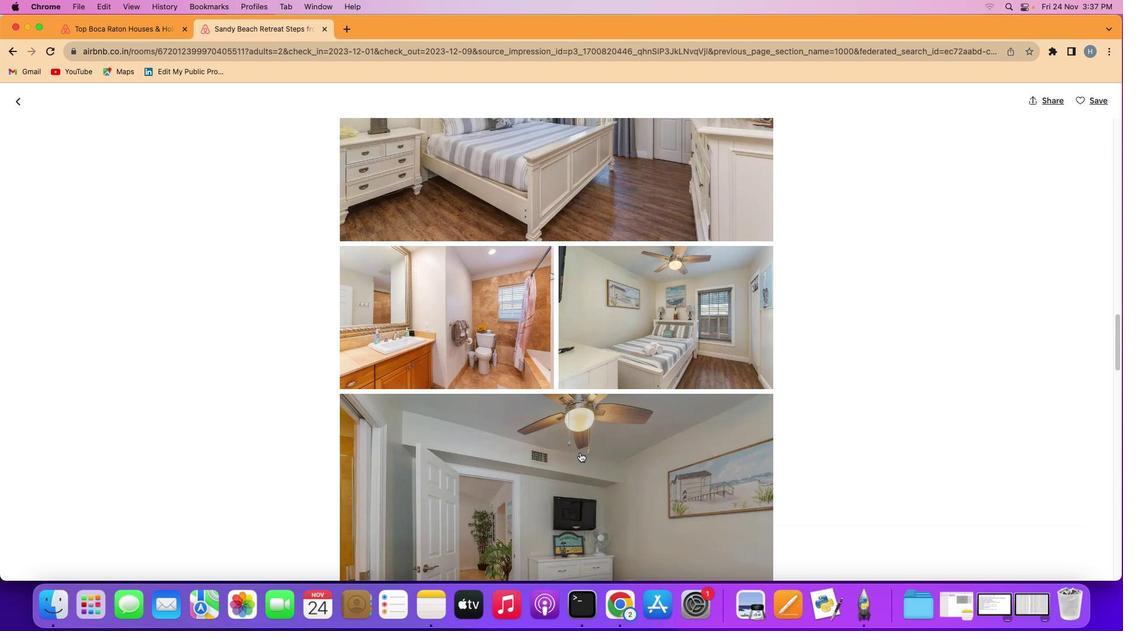 
Action: Mouse scrolled (579, 453) with delta (0, 0)
Screenshot: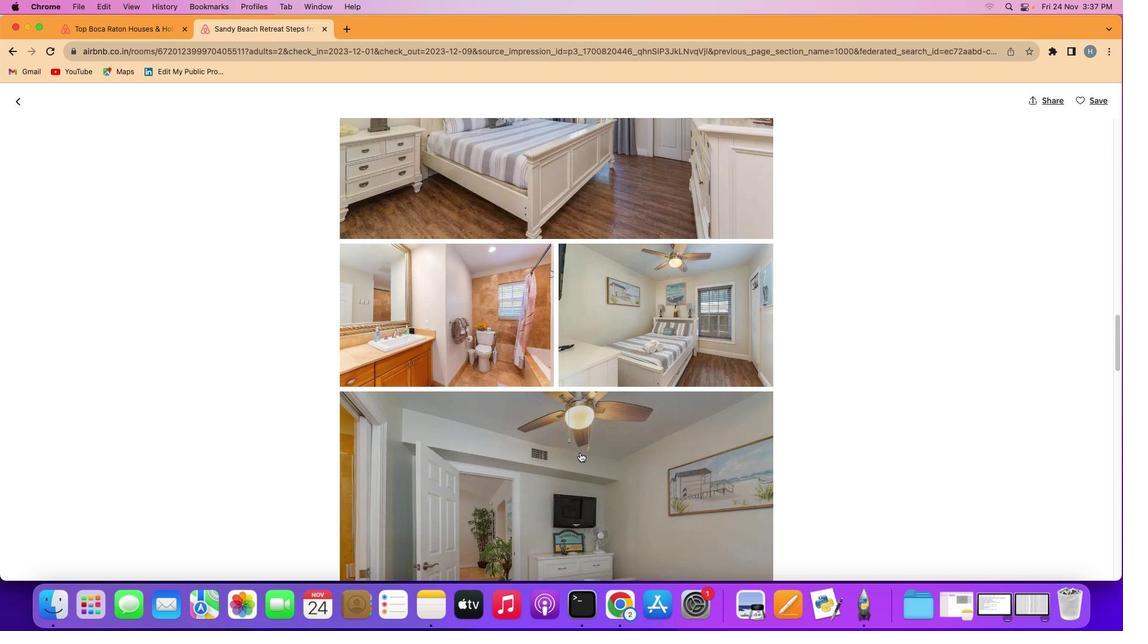 
Action: Mouse scrolled (579, 453) with delta (0, 1)
Screenshot: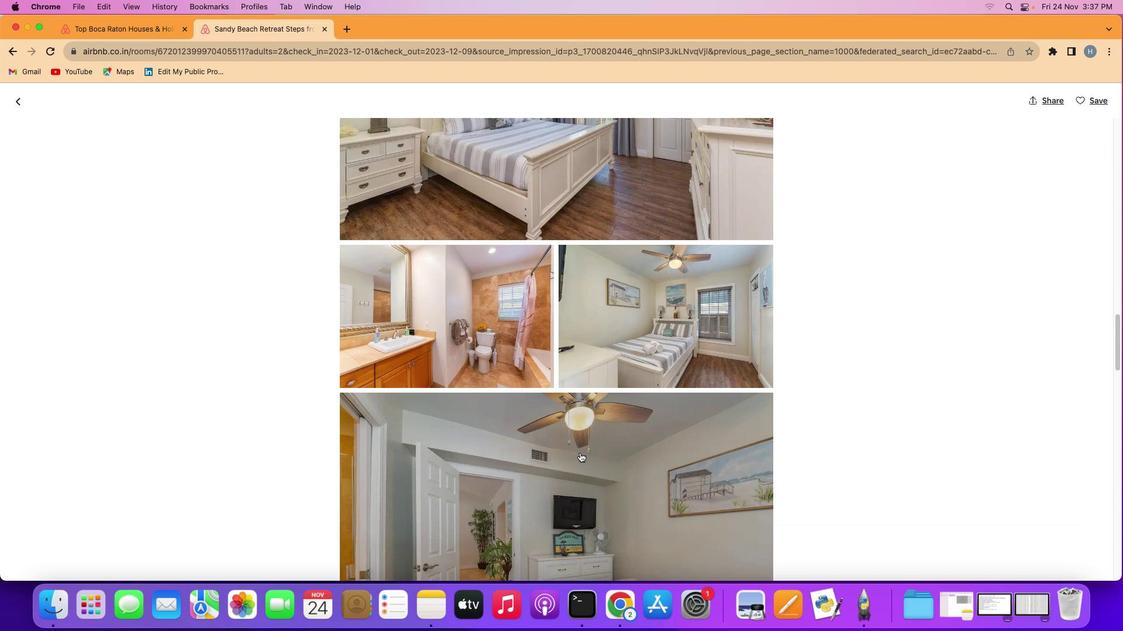 
Action: Mouse scrolled (579, 453) with delta (0, -1)
Screenshot: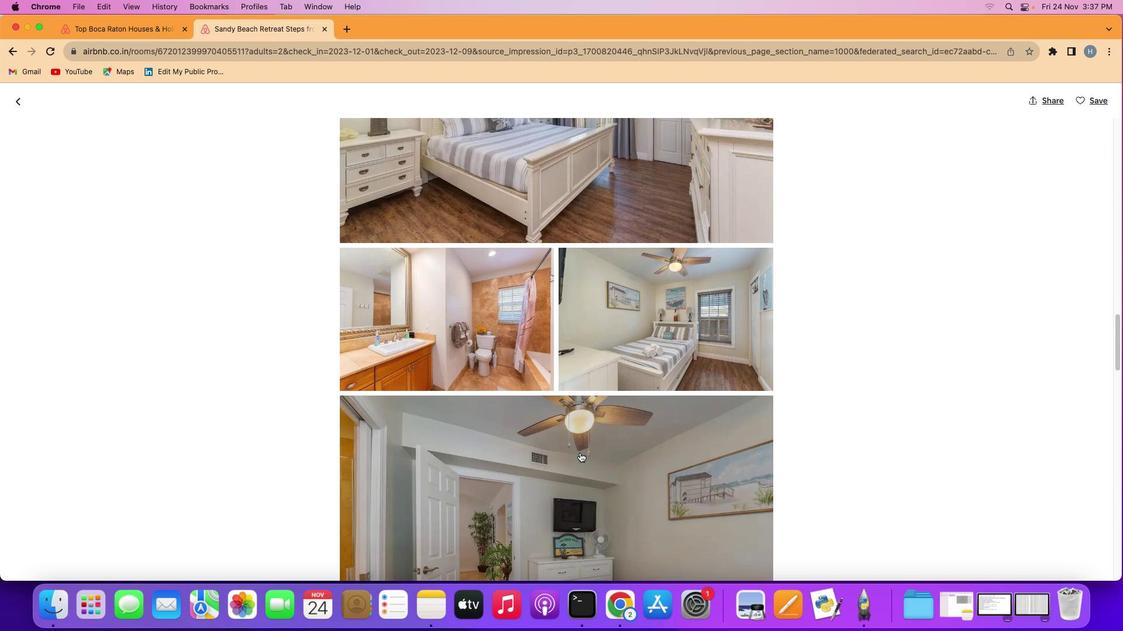 
Action: Mouse scrolled (579, 453) with delta (0, 0)
Screenshot: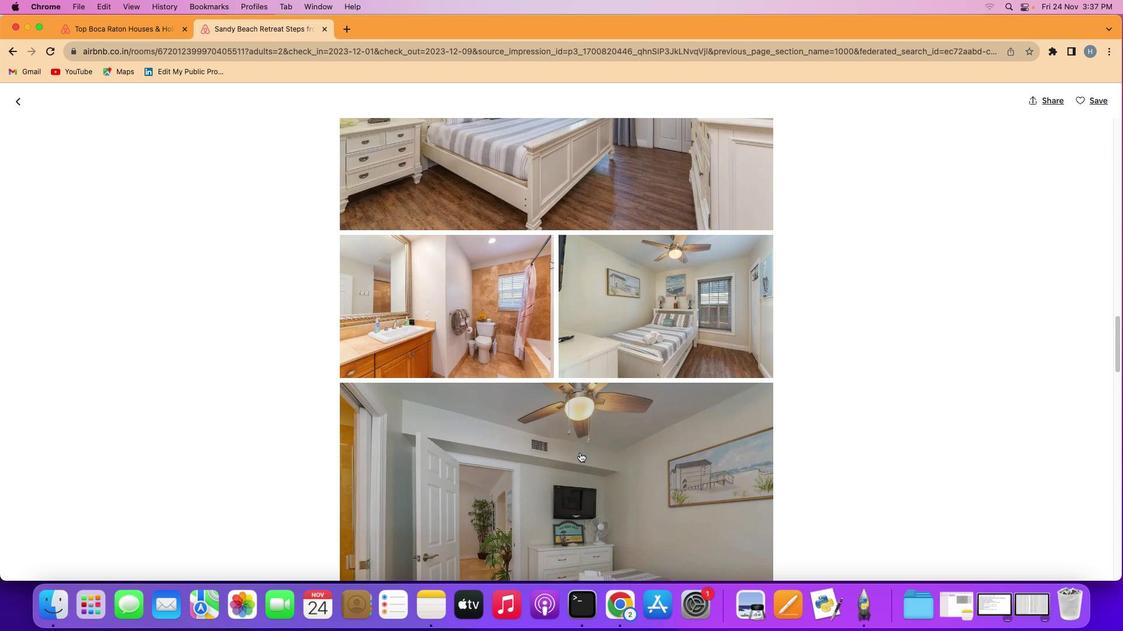 
Action: Mouse scrolled (579, 453) with delta (0, 0)
Screenshot: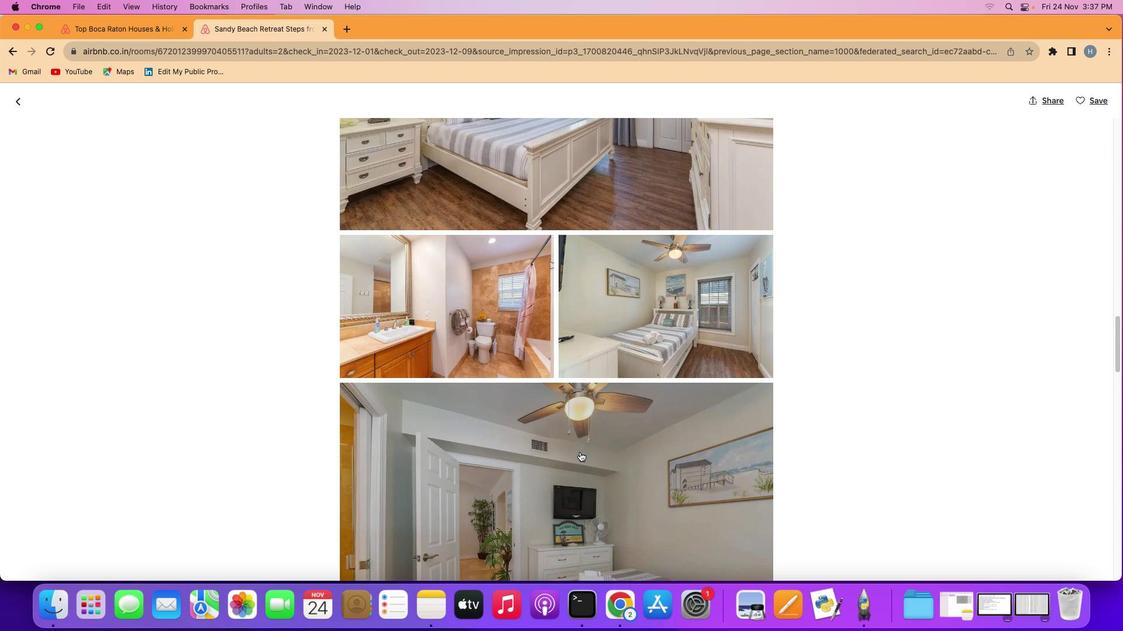 
Action: Mouse moved to (579, 452)
Screenshot: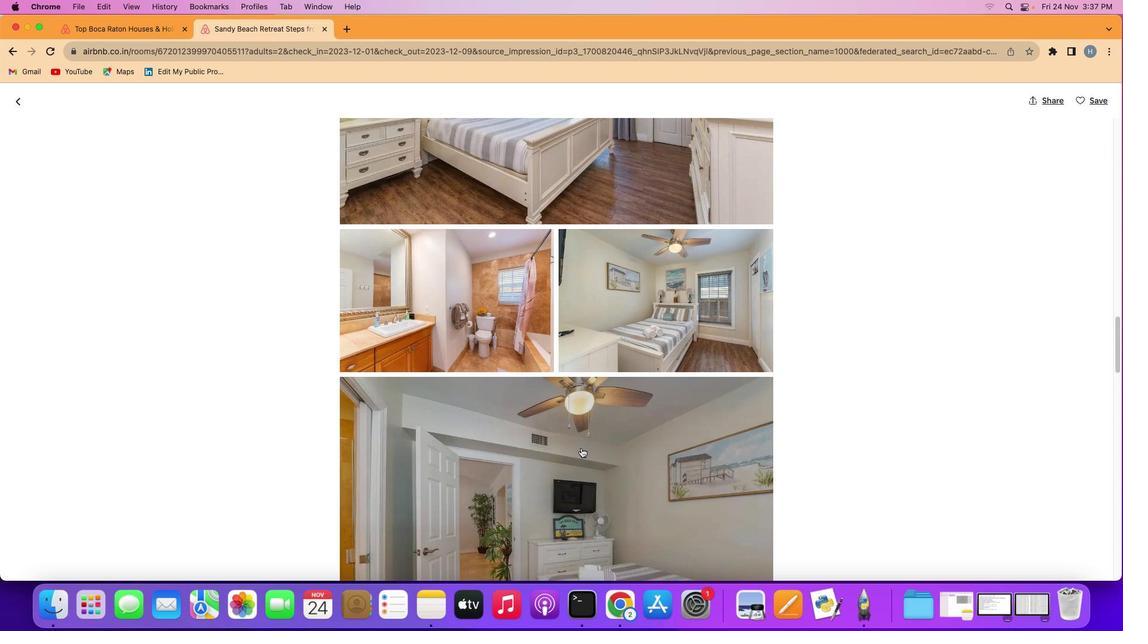 
Action: Mouse scrolled (579, 452) with delta (0, 0)
Screenshot: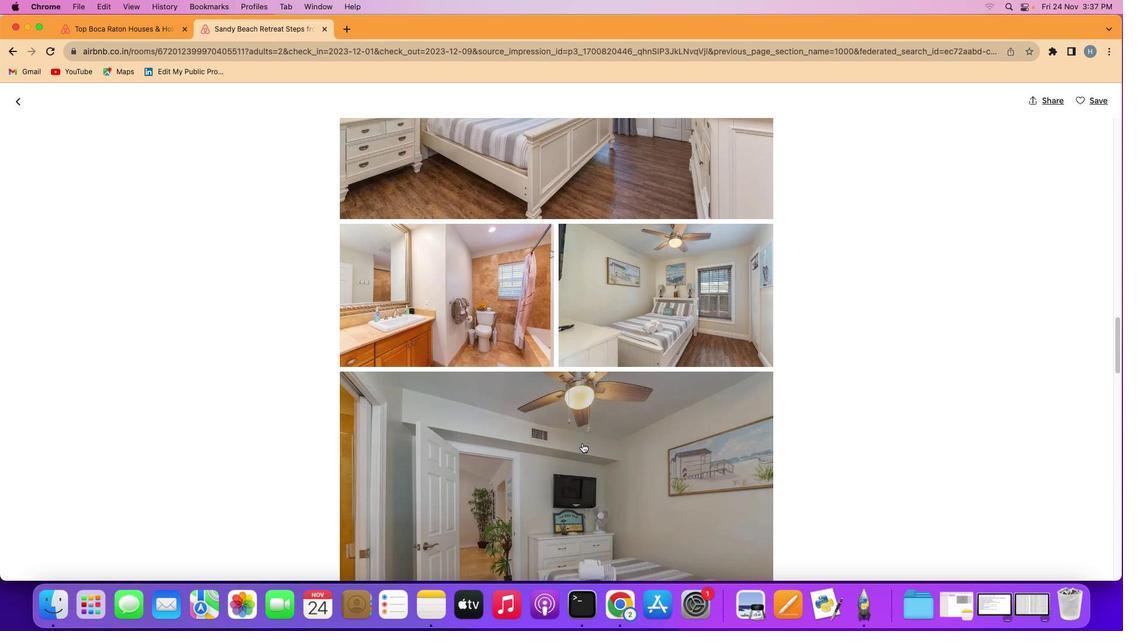 
Action: Mouse moved to (583, 435)
Screenshot: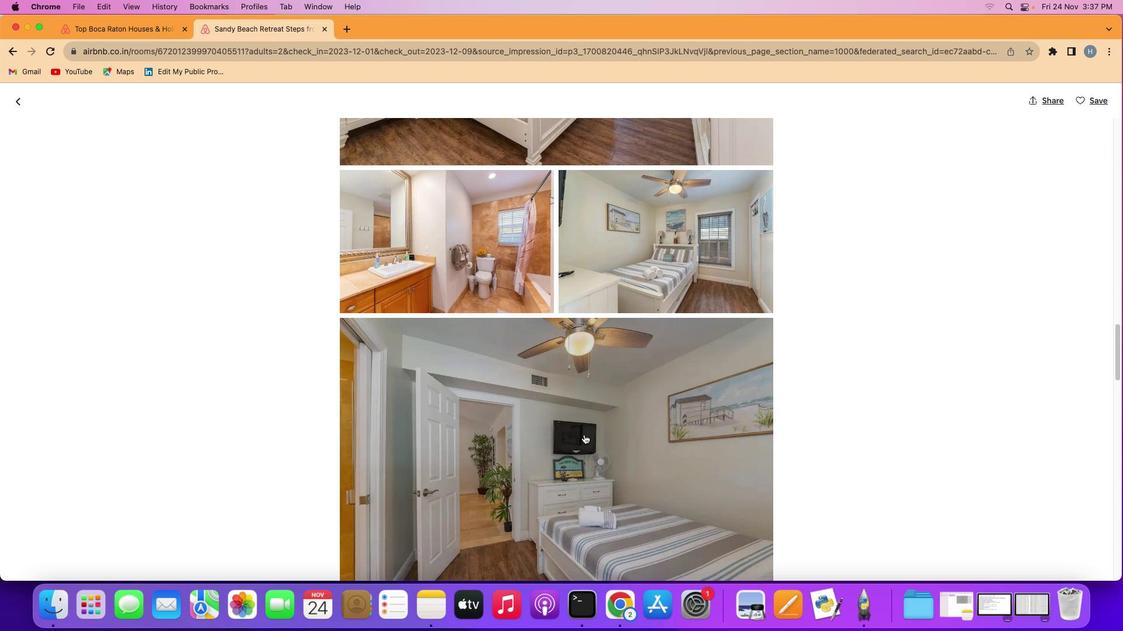 
Action: Mouse scrolled (583, 435) with delta (0, 0)
Screenshot: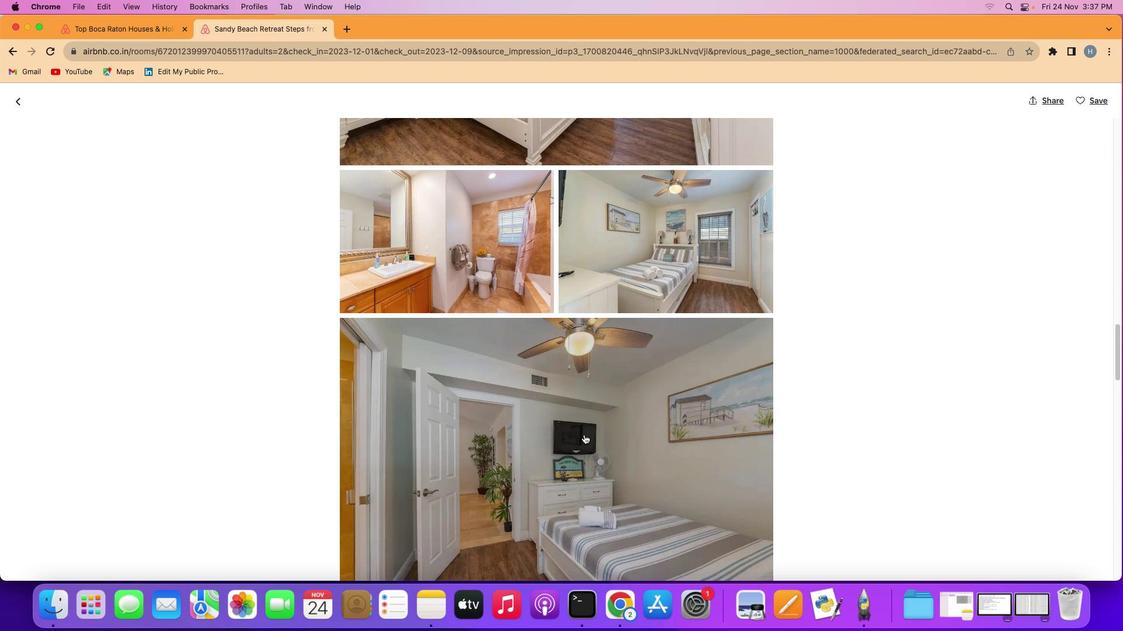 
Action: Mouse scrolled (583, 435) with delta (0, 0)
Screenshot: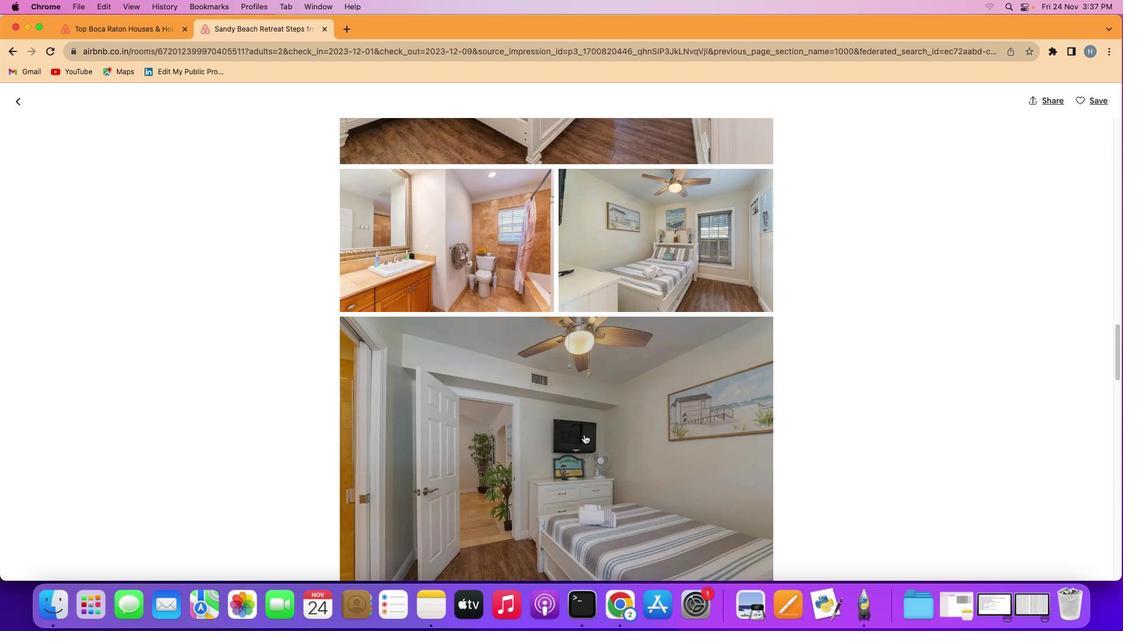 
Action: Mouse scrolled (583, 435) with delta (0, -1)
Screenshot: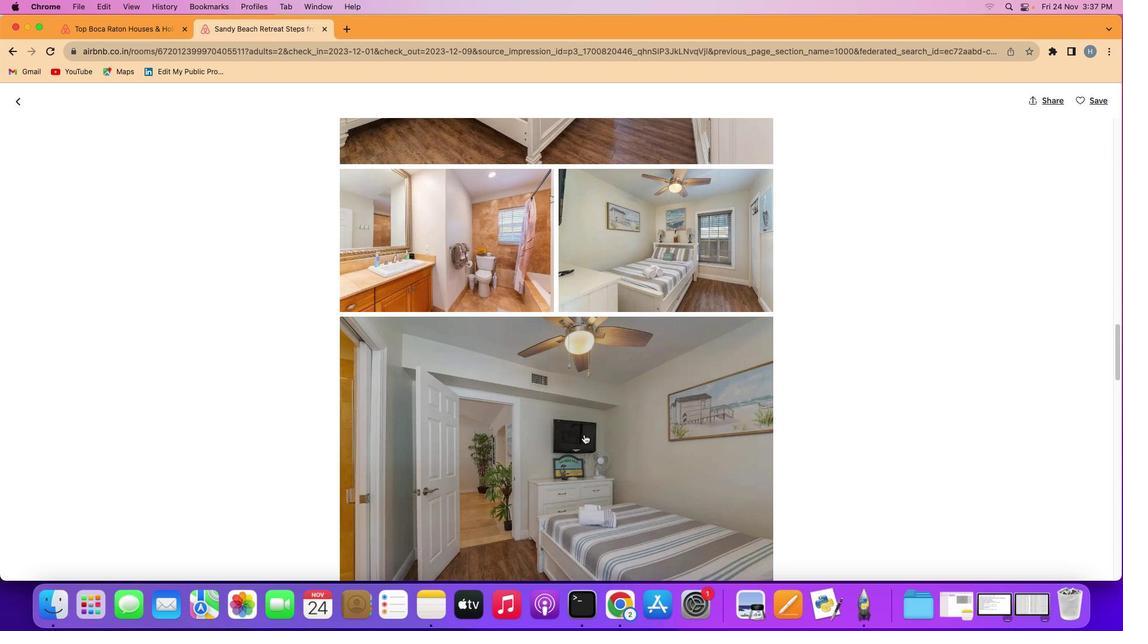 
Action: Mouse scrolled (583, 435) with delta (0, -2)
Screenshot: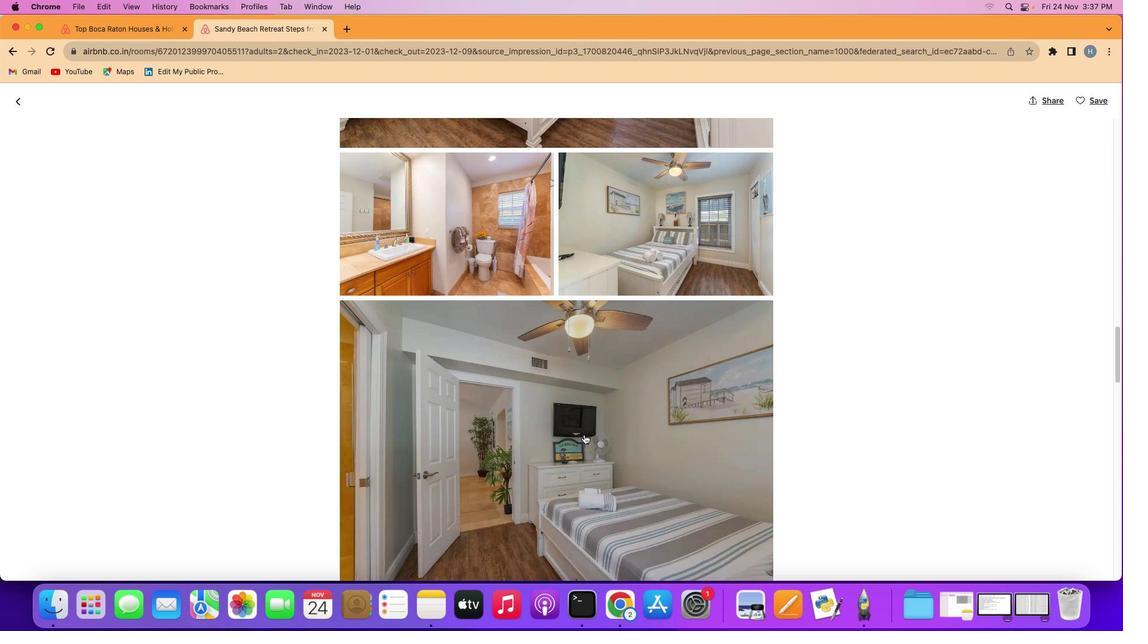 
Action: Mouse moved to (584, 434)
Screenshot: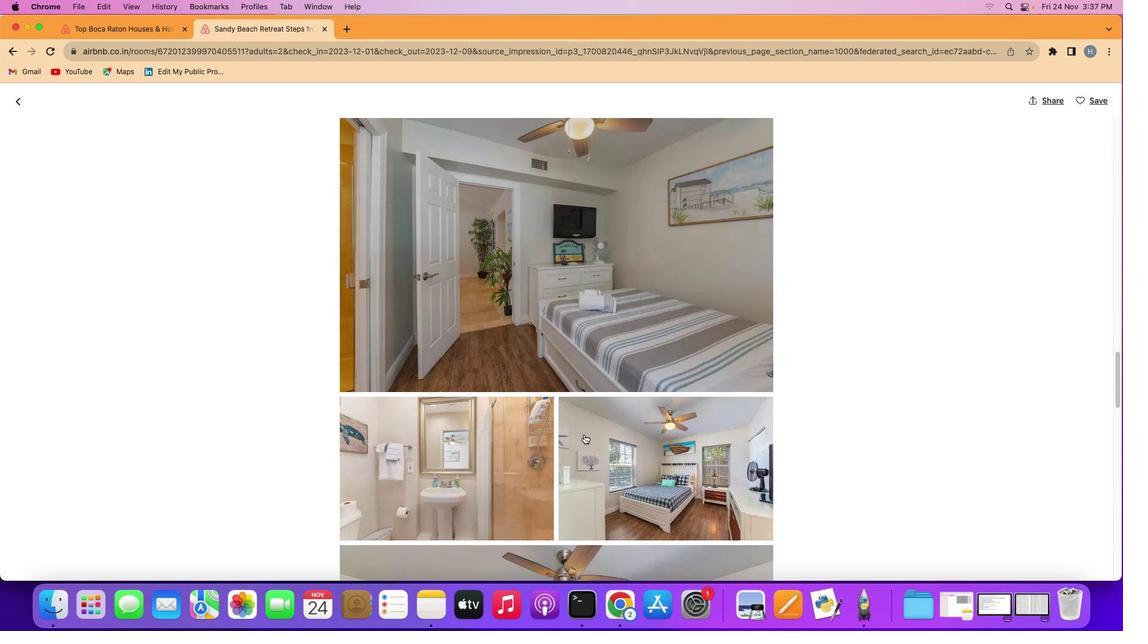 
Action: Mouse scrolled (584, 434) with delta (0, -2)
Screenshot: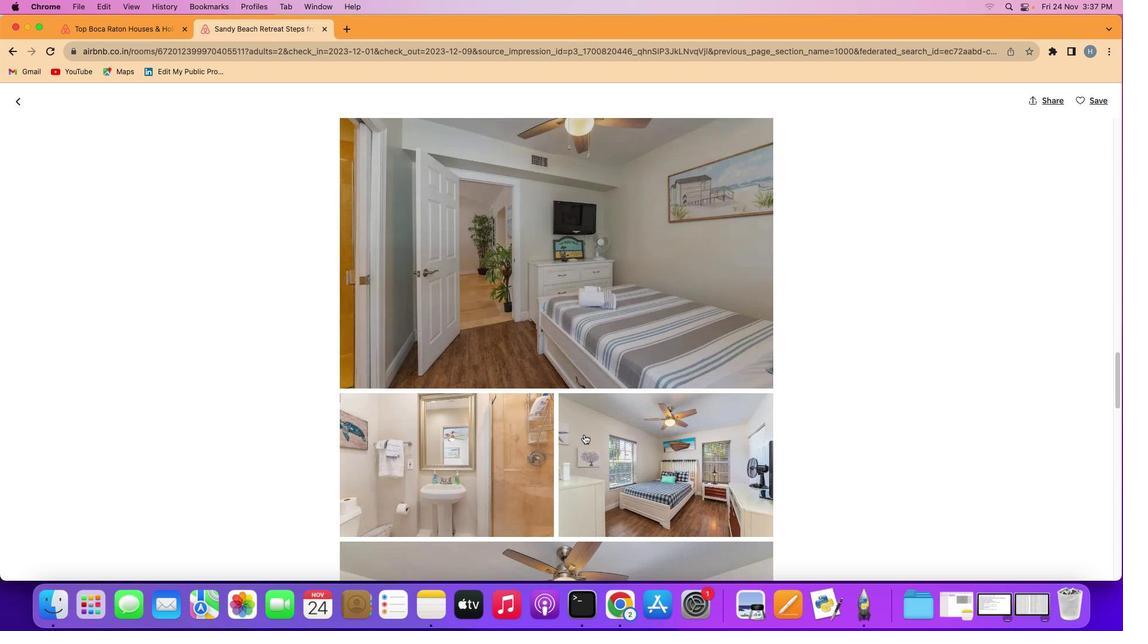 
Action: Mouse scrolled (584, 434) with delta (0, 0)
Screenshot: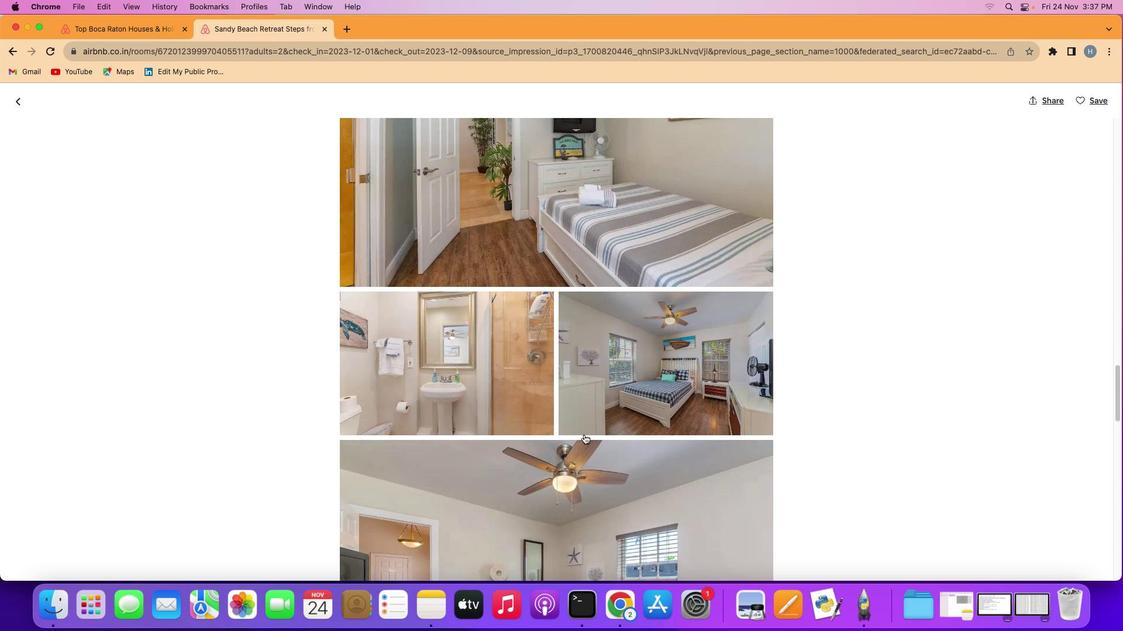 
Action: Mouse scrolled (584, 434) with delta (0, 0)
Screenshot: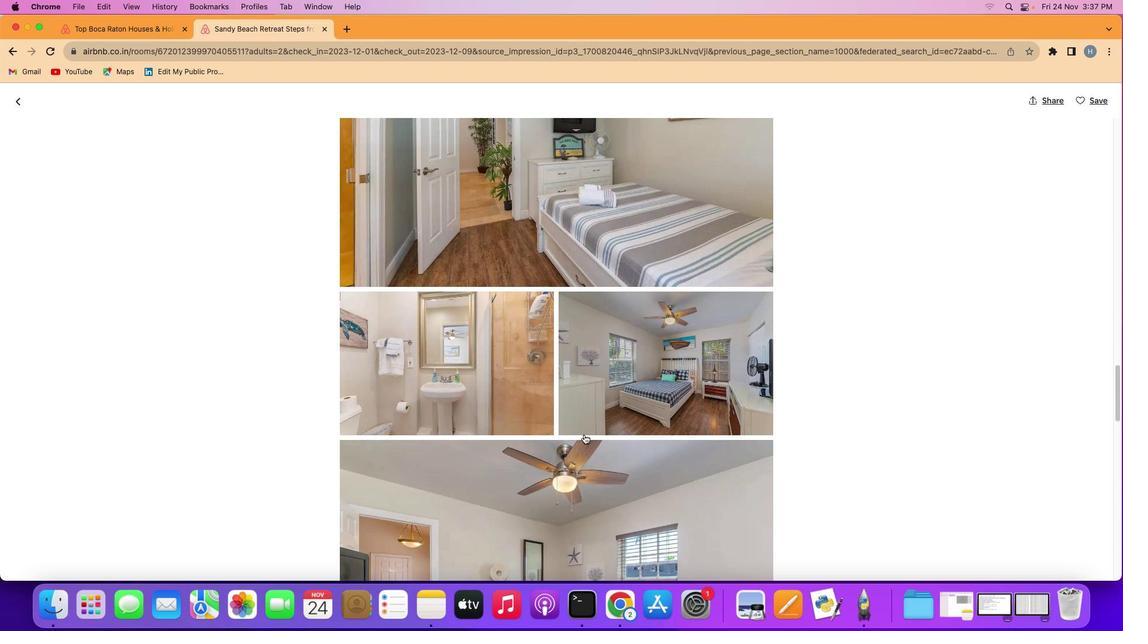 
Action: Mouse scrolled (584, 434) with delta (0, -1)
Screenshot: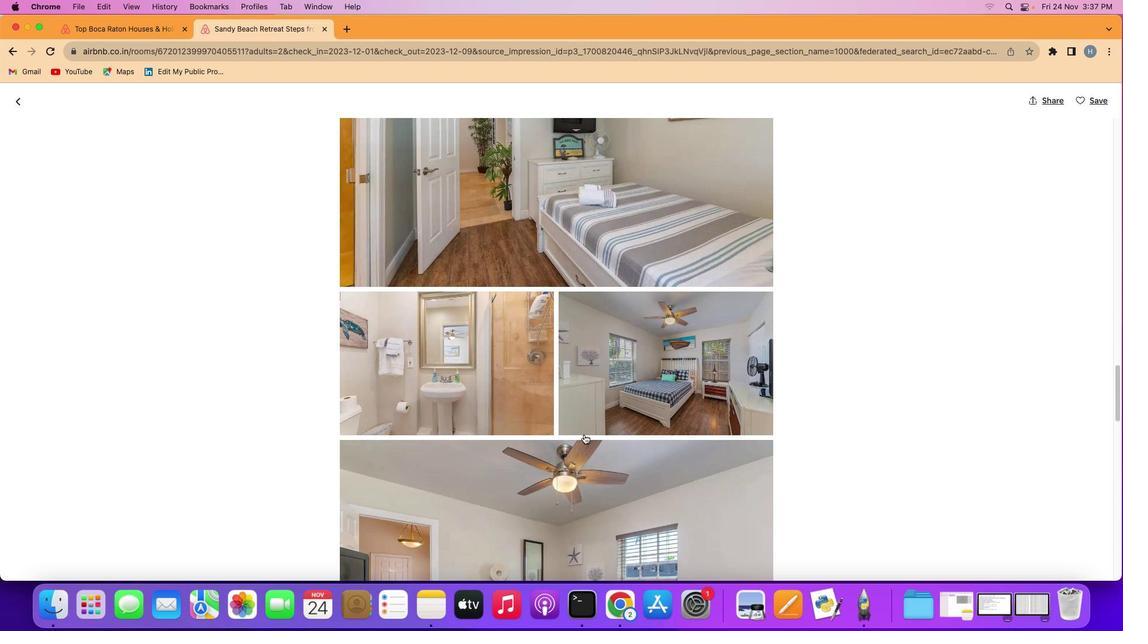 
Action: Mouse scrolled (584, 434) with delta (0, -1)
Screenshot: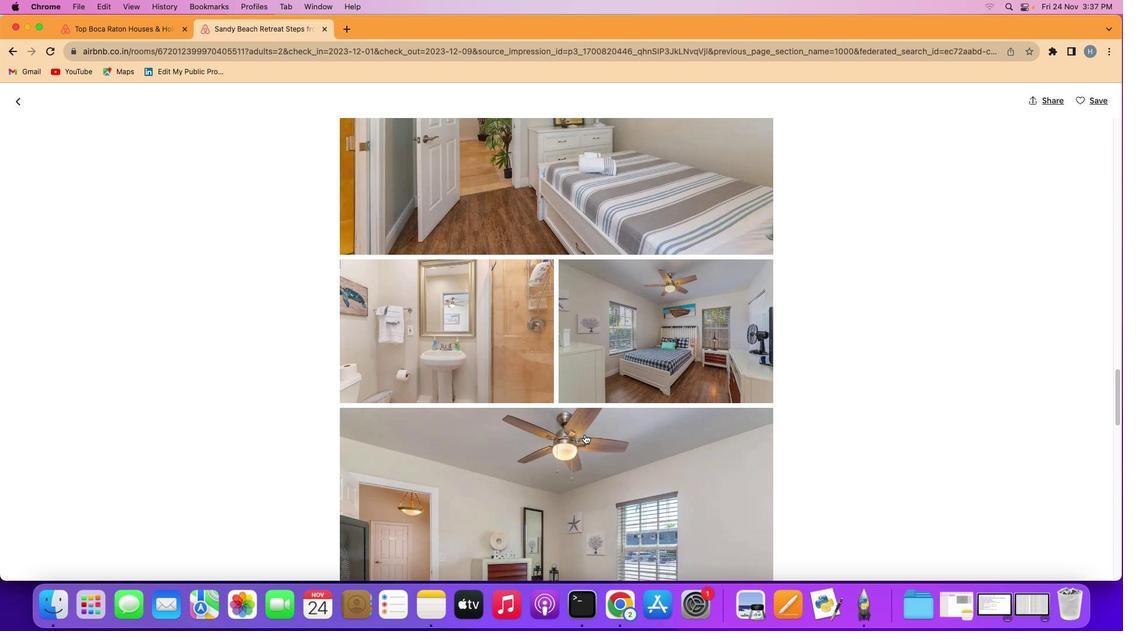 
Action: Mouse moved to (590, 430)
Screenshot: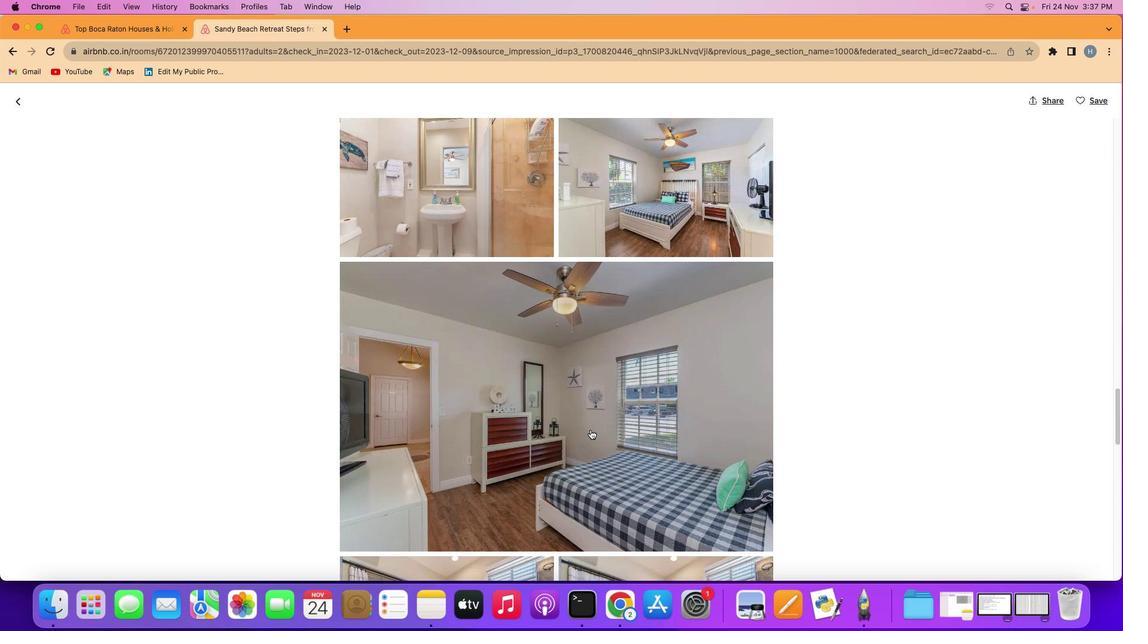 
Action: Mouse scrolled (590, 430) with delta (0, 0)
Screenshot: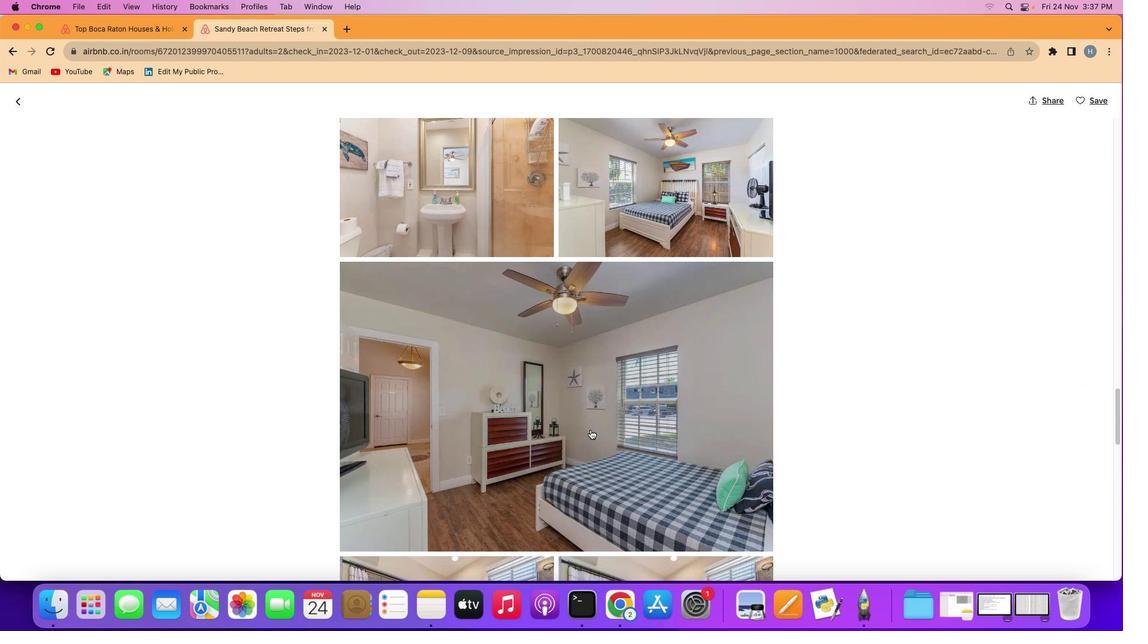 
Action: Mouse scrolled (590, 430) with delta (0, 0)
Screenshot: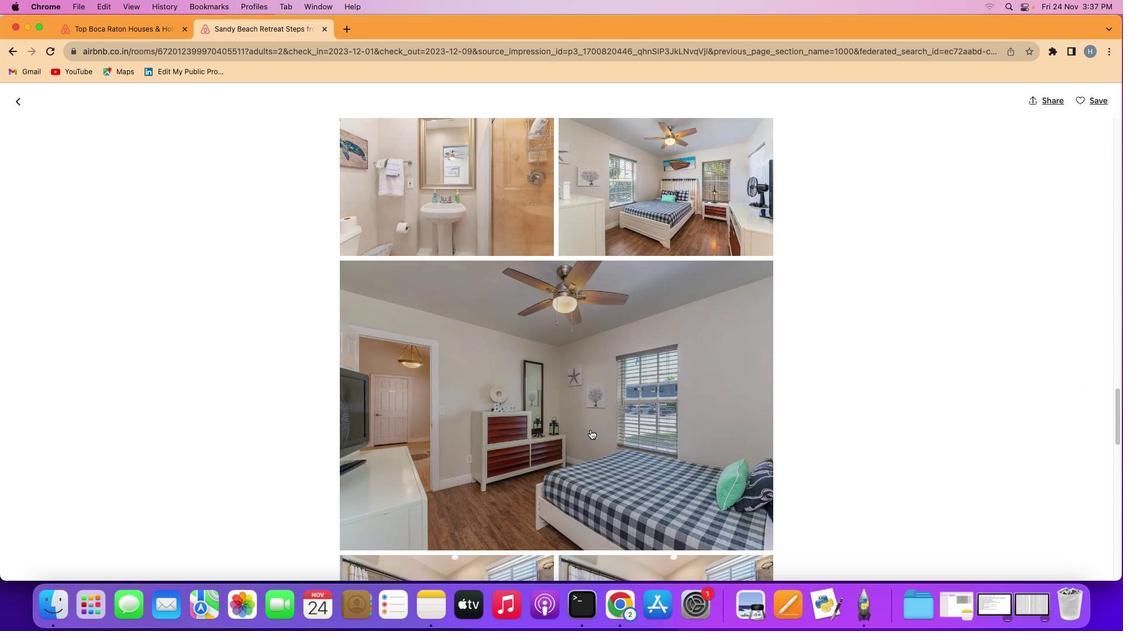 
Action: Mouse scrolled (590, 430) with delta (0, -1)
Screenshot: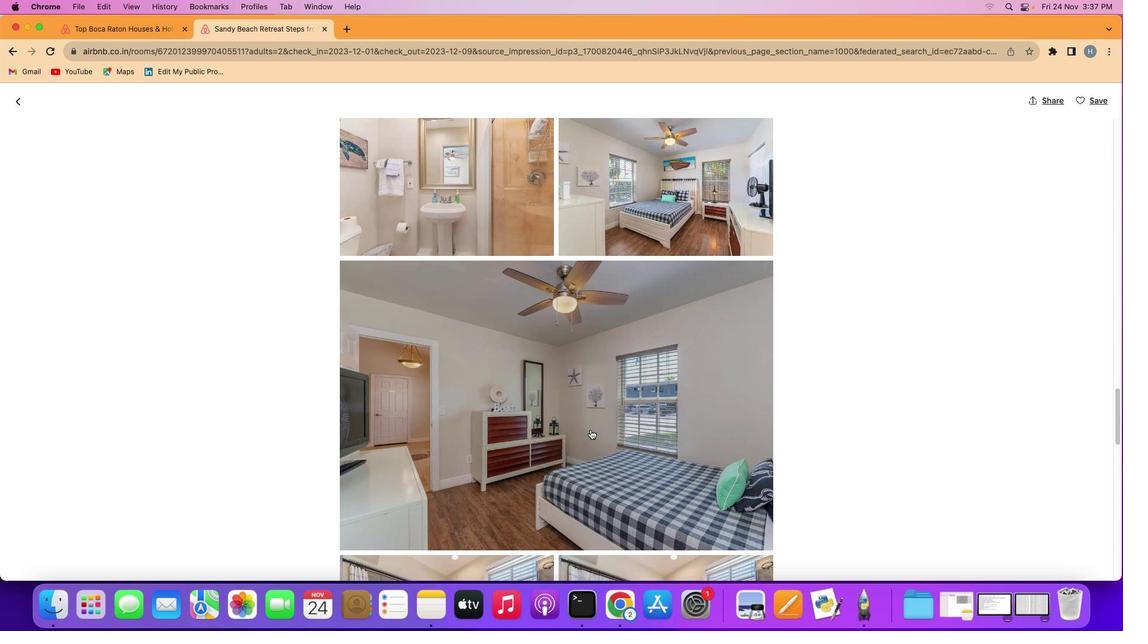 
Action: Mouse scrolled (590, 430) with delta (0, -1)
Screenshot: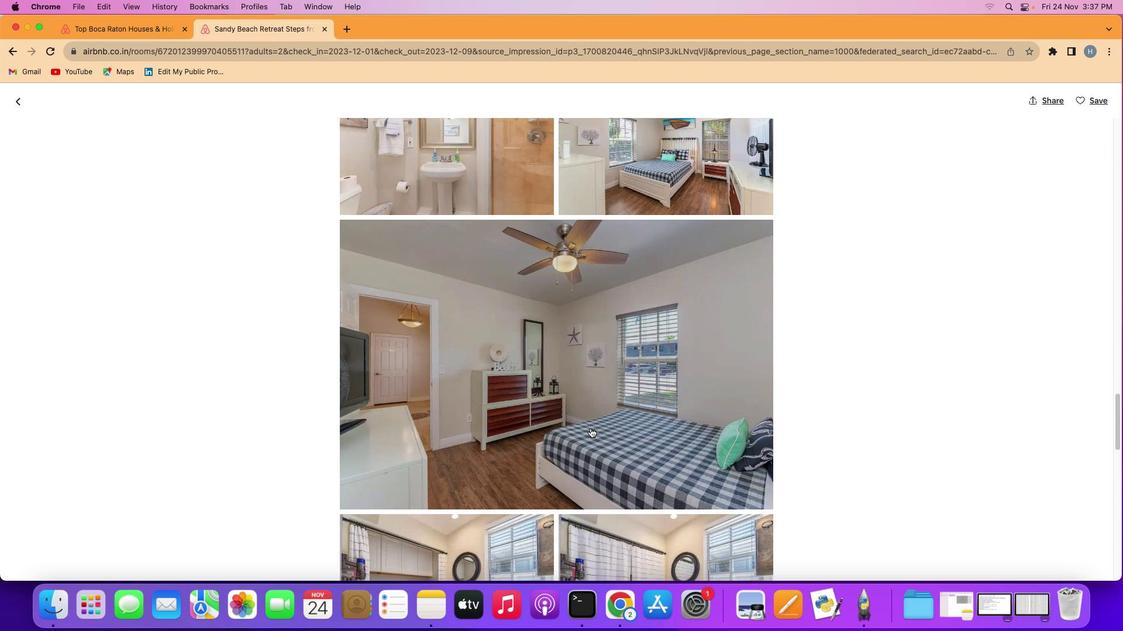 
Action: Mouse moved to (590, 428)
Screenshot: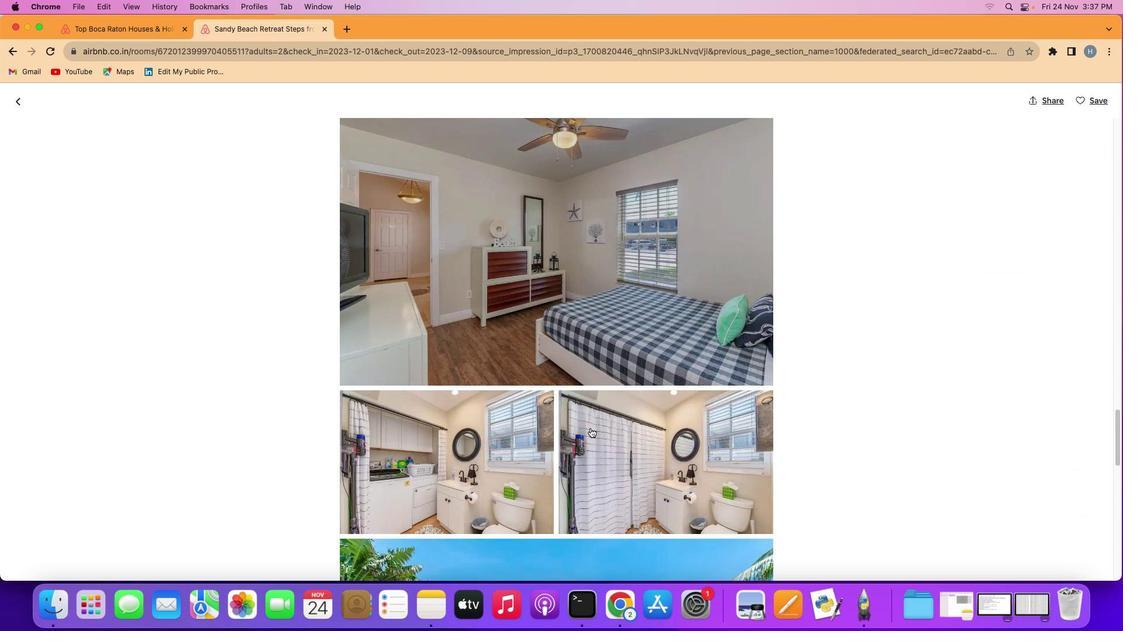
Action: Mouse scrolled (590, 428) with delta (0, 0)
Screenshot: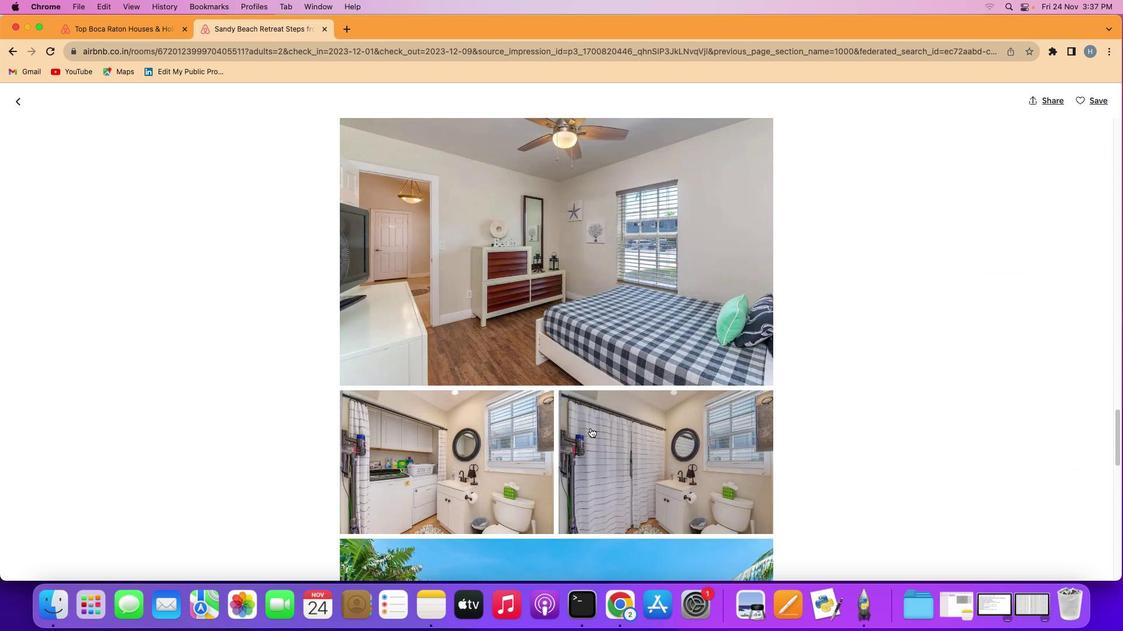 
Action: Mouse scrolled (590, 428) with delta (0, 0)
Screenshot: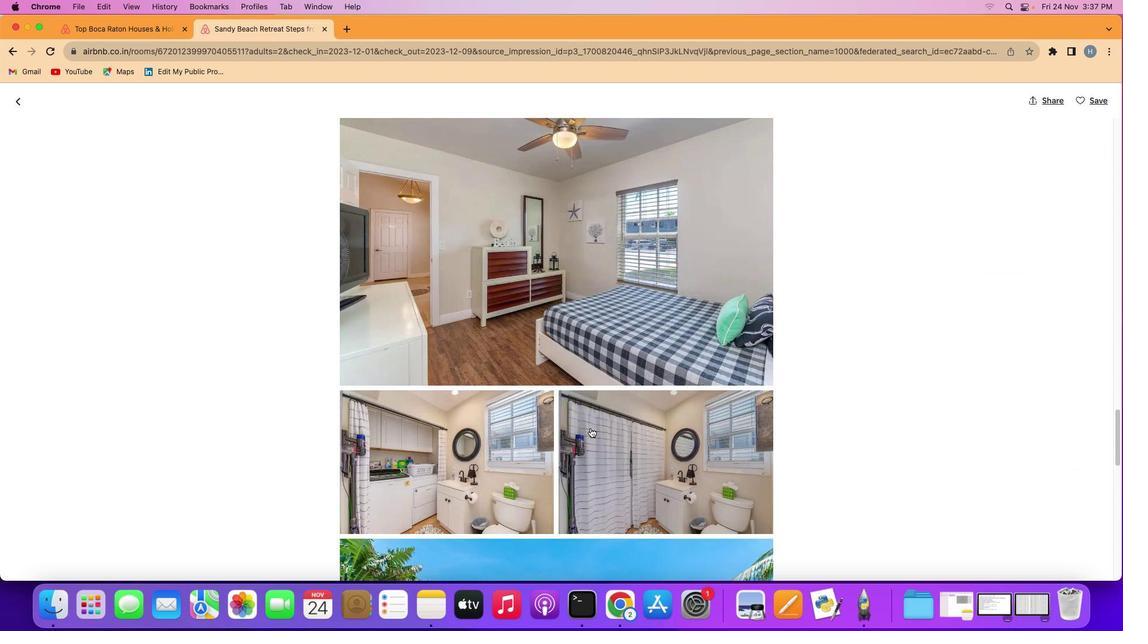 
Action: Mouse scrolled (590, 428) with delta (0, -1)
Screenshot: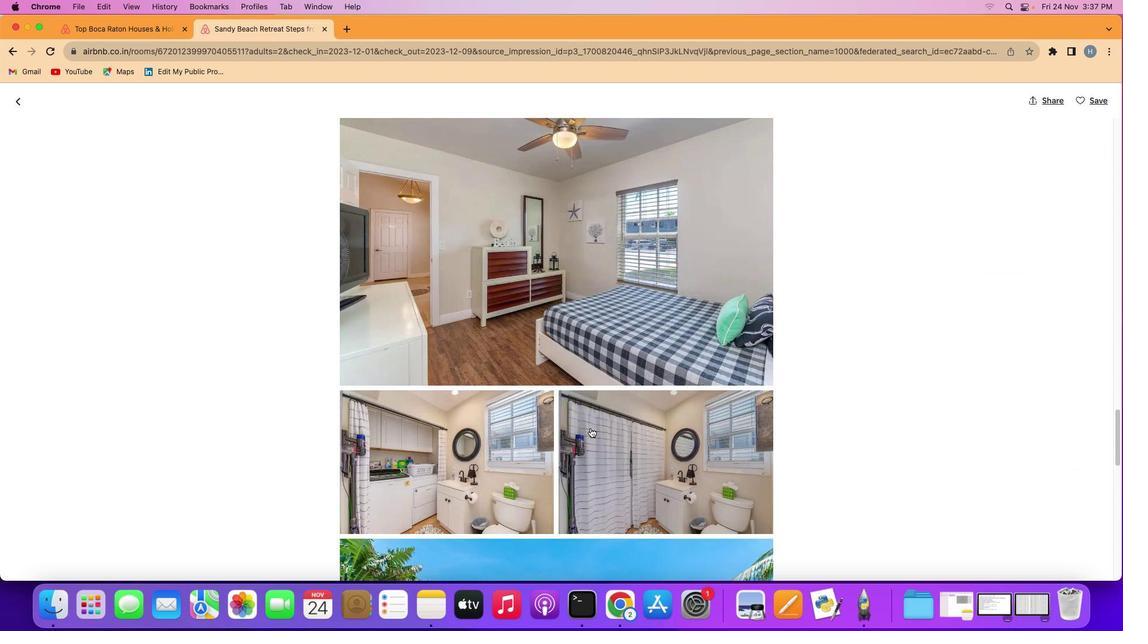 
Action: Mouse scrolled (590, 428) with delta (0, -2)
Screenshot: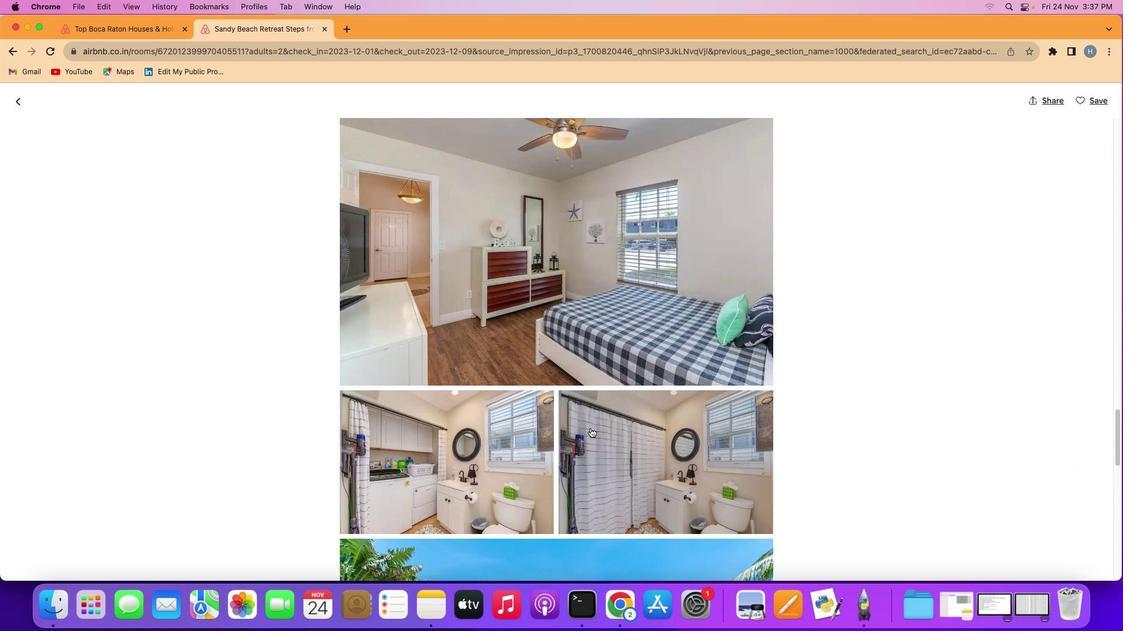 
Action: Mouse scrolled (590, 428) with delta (0, 0)
Screenshot: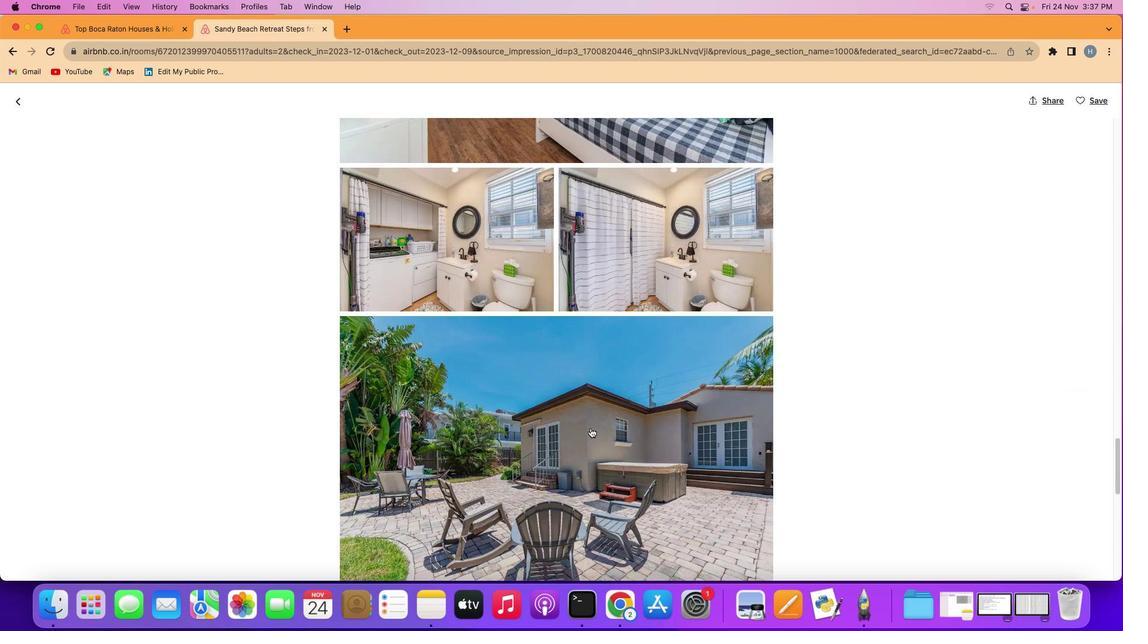 
Action: Mouse scrolled (590, 428) with delta (0, 0)
Screenshot: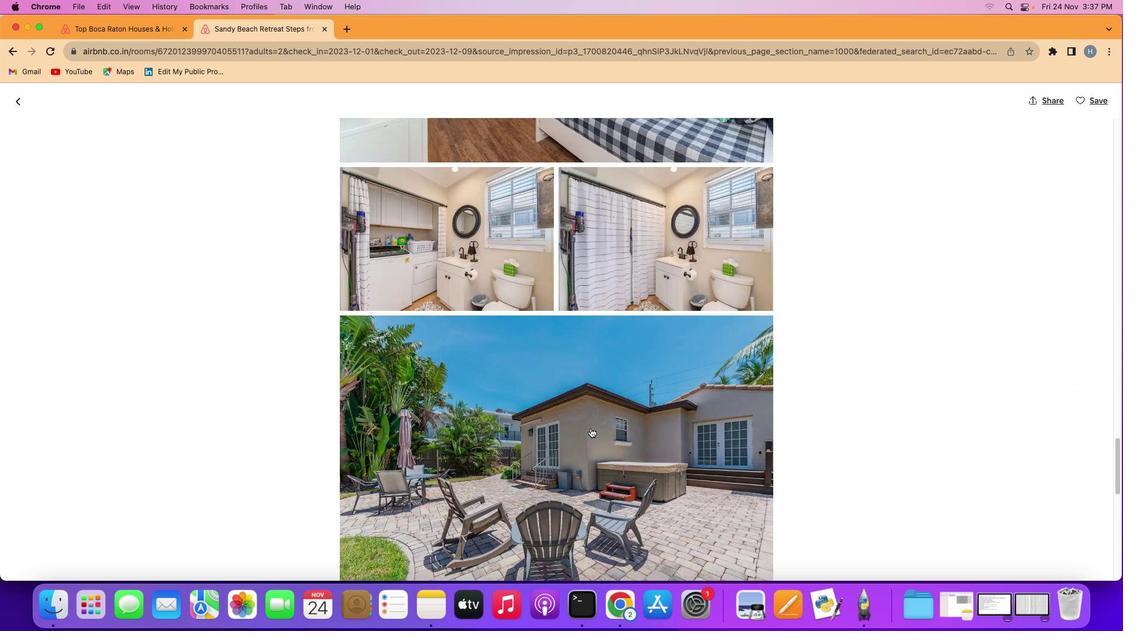 
Action: Mouse scrolled (590, 428) with delta (0, -1)
Screenshot: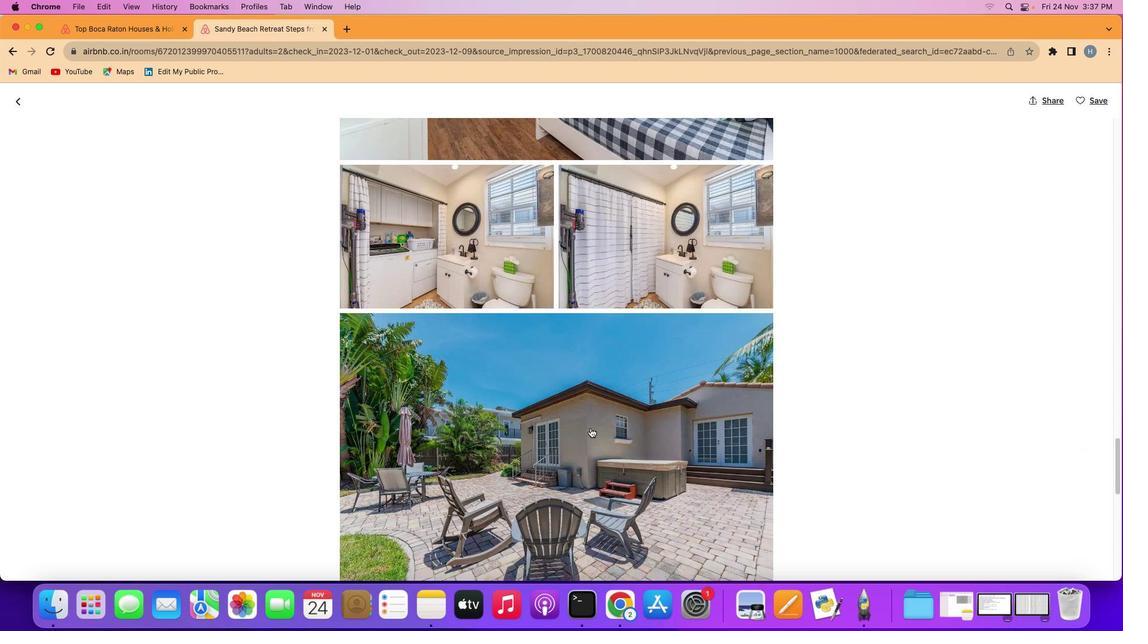 
Action: Mouse scrolled (590, 428) with delta (0, -2)
Screenshot: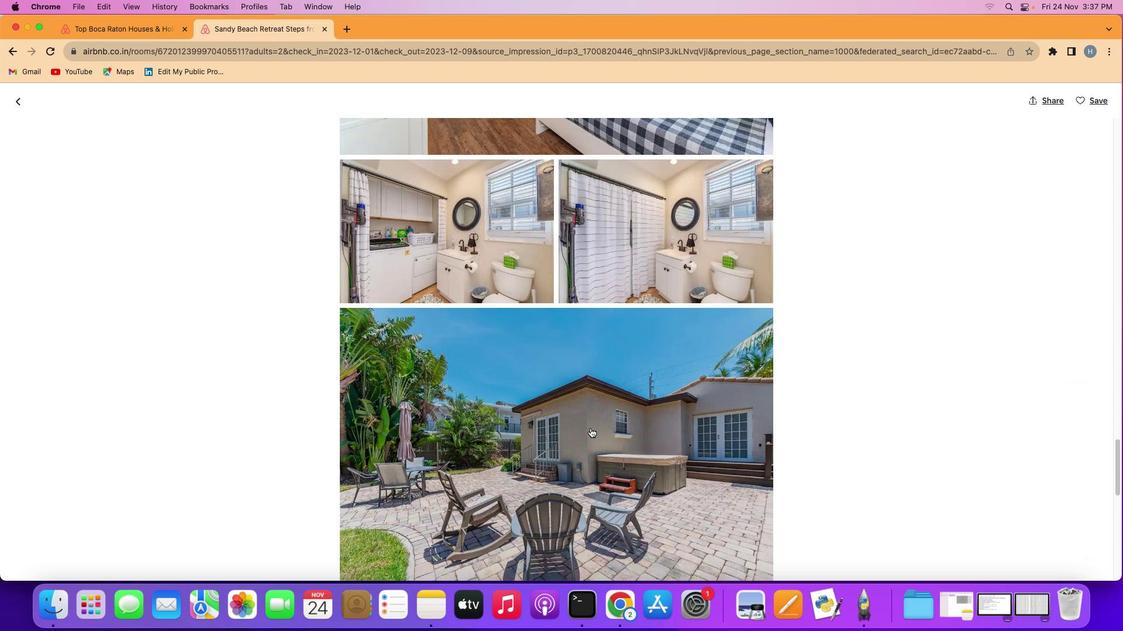 
Action: Mouse scrolled (590, 428) with delta (0, -2)
Screenshot: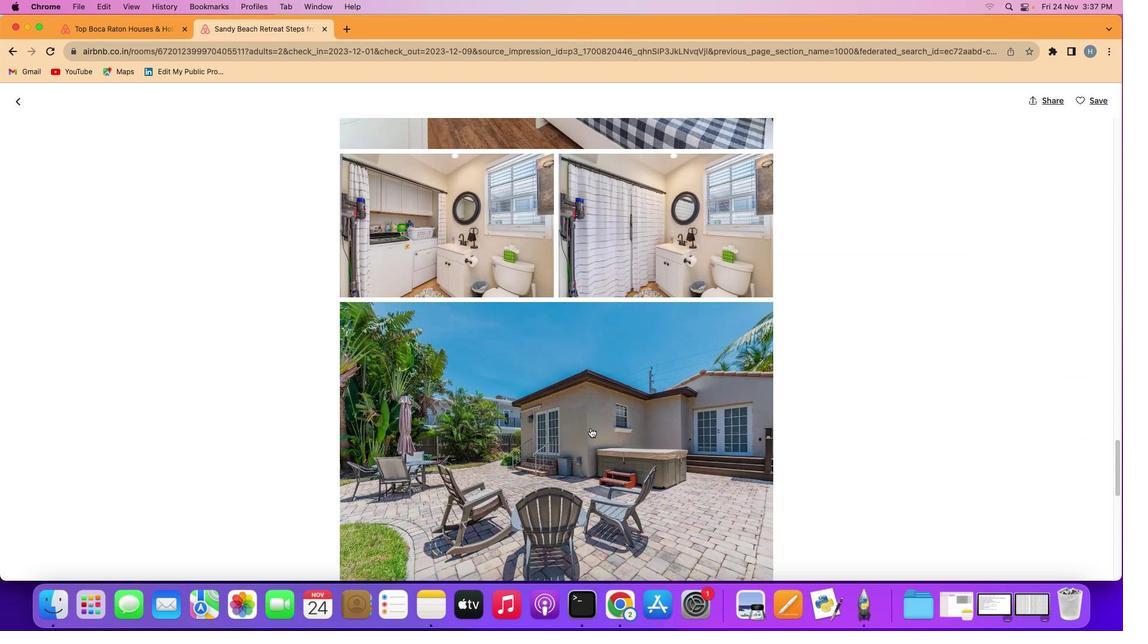 
Action: Mouse scrolled (590, 428) with delta (0, -3)
Screenshot: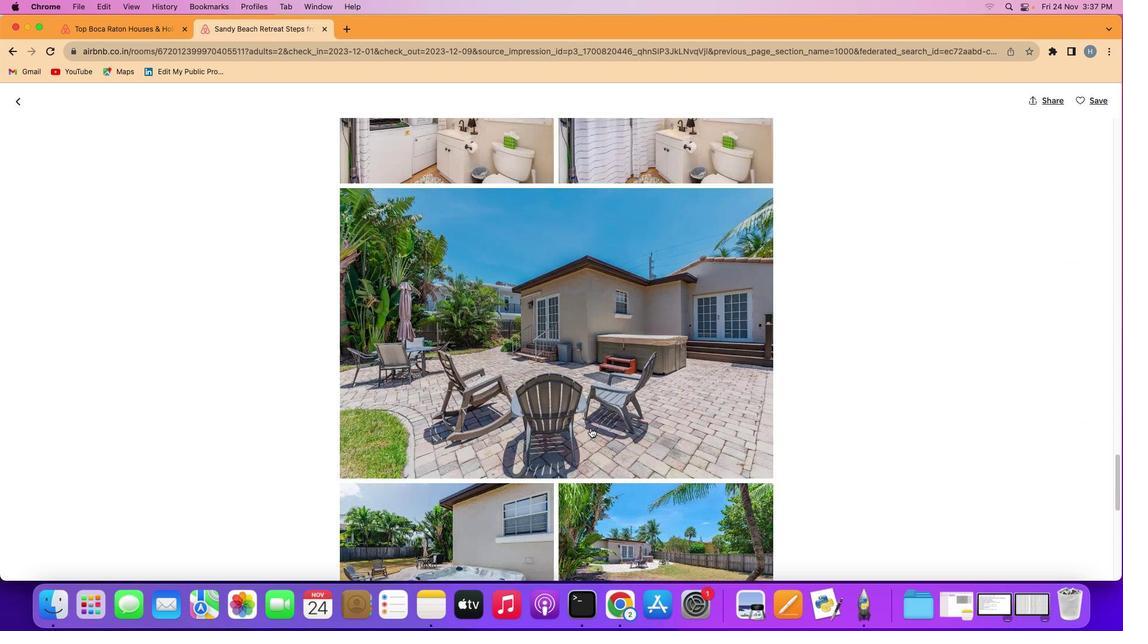 
Action: Mouse moved to (590, 428)
Screenshot: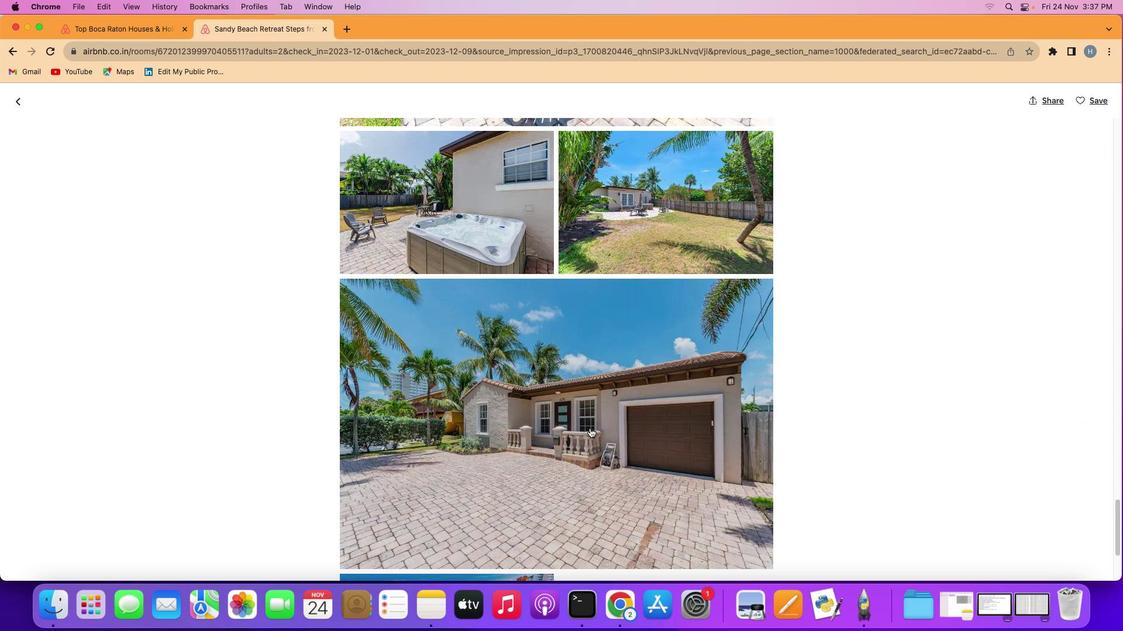 
Action: Mouse scrolled (590, 428) with delta (0, 0)
Screenshot: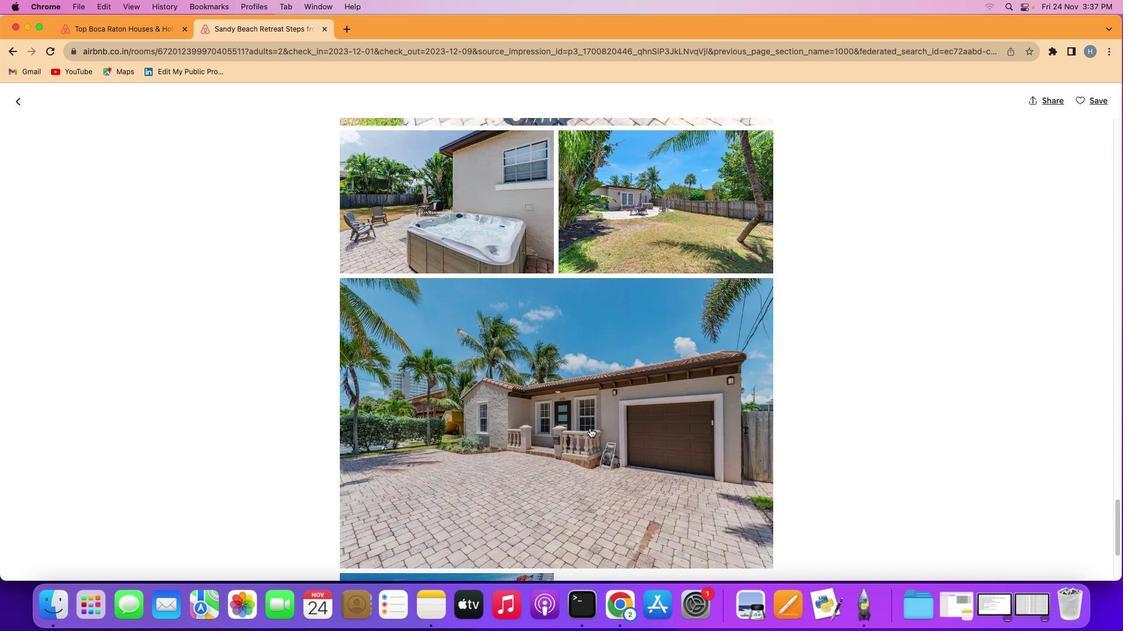 
Action: Mouse scrolled (590, 428) with delta (0, 0)
Screenshot: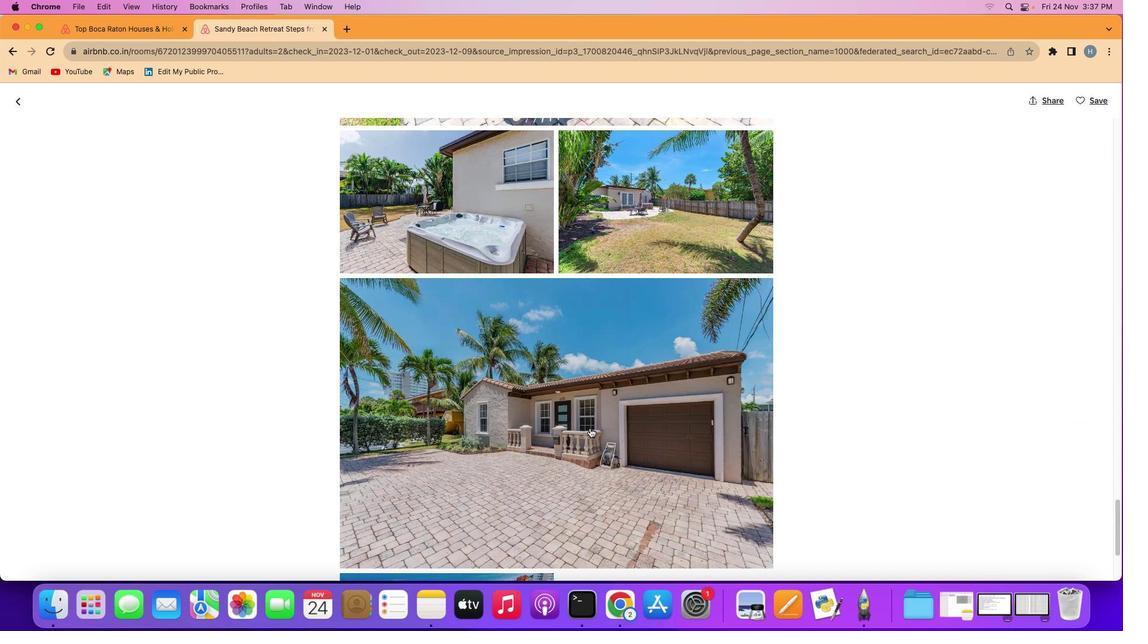 
Action: Mouse scrolled (590, 428) with delta (0, -1)
Screenshot: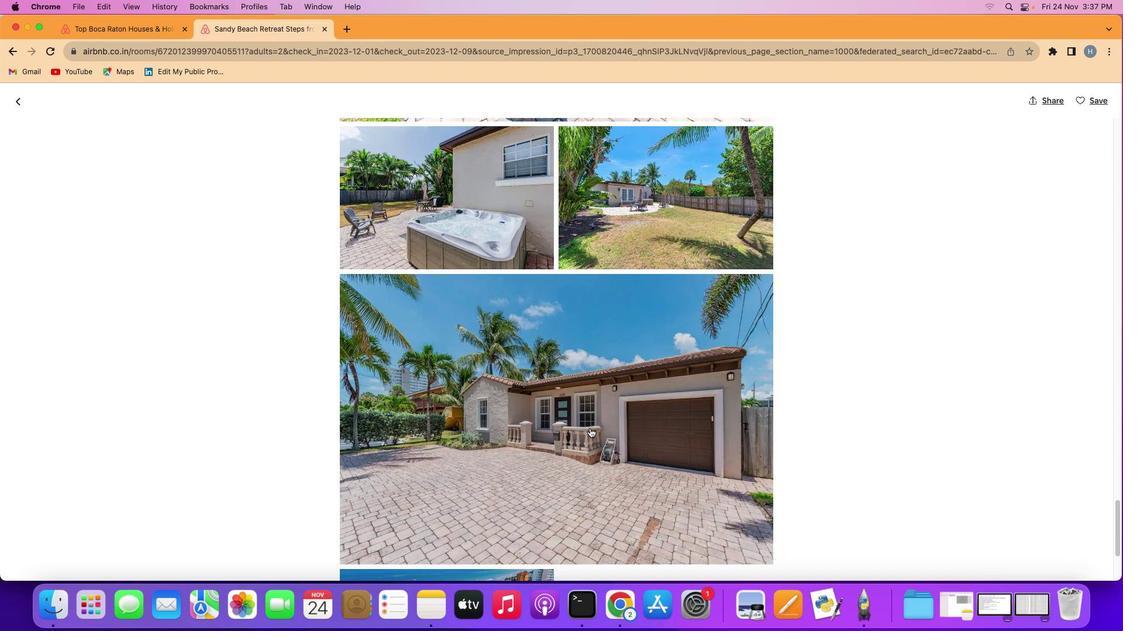 
Action: Mouse scrolled (590, 428) with delta (0, 0)
Screenshot: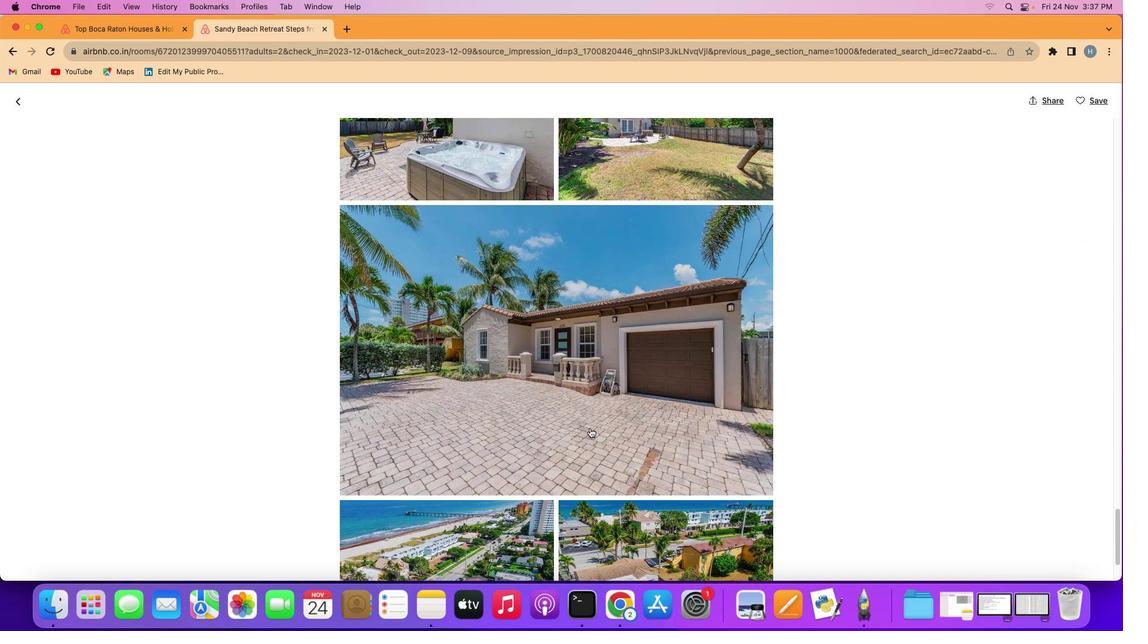 
Action: Mouse scrolled (590, 428) with delta (0, 0)
Screenshot: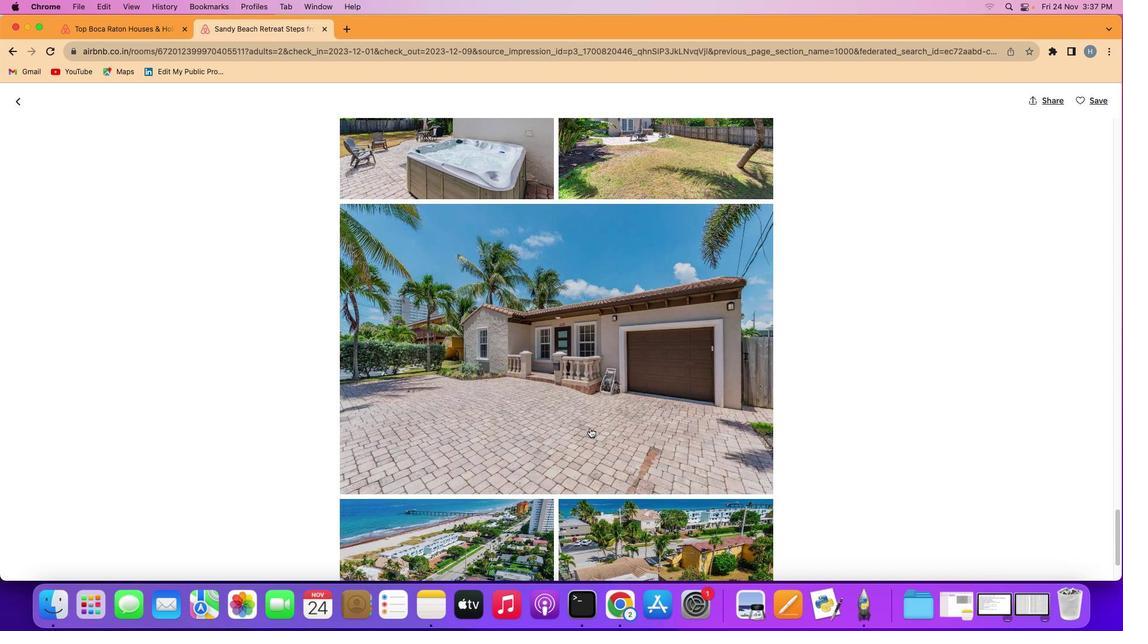 
Action: Mouse scrolled (590, 428) with delta (0, 0)
Screenshot: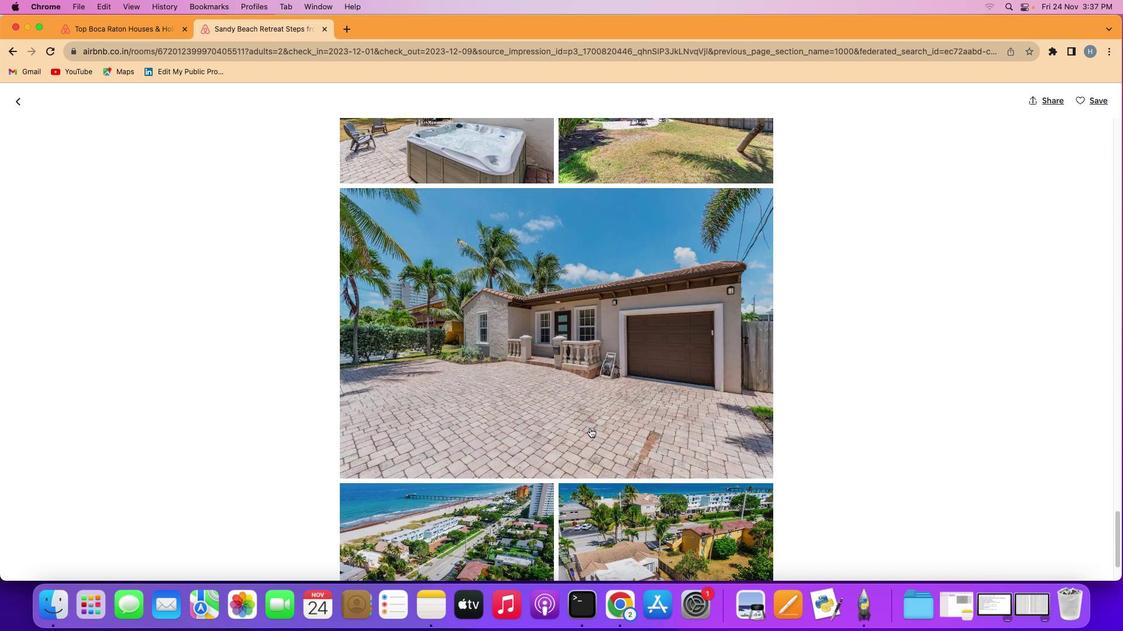 
Action: Mouse scrolled (590, 428) with delta (0, 0)
Screenshot: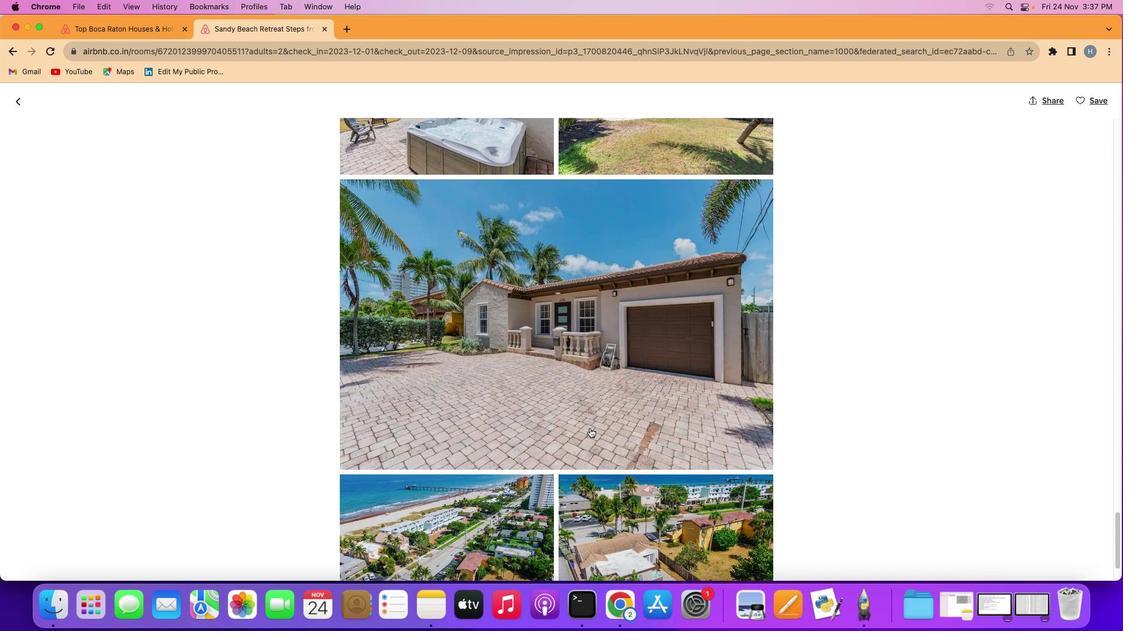 
Action: Mouse scrolled (590, 428) with delta (0, -1)
Screenshot: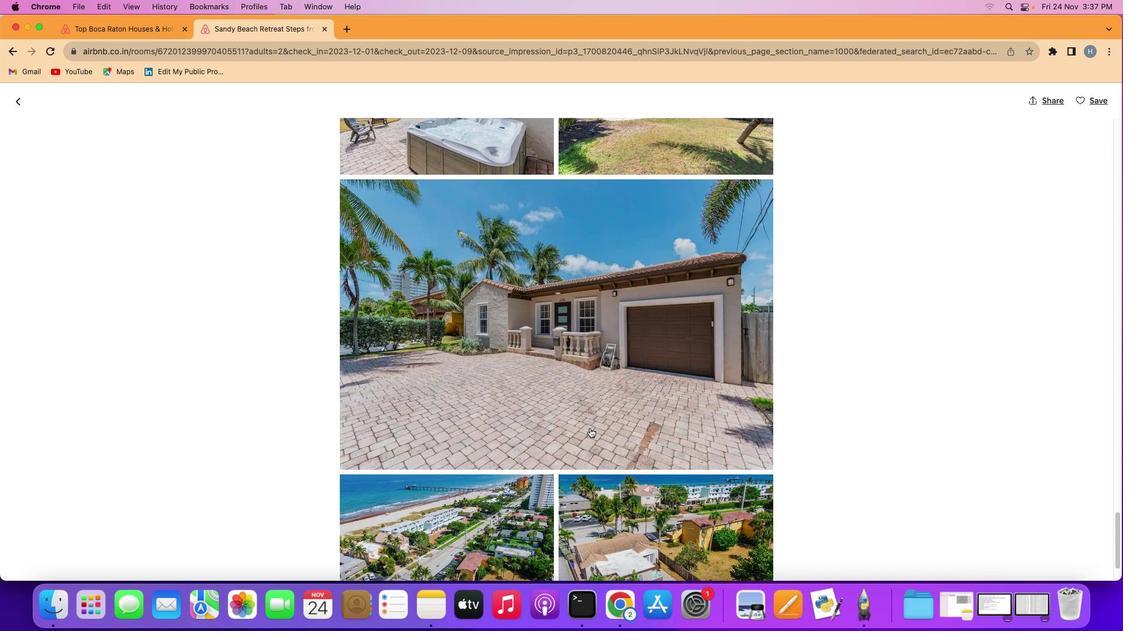 
Action: Mouse scrolled (590, 428) with delta (0, -2)
Screenshot: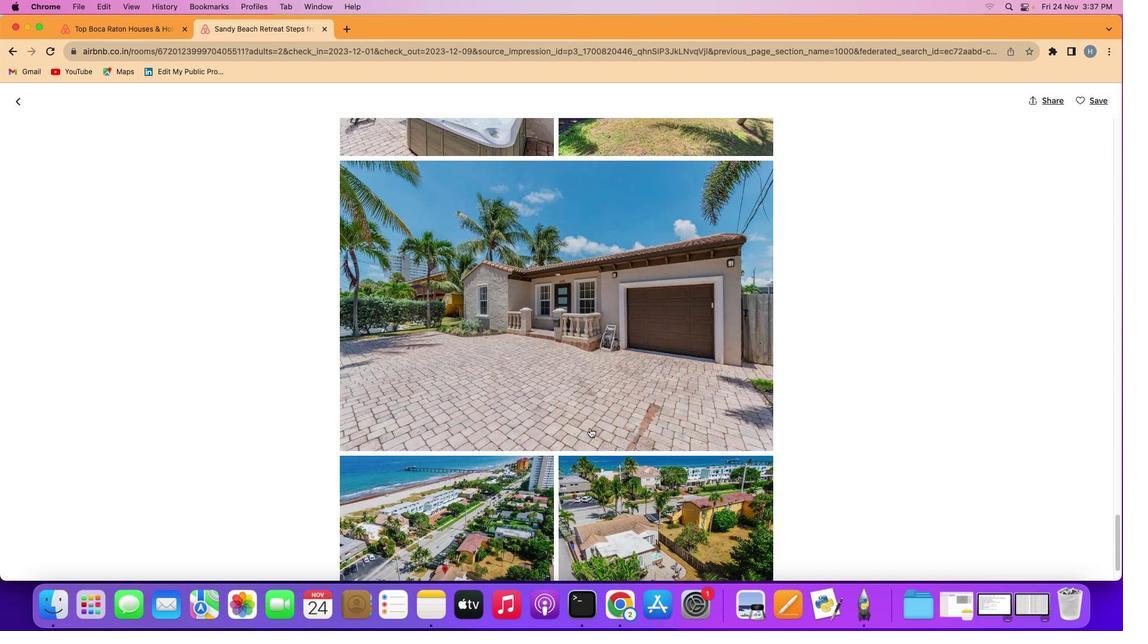 
Action: Mouse scrolled (590, 428) with delta (0, -2)
Screenshot: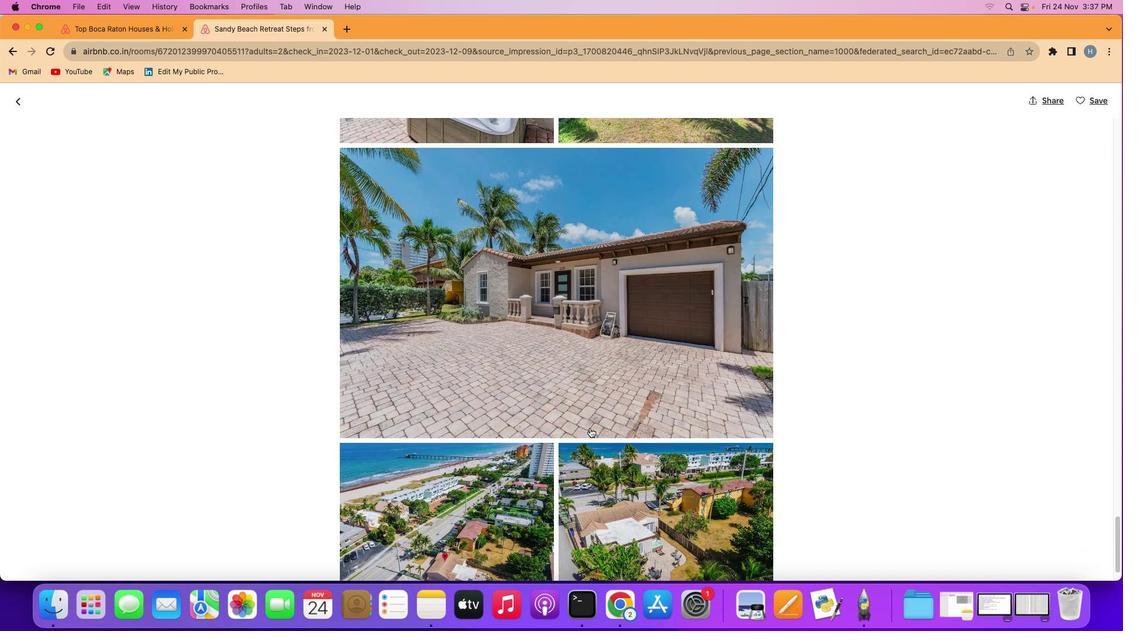 
Action: Mouse moved to (593, 427)
Screenshot: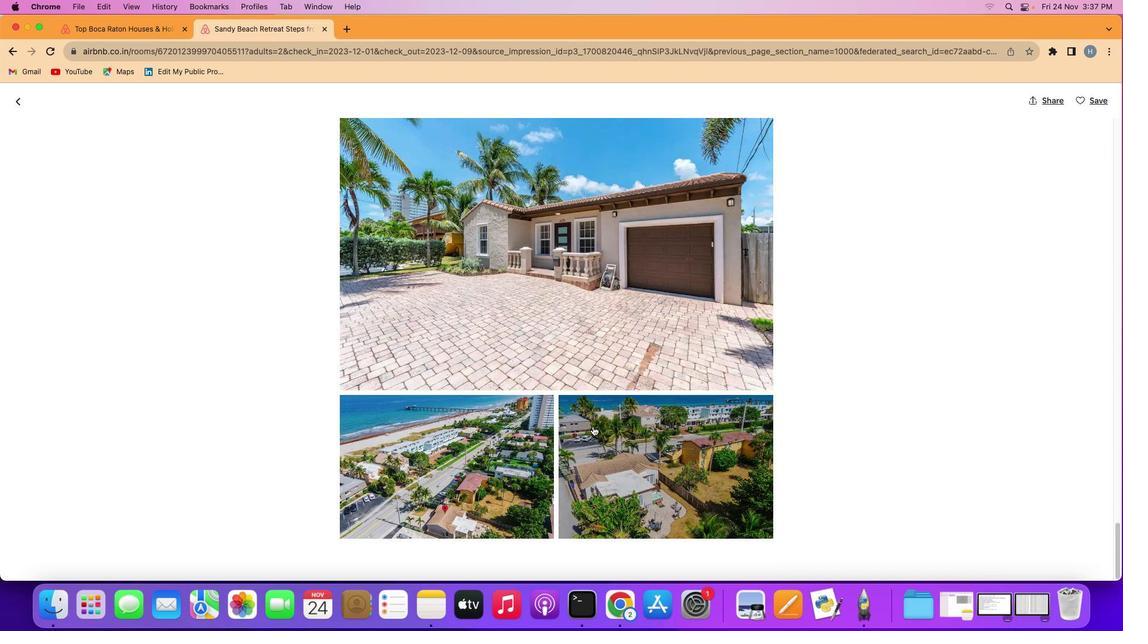 
Action: Mouse scrolled (593, 427) with delta (0, 0)
Screenshot: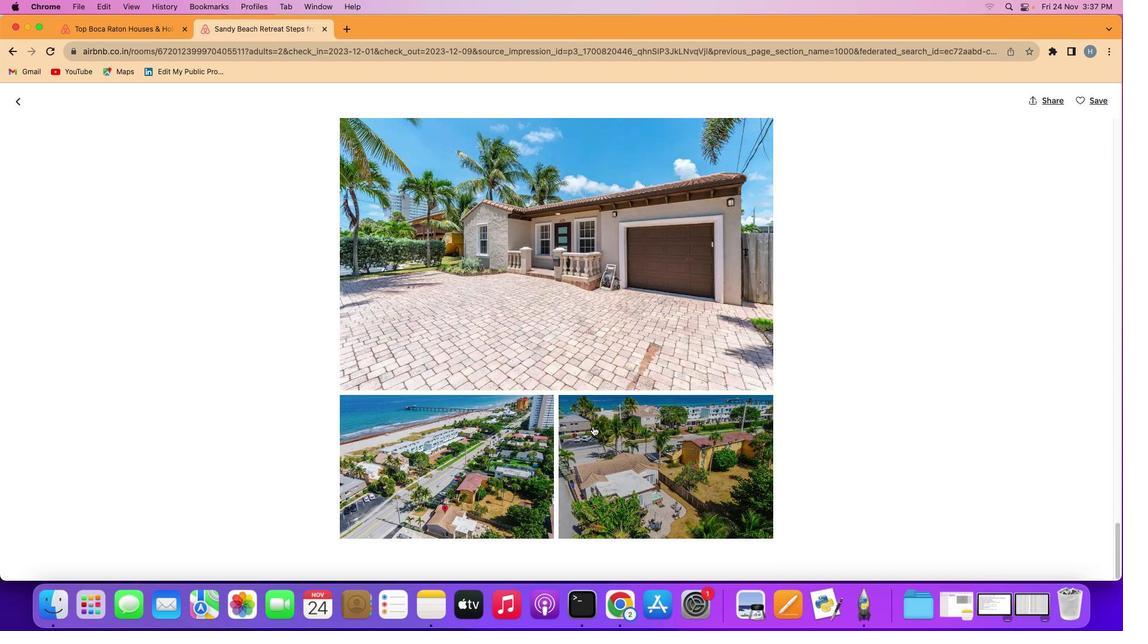 
Action: Mouse scrolled (593, 427) with delta (0, 0)
Screenshot: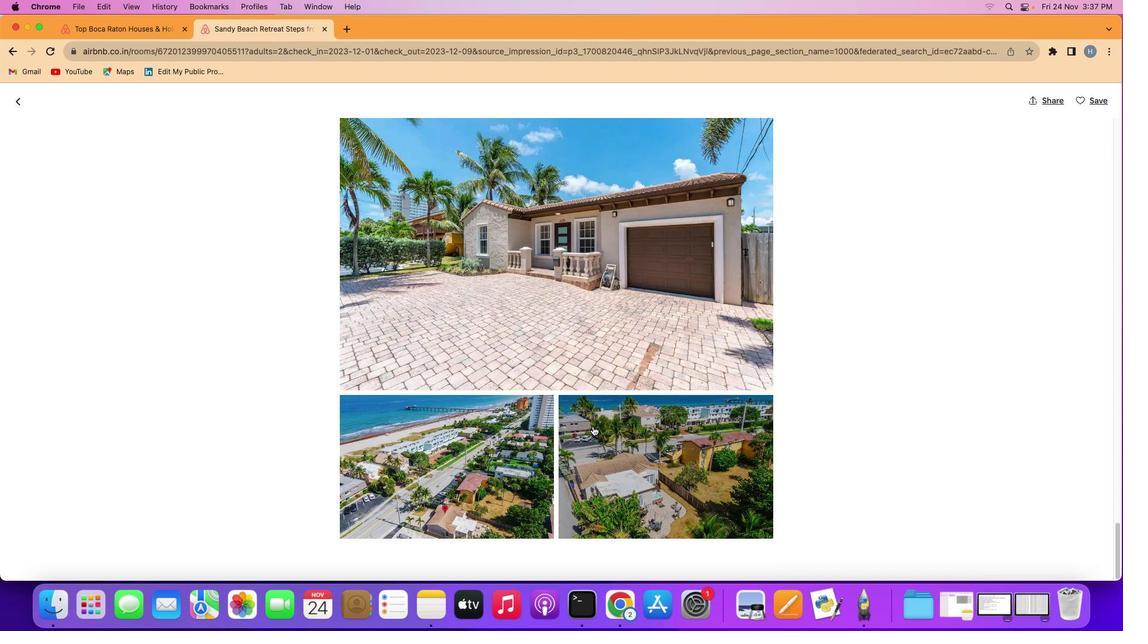 
Action: Mouse scrolled (593, 427) with delta (0, -1)
Screenshot: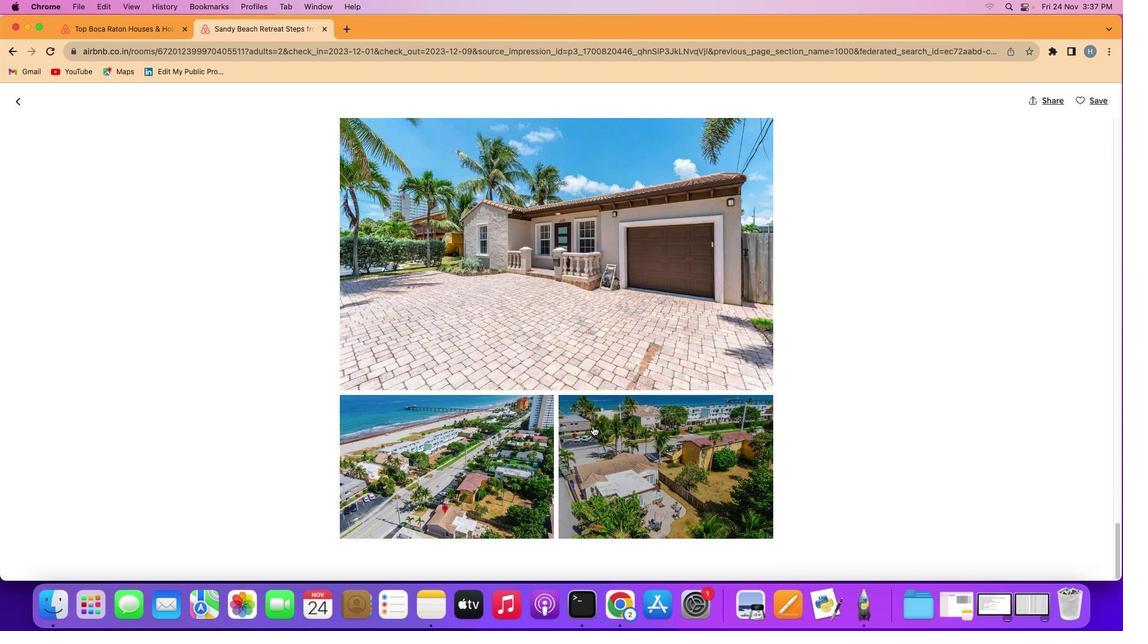 
Action: Mouse scrolled (593, 427) with delta (0, -2)
Screenshot: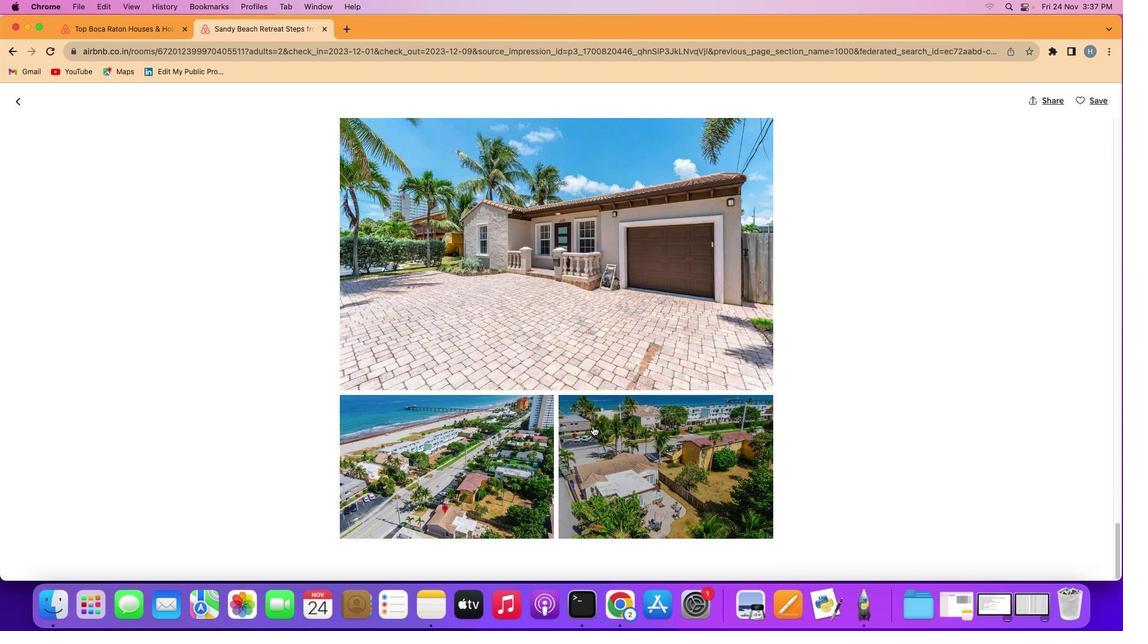 
Action: Mouse scrolled (593, 427) with delta (0, -2)
Screenshot: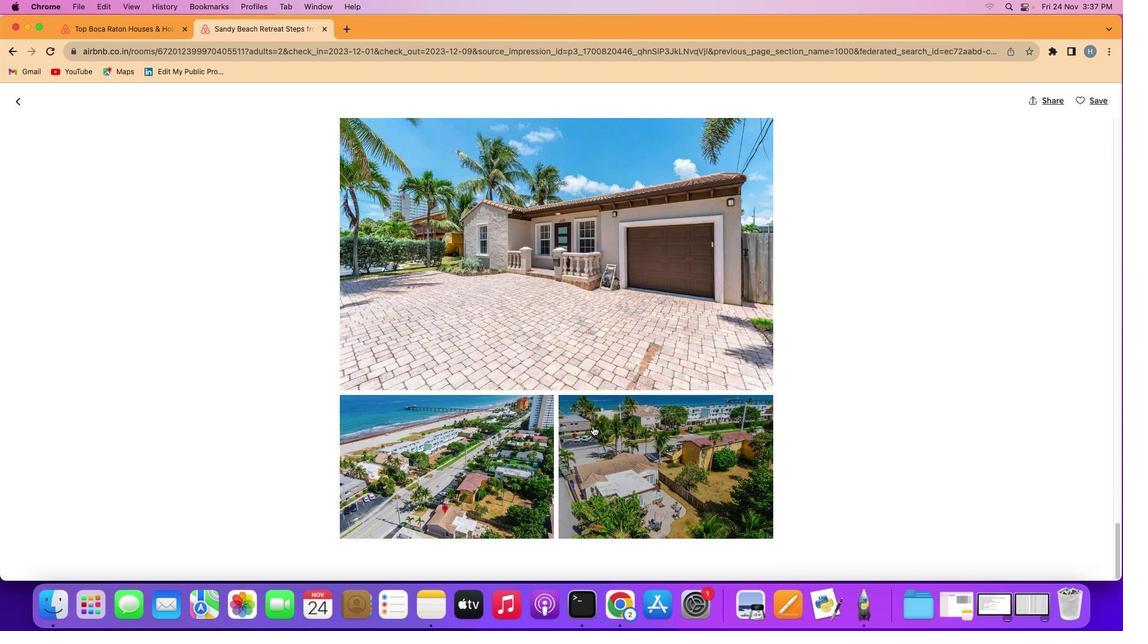 
Action: Mouse moved to (9, 101)
Screenshot: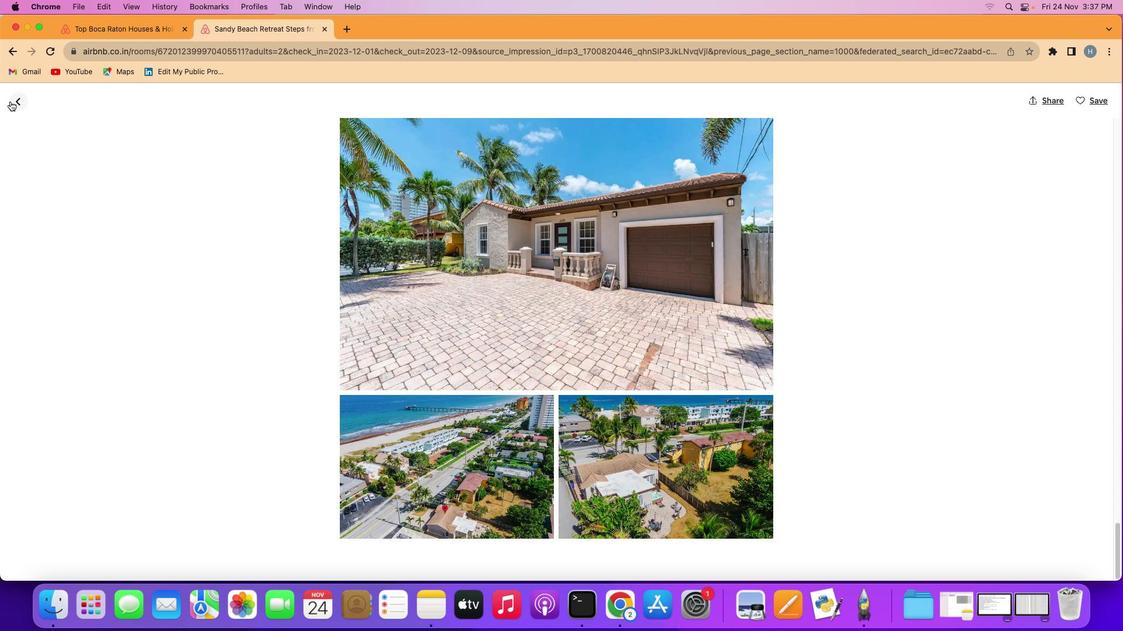 
Action: Mouse pressed left at (9, 101)
Screenshot: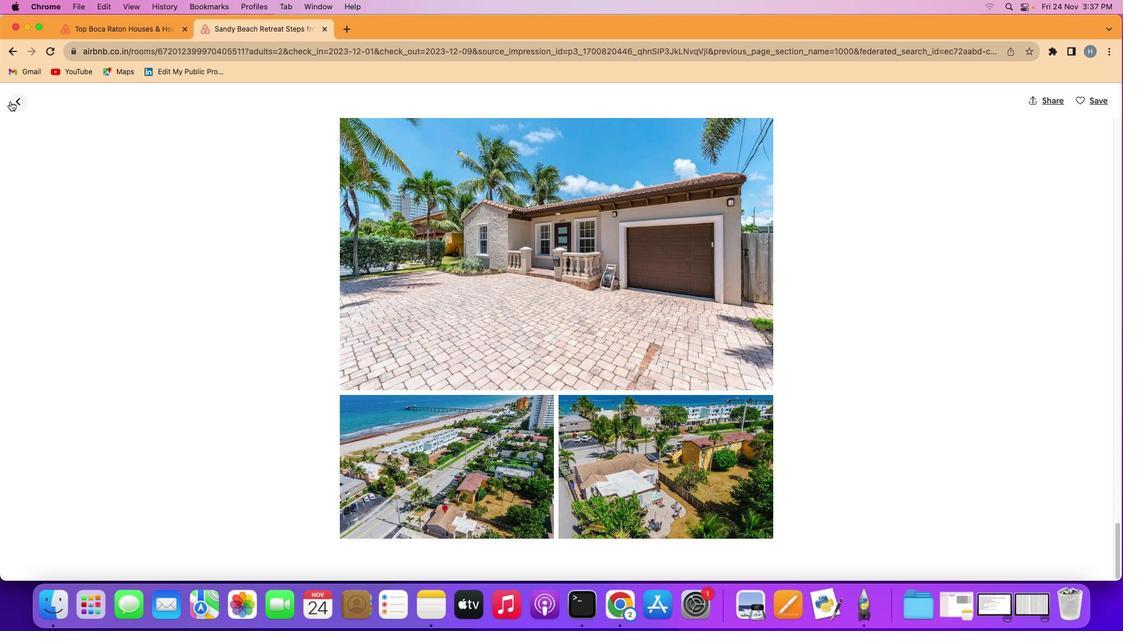 
Action: Mouse moved to (511, 472)
Screenshot: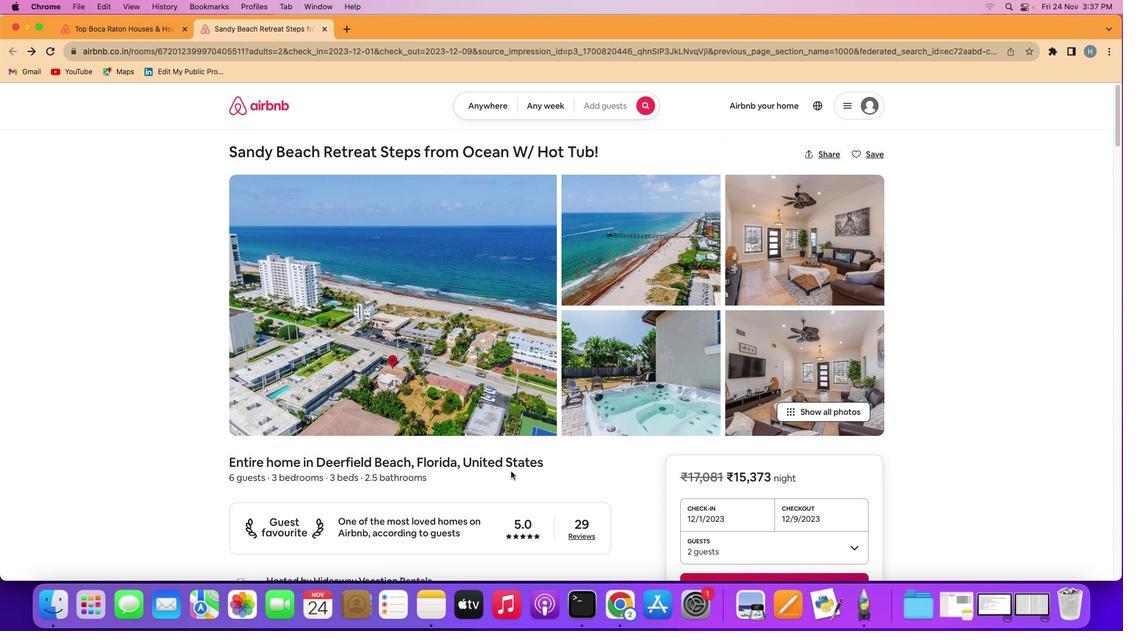 
Action: Mouse scrolled (511, 472) with delta (0, 0)
Screenshot: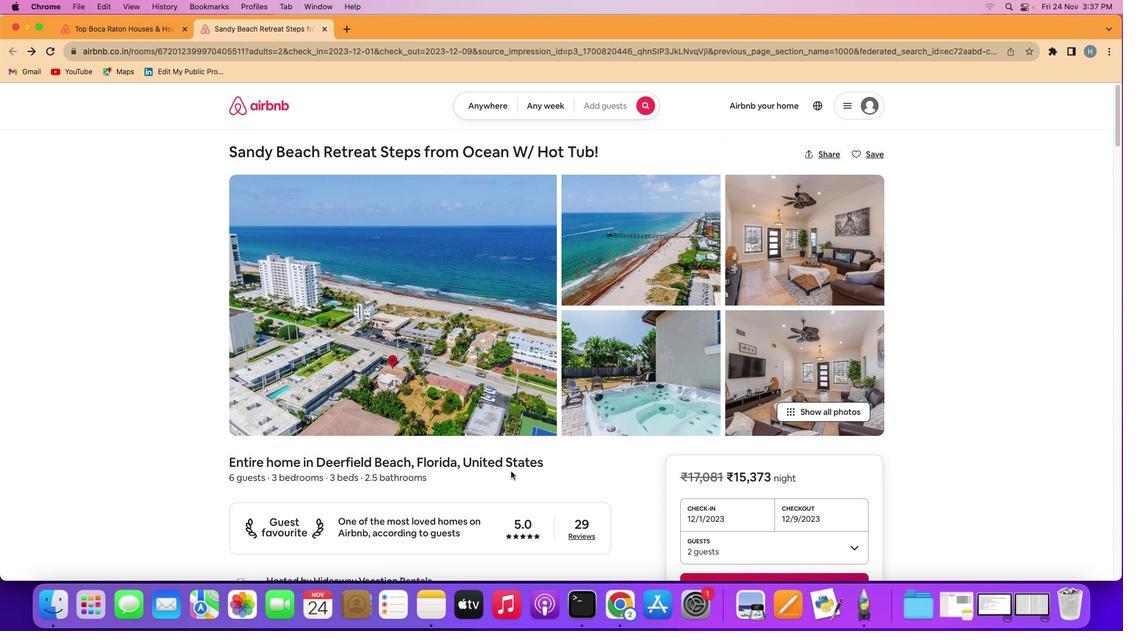
Action: Mouse scrolled (511, 472) with delta (0, 0)
Screenshot: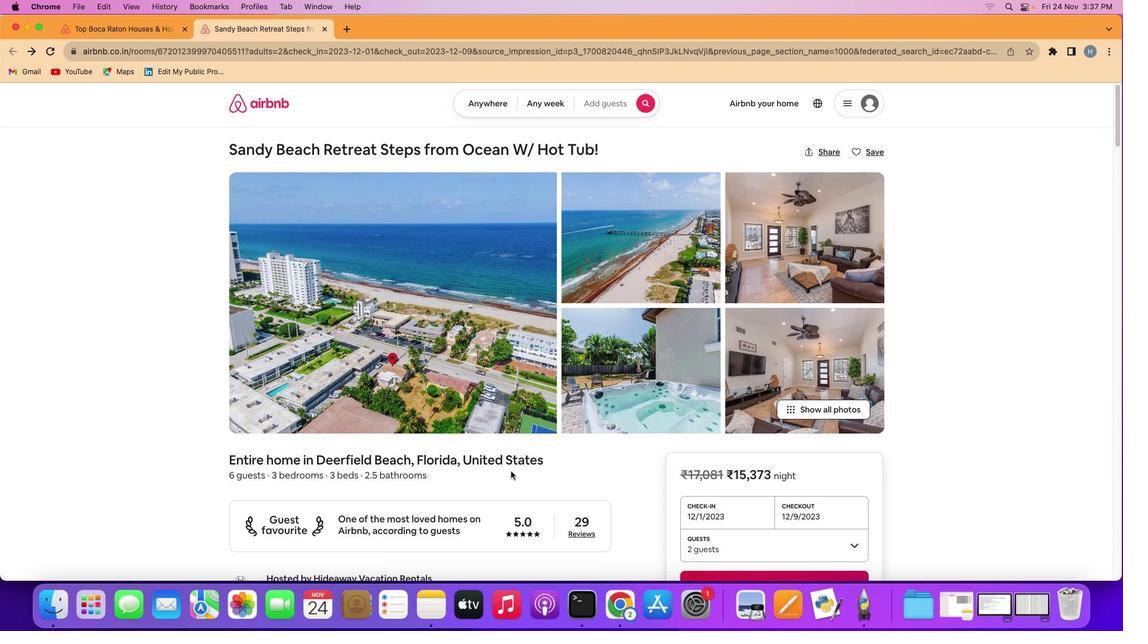 
Action: Mouse scrolled (511, 472) with delta (0, 0)
Screenshot: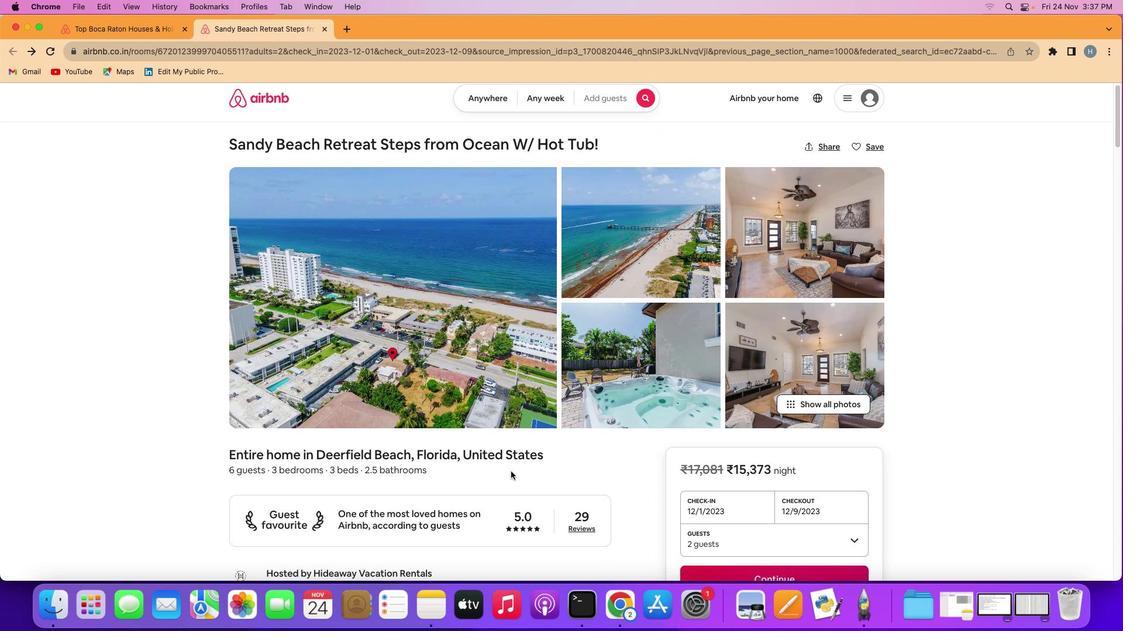 
Action: Mouse moved to (389, 464)
Screenshot: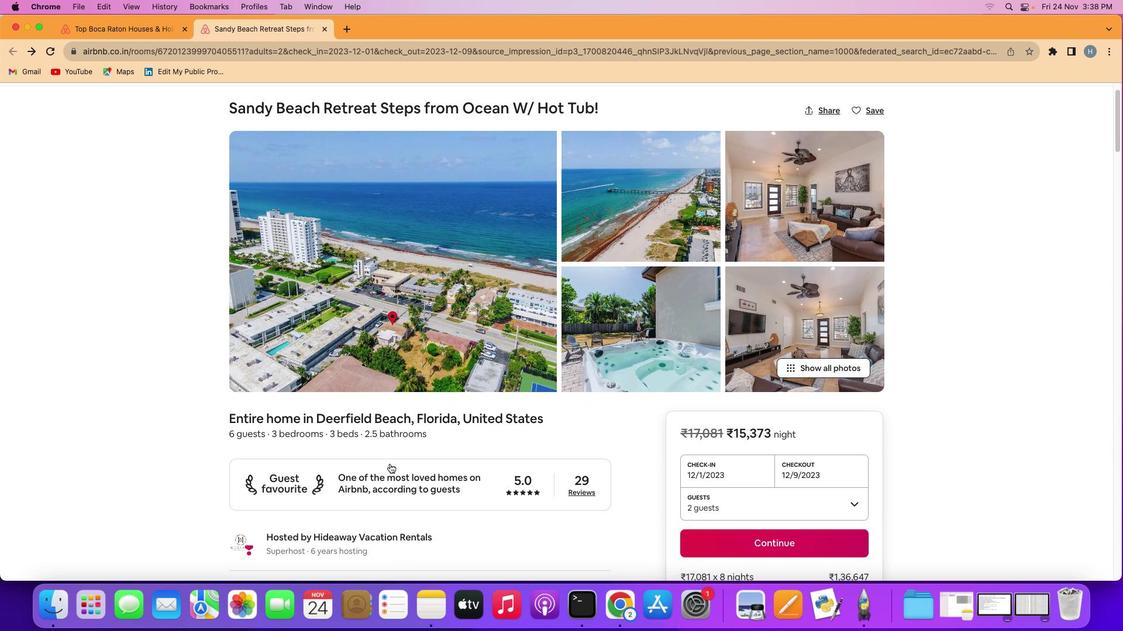 
Action: Mouse scrolled (389, 464) with delta (0, 0)
Screenshot: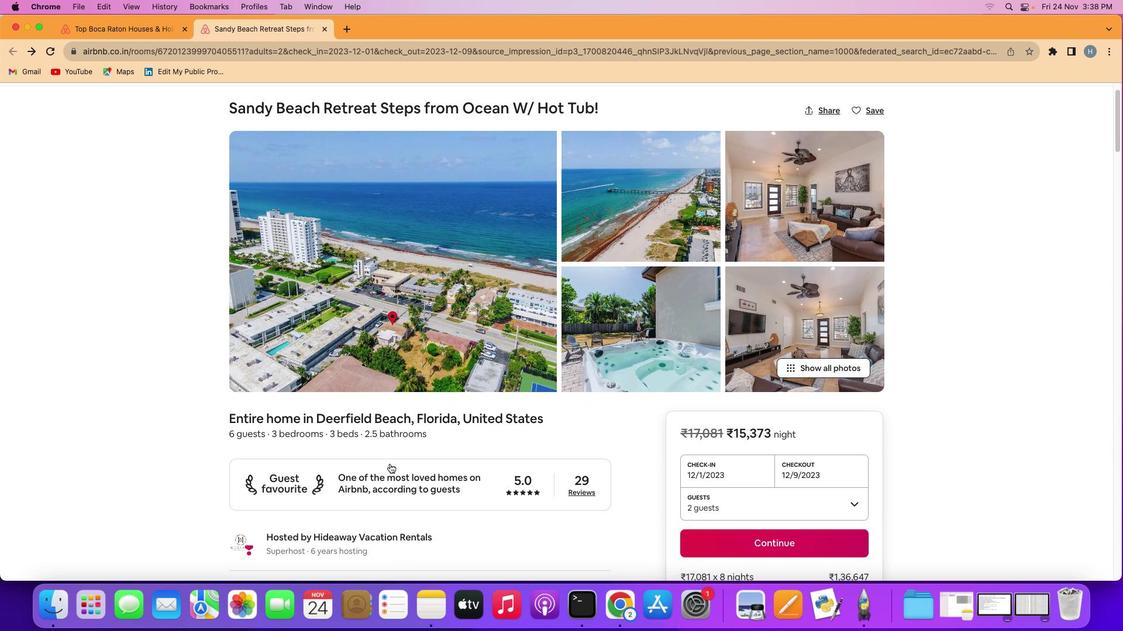 
Action: Mouse moved to (389, 463)
Screenshot: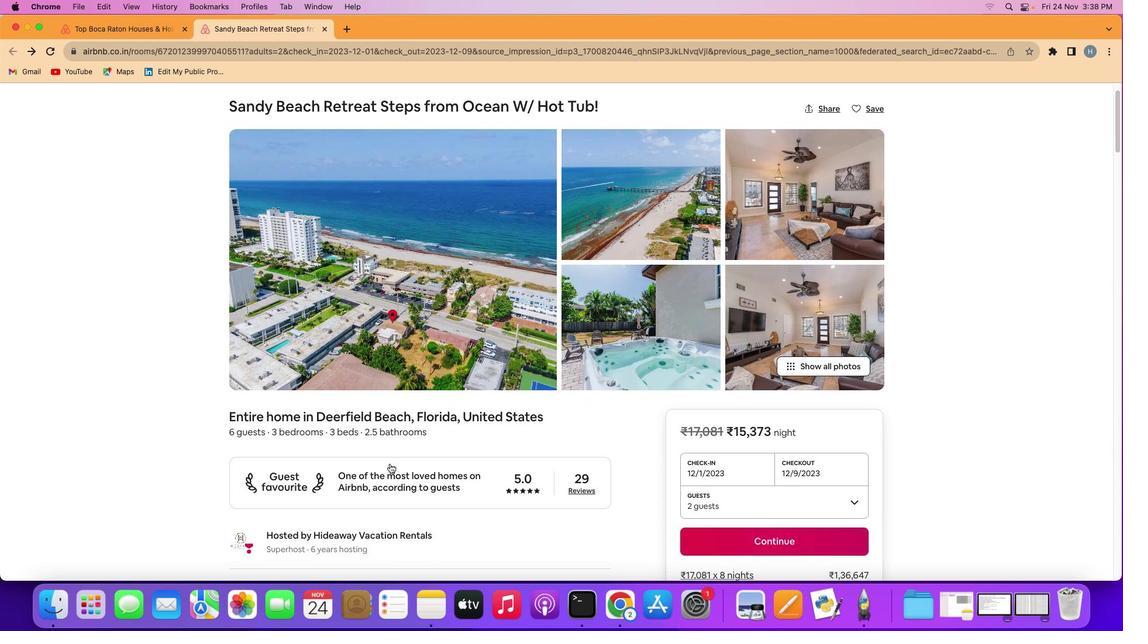 
Action: Mouse scrolled (389, 463) with delta (0, 0)
